 Task: Add an event with the title Webinar: Introduction to Digital Advertising, date '2023/12/20', time 7:00 AM to 9:00 AMand add a description: Participants will engage in self-reflection activities to enhance self-awareness and personal growth as leaders. They will explore strategies for continuous learning, self-motivation, and personal development.Select event color  Basil . Add location for the event as: 321 Grand Canal, Venice, Italy, logged in from the account softage.2@softage.netand send the event invitation to softage.6@softage.net and softage.7@softage.net. Set a reminder for the event Weekly on Sunday
Action: Mouse moved to (94, 257)
Screenshot: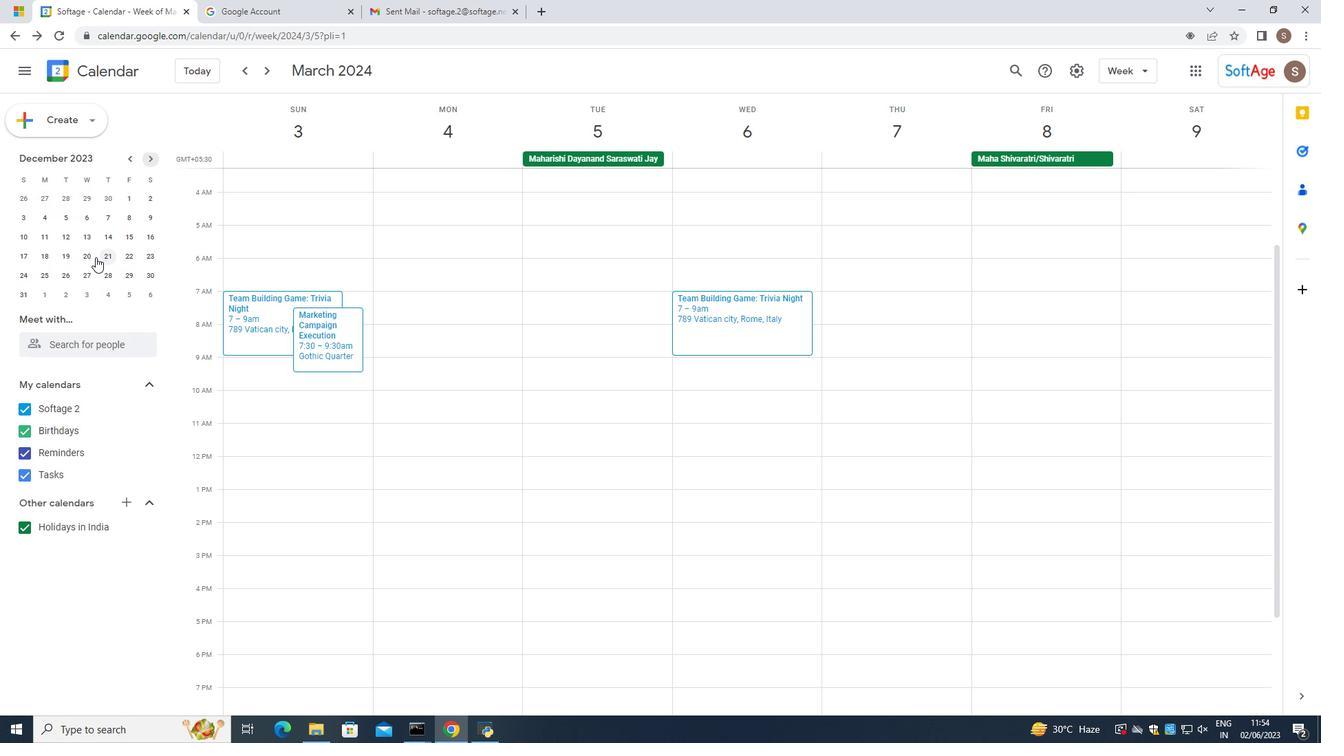 
Action: Mouse pressed left at (94, 257)
Screenshot: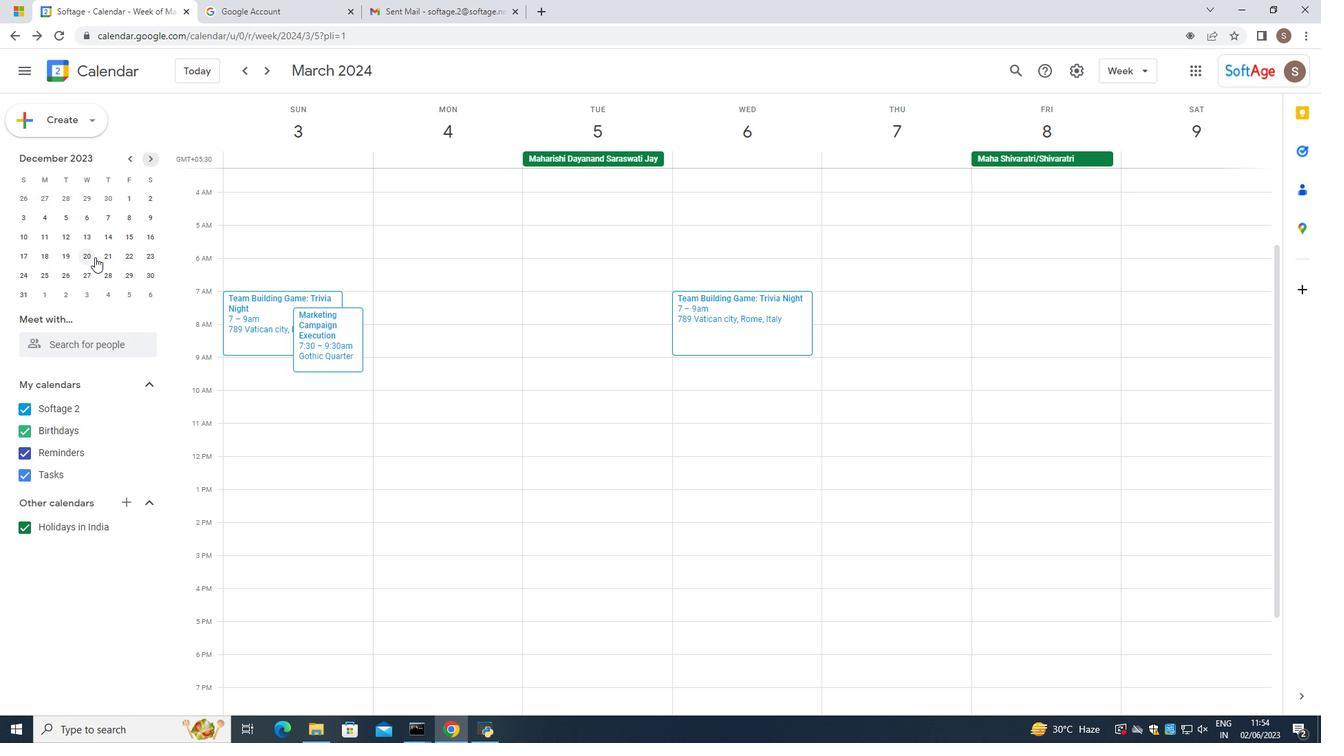 
Action: Mouse moved to (710, 382)
Screenshot: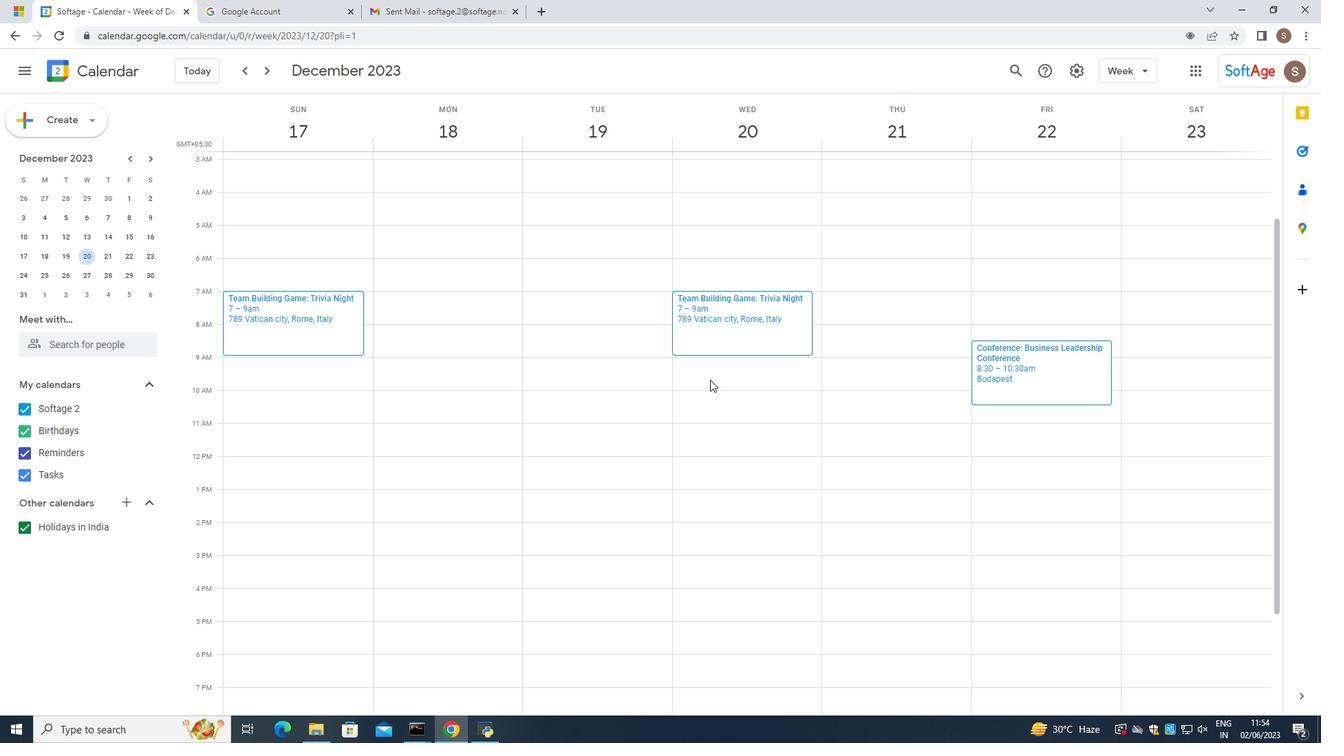 
Action: Mouse pressed left at (710, 382)
Screenshot: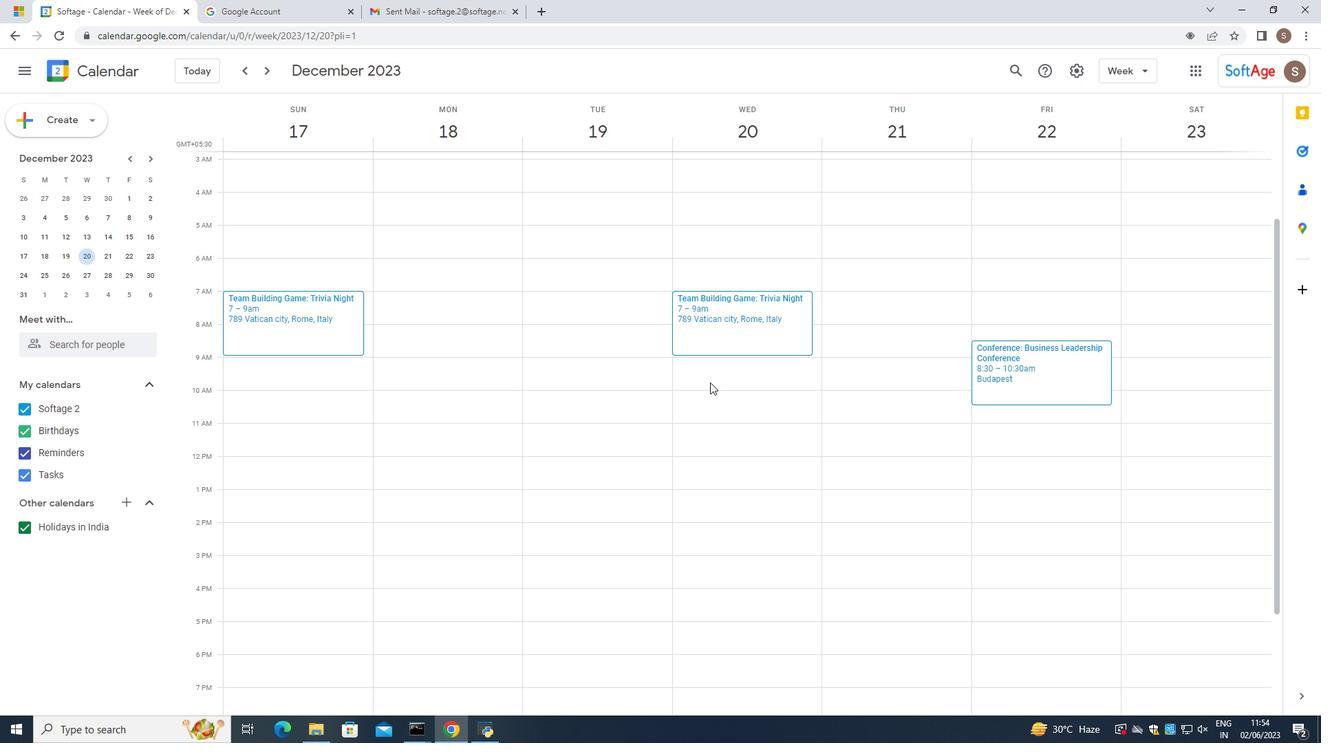
Action: Mouse moved to (770, 389)
Screenshot: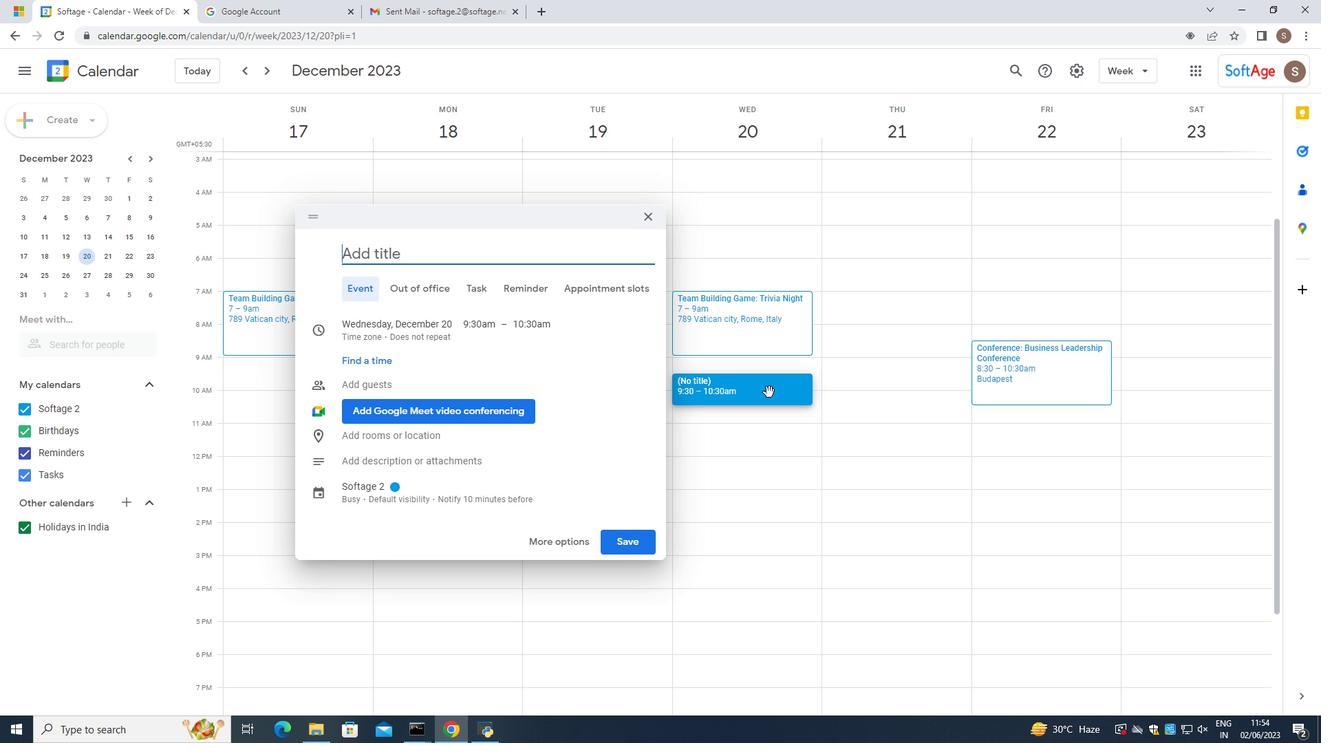 
Action: Mouse pressed right at (770, 389)
Screenshot: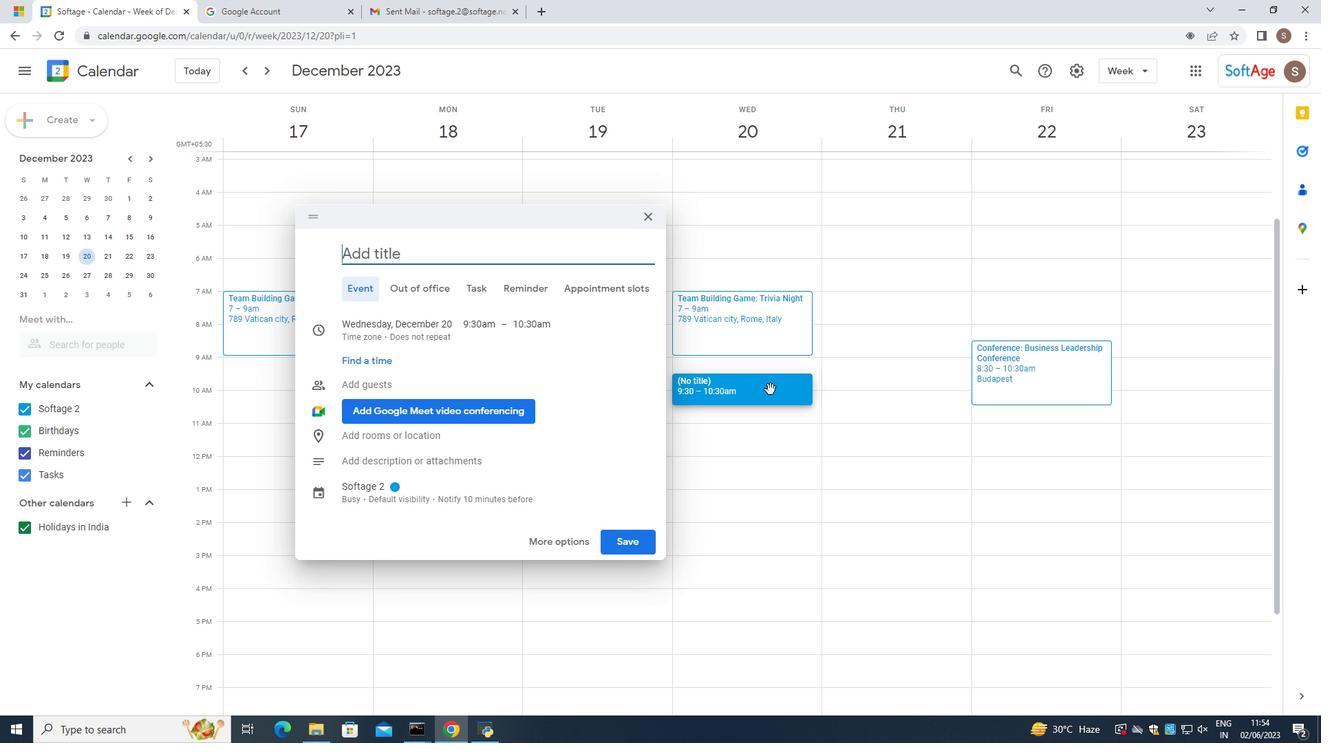 
Action: Mouse moved to (748, 398)
Screenshot: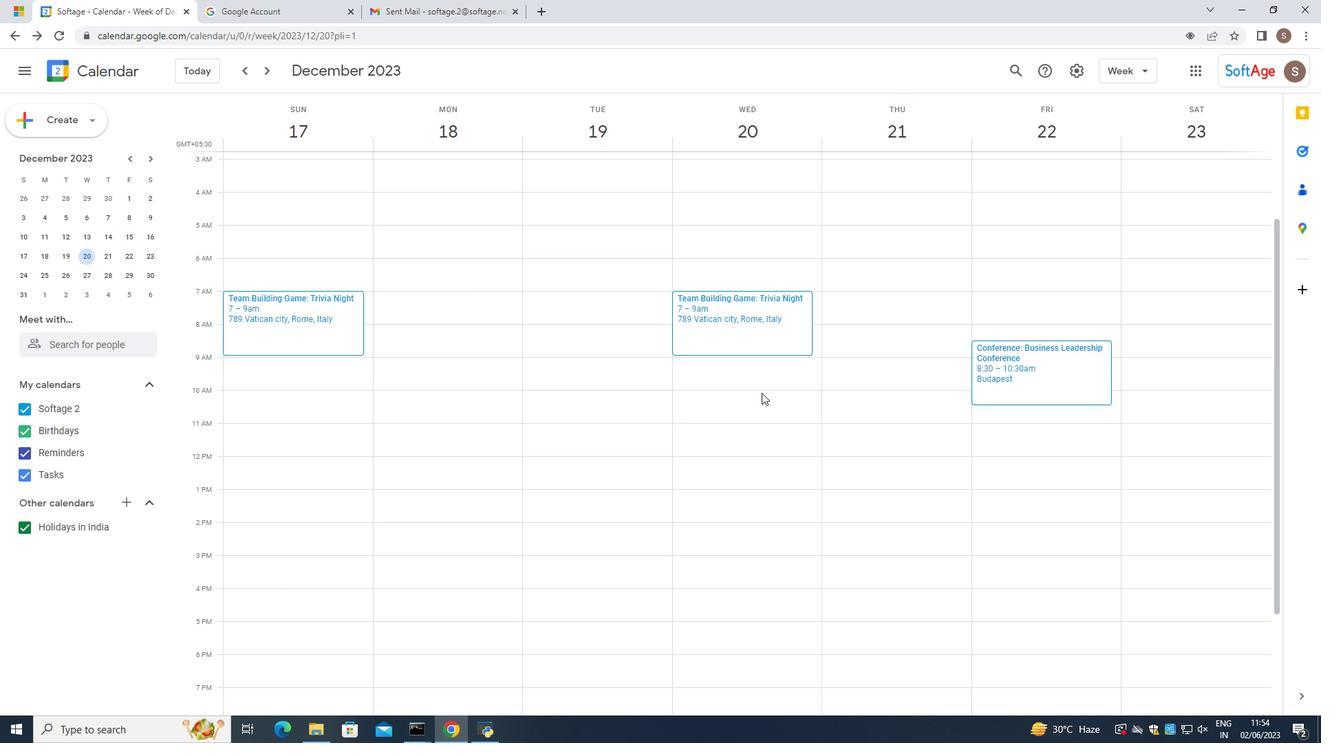 
Action: Mouse pressed left at (748, 398)
Screenshot: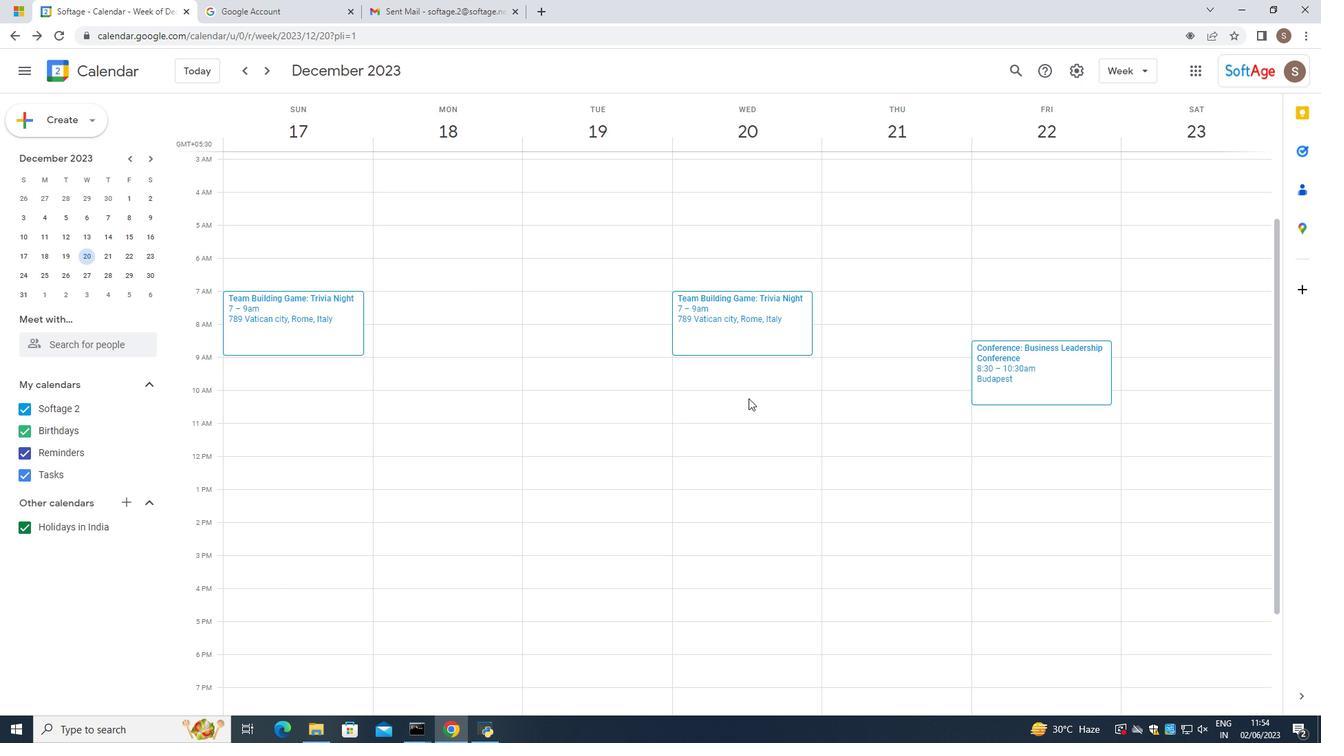 
Action: Mouse moved to (348, 282)
Screenshot: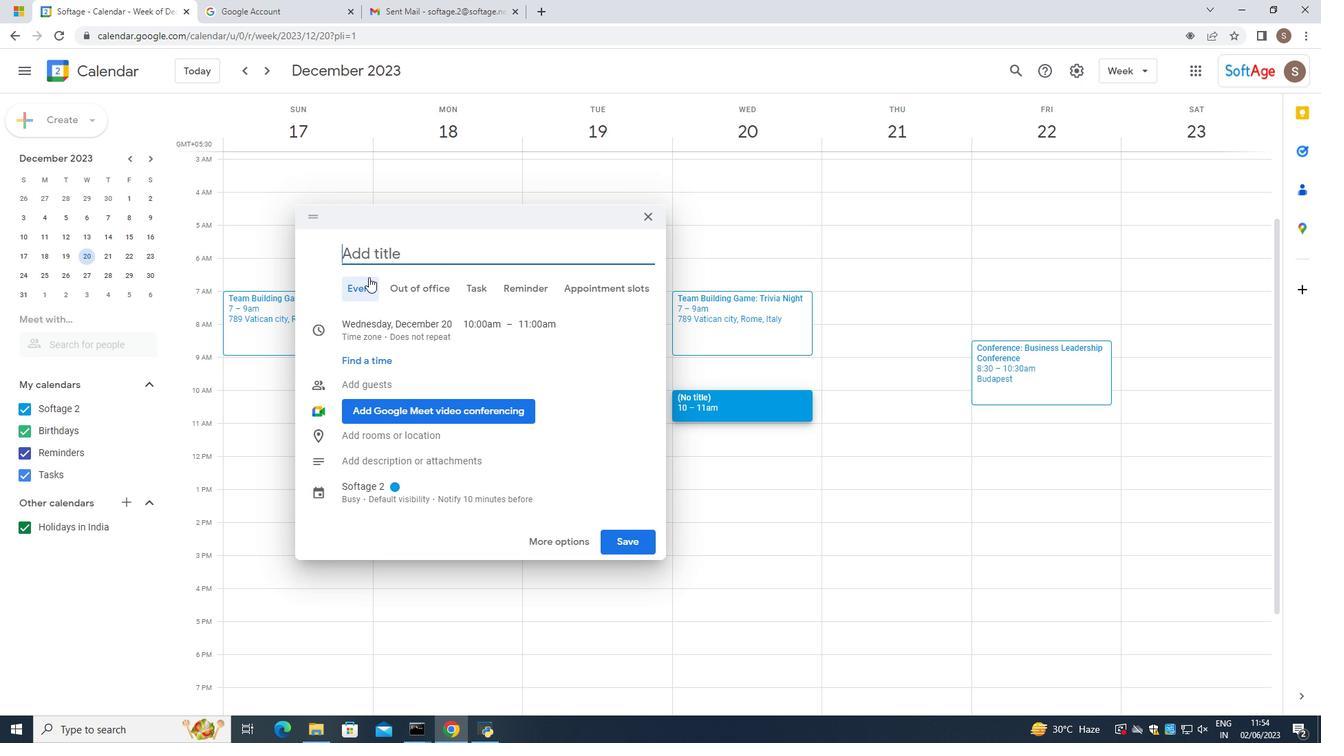 
Action: Mouse pressed left at (348, 282)
Screenshot: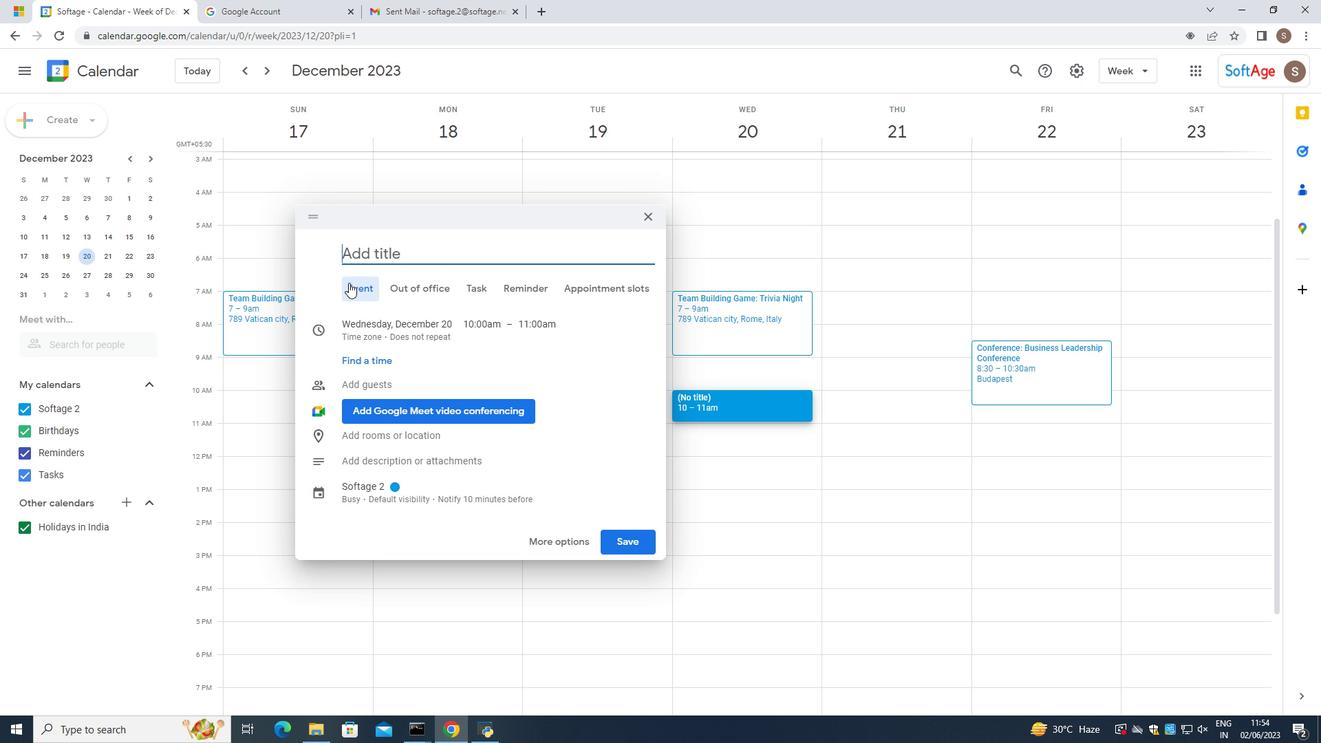 
Action: Mouse moved to (404, 253)
Screenshot: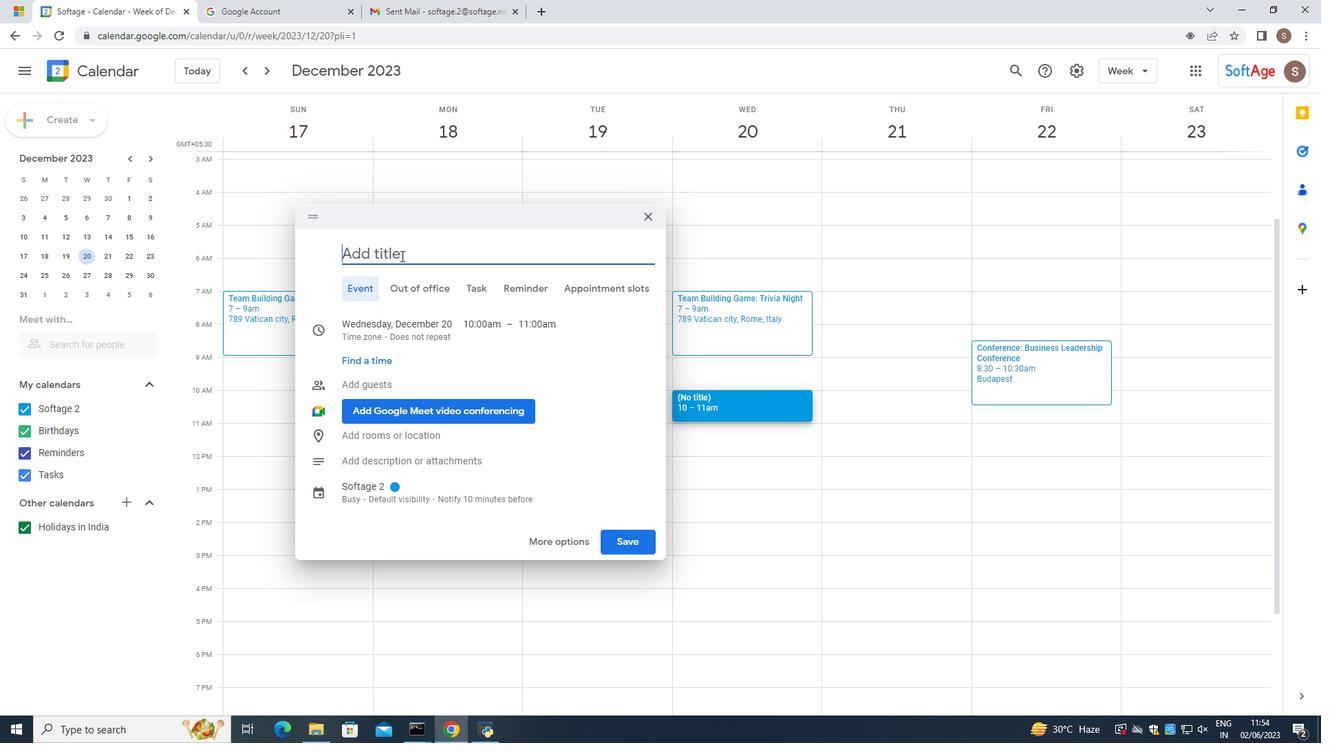 
Action: Mouse pressed left at (404, 253)
Screenshot: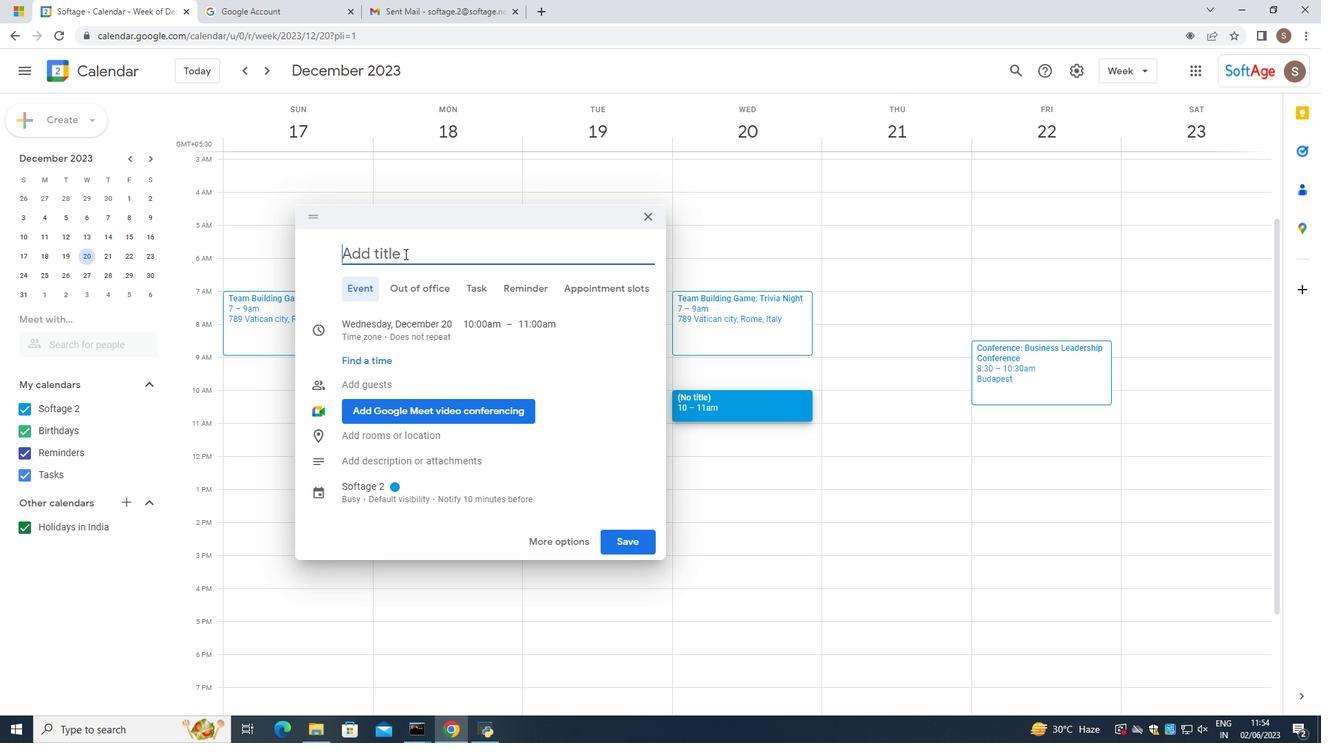
Action: Mouse moved to (407, 252)
Screenshot: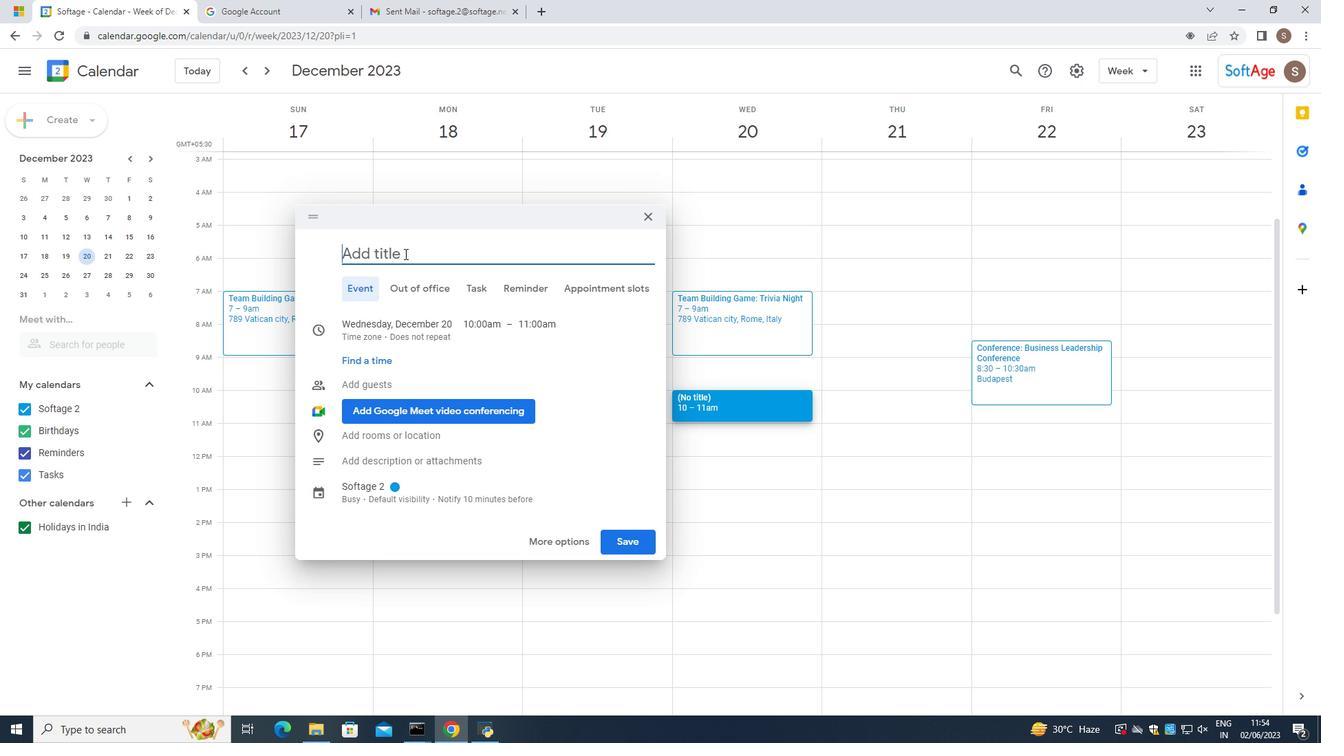
Action: Key pressed <Key.caps_lock>I<Key.caps_lock>n
Screenshot: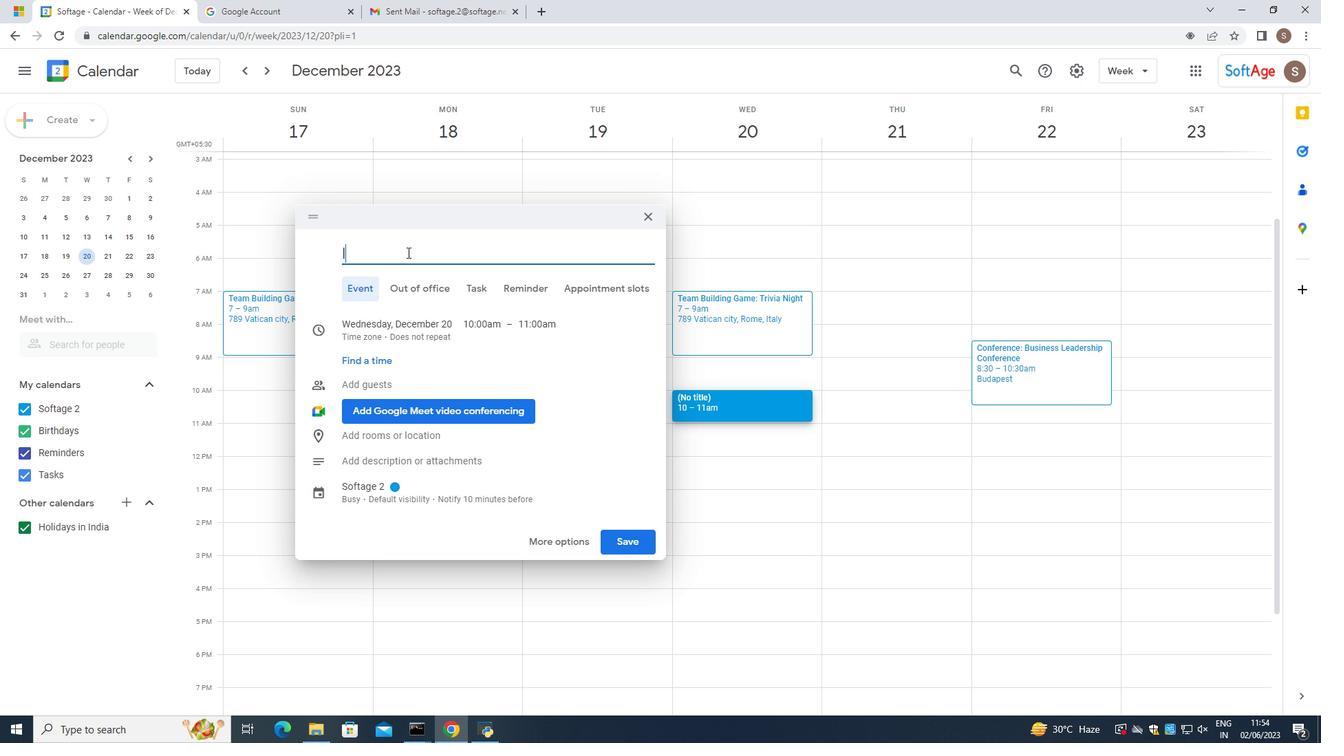 
Action: Mouse moved to (439, 251)
Screenshot: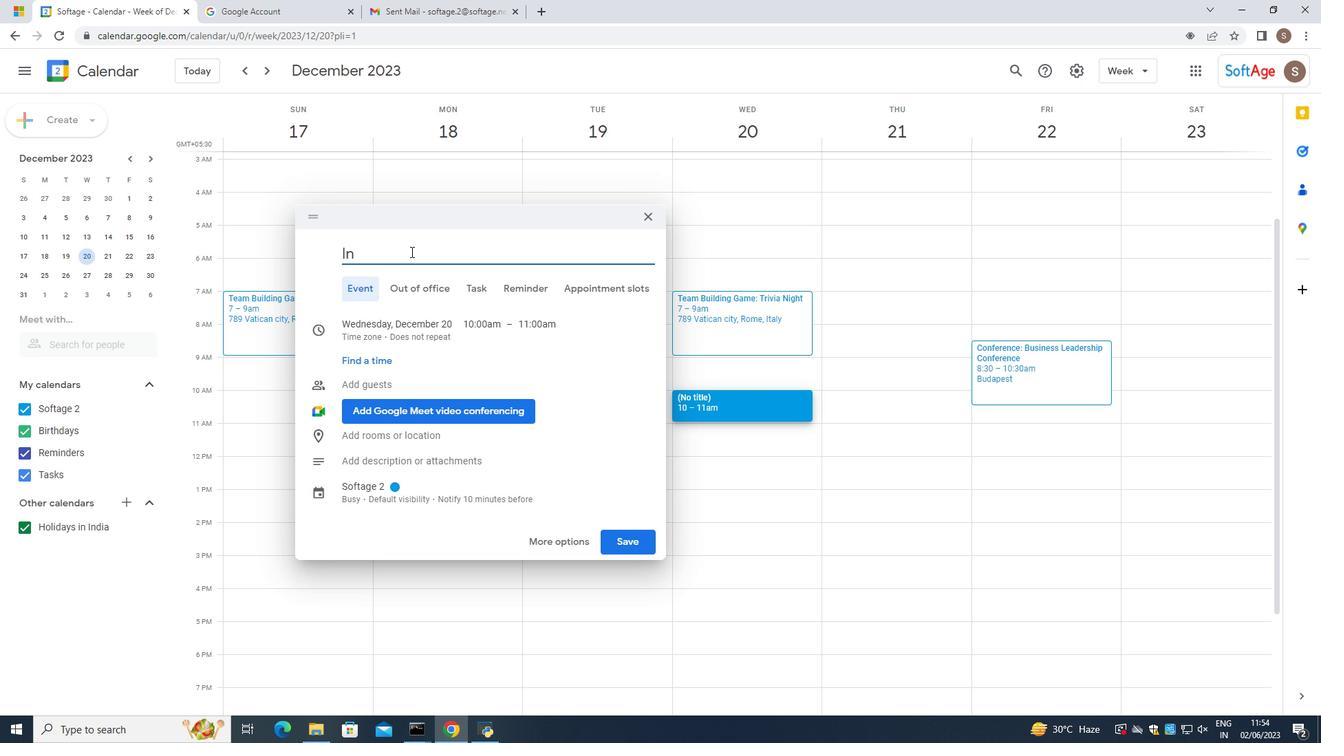 
Action: Key pressed <Key.backspace><Key.backspace><Key.backspace><Key.backspace><Key.backspace><Key.backspace><Key.backspace><Key.backspace><Key.backspace>
Screenshot: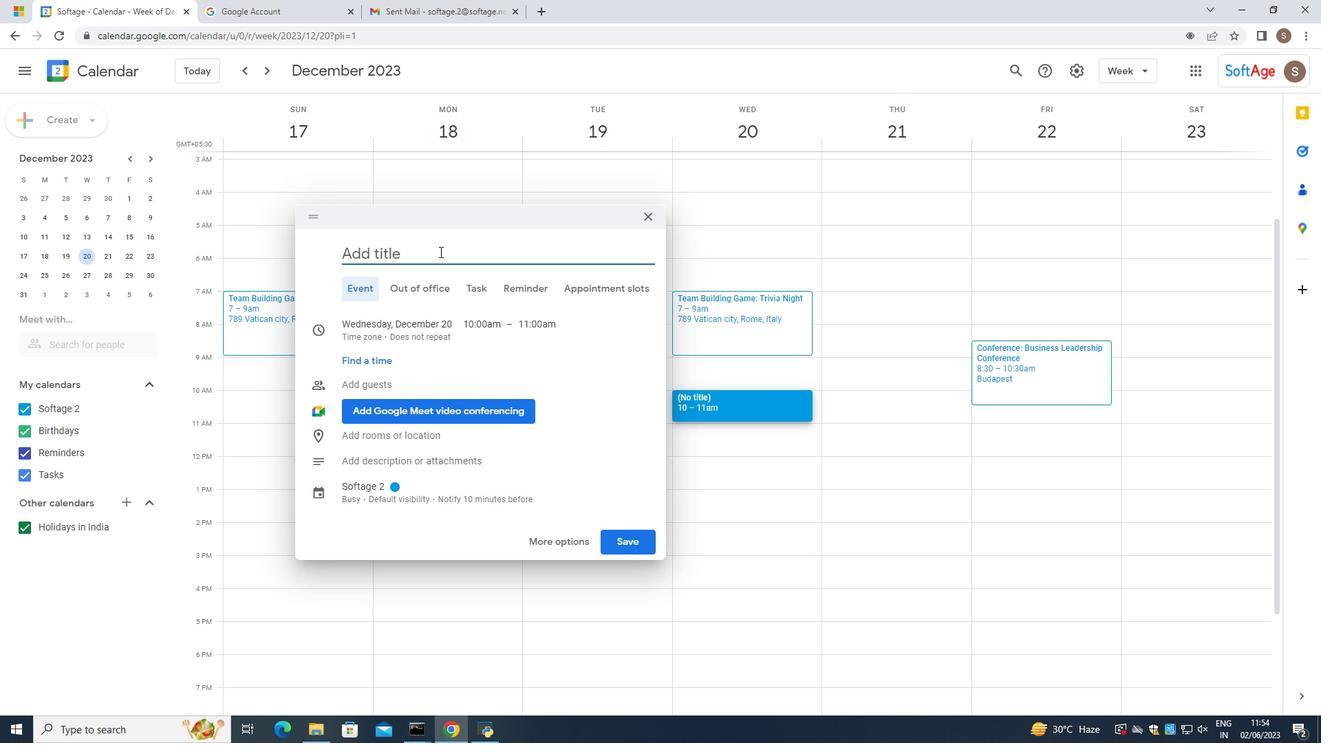
Action: Mouse moved to (1131, 414)
Screenshot: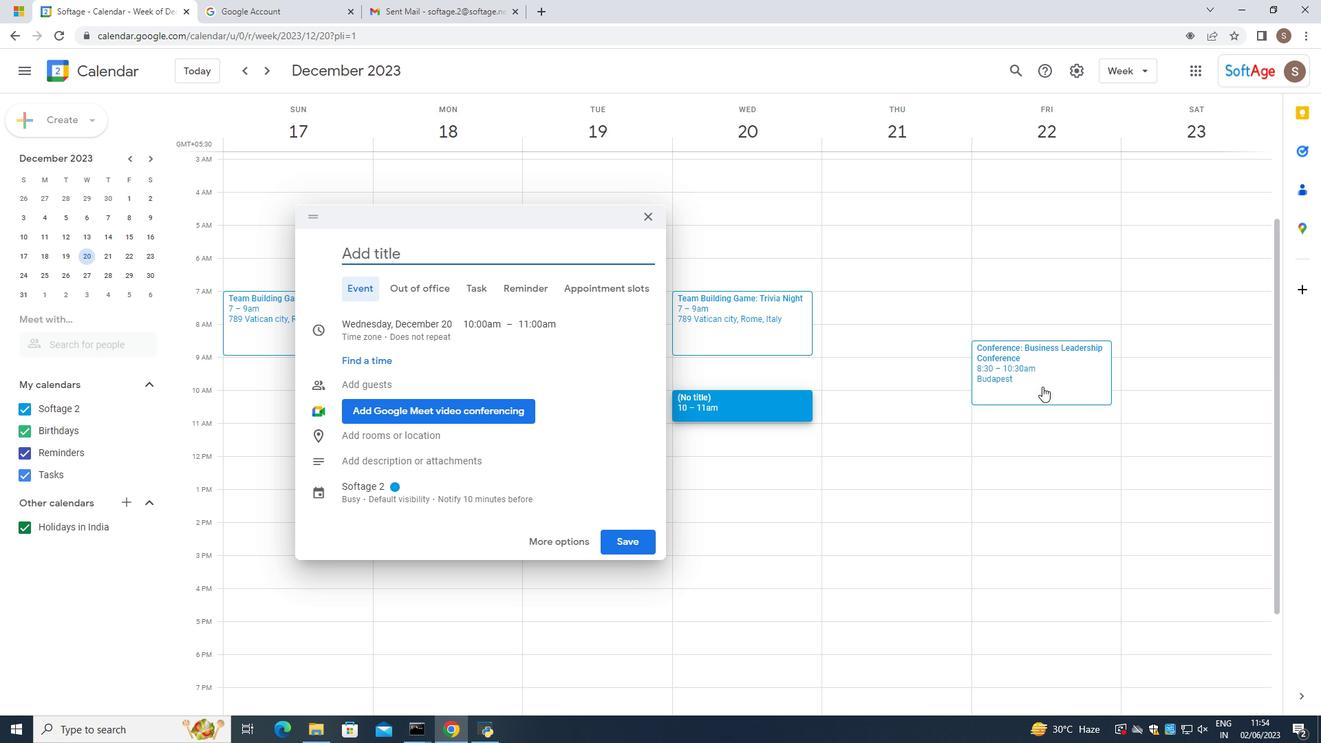 
Action: Key pressed <Key.caps_lock>W<Key.caps_lock>ev=buin<Key.backspace><Key.backspace><Key.backspace><Key.backspace><Key.backspace><Key.backspace>n<Key.backspace>binar
Screenshot: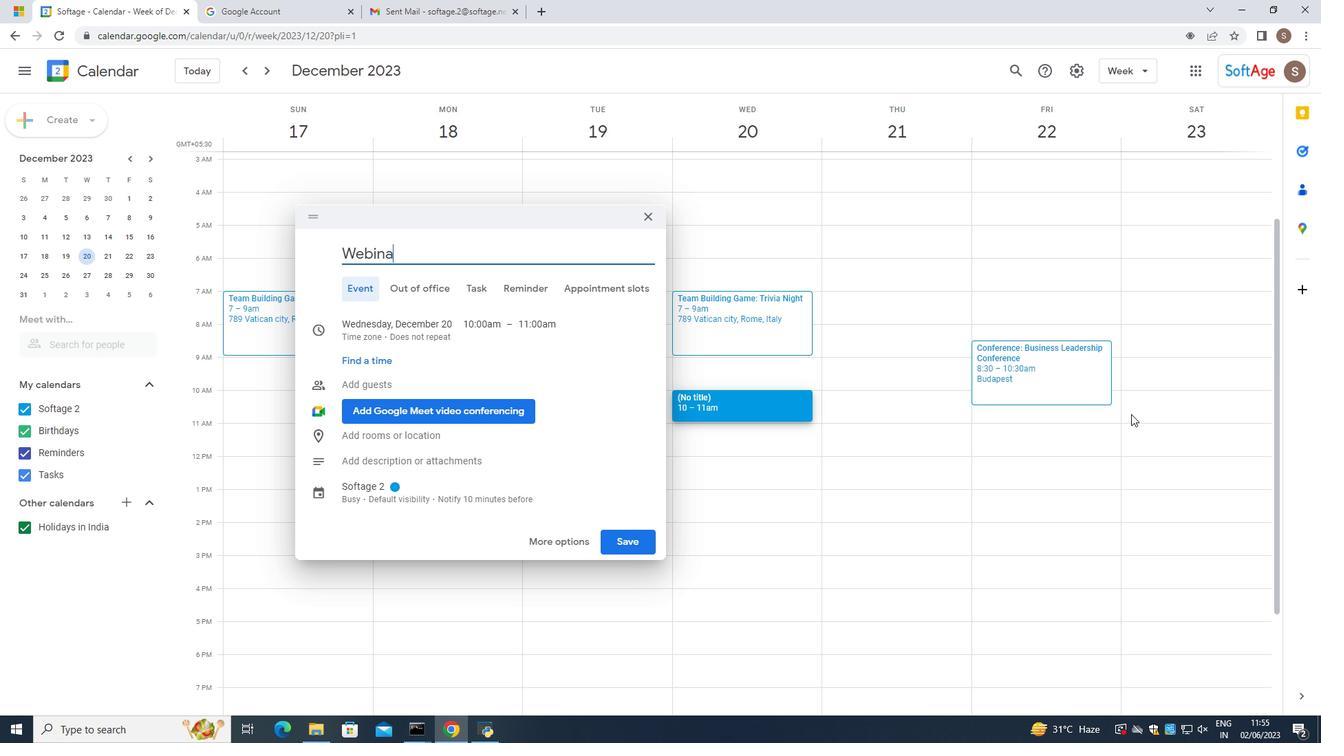 
Action: Mouse moved to (399, 256)
Screenshot: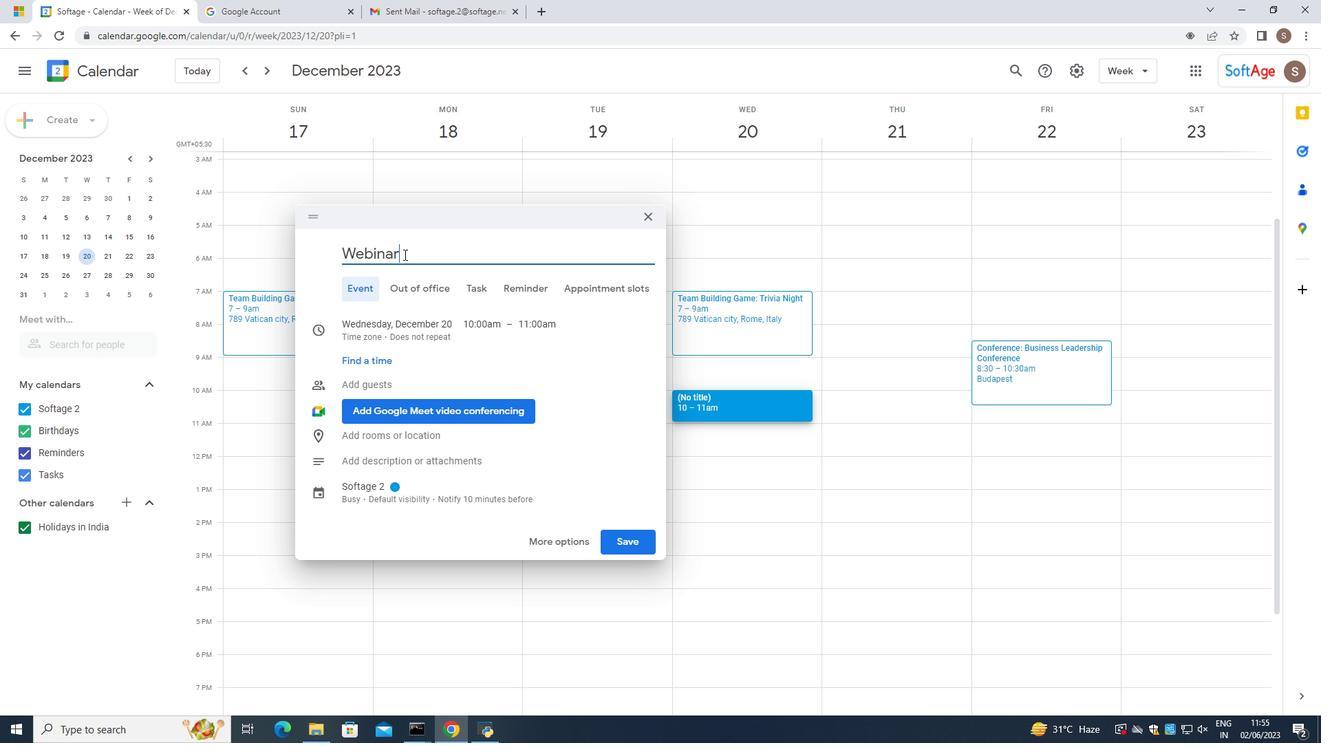
Action: Key pressed <Key.shift_r><Key.shift_r><Key.shift_r><Key.shift_r><Key.shift_r><Key.shift_r><Key.shift_r><Key.shift_r><Key.shift_r><Key.shift_r><Key.shift_r><Key.shift_r><Key.shift_r><Key.shift_r><Key.shift_r><Key.shift_r><Key.shift_r><Key.shift_r><Key.shift_r><Key.shift_r>:<Key.space><Key.caps_lock>
Screenshot: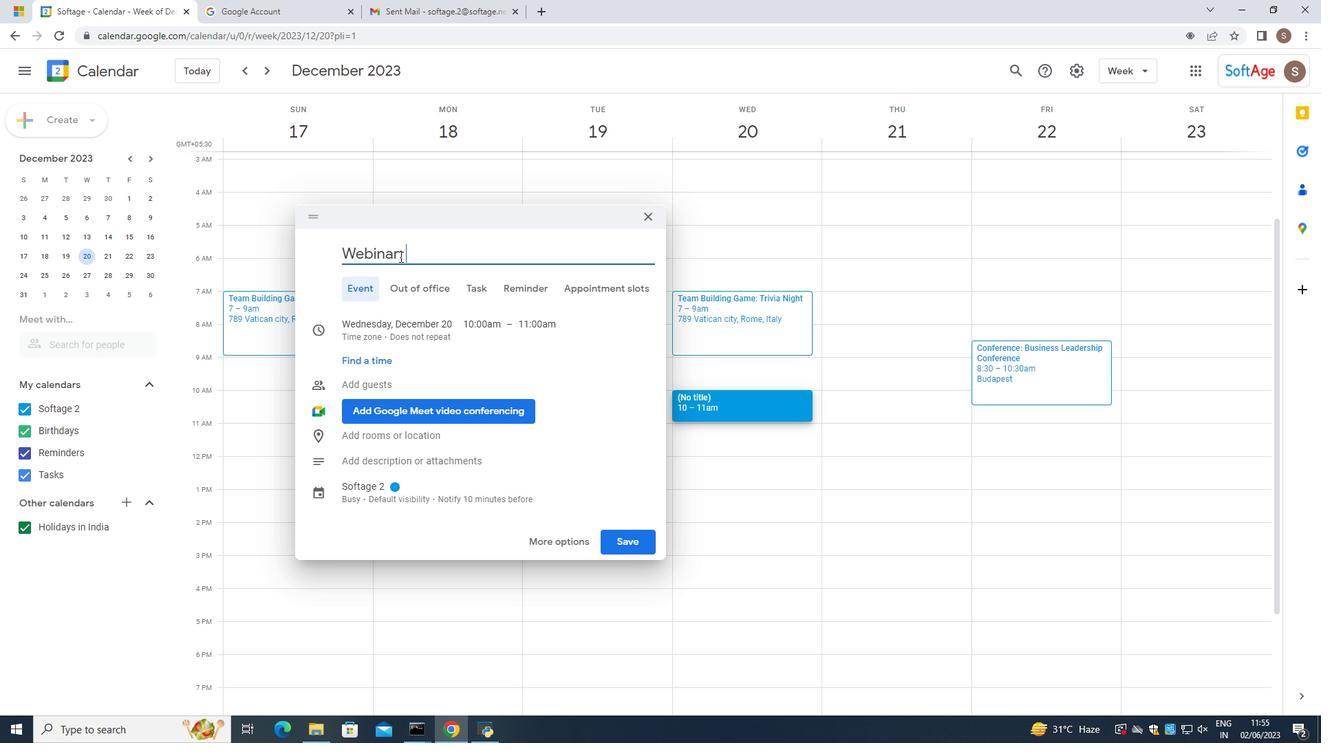 
Action: Mouse moved to (399, 256)
Screenshot: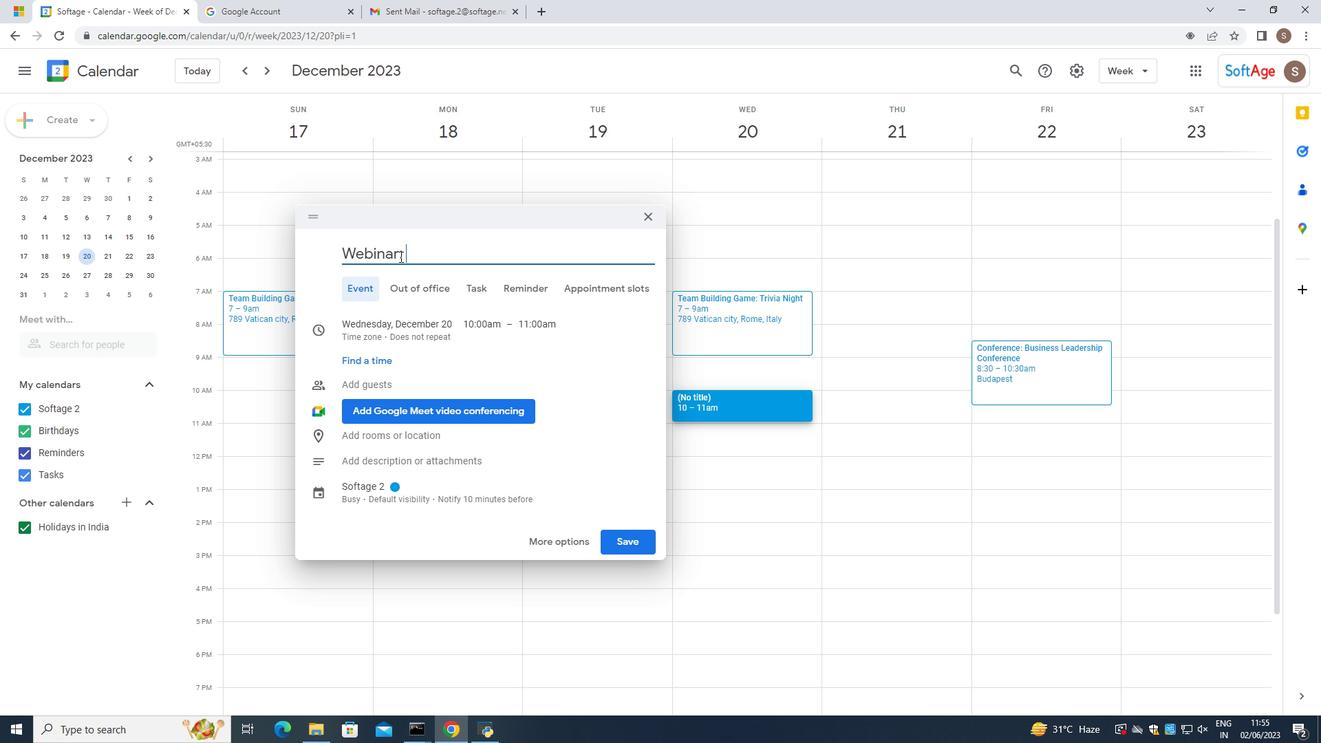 
Action: Key pressed I
Screenshot: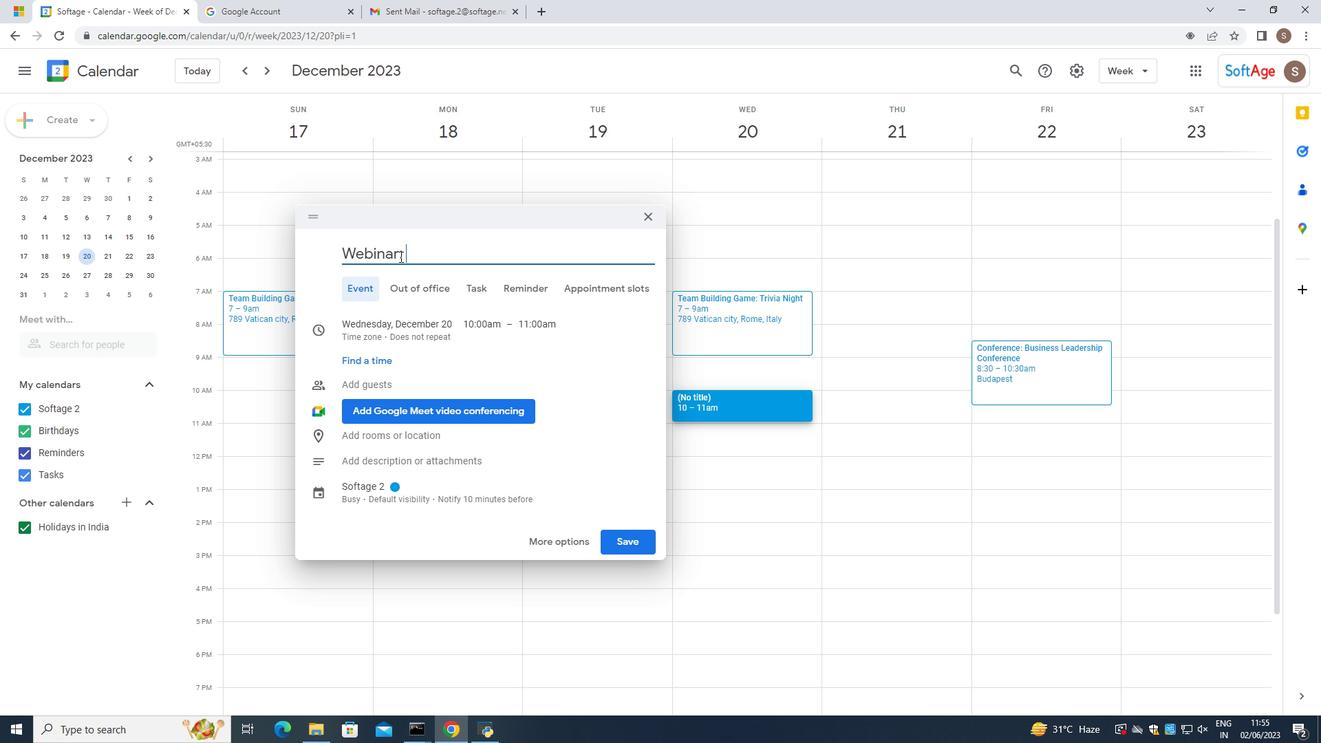 
Action: Mouse moved to (401, 255)
Screenshot: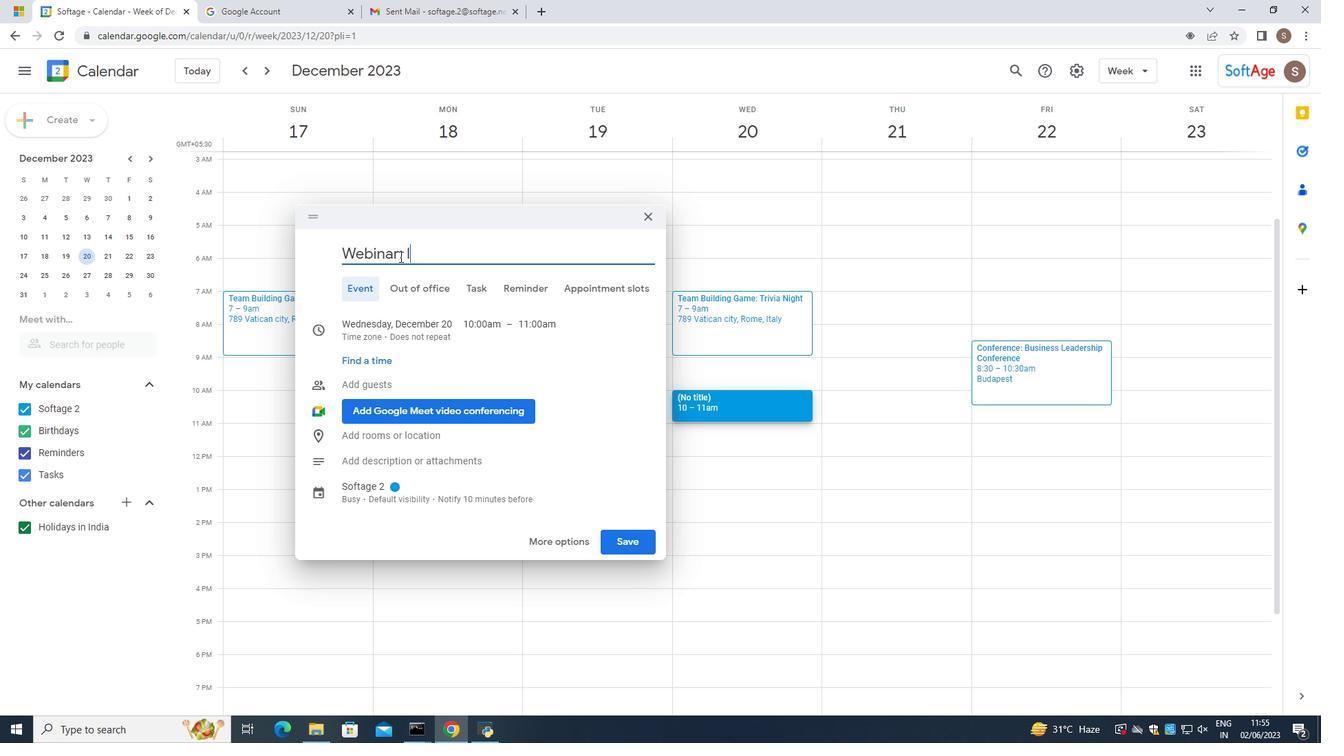 
Action: Key pressed <Key.caps_lock>ntr
Screenshot: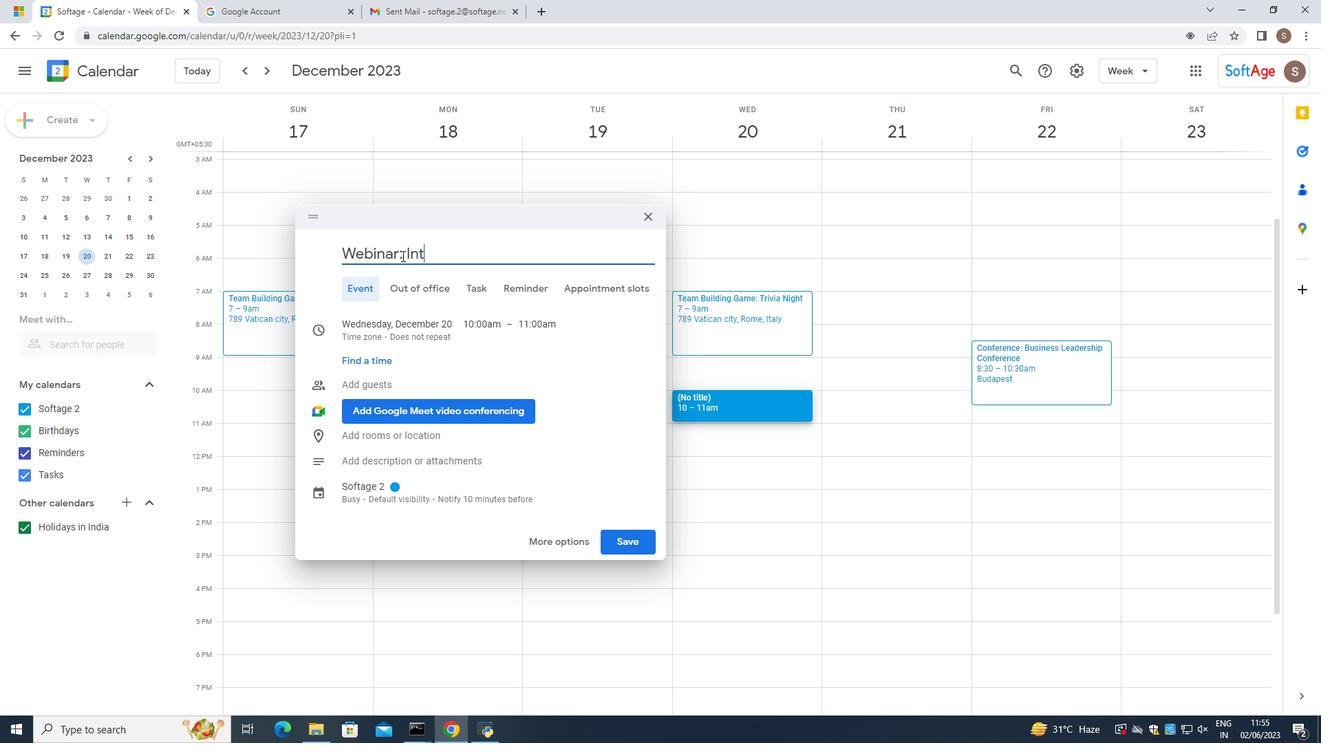 
Action: Mouse moved to (401, 255)
Screenshot: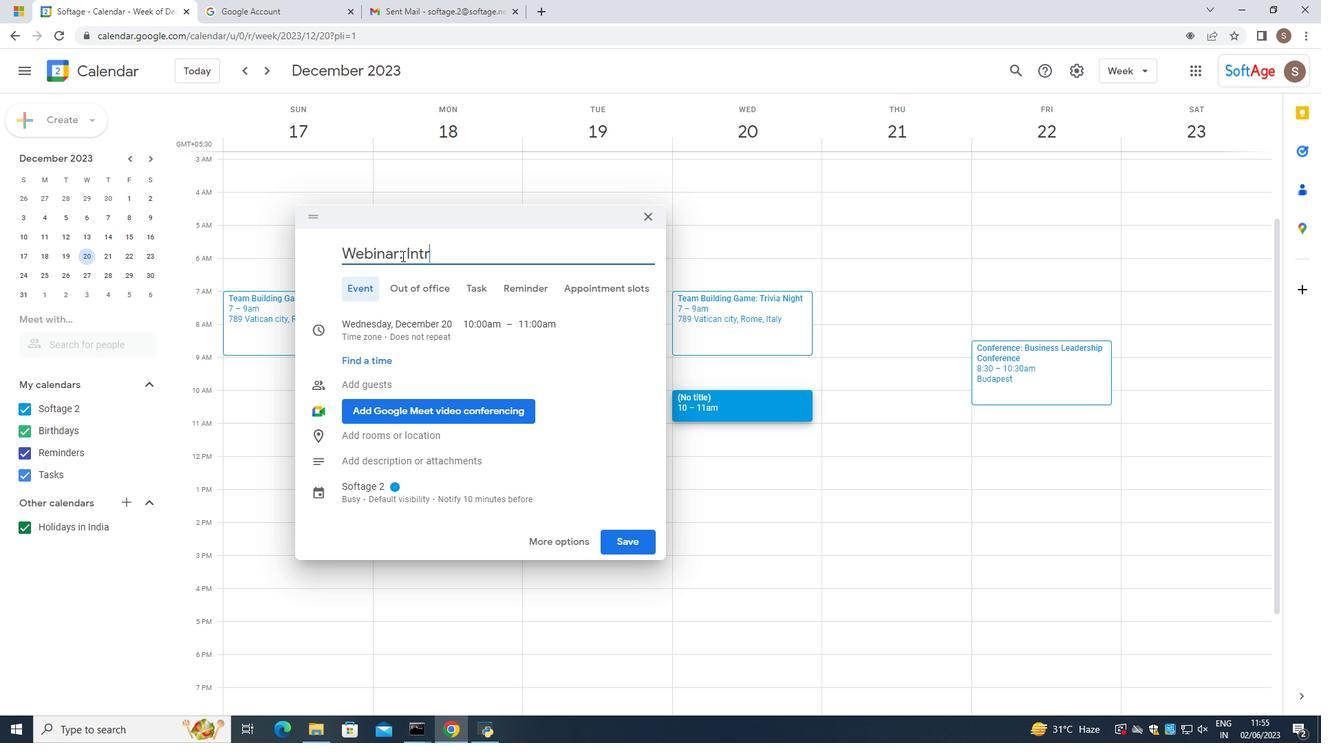 
Action: Key pressed odi<Key.backspace>
Screenshot: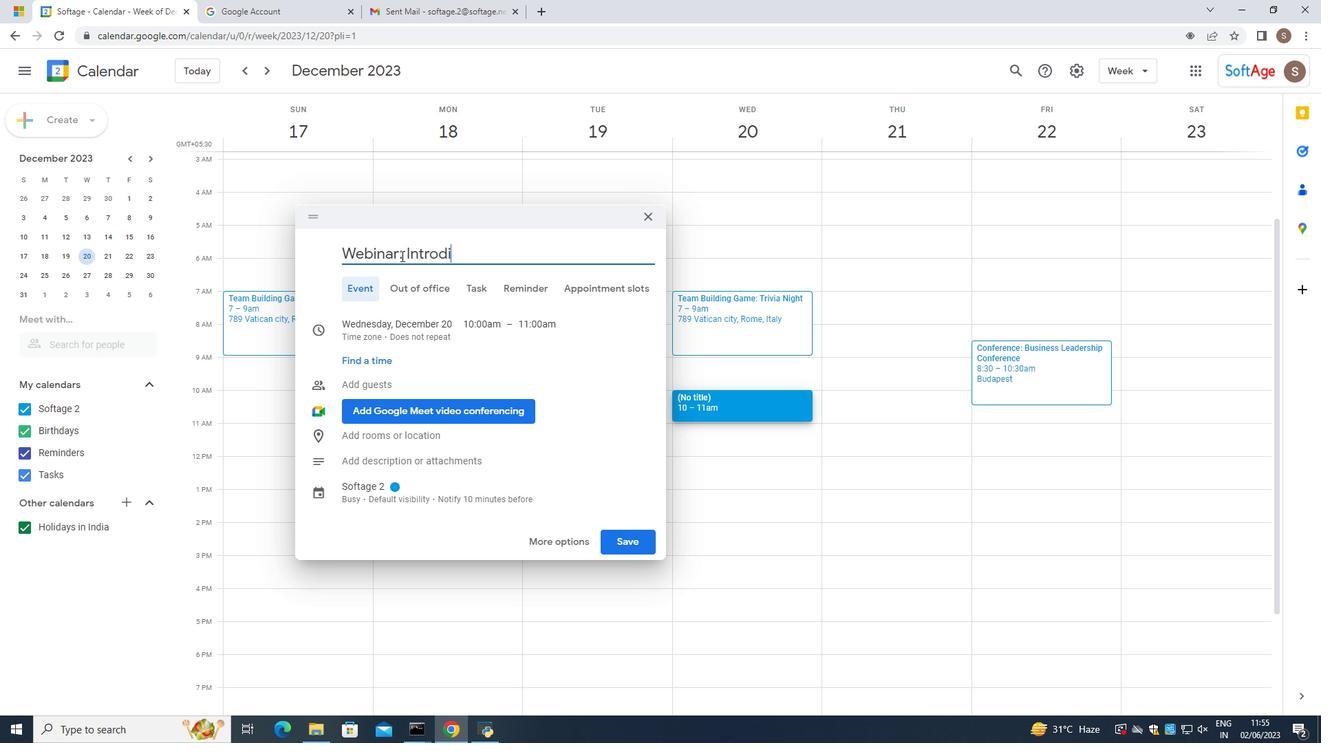 
Action: Mouse moved to (390, 260)
Screenshot: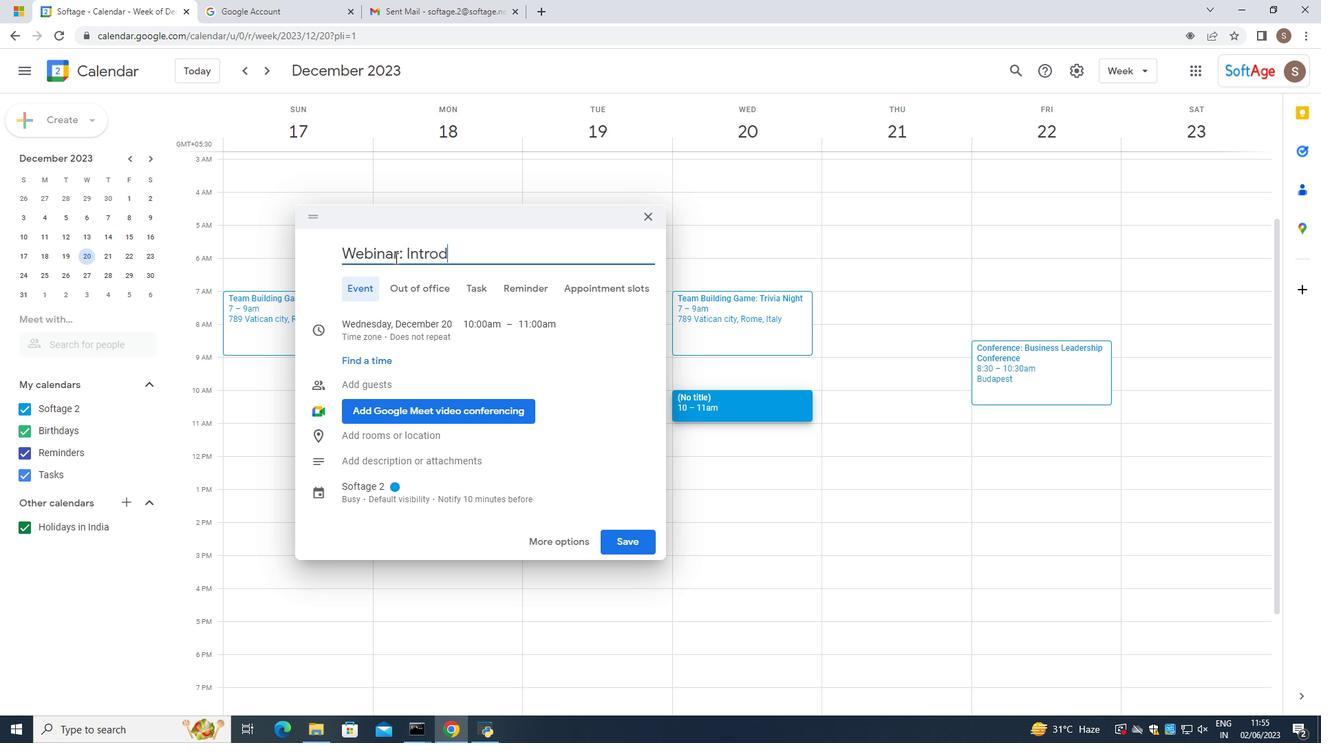 
Action: Key pressed ucti
Screenshot: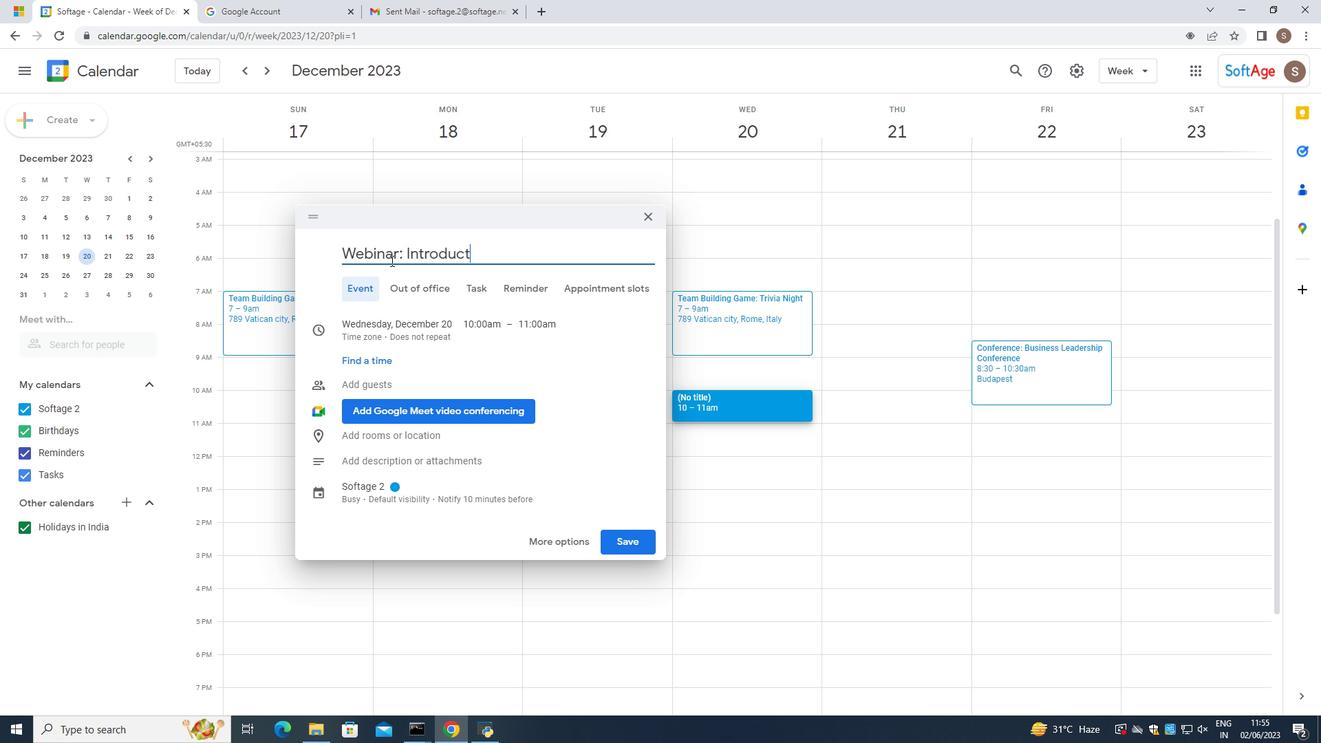 
Action: Mouse moved to (390, 260)
Screenshot: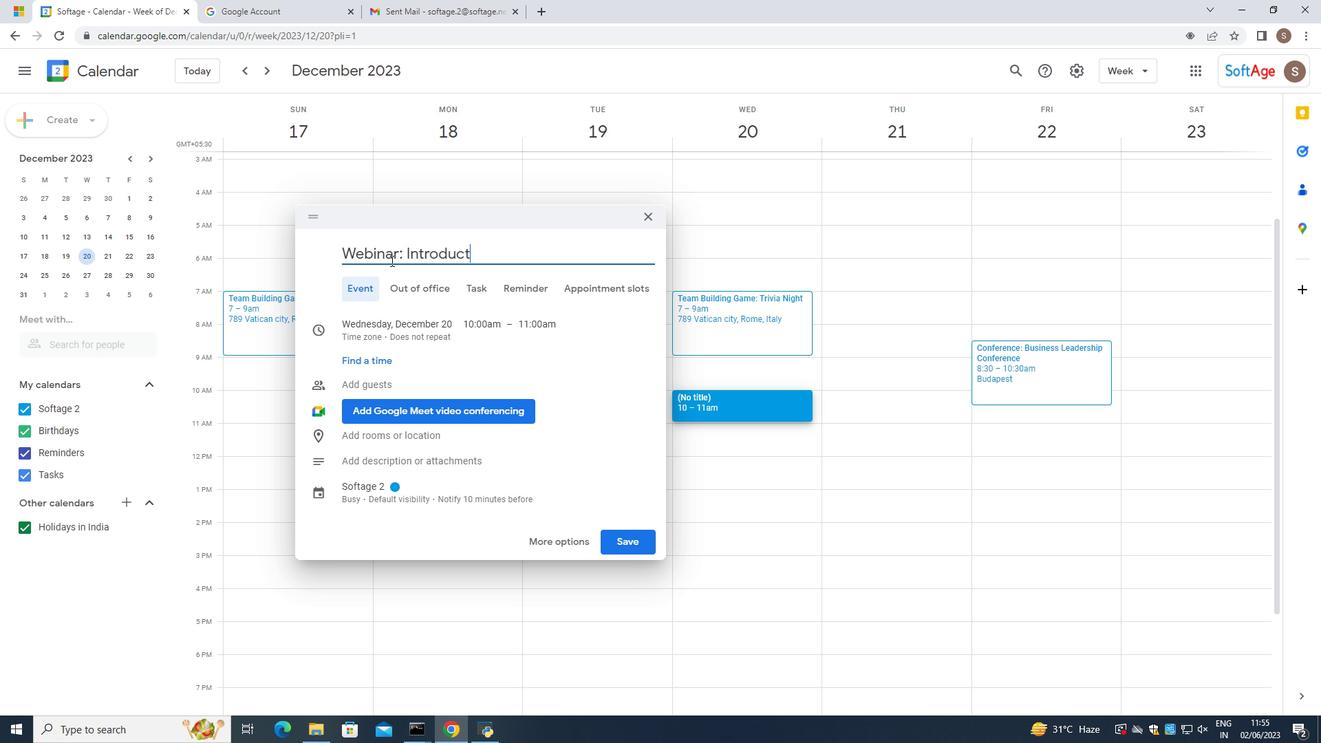 
Action: Key pressed on<Key.space>t
Screenshot: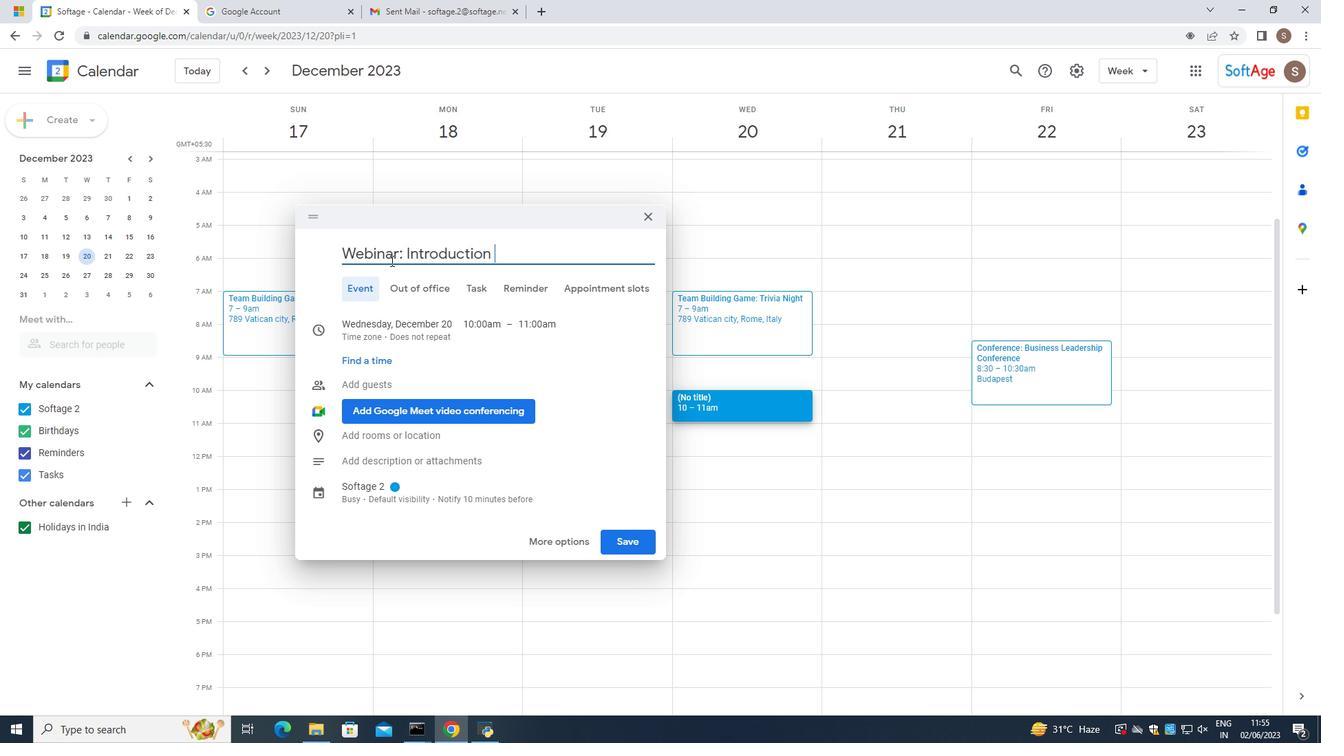 
Action: Mouse moved to (390, 261)
Screenshot: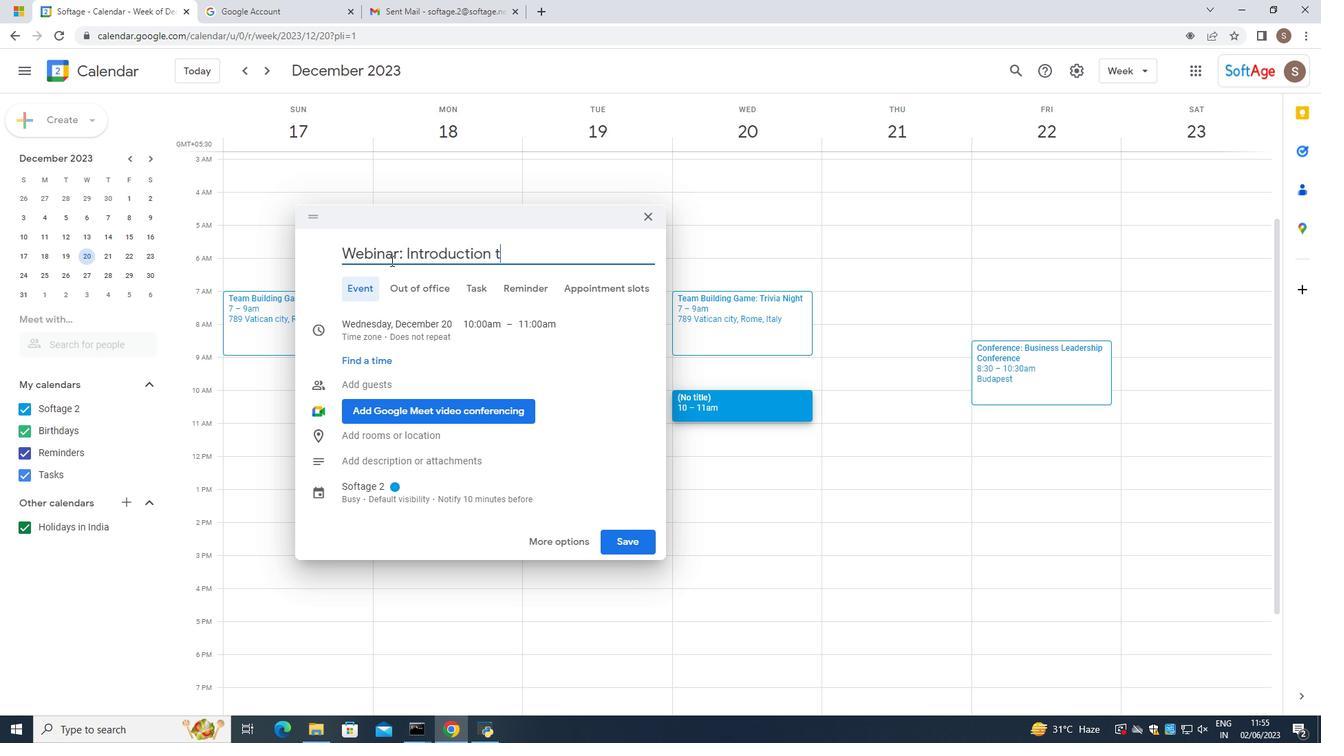 
Action: Key pressed o
Screenshot: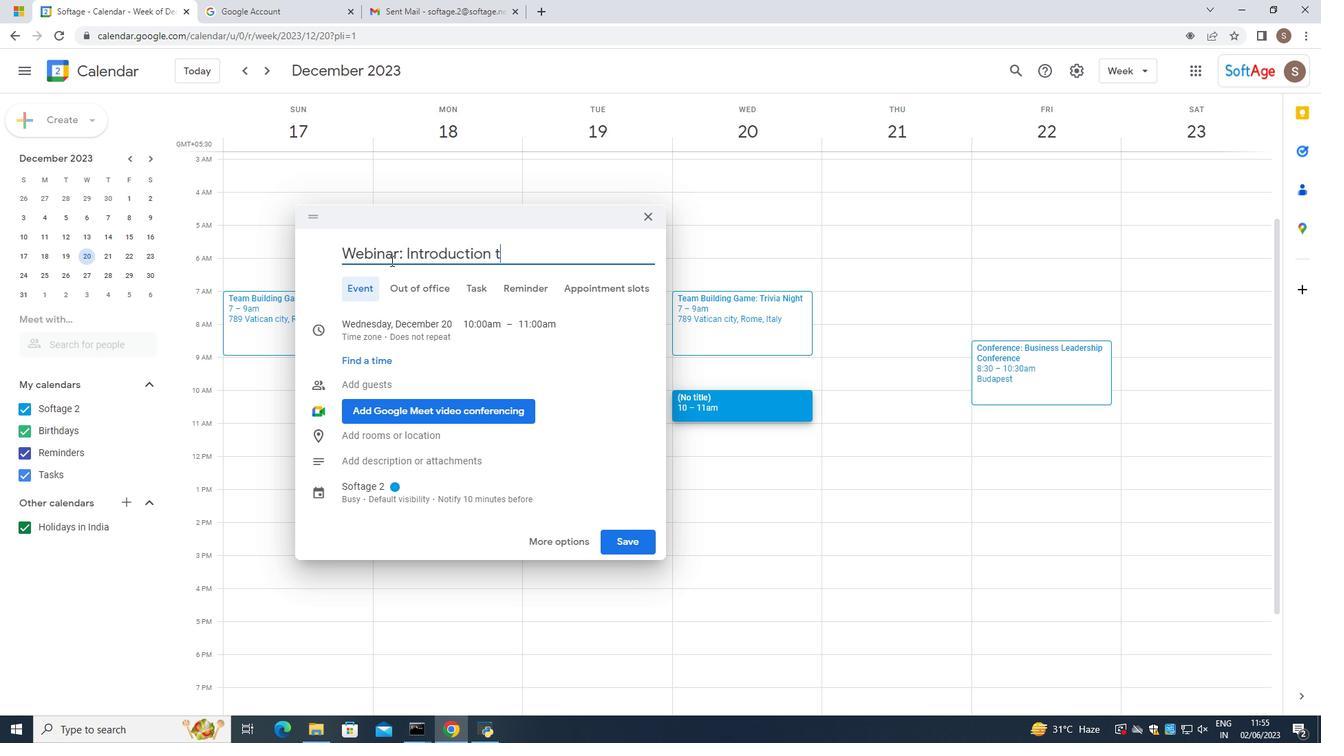 
Action: Mouse moved to (432, 282)
Screenshot: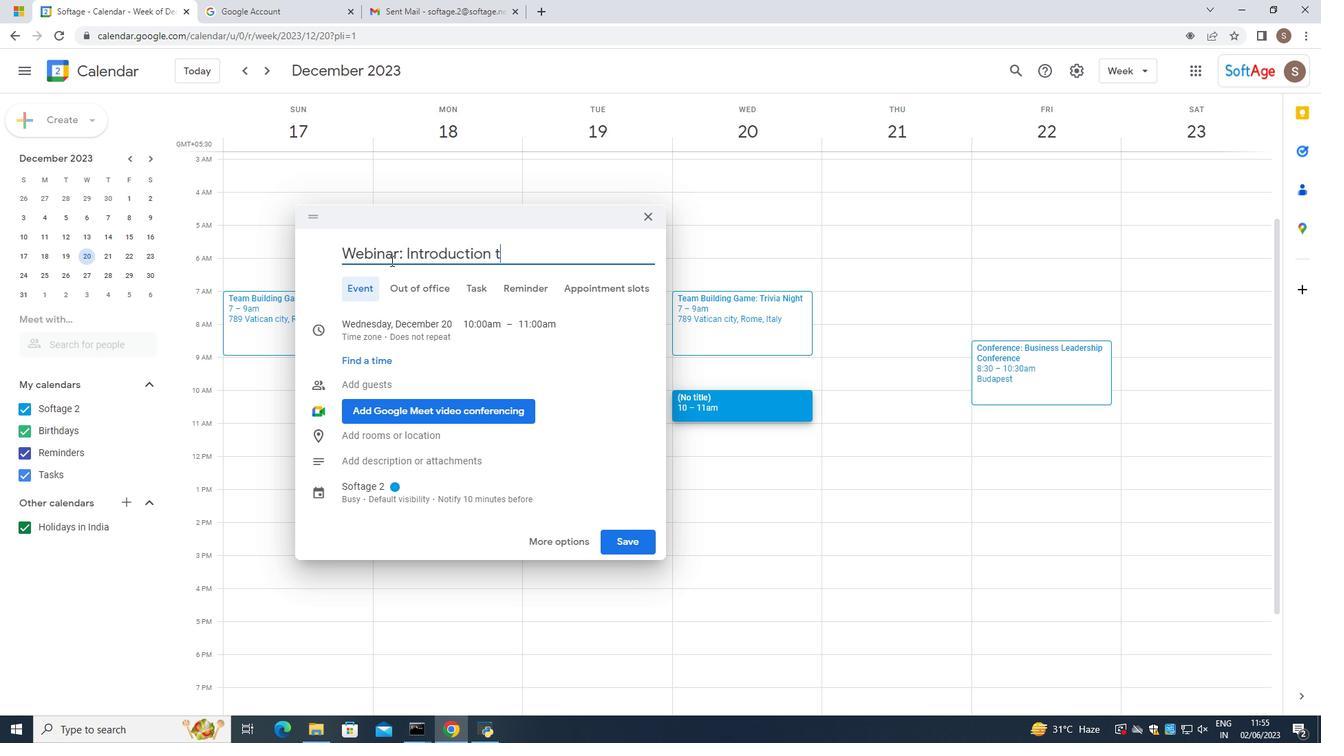 
Action: Key pressed <Key.space><Key.caps_lock>D
Screenshot: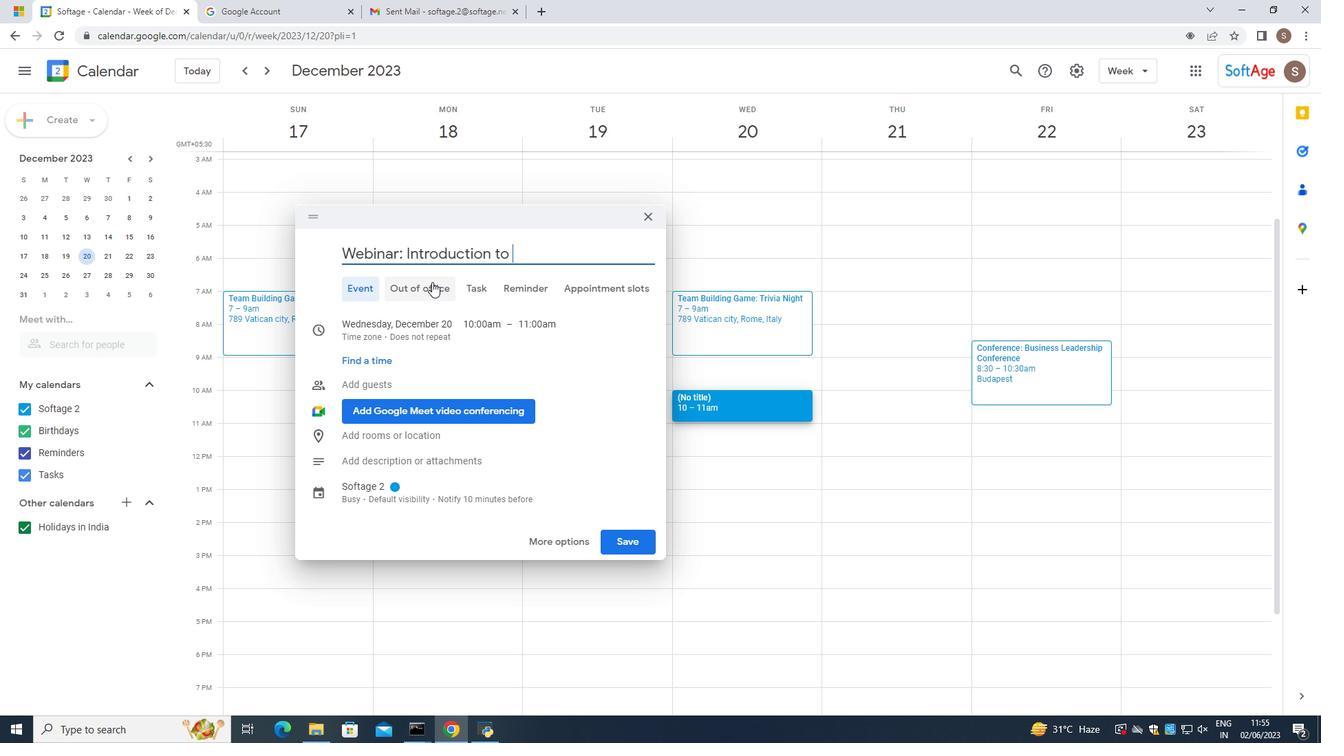 
Action: Mouse moved to (439, 280)
Screenshot: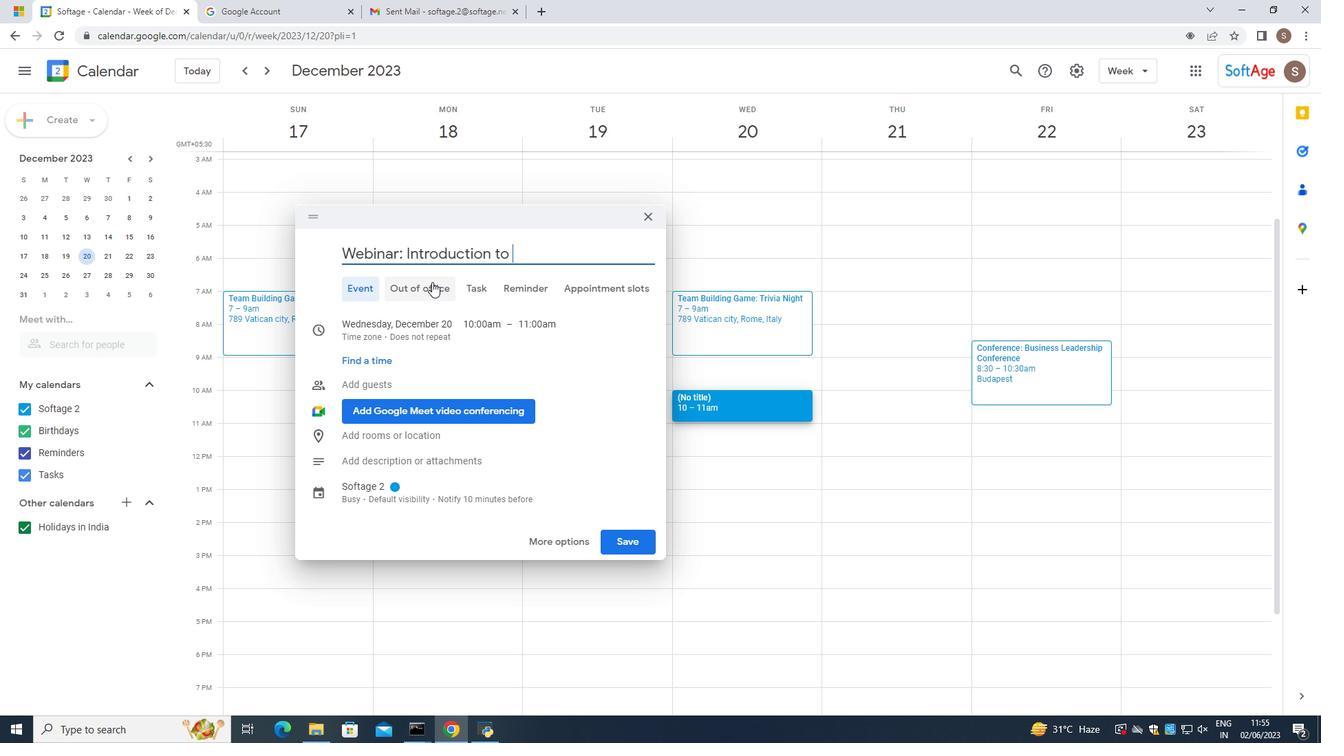 
Action: Key pressed <Key.caps_lock>
Screenshot: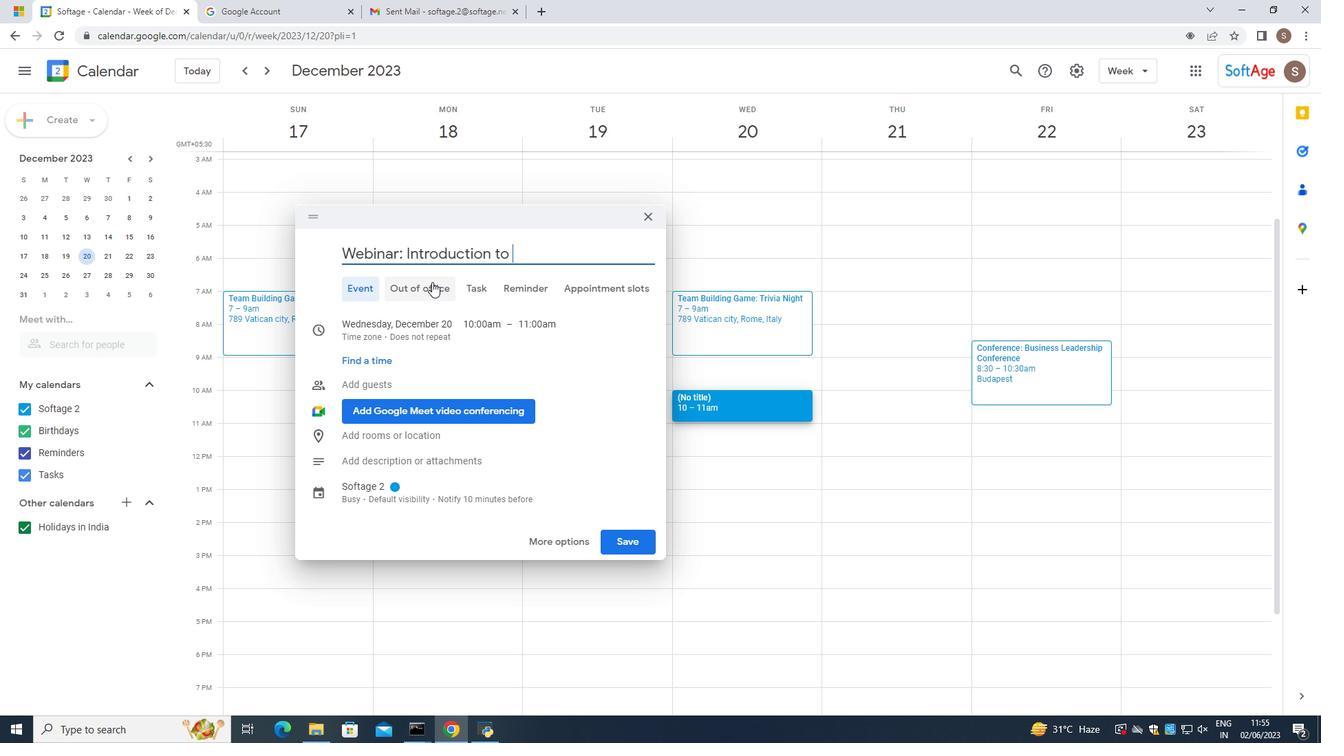 
Action: Mouse moved to (439, 280)
Screenshot: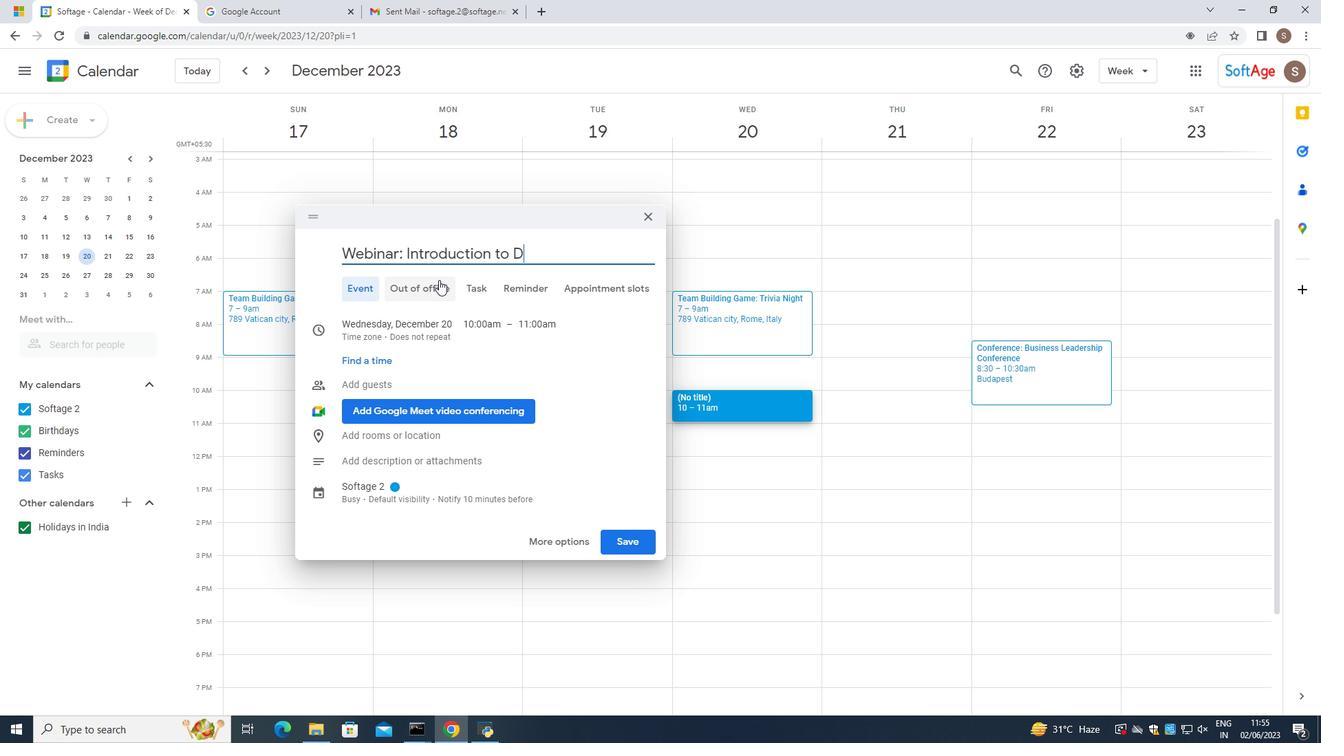 
Action: Key pressed i
Screenshot: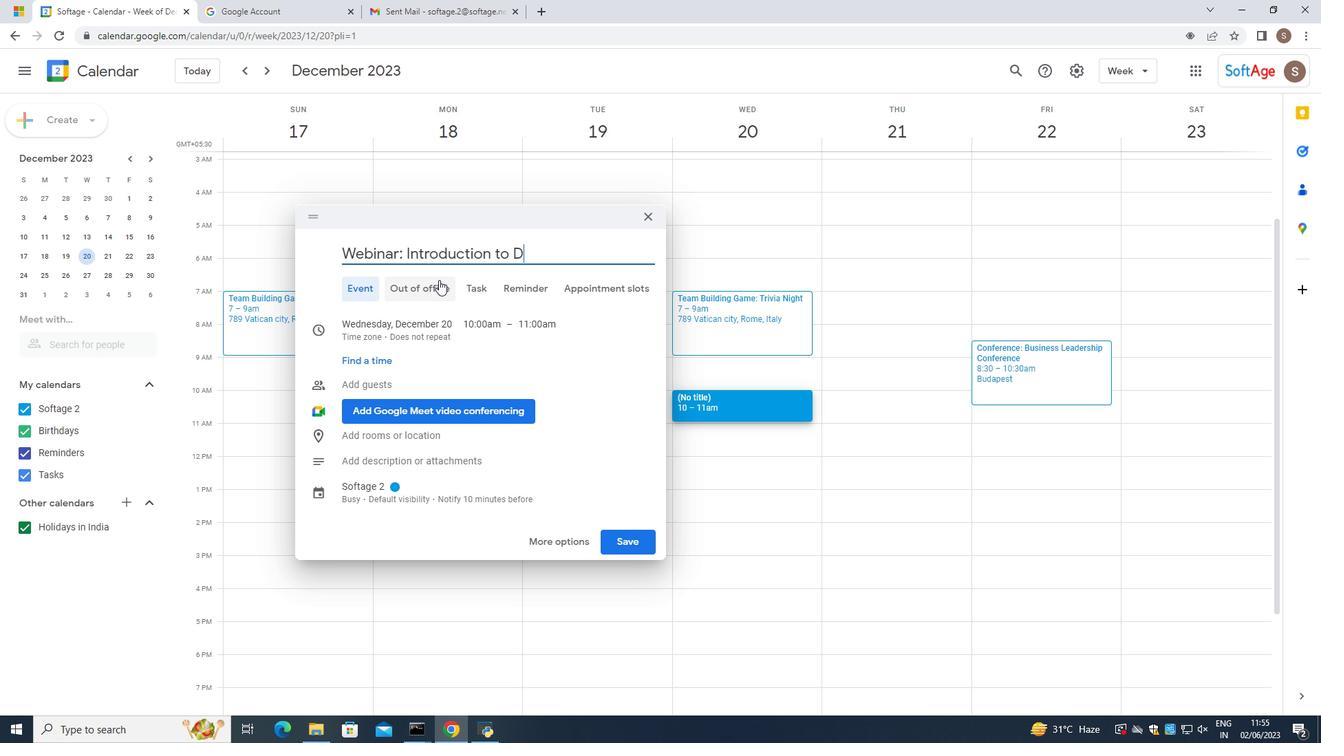 
Action: Mouse moved to (440, 285)
Screenshot: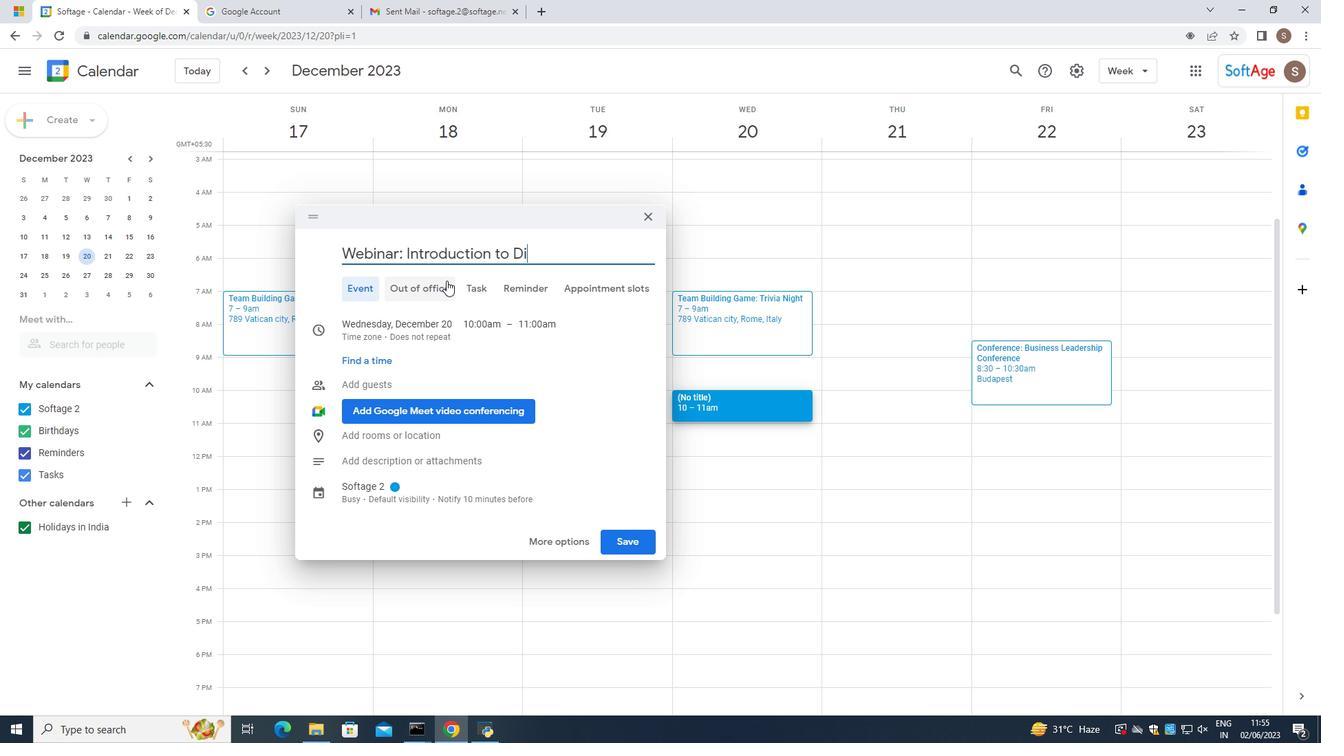 
Action: Key pressed g
Screenshot: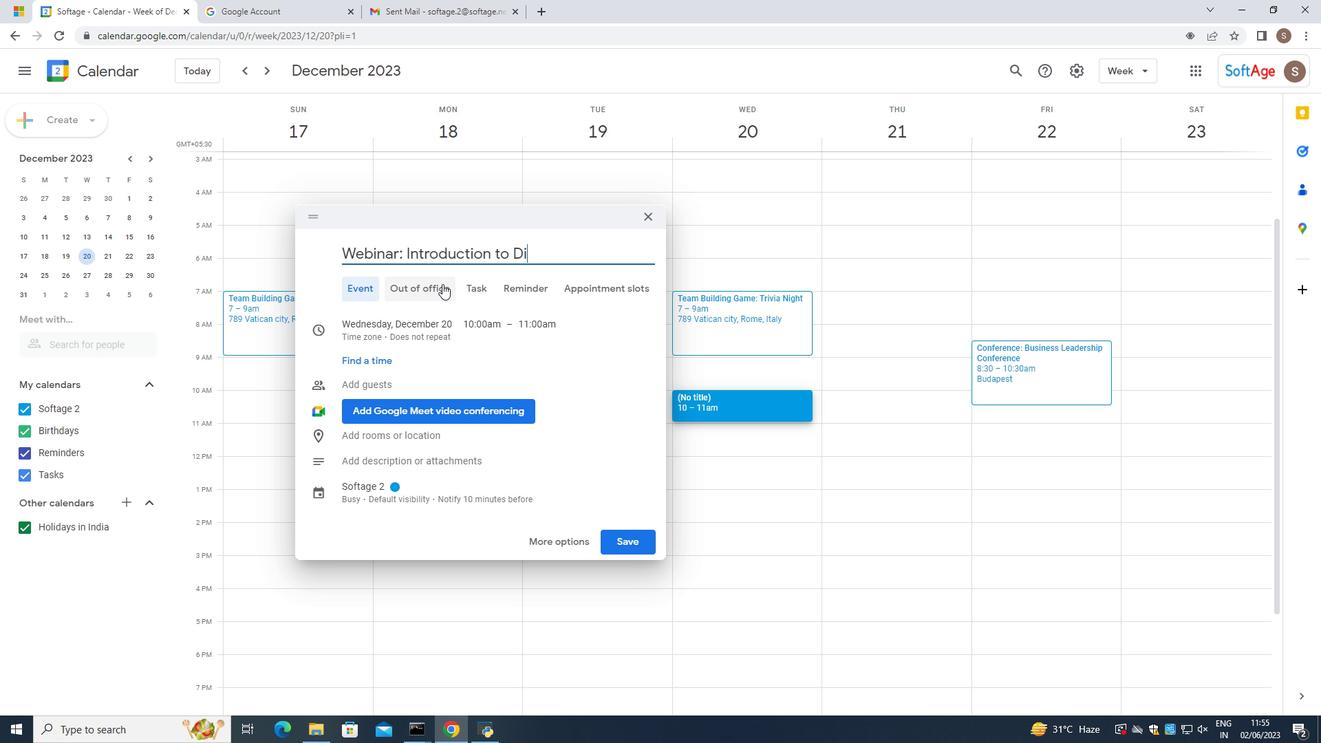 
Action: Mouse moved to (447, 282)
Screenshot: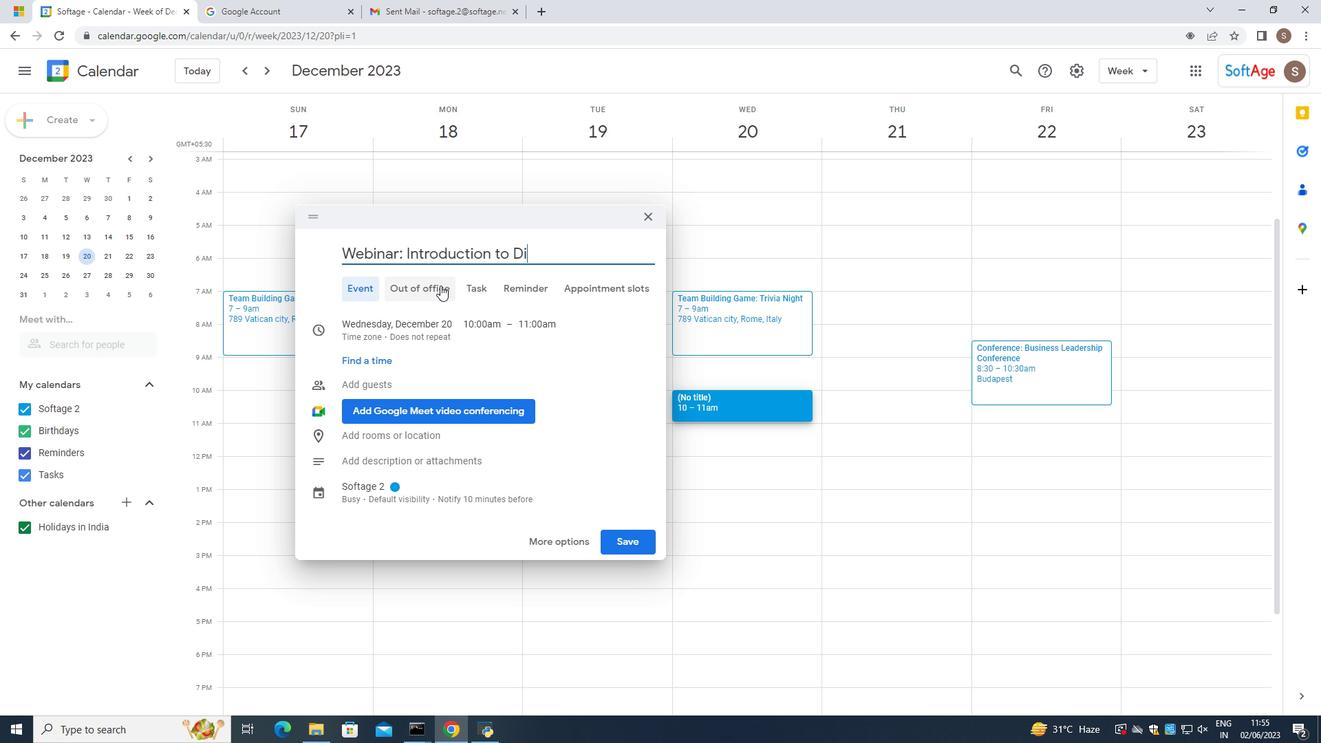 
Action: Key pressed i
Screenshot: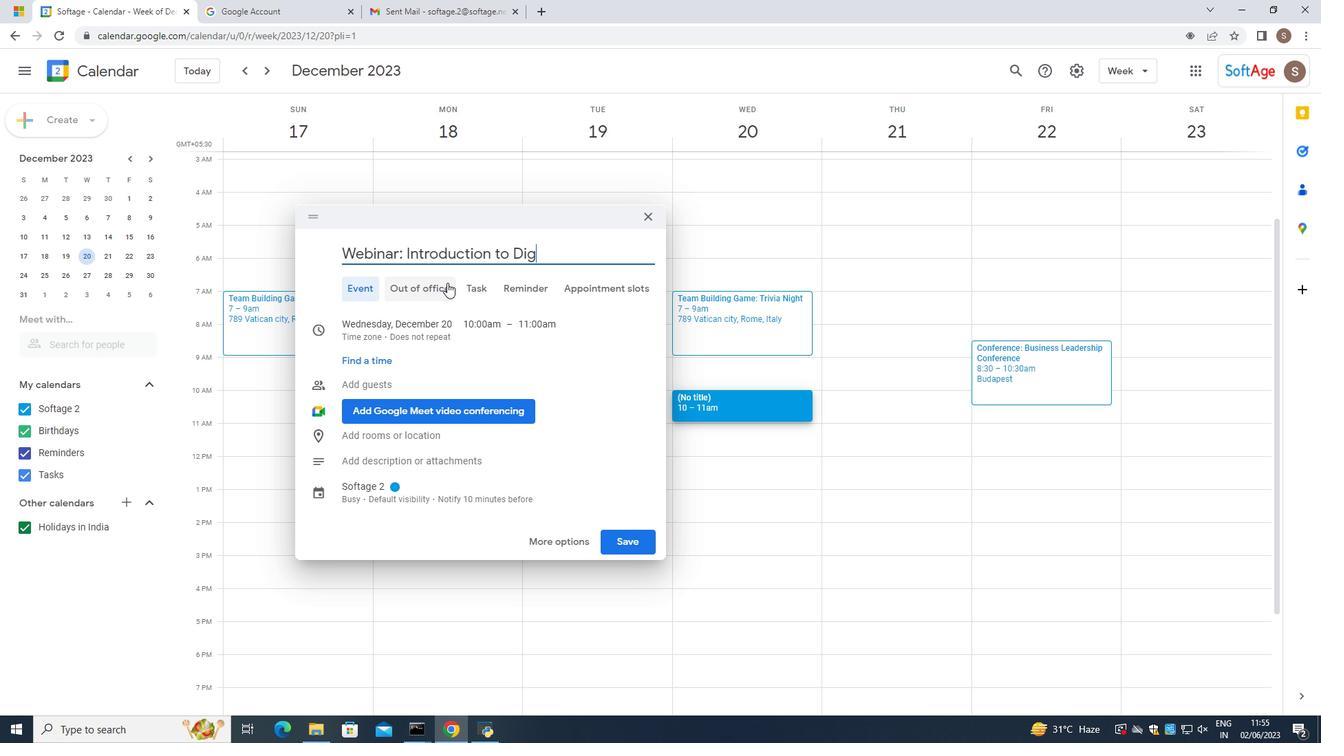 
Action: Mouse moved to (454, 287)
Screenshot: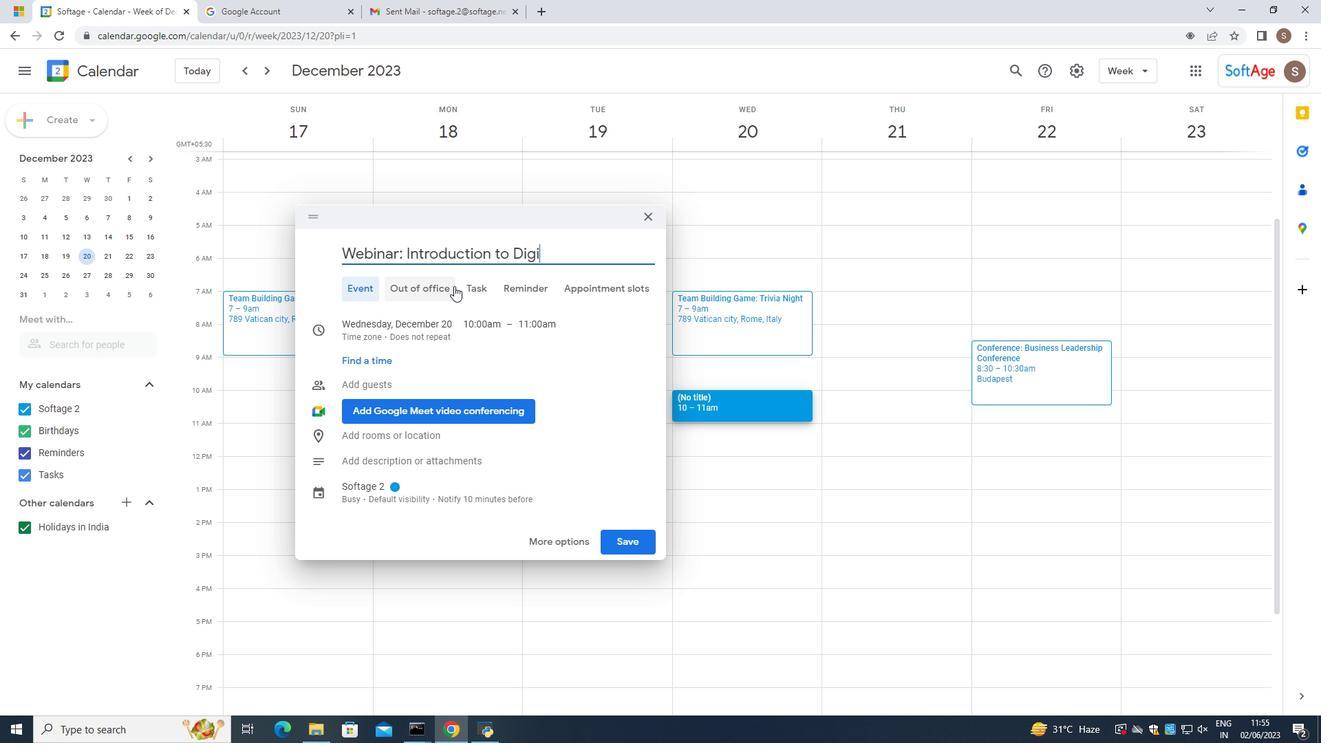 
Action: Key pressed t
Screenshot: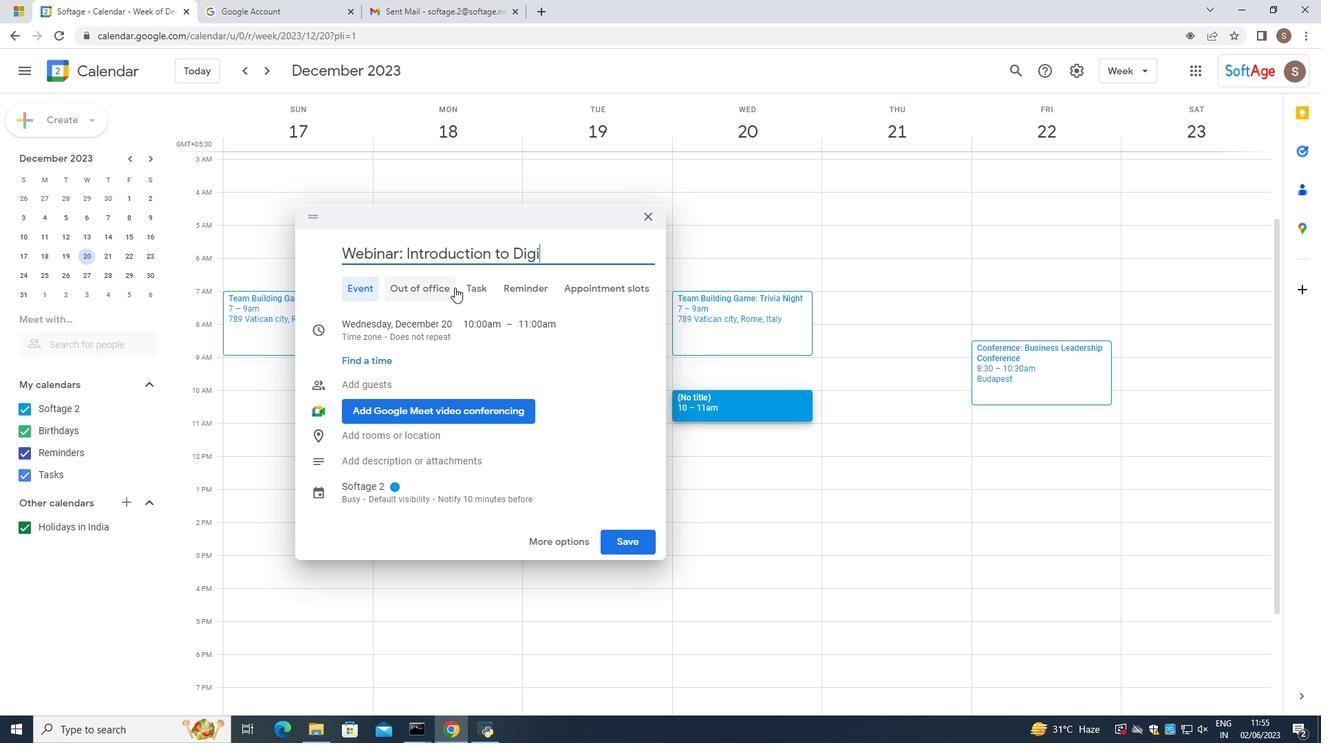 
Action: Mouse moved to (459, 286)
Screenshot: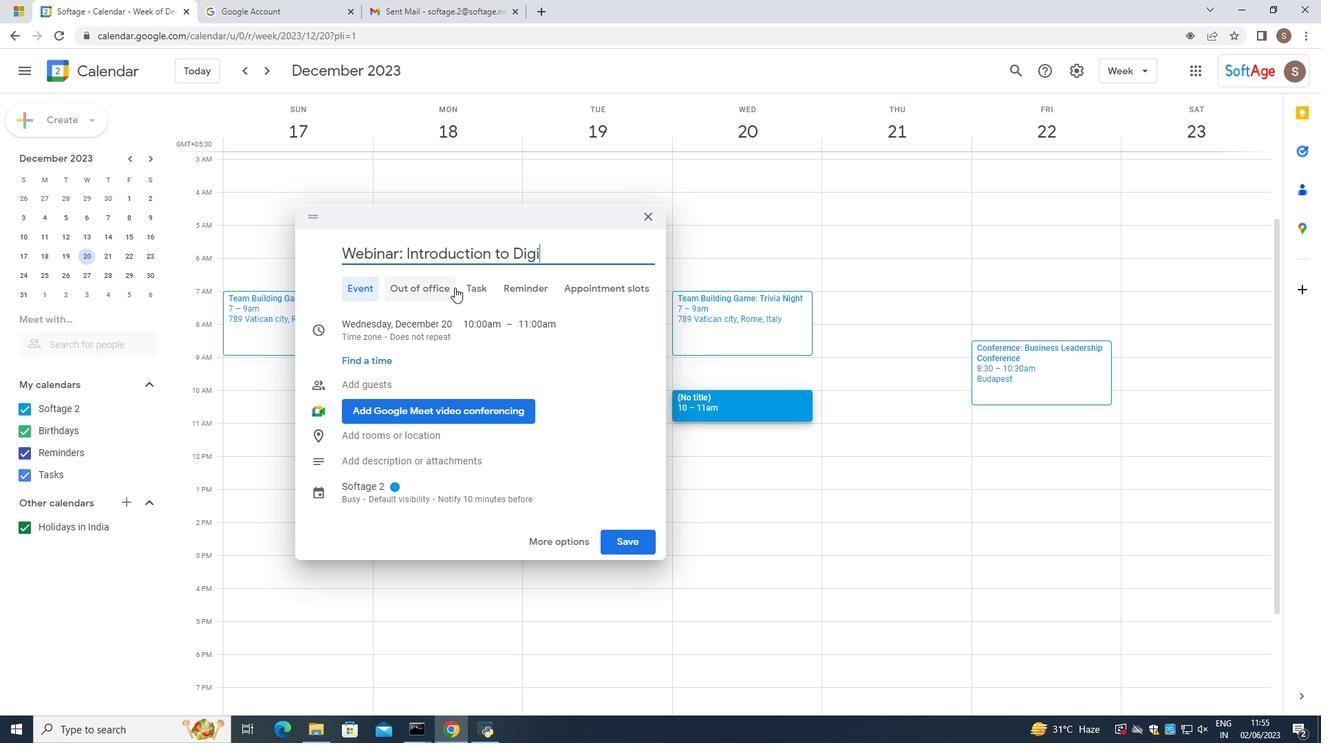 
Action: Key pressed al<Key.space>
Screenshot: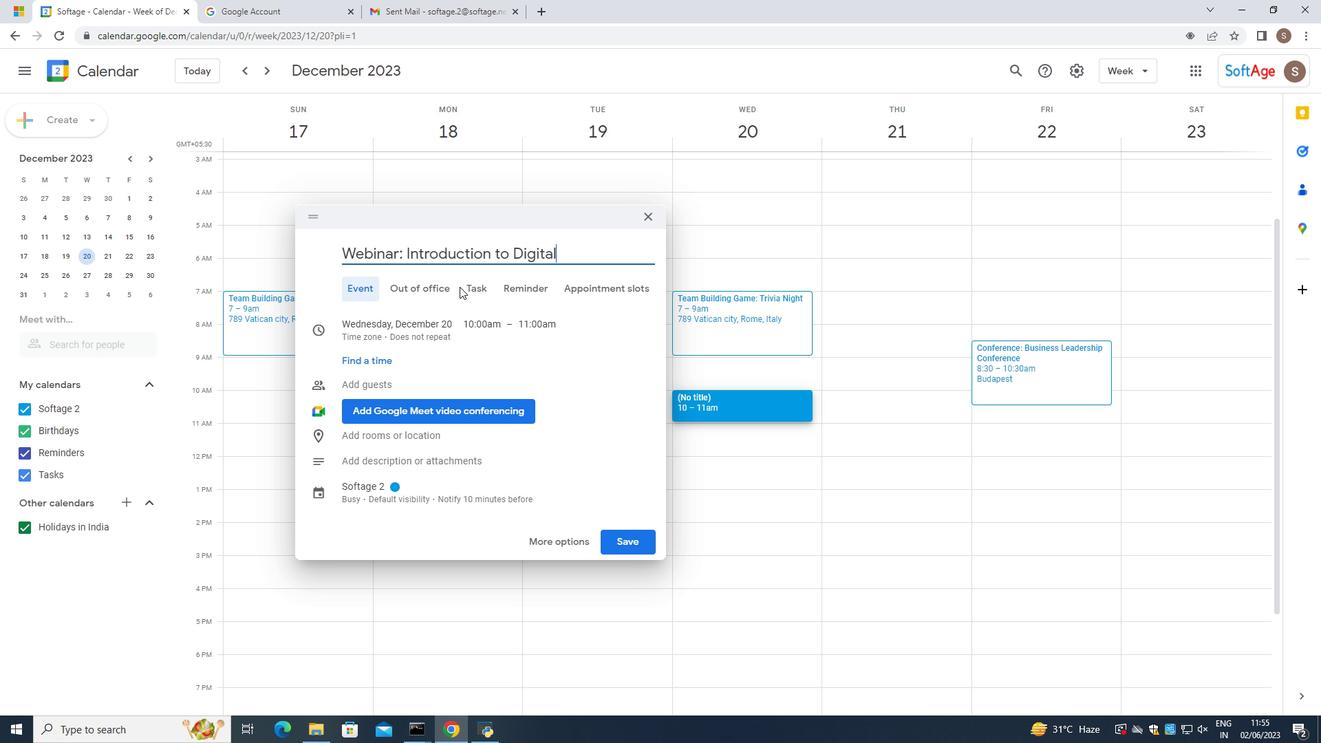 
Action: Mouse moved to (458, 286)
Screenshot: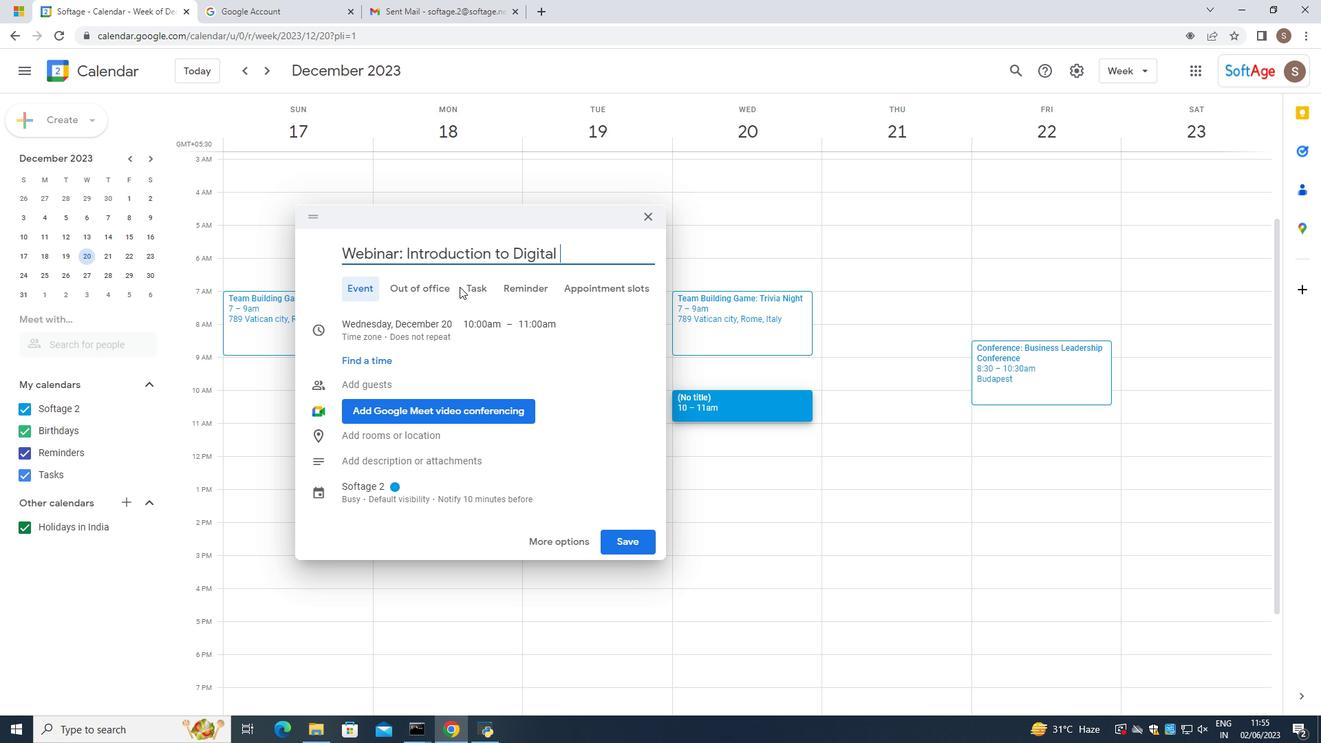 
Action: Key pressed <Key.caps_lock>
Screenshot: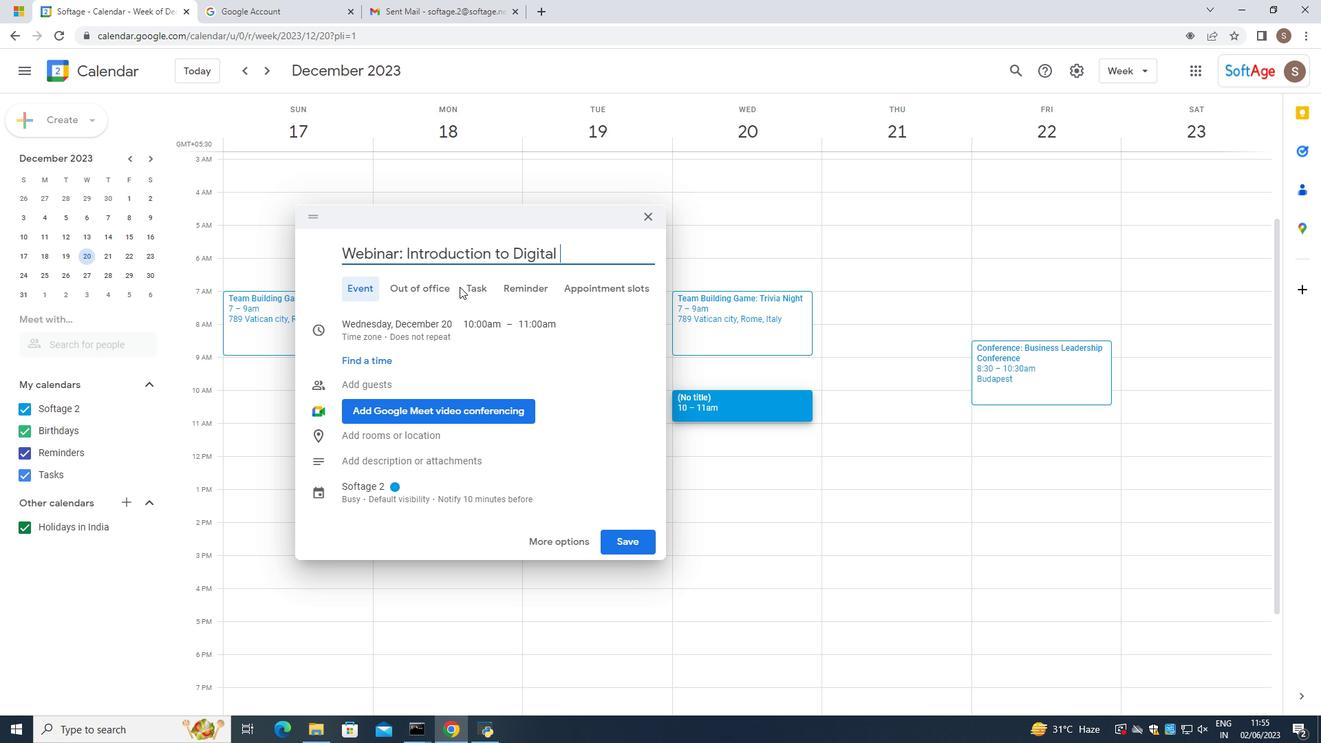 
Action: Mouse moved to (455, 289)
Screenshot: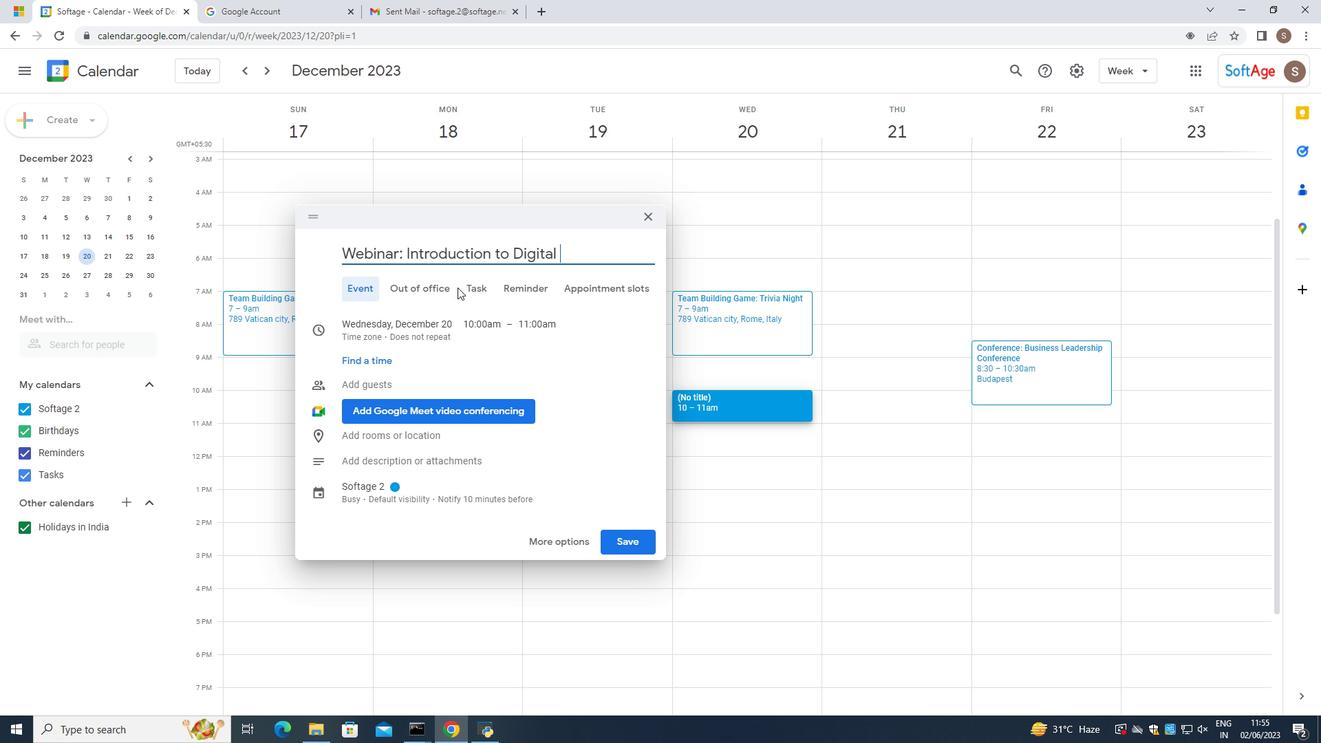 
Action: Key pressed M
Screenshot: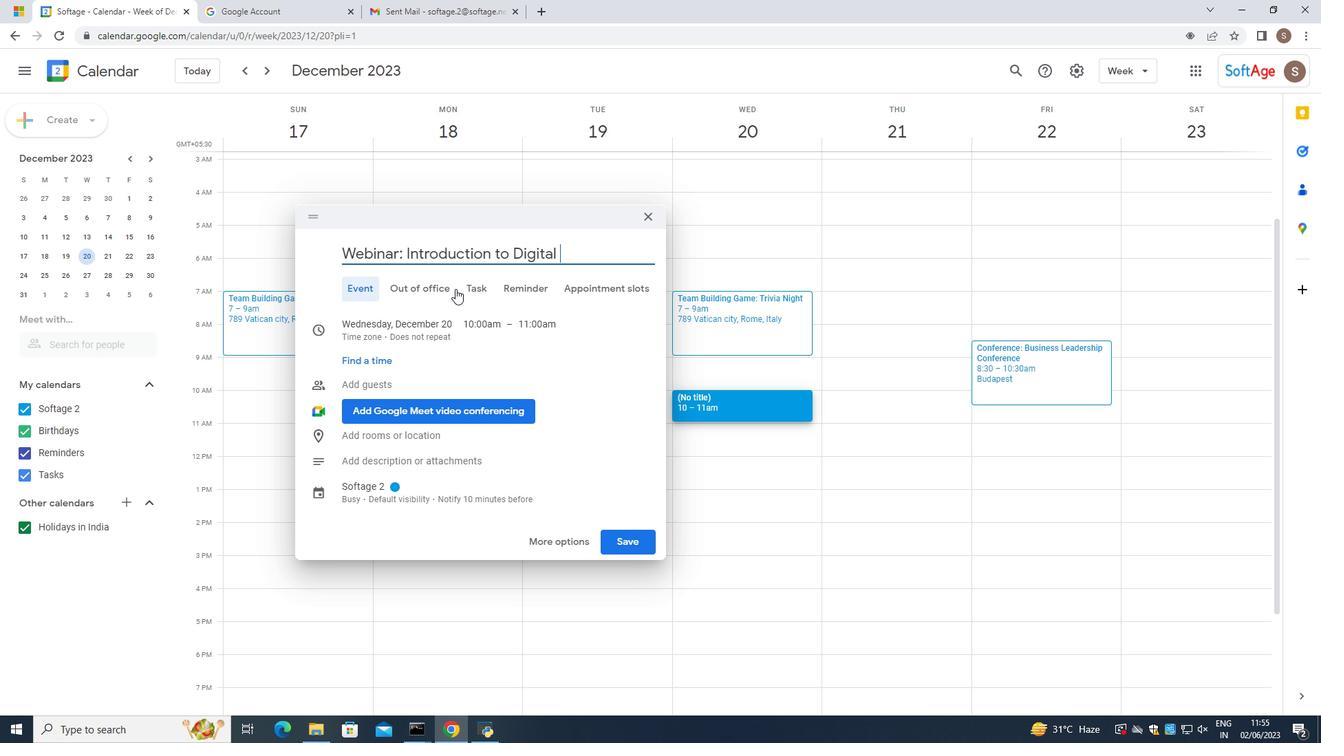 
Action: Mouse moved to (454, 289)
Screenshot: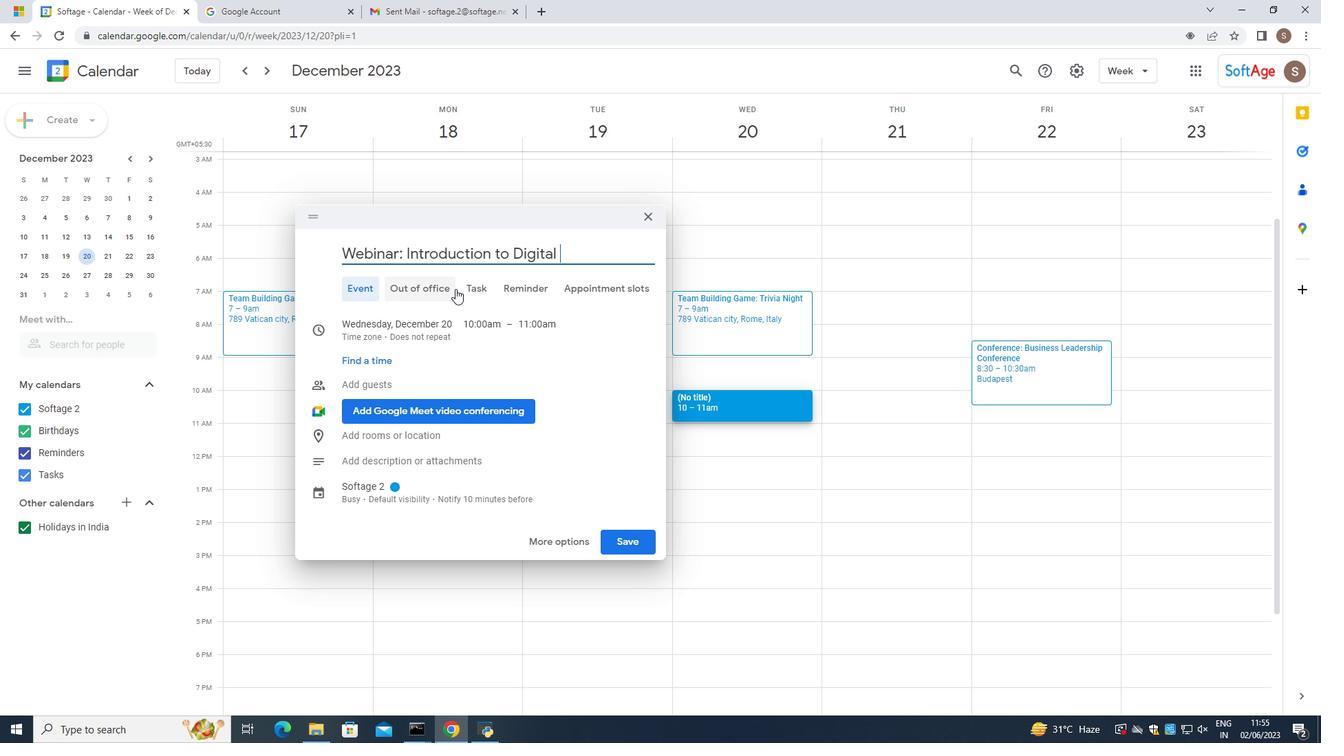
Action: Key pressed <Key.caps_lock>ark
Screenshot: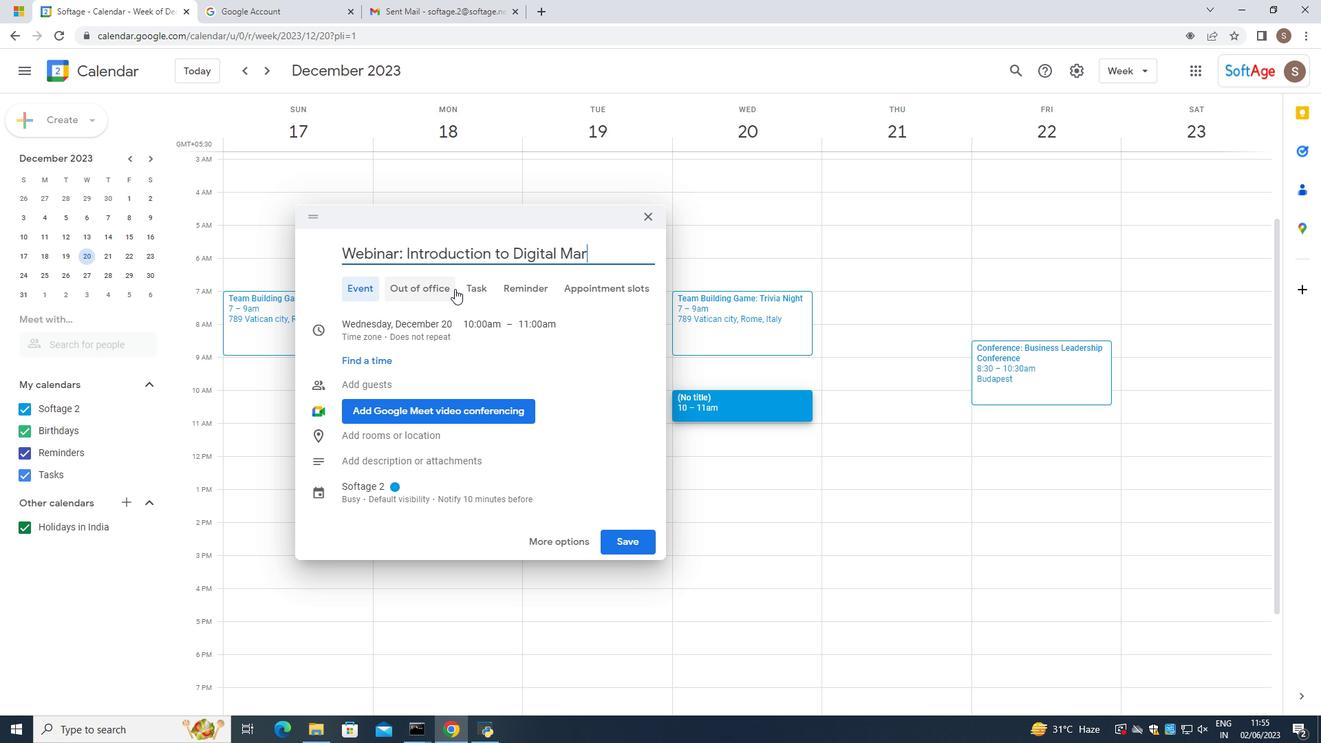 
Action: Mouse moved to (453, 289)
Screenshot: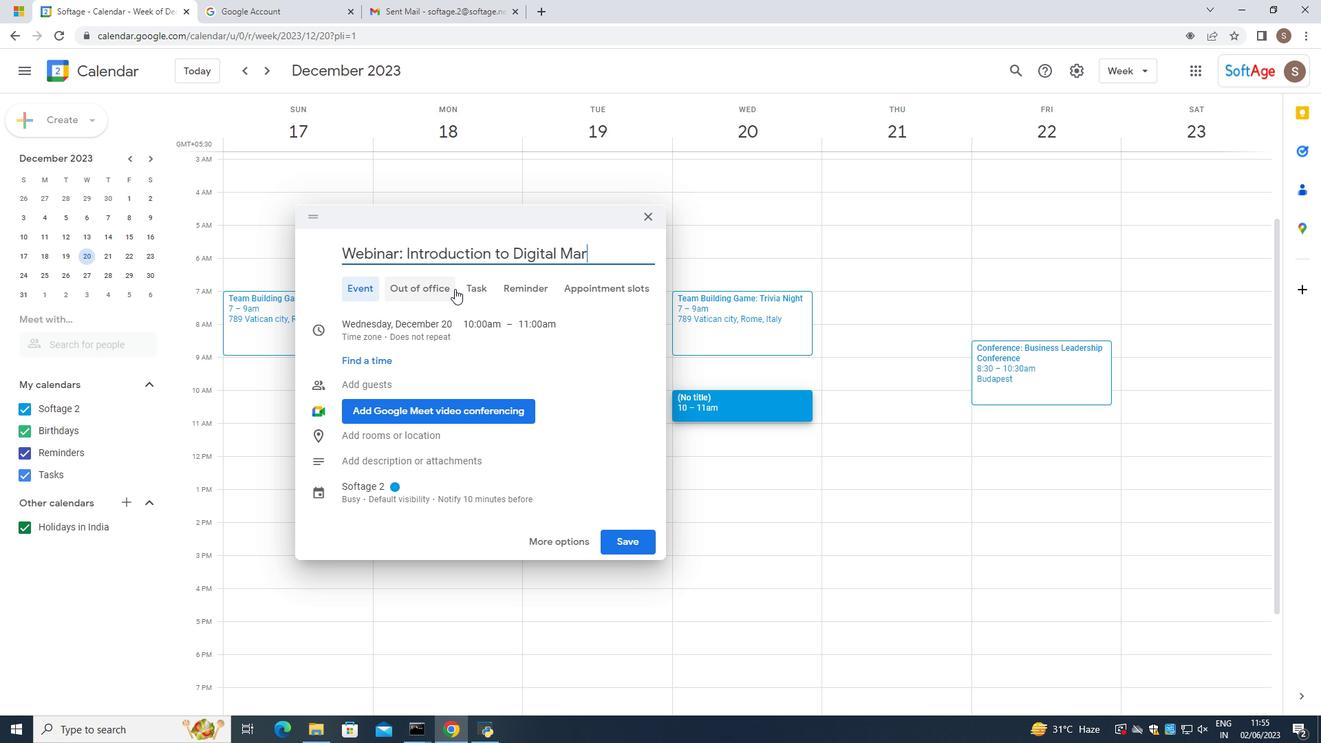 
Action: Key pressed et
Screenshot: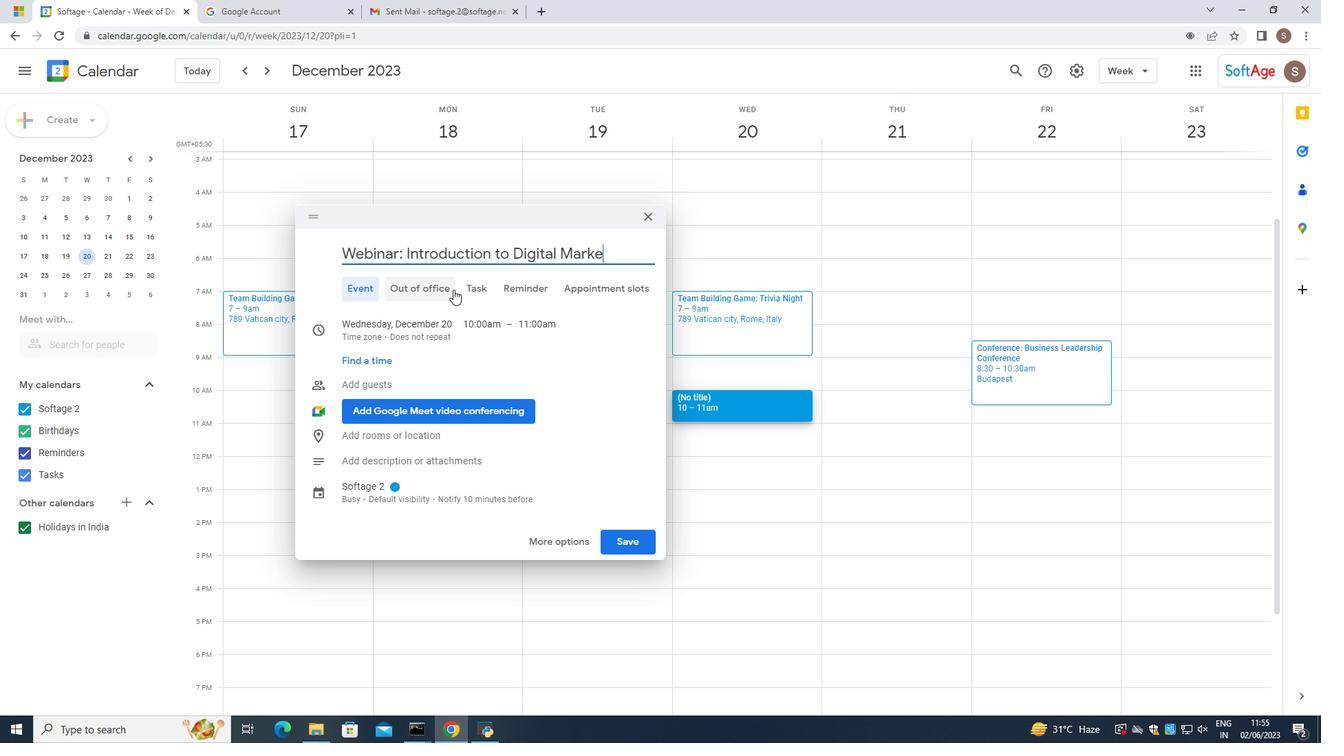 
Action: Mouse moved to (453, 289)
Screenshot: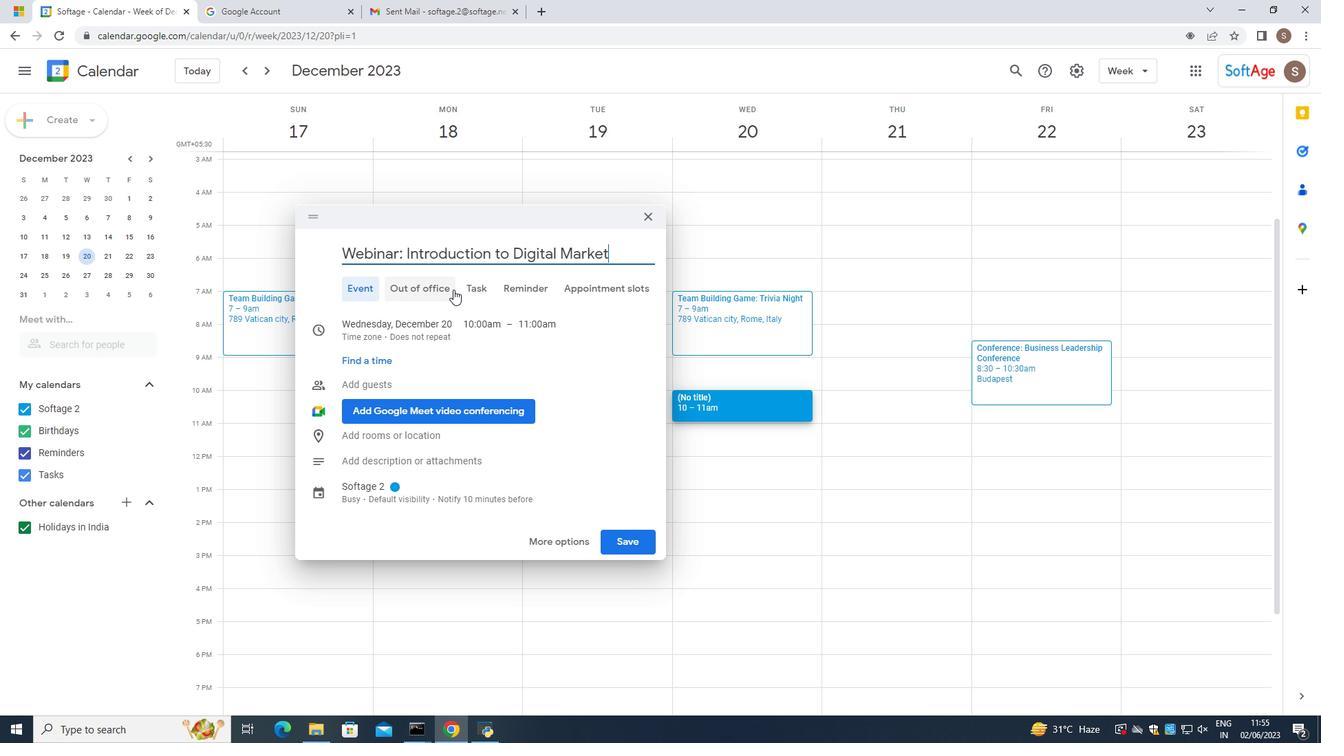 
Action: Key pressed i
Screenshot: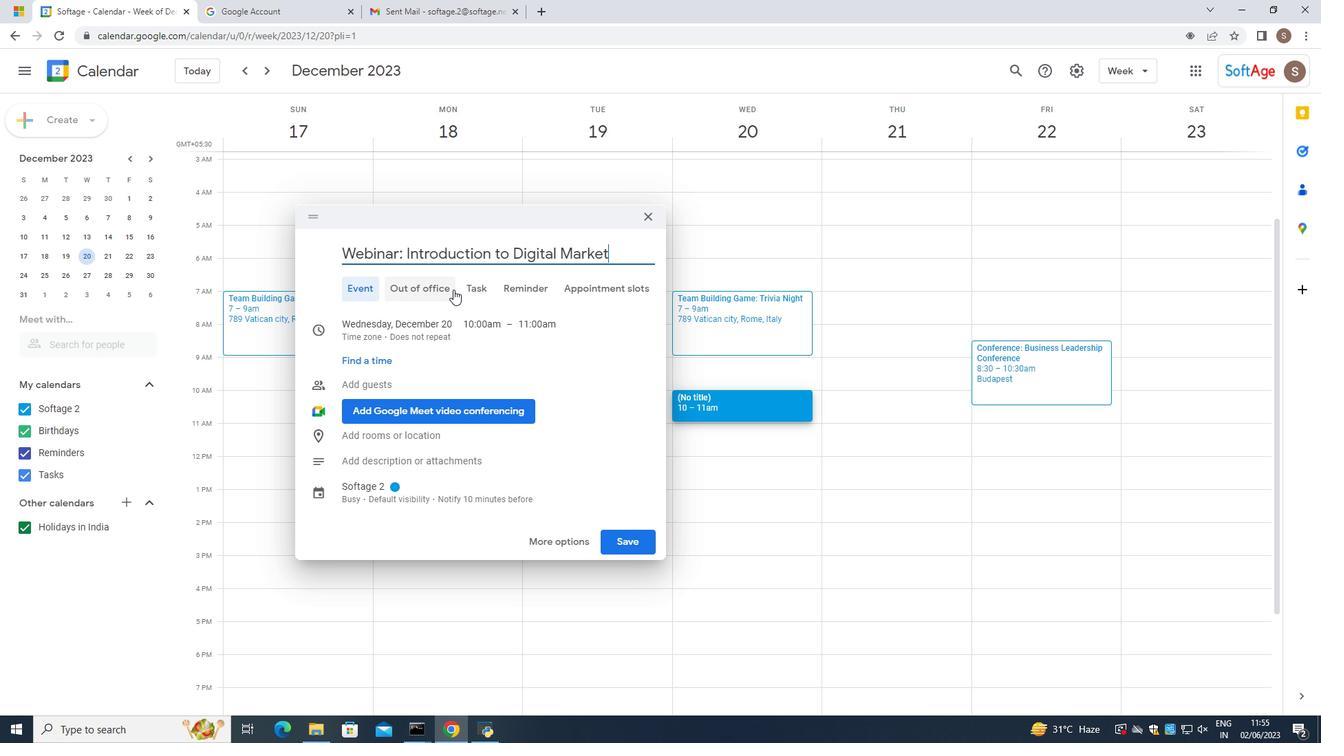 
Action: Mouse moved to (461, 293)
Screenshot: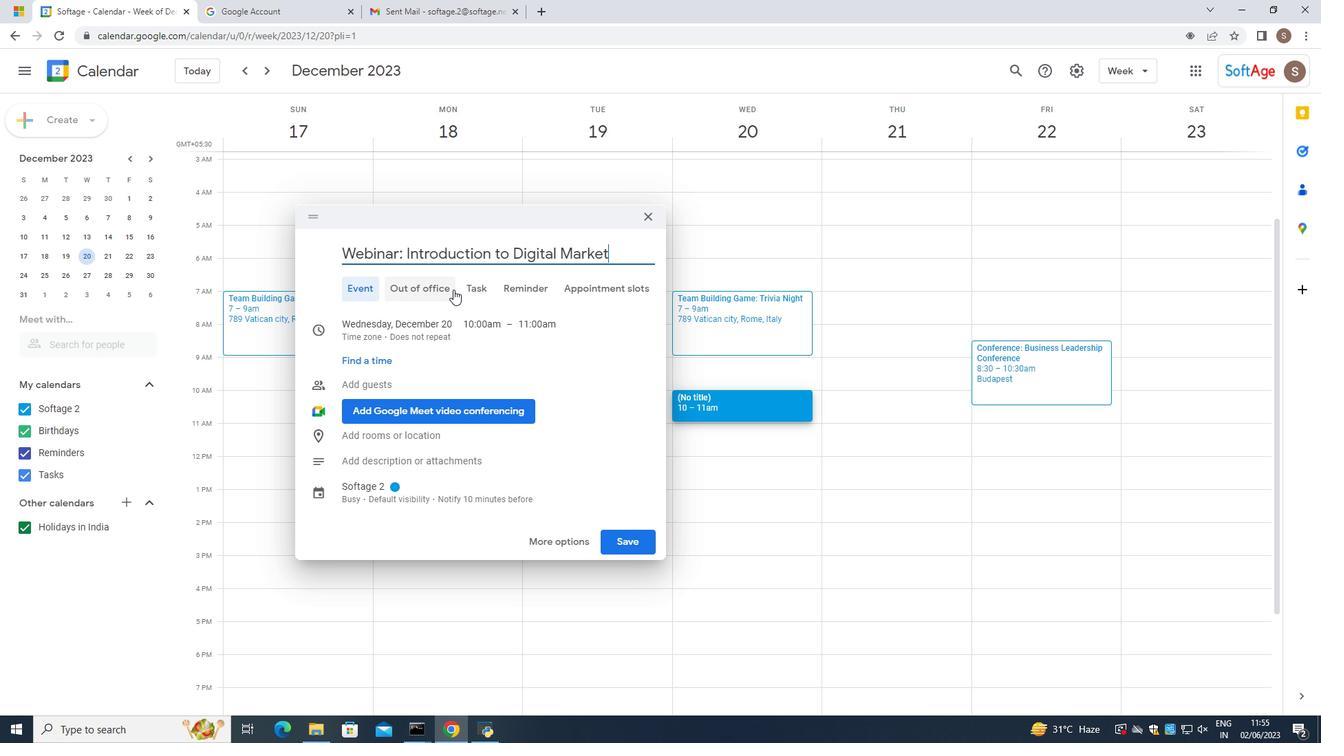 
Action: Key pressed ng
Screenshot: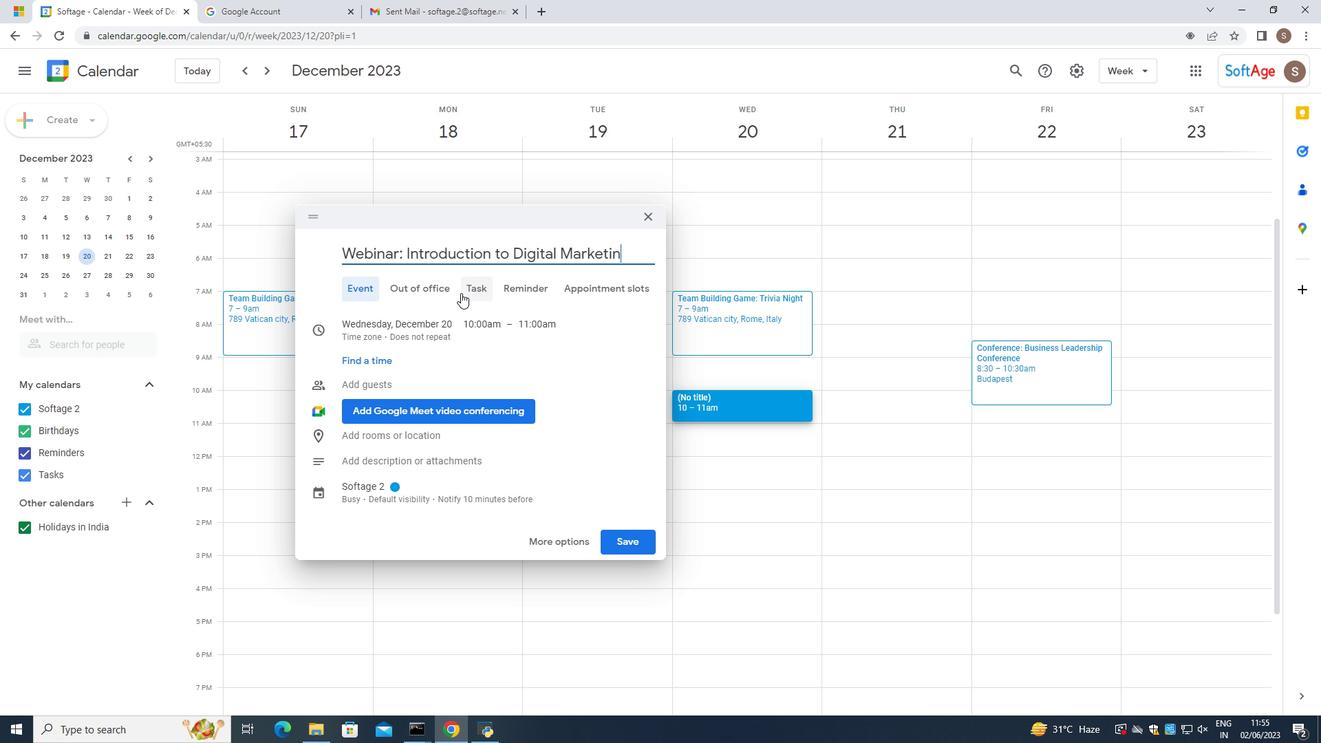 
Action: Mouse moved to (627, 249)
Screenshot: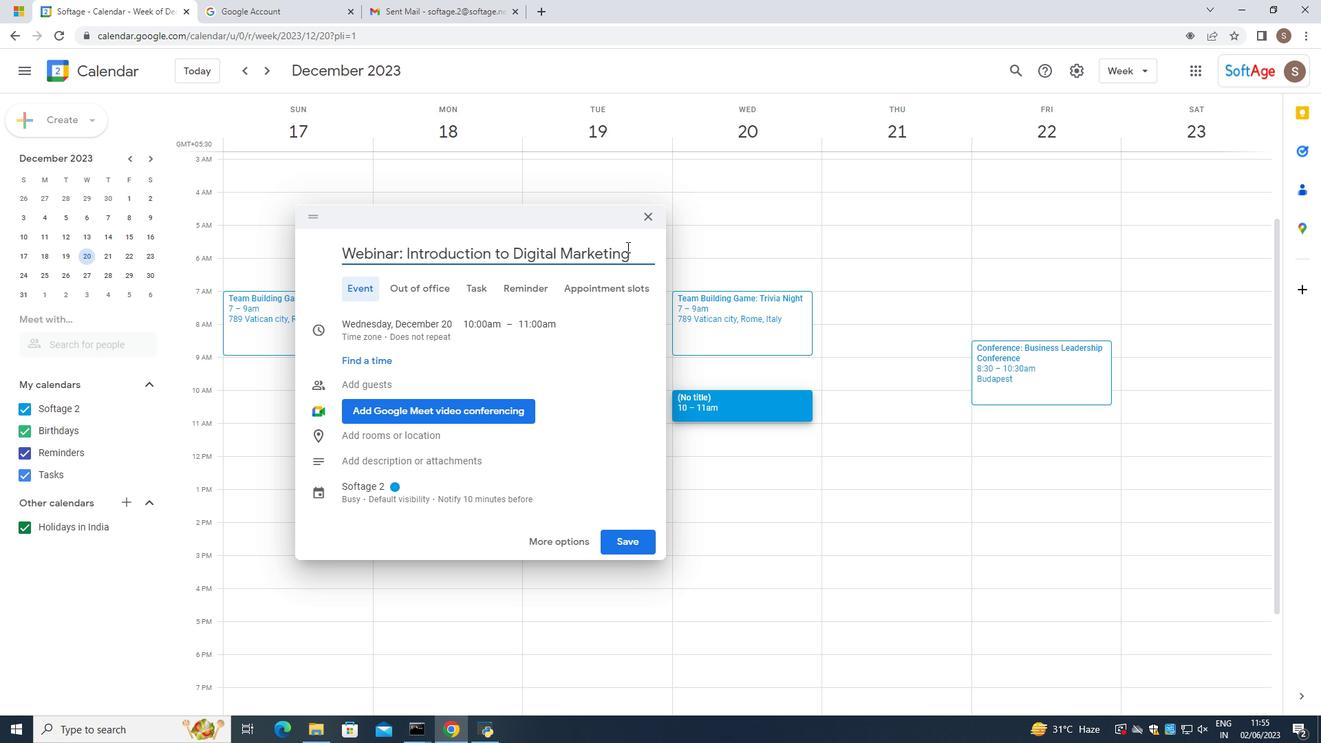 
Action: Mouse pressed left at (627, 249)
Screenshot: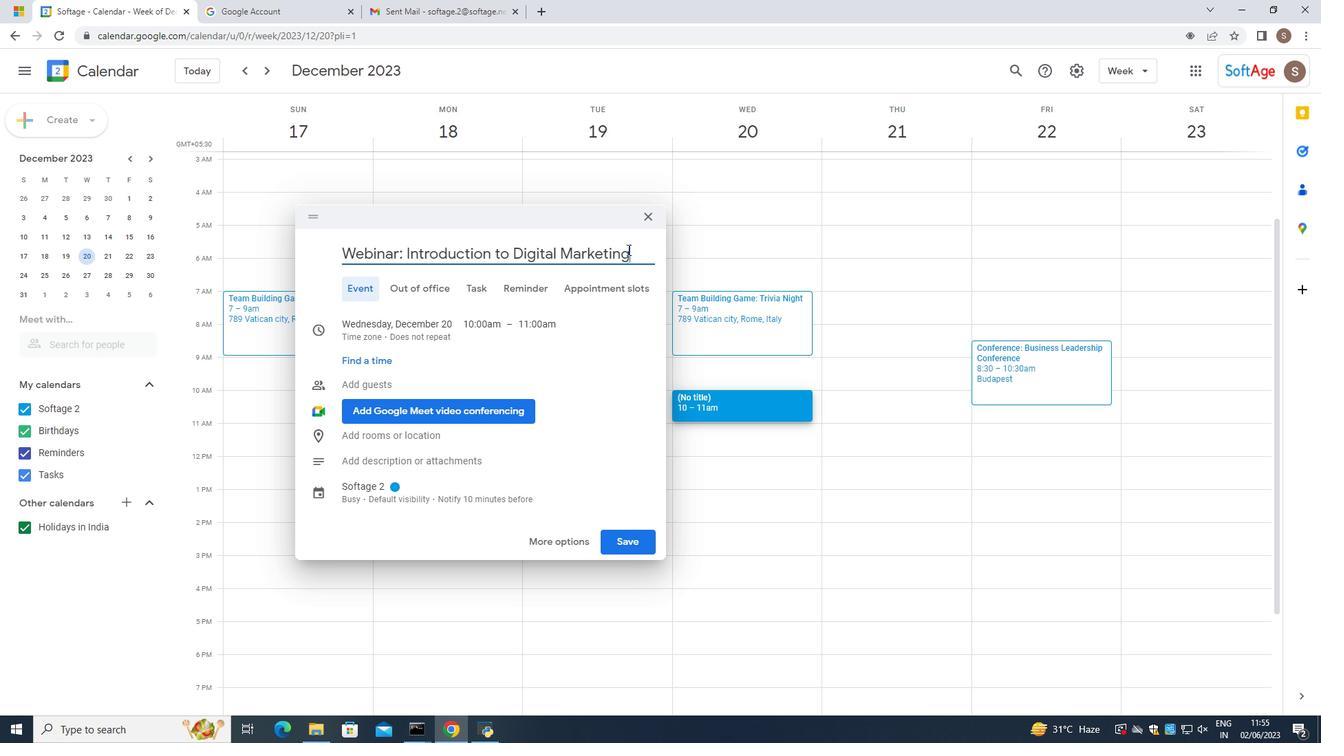 
Action: Mouse moved to (566, 258)
Screenshot: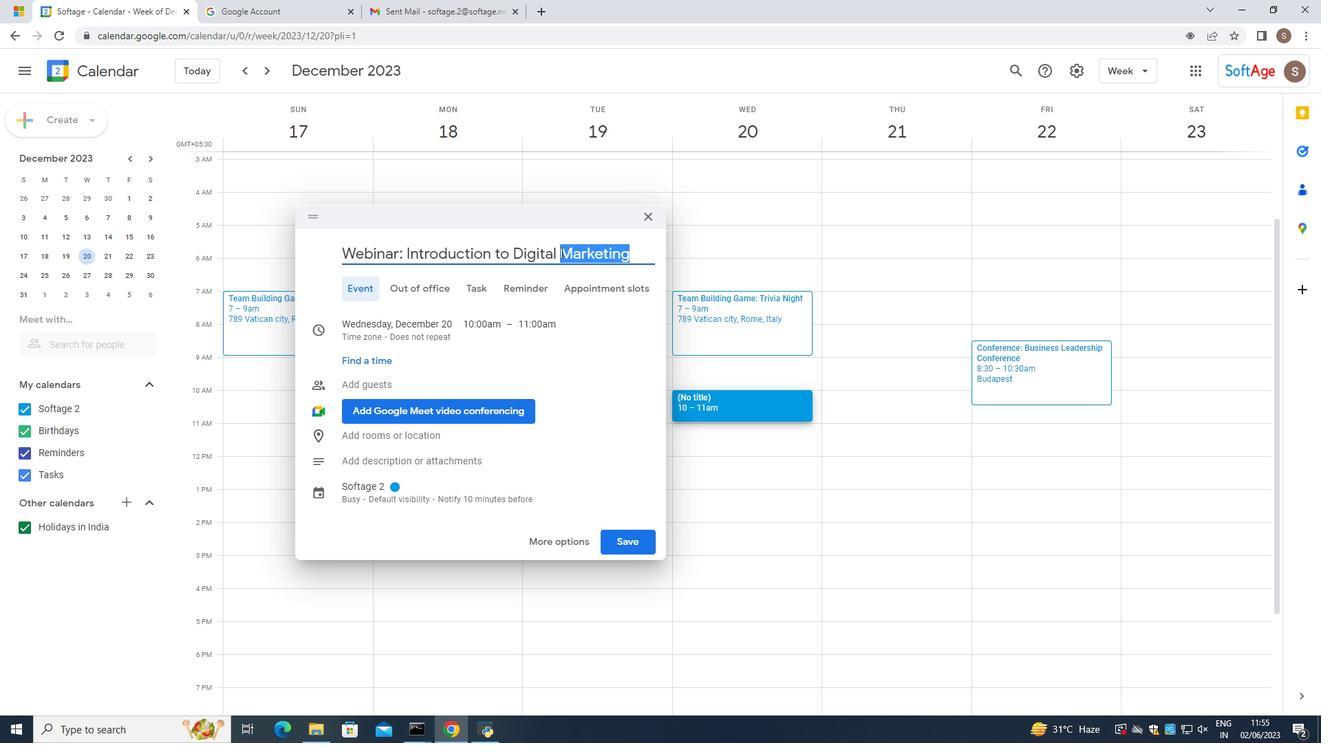 
Action: Key pressed <Key.caps_lock>A<Key.caps_lock>dvertising<Key.enter>
Screenshot: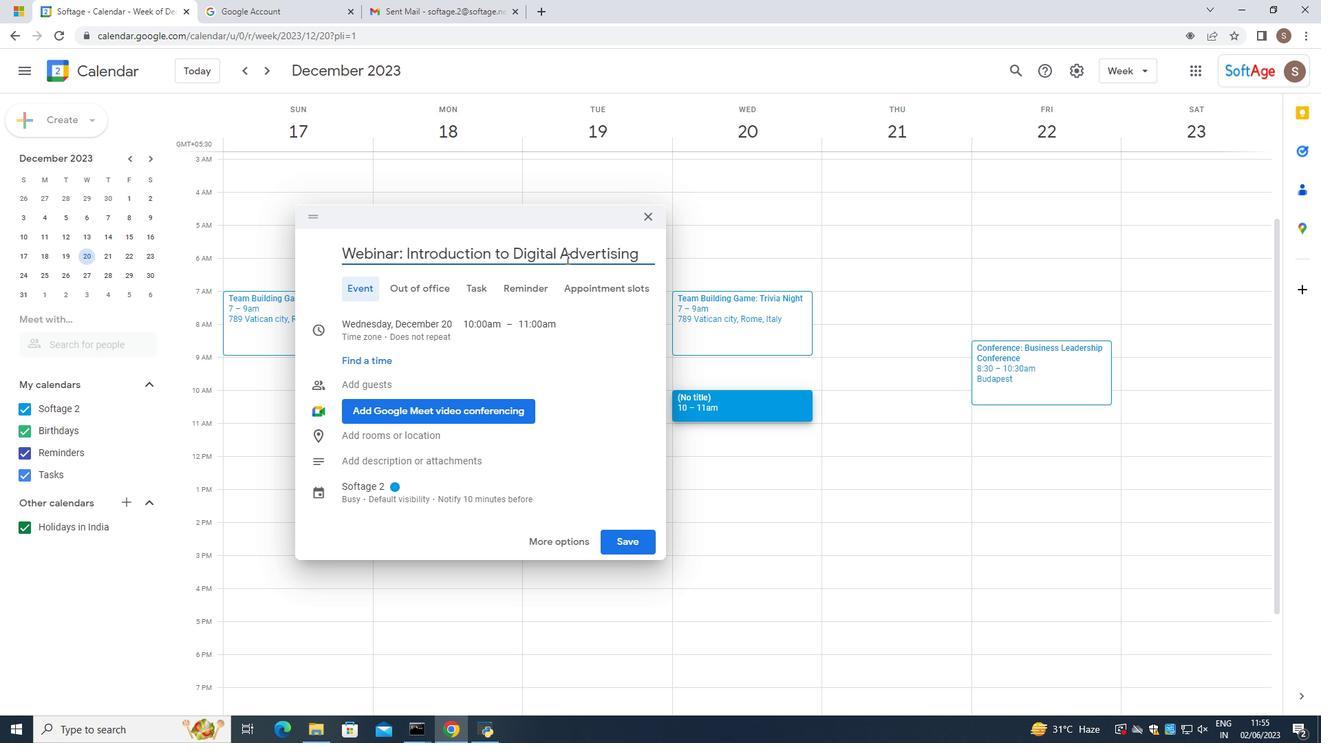 
Action: Mouse moved to (712, 403)
Screenshot: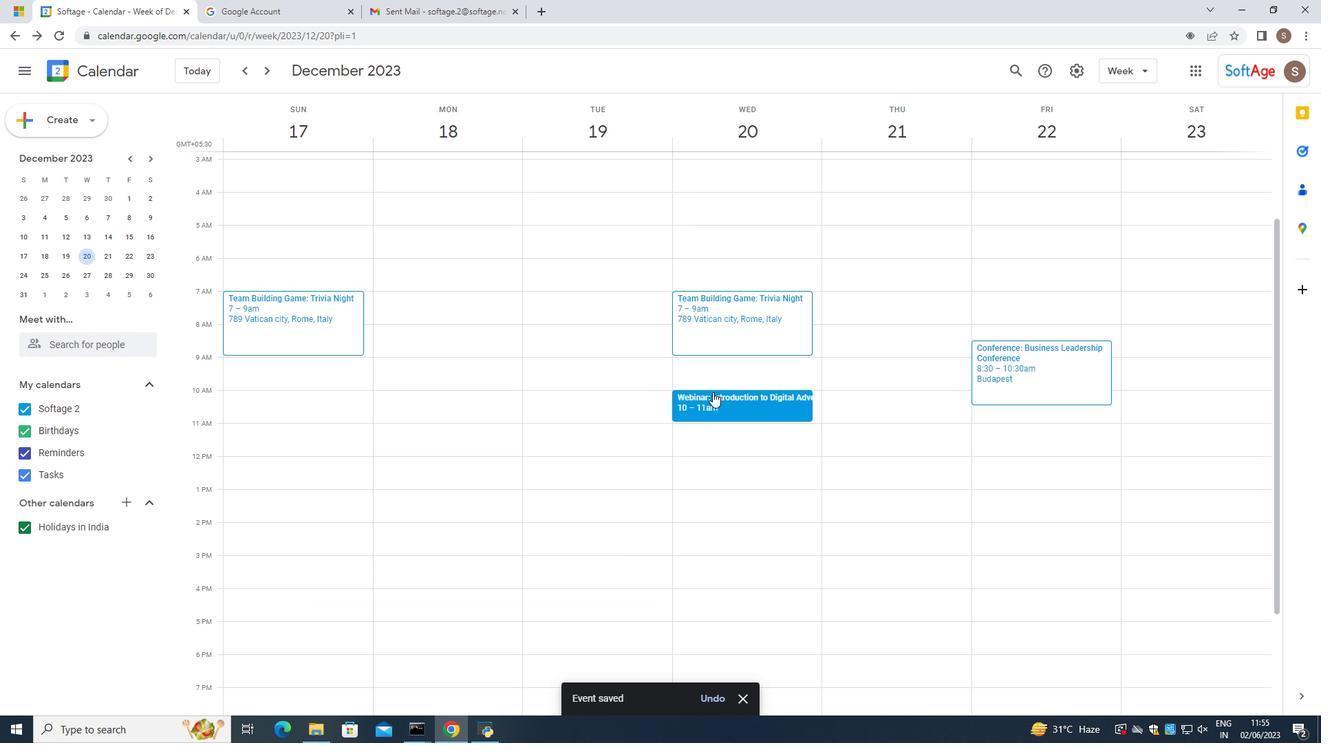 
Action: Mouse pressed left at (712, 403)
Screenshot: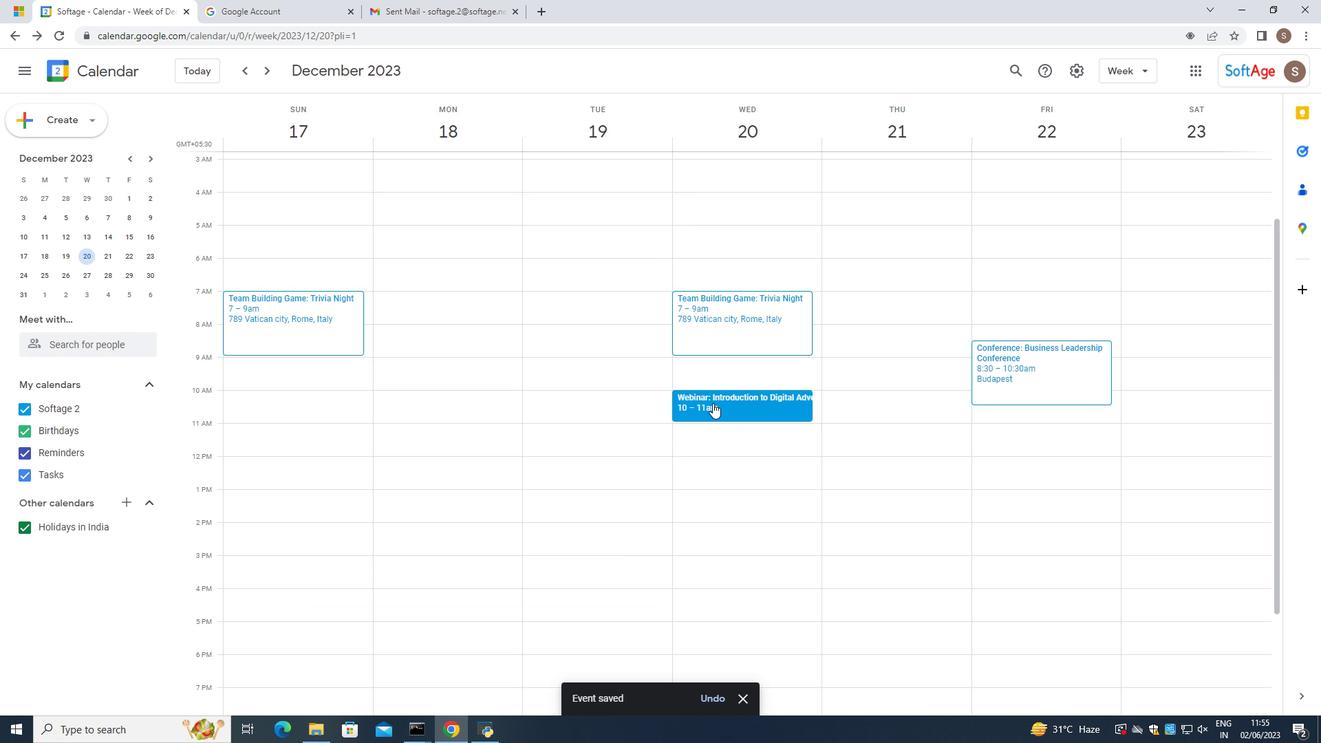 
Action: Mouse moved to (531, 304)
Screenshot: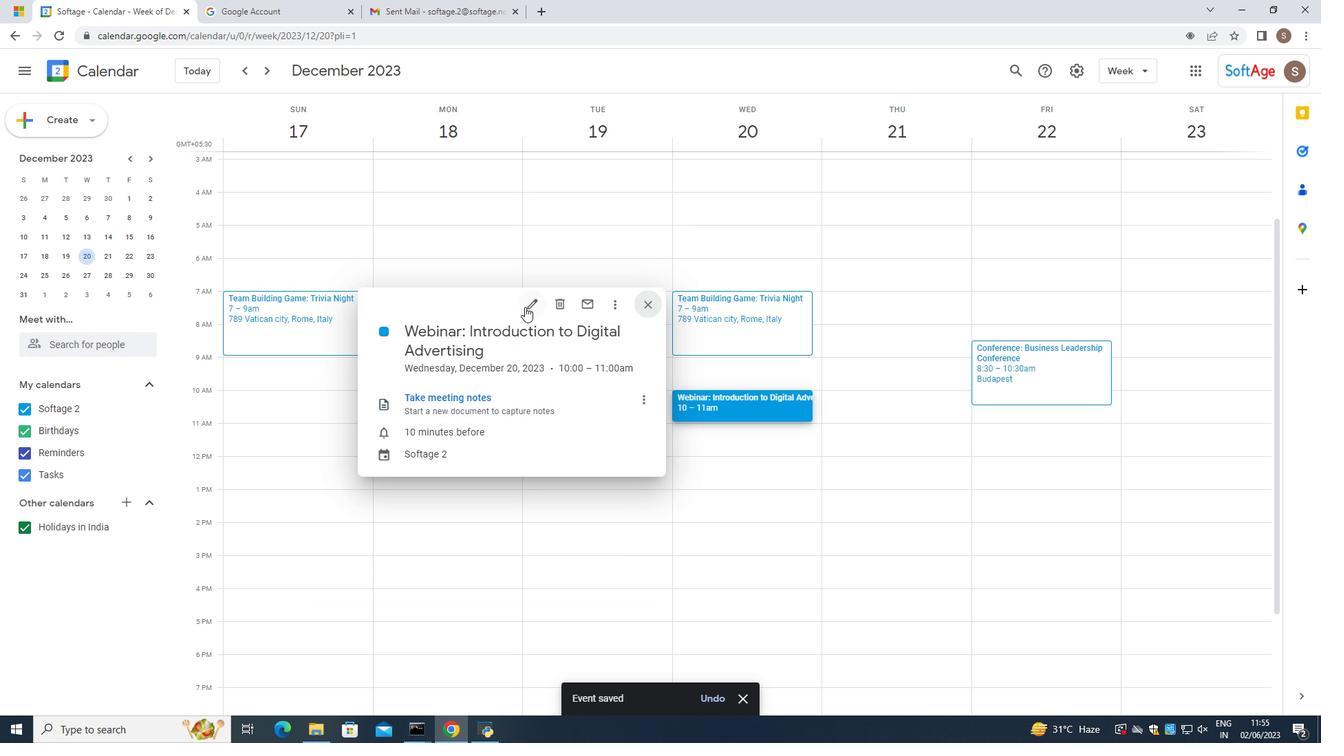 
Action: Mouse pressed left at (531, 304)
Screenshot: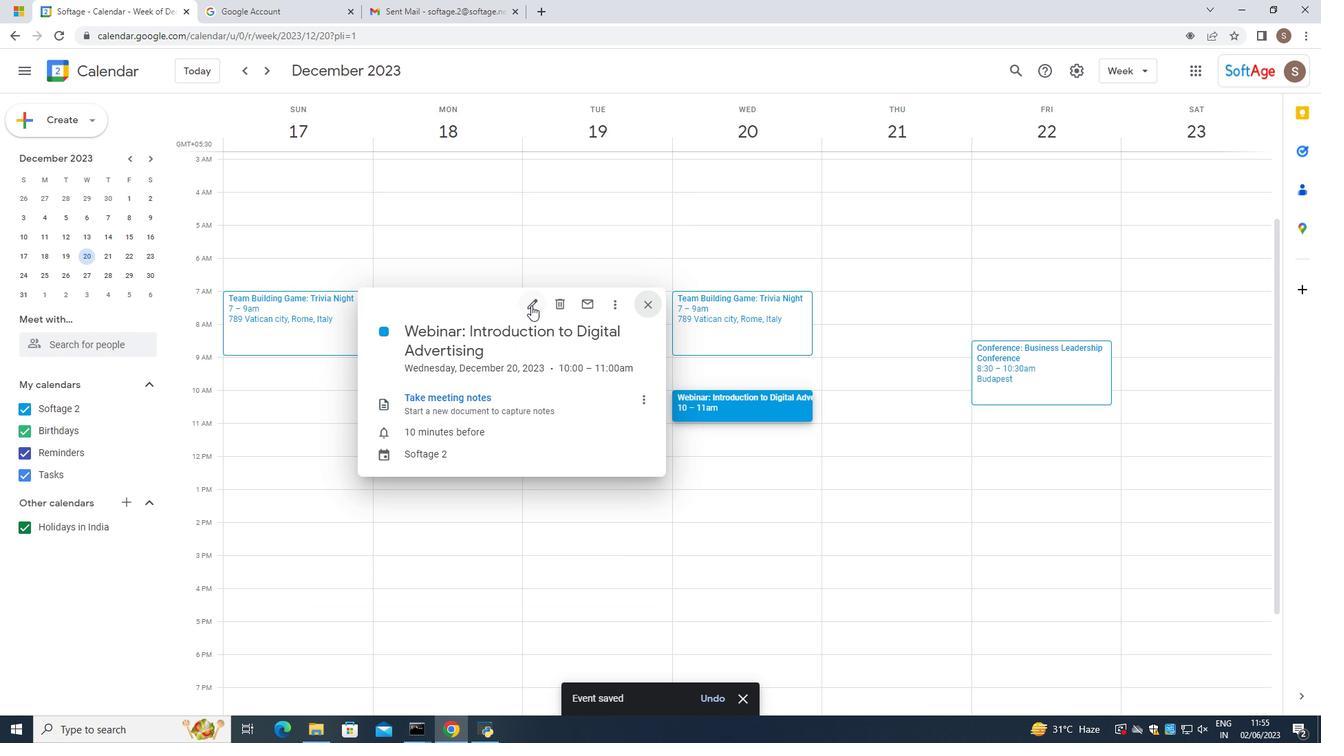 
Action: Mouse moved to (125, 196)
Screenshot: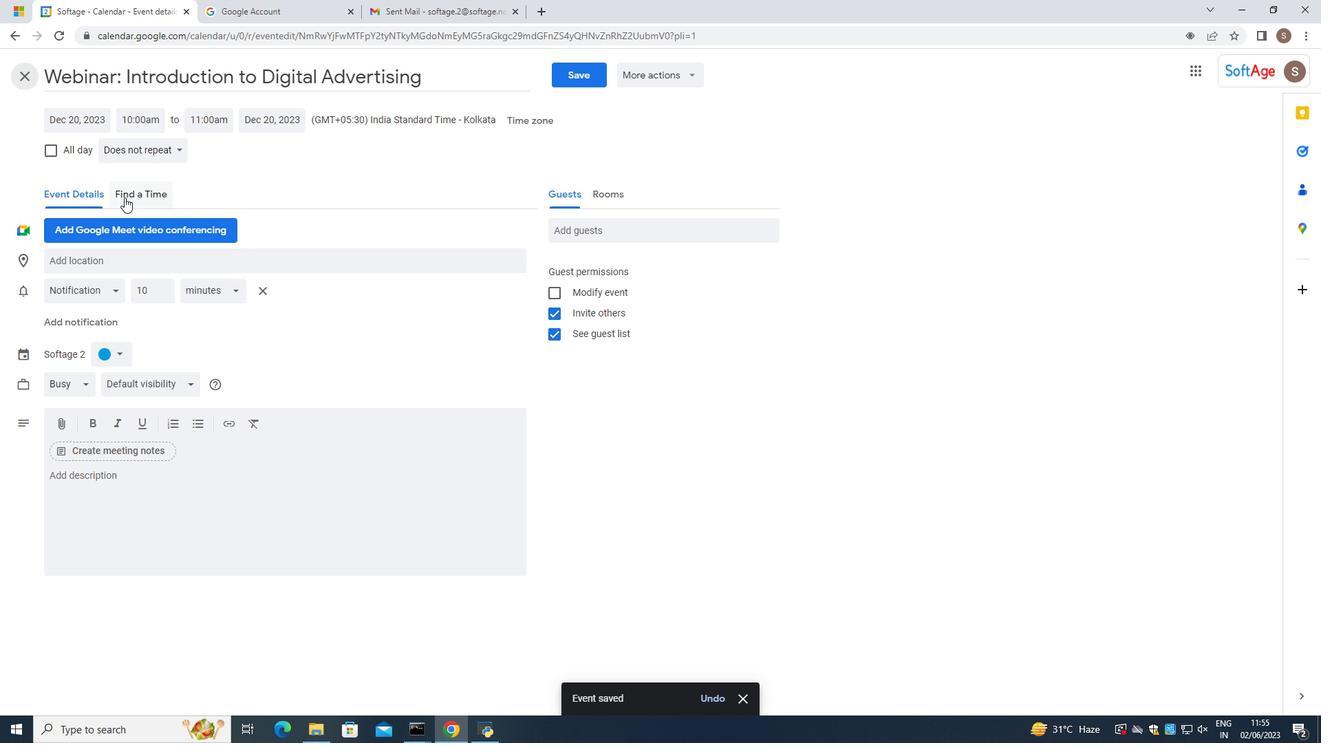 
Action: Mouse pressed left at (125, 196)
Screenshot: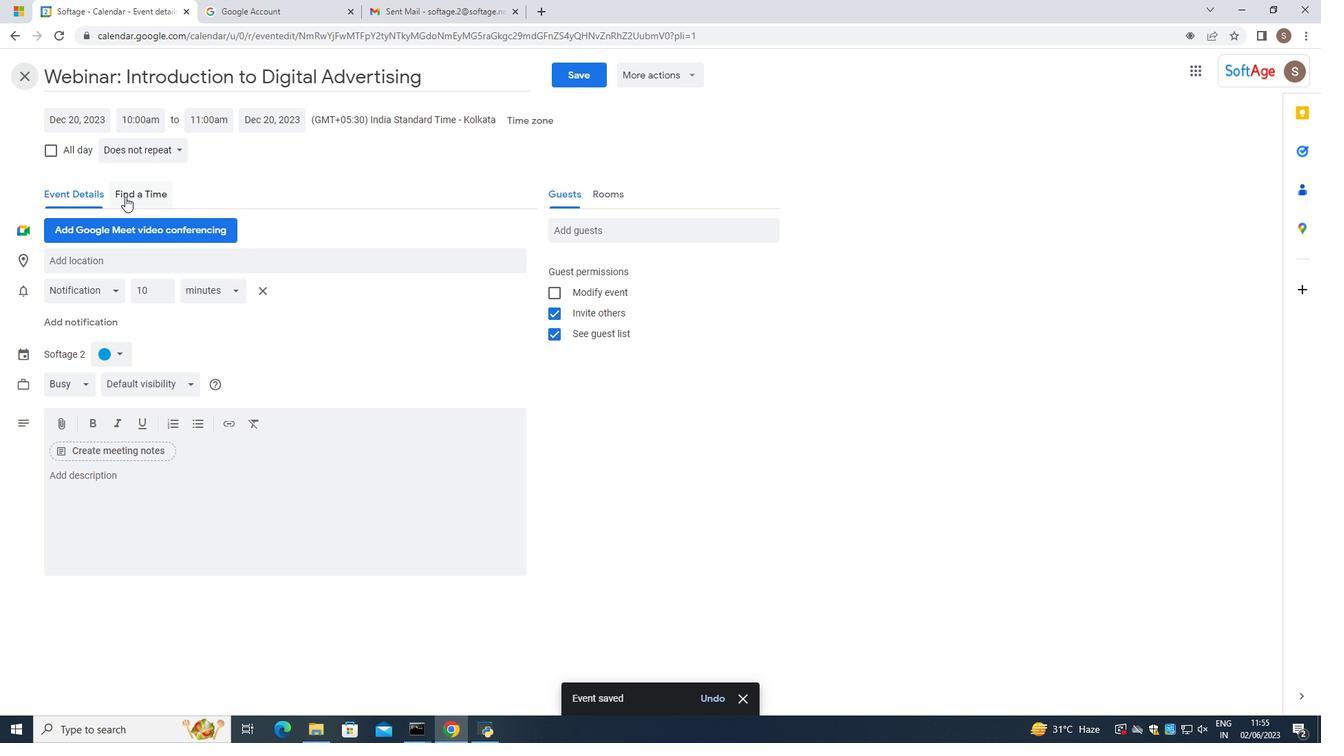 
Action: Mouse moved to (86, 202)
Screenshot: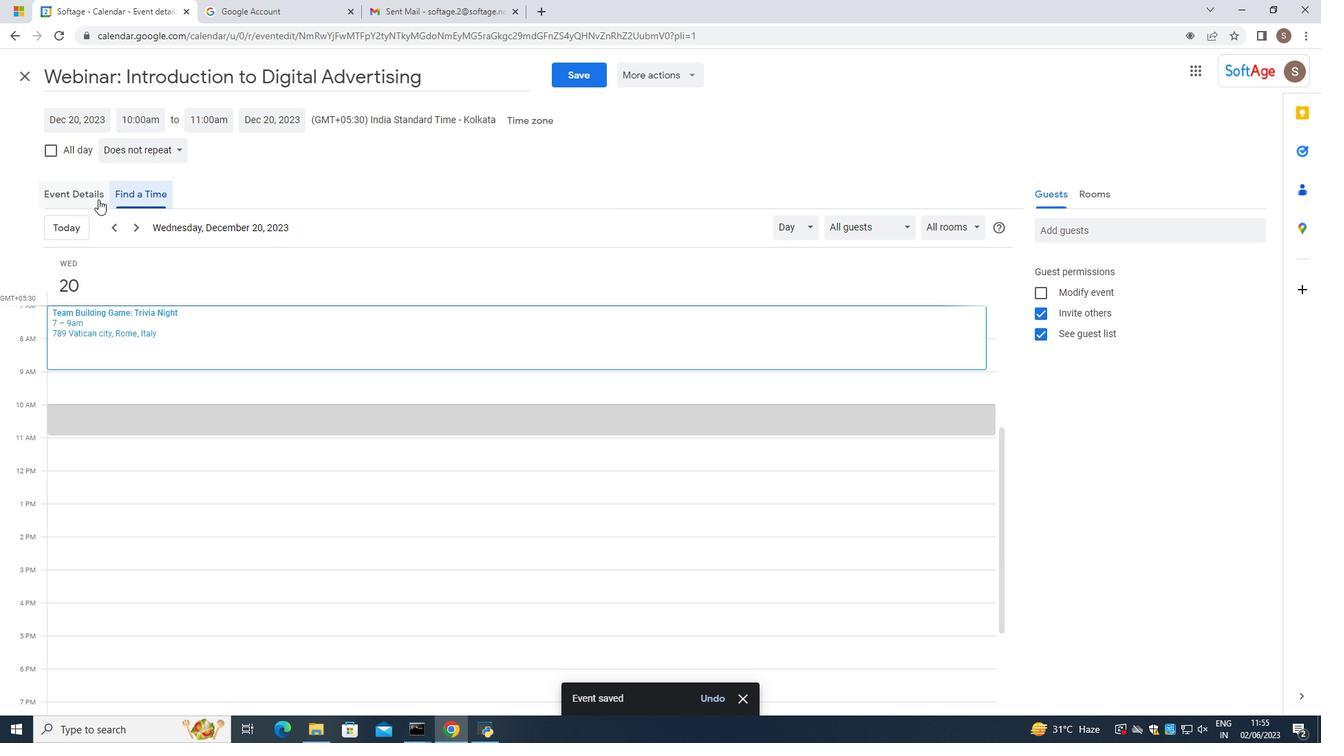 
Action: Mouse pressed left at (86, 202)
Screenshot: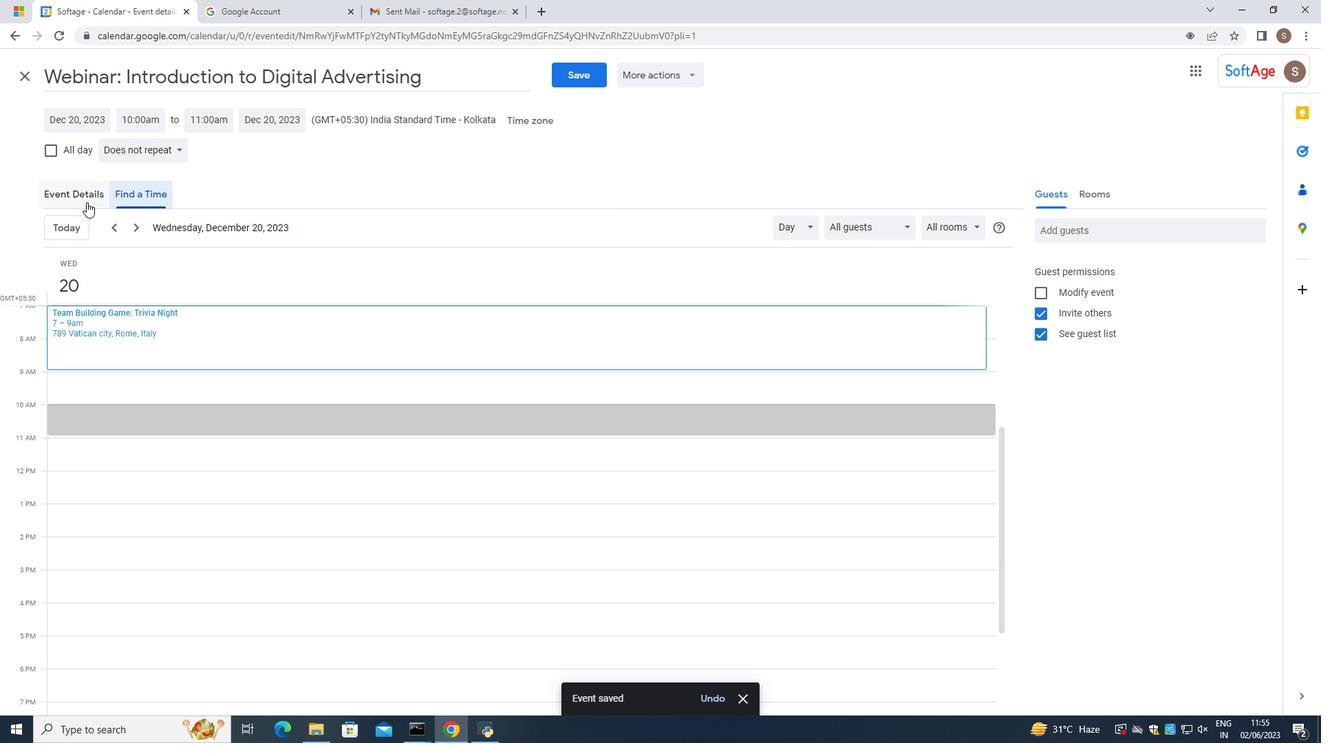 
Action: Mouse moved to (87, 249)
Screenshot: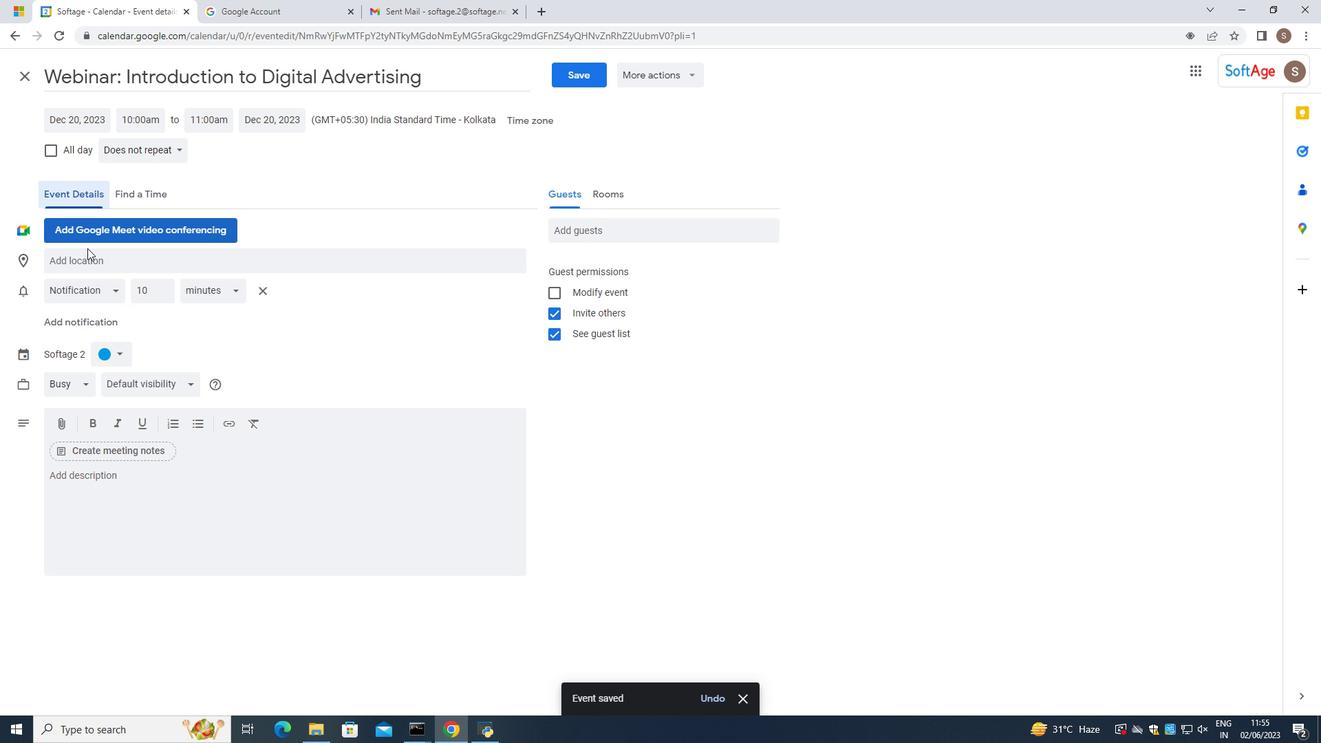 
Action: Mouse scrolled (87, 250) with delta (0, 0)
Screenshot: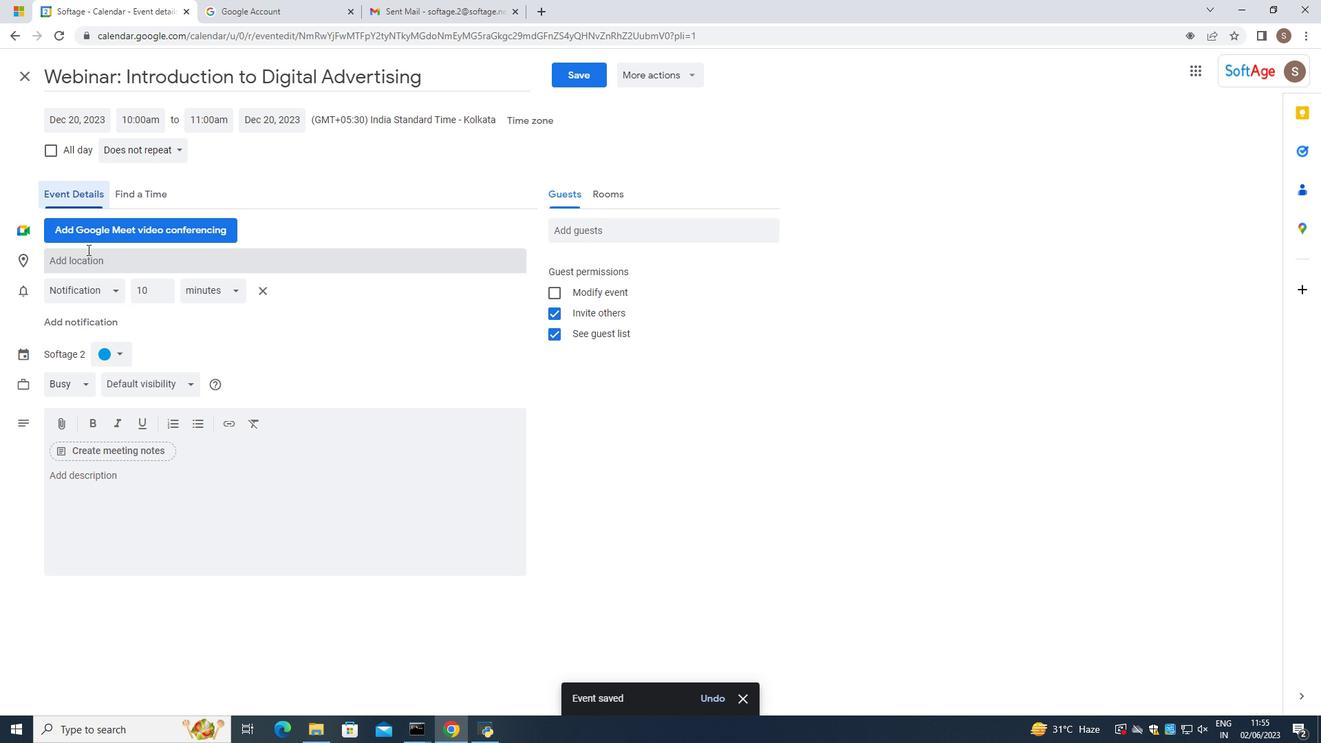 
Action: Mouse scrolled (87, 250) with delta (0, 0)
Screenshot: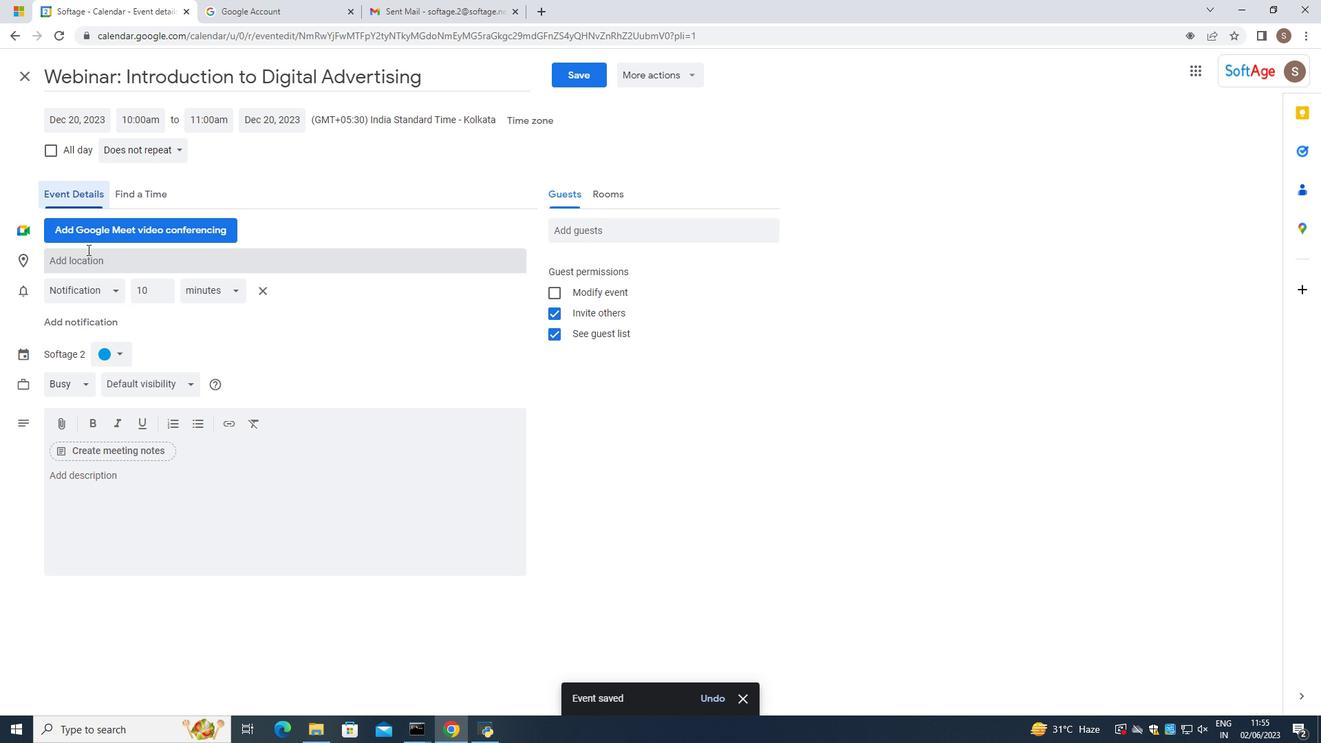 
Action: Mouse scrolled (87, 250) with delta (0, 0)
Screenshot: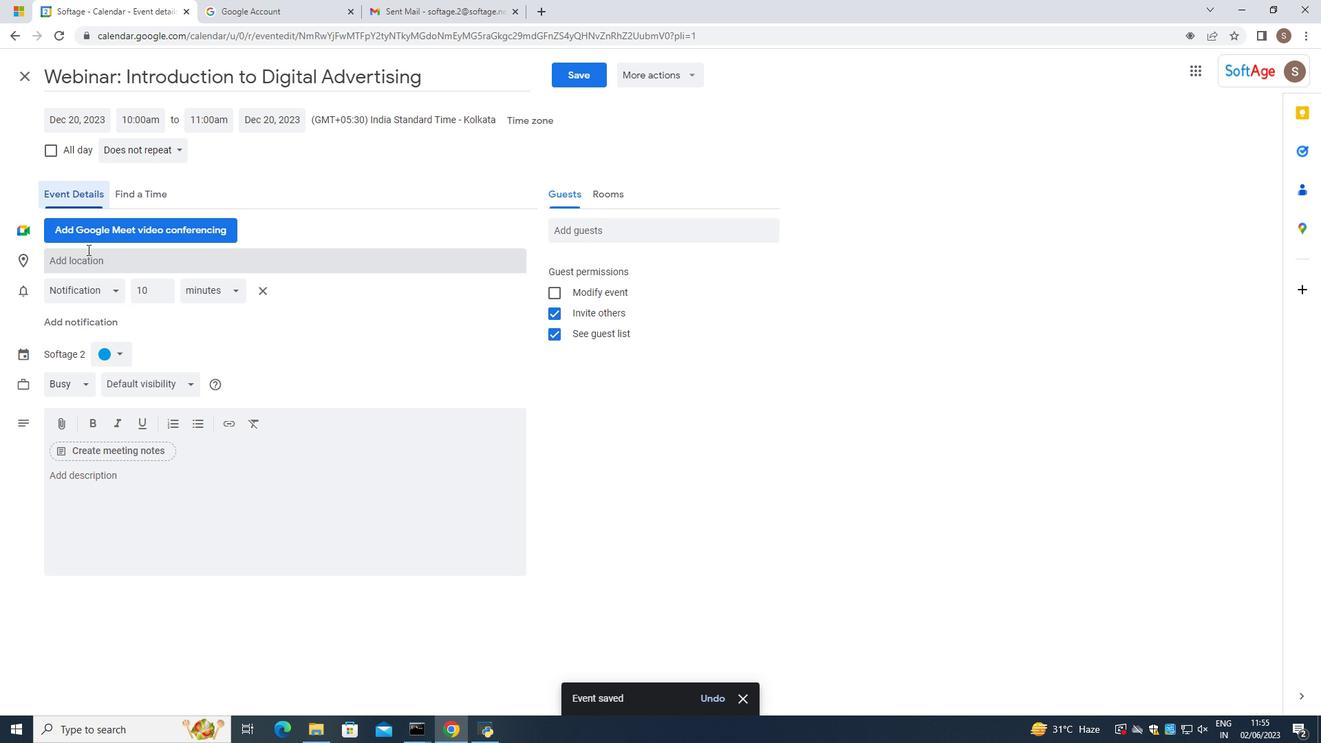 
Action: Mouse scrolled (87, 250) with delta (0, 0)
Screenshot: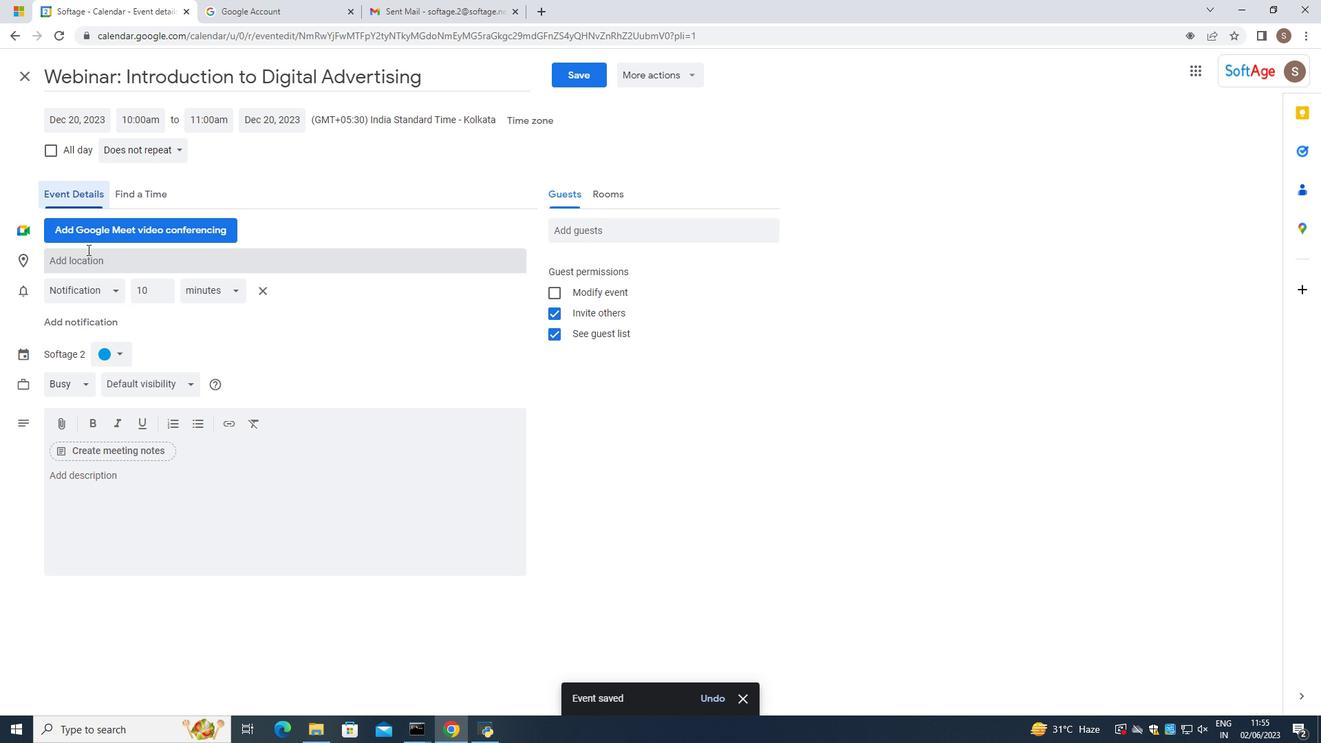 
Action: Mouse moved to (92, 238)
Screenshot: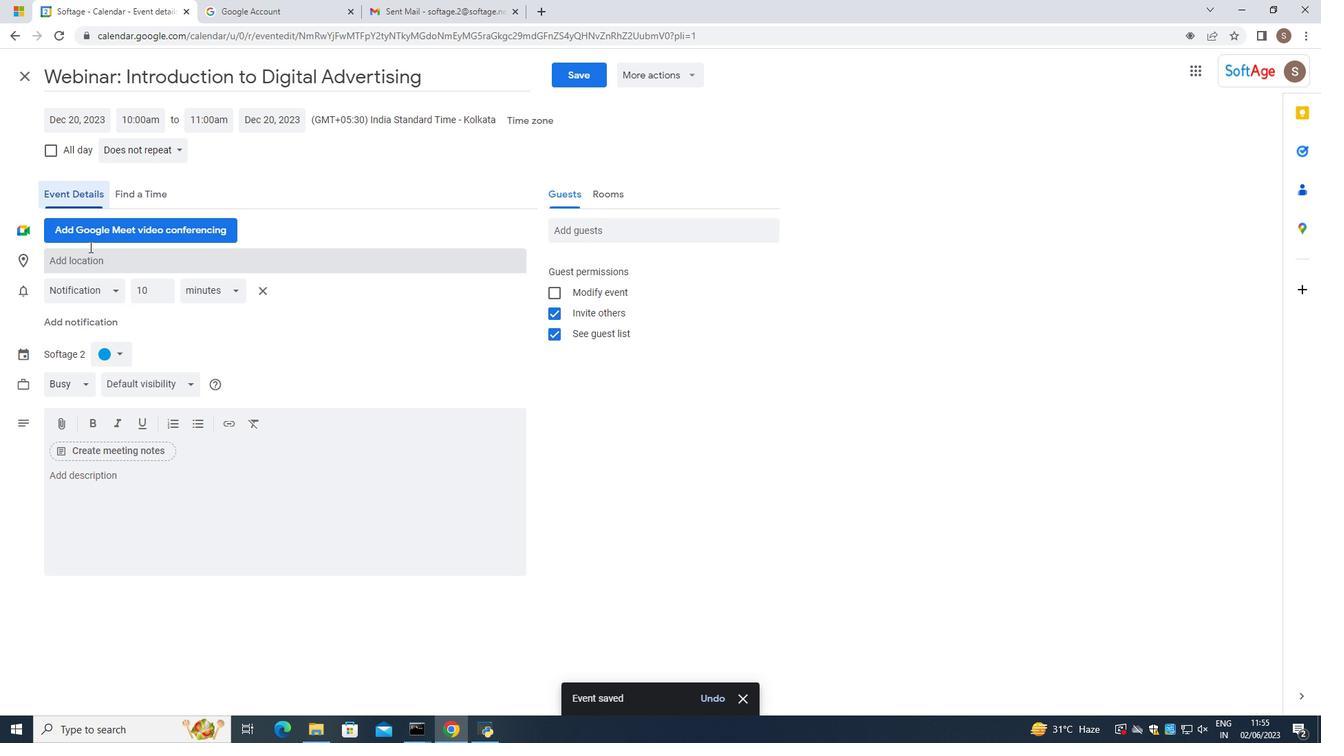 
Action: Mouse scrolled (92, 238) with delta (0, 0)
Screenshot: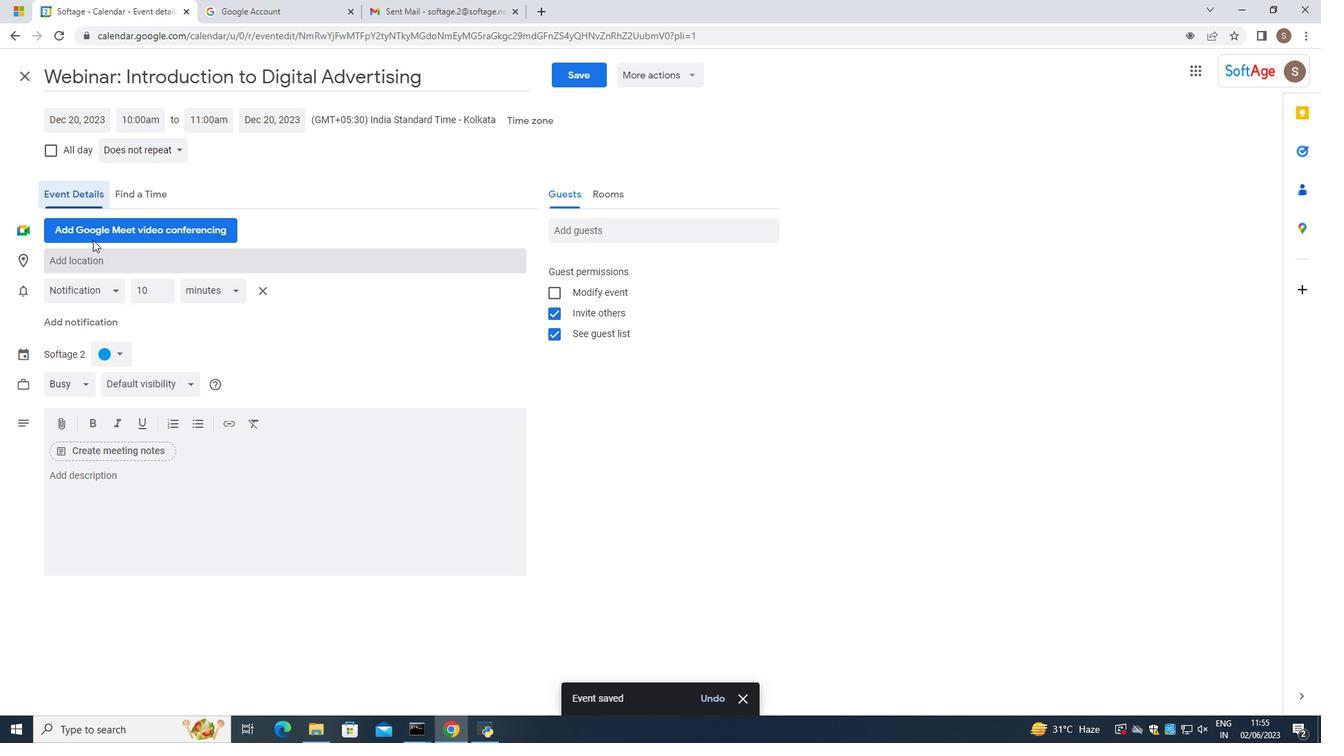 
Action: Mouse scrolled (92, 238) with delta (0, 0)
Screenshot: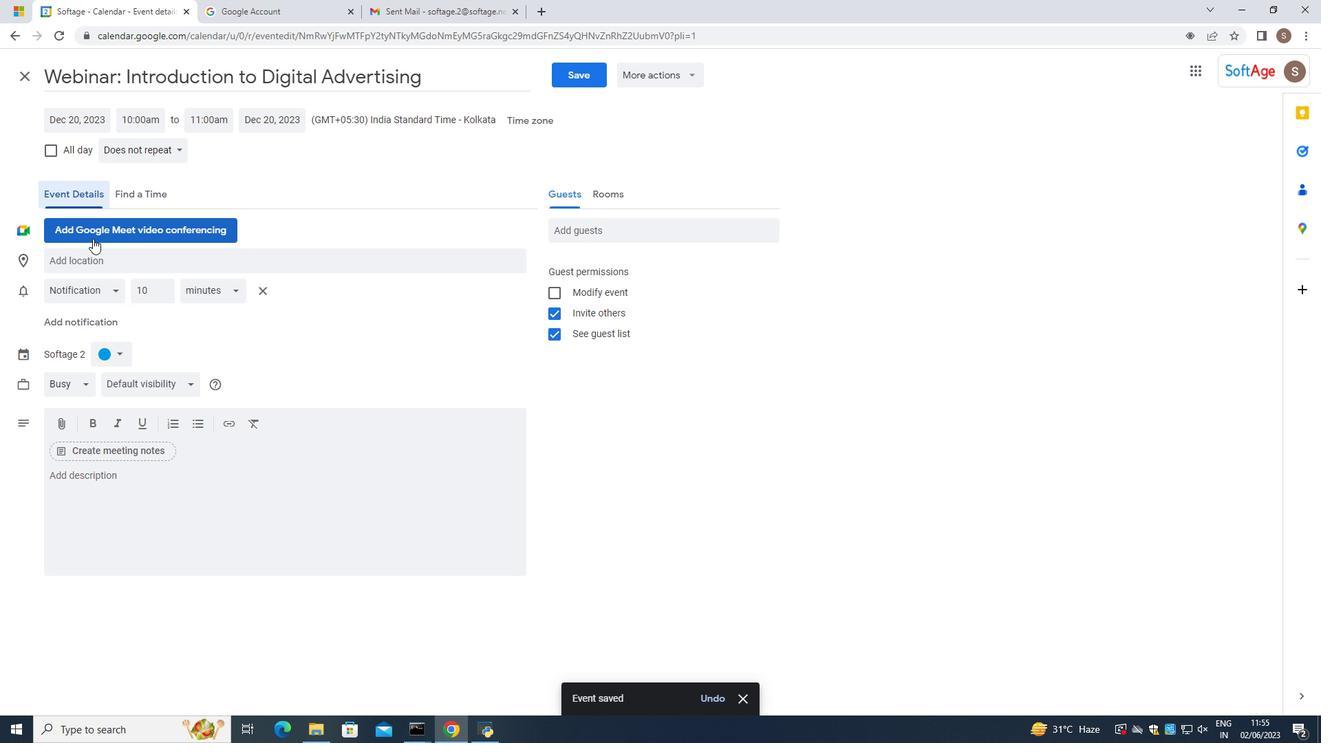 
Action: Mouse moved to (135, 119)
Screenshot: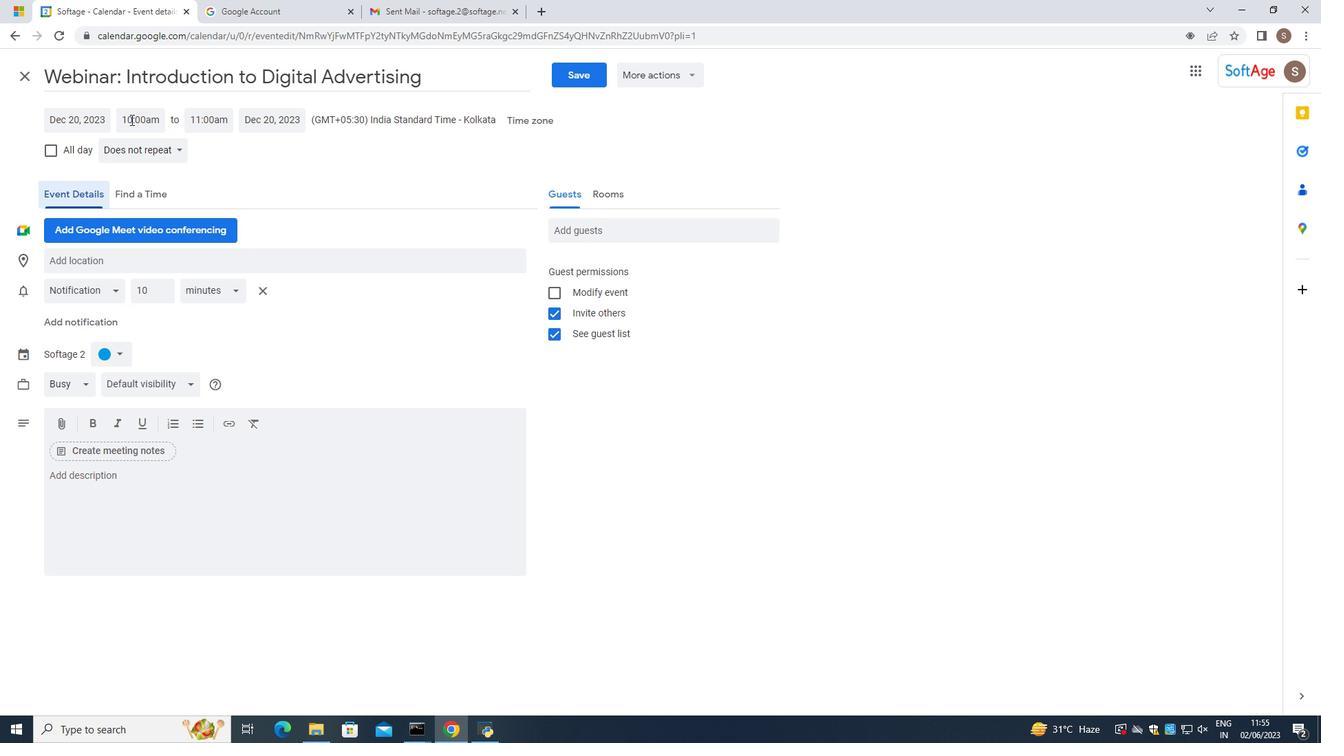 
Action: Mouse pressed left at (135, 119)
Screenshot: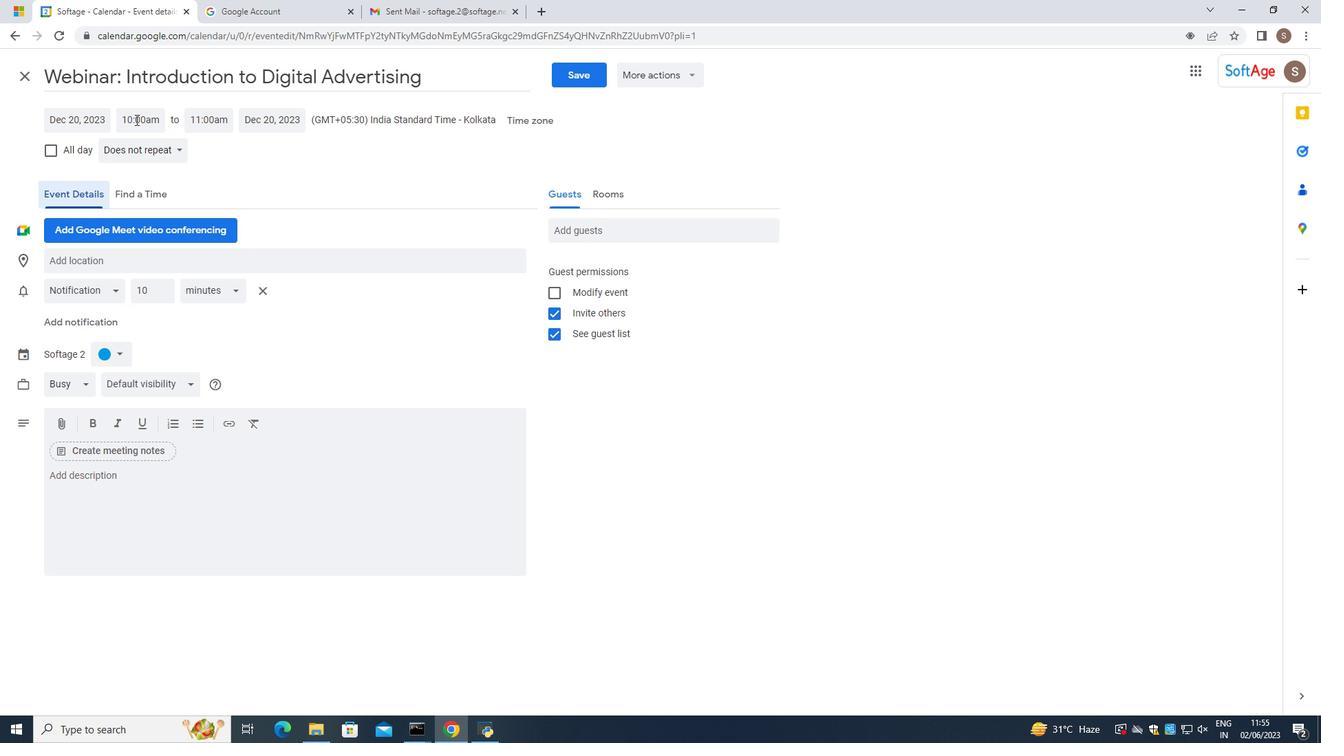 
Action: Mouse moved to (147, 191)
Screenshot: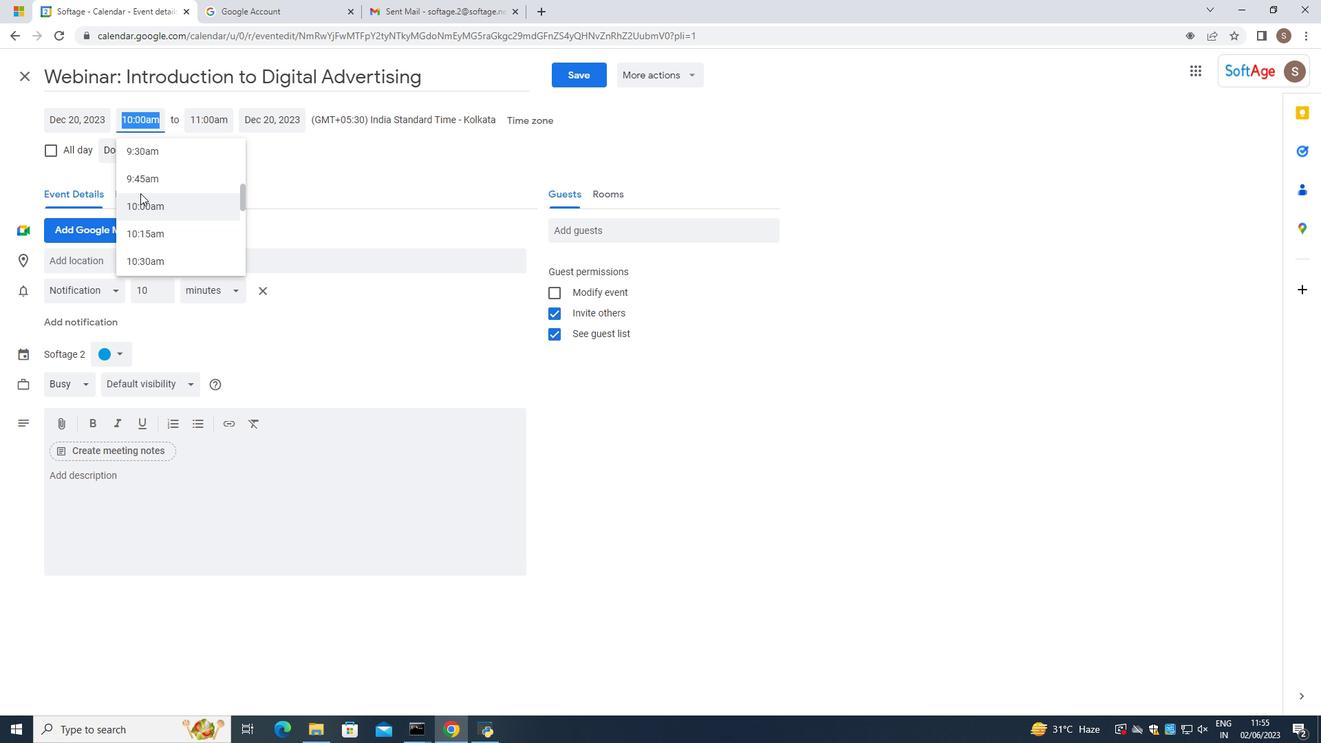 
Action: Mouse scrolled (147, 191) with delta (0, 0)
Screenshot: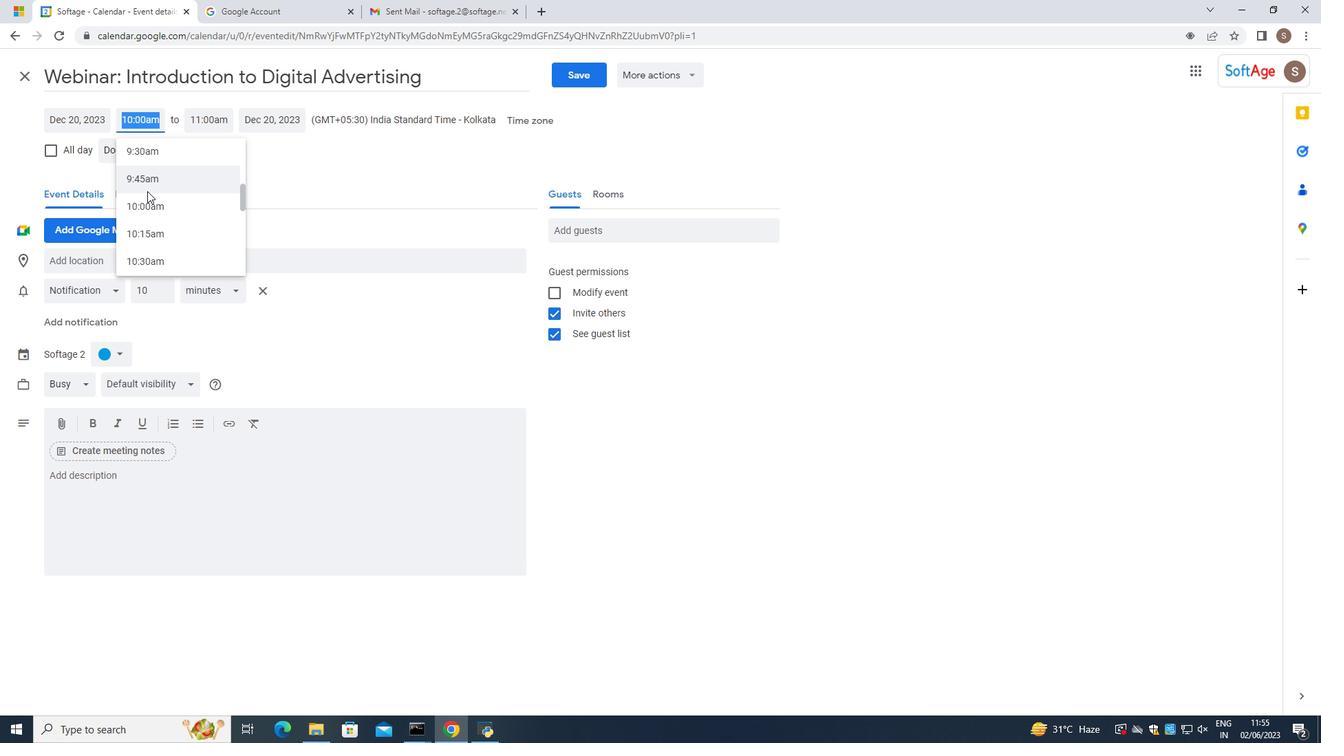 
Action: Mouse scrolled (147, 191) with delta (0, 0)
Screenshot: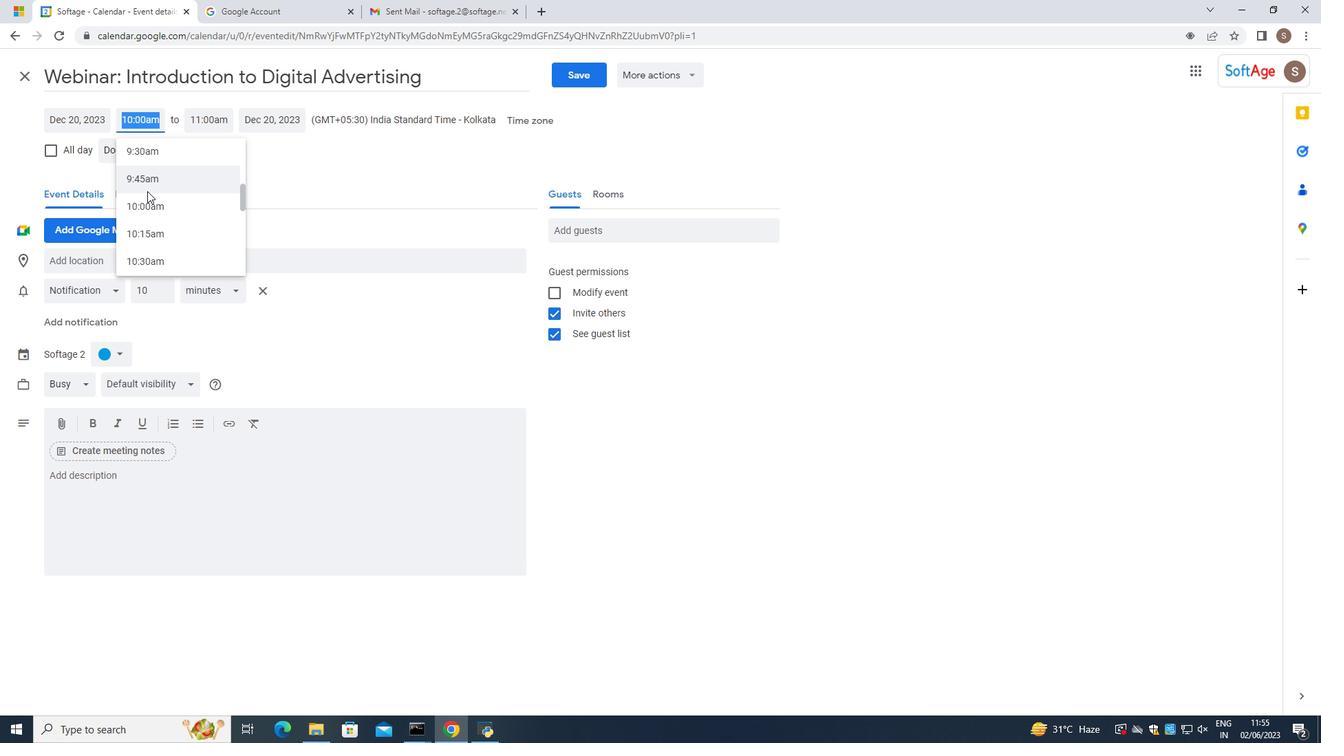 
Action: Mouse scrolled (147, 191) with delta (0, 0)
Screenshot: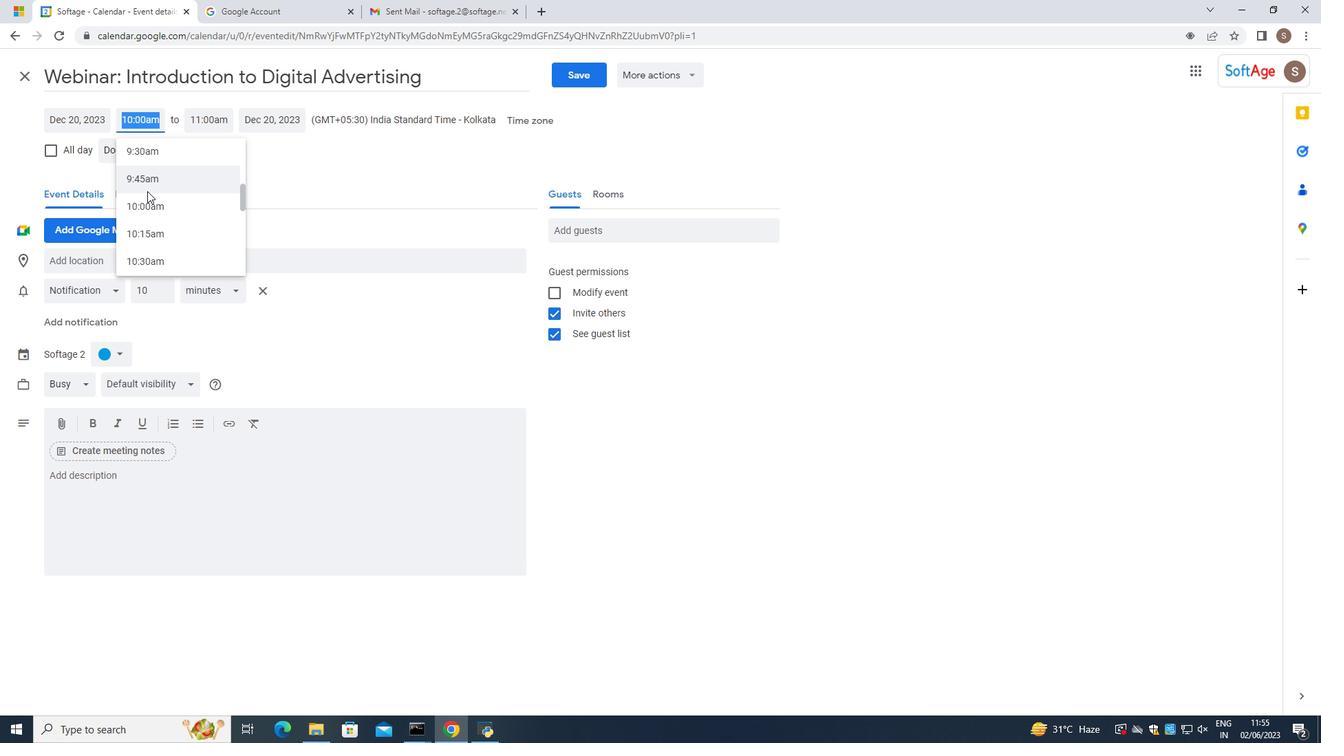 
Action: Mouse scrolled (147, 191) with delta (0, 0)
Screenshot: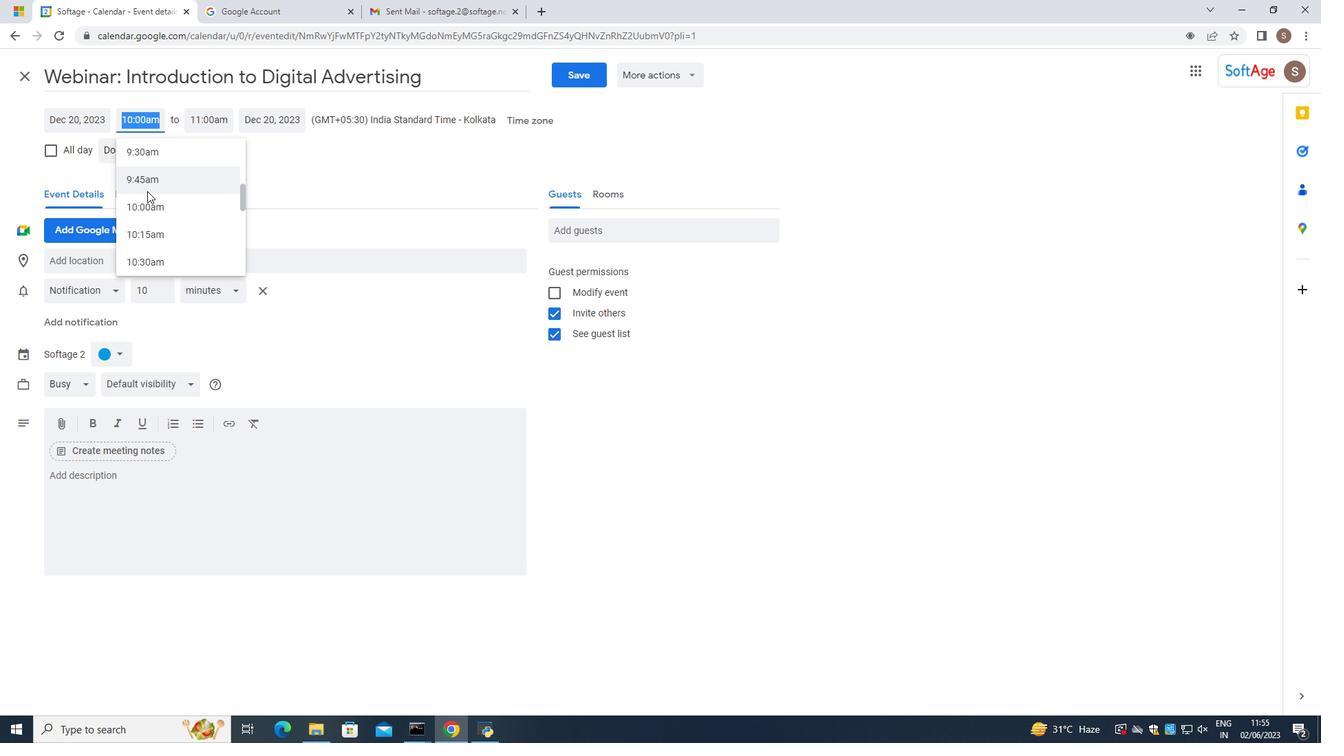 
Action: Mouse scrolled (147, 191) with delta (0, 0)
Screenshot: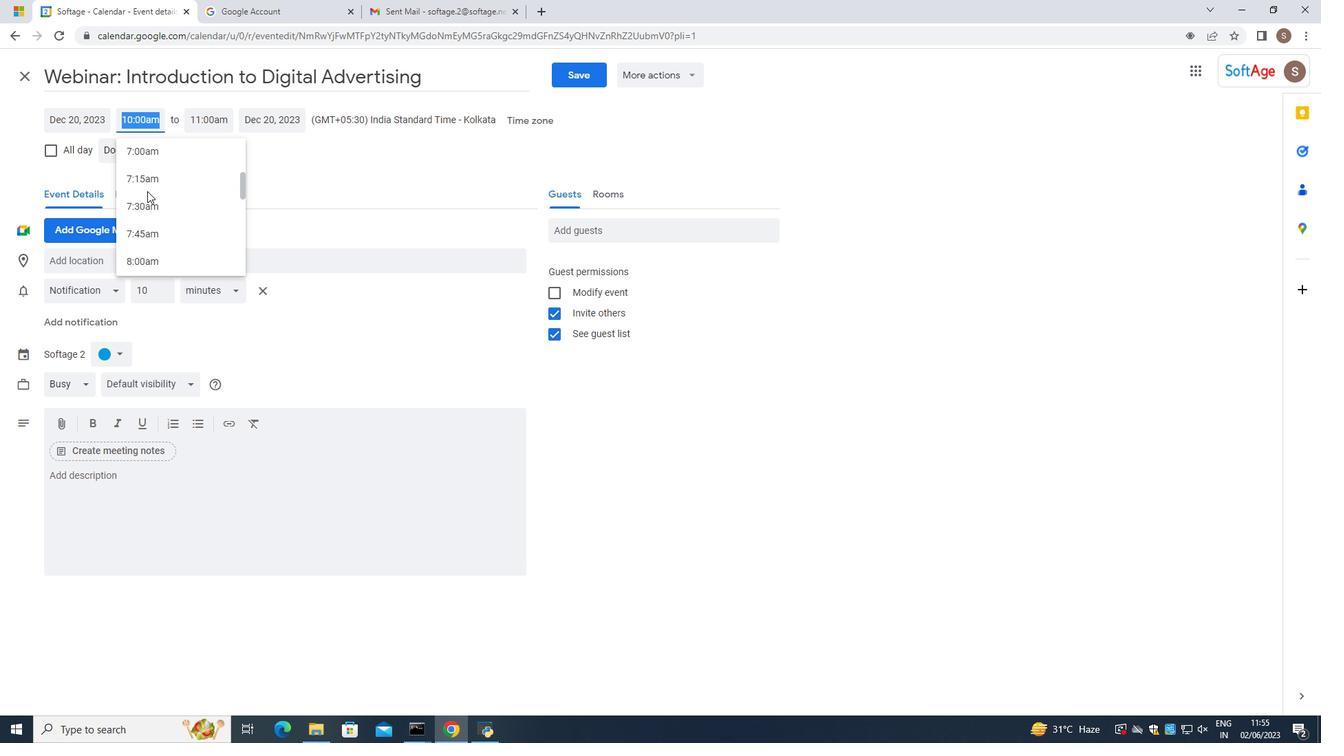 
Action: Mouse scrolled (147, 191) with delta (0, 0)
Screenshot: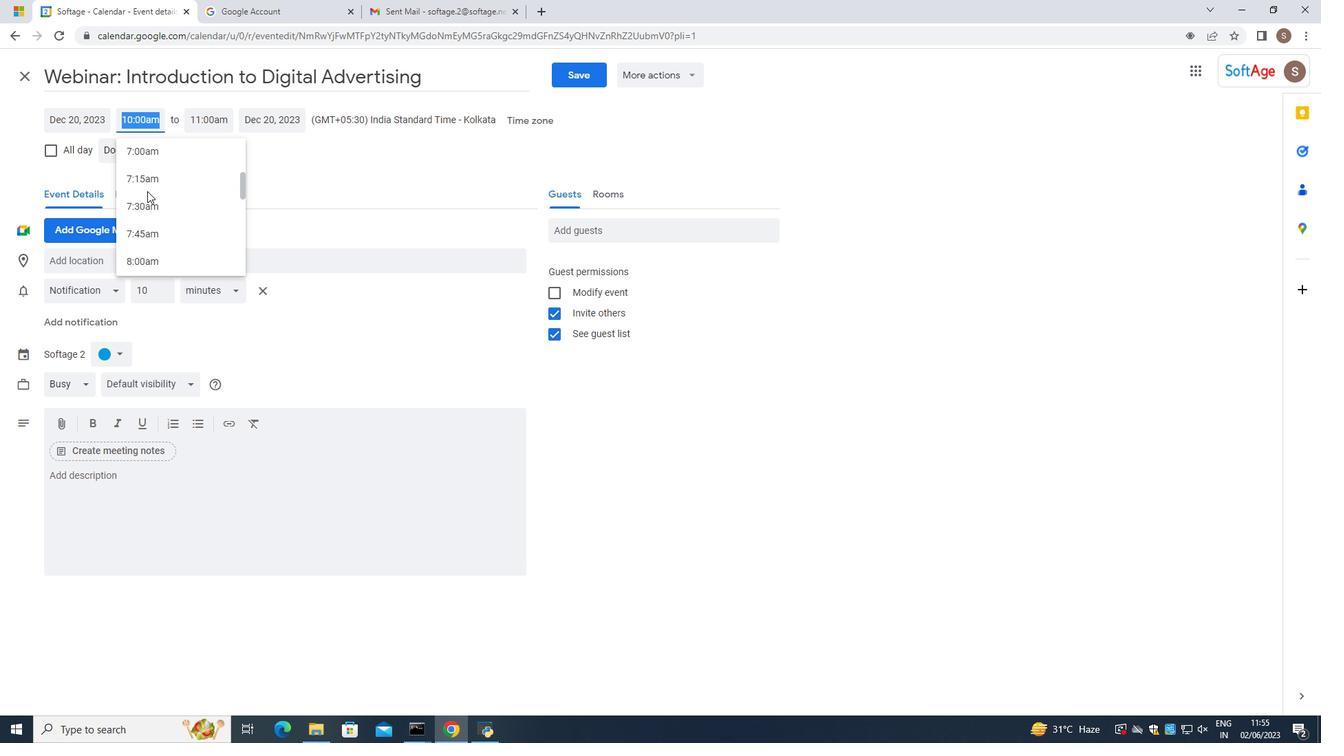 
Action: Mouse moved to (122, 238)
Screenshot: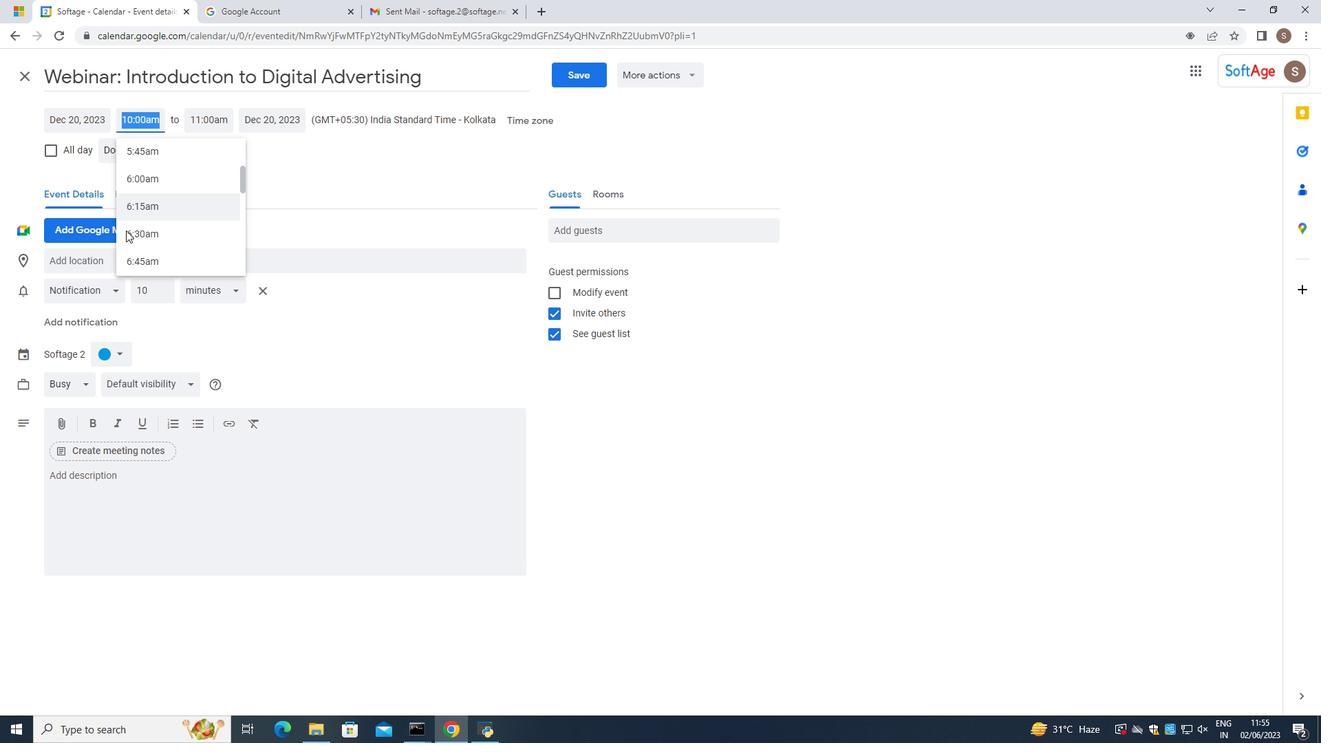 
Action: Mouse scrolled (122, 238) with delta (0, 0)
Screenshot: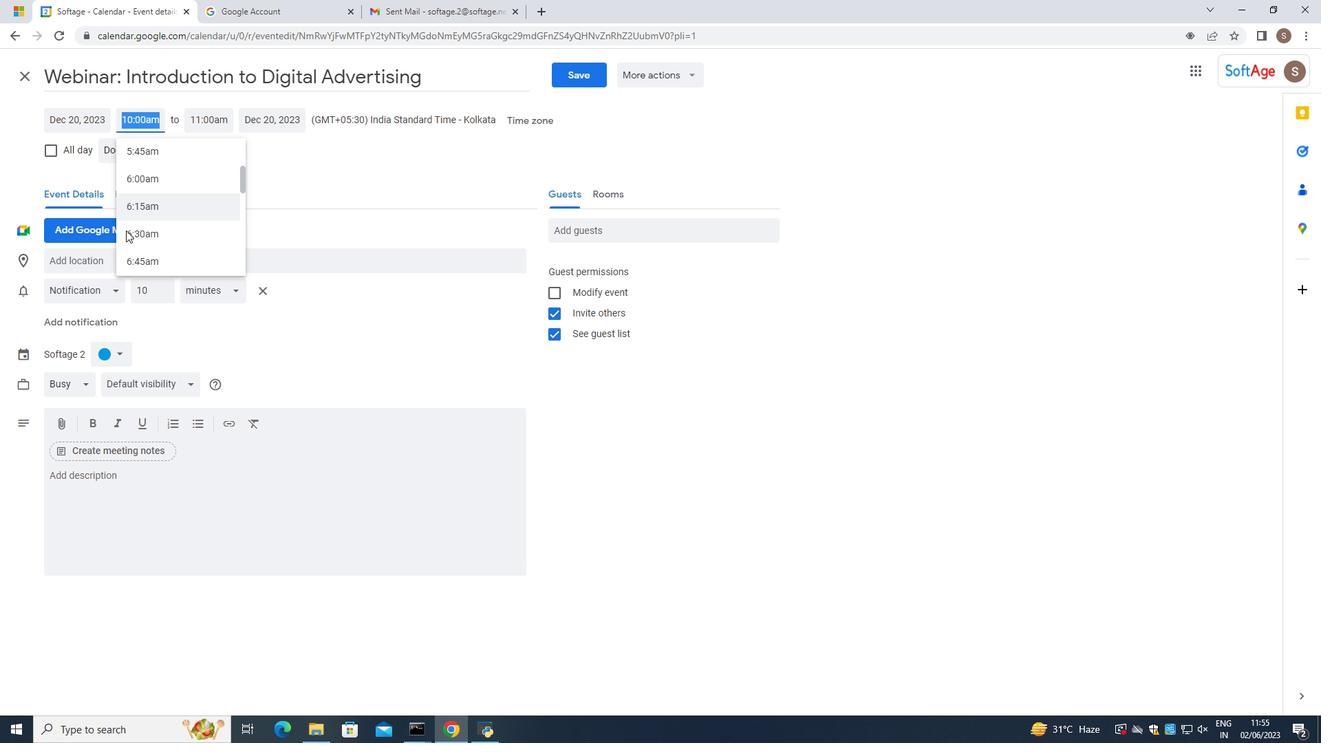 
Action: Mouse moved to (126, 222)
Screenshot: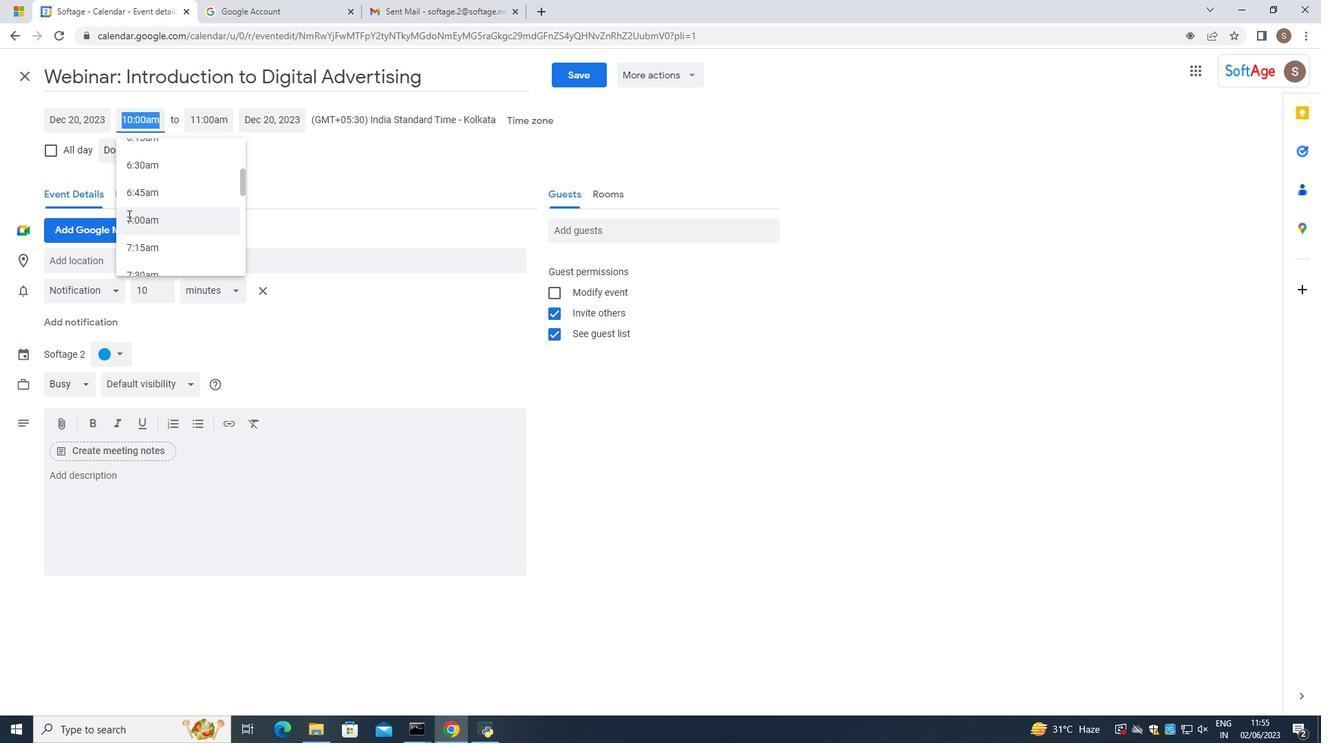 
Action: Mouse pressed left at (126, 222)
Screenshot: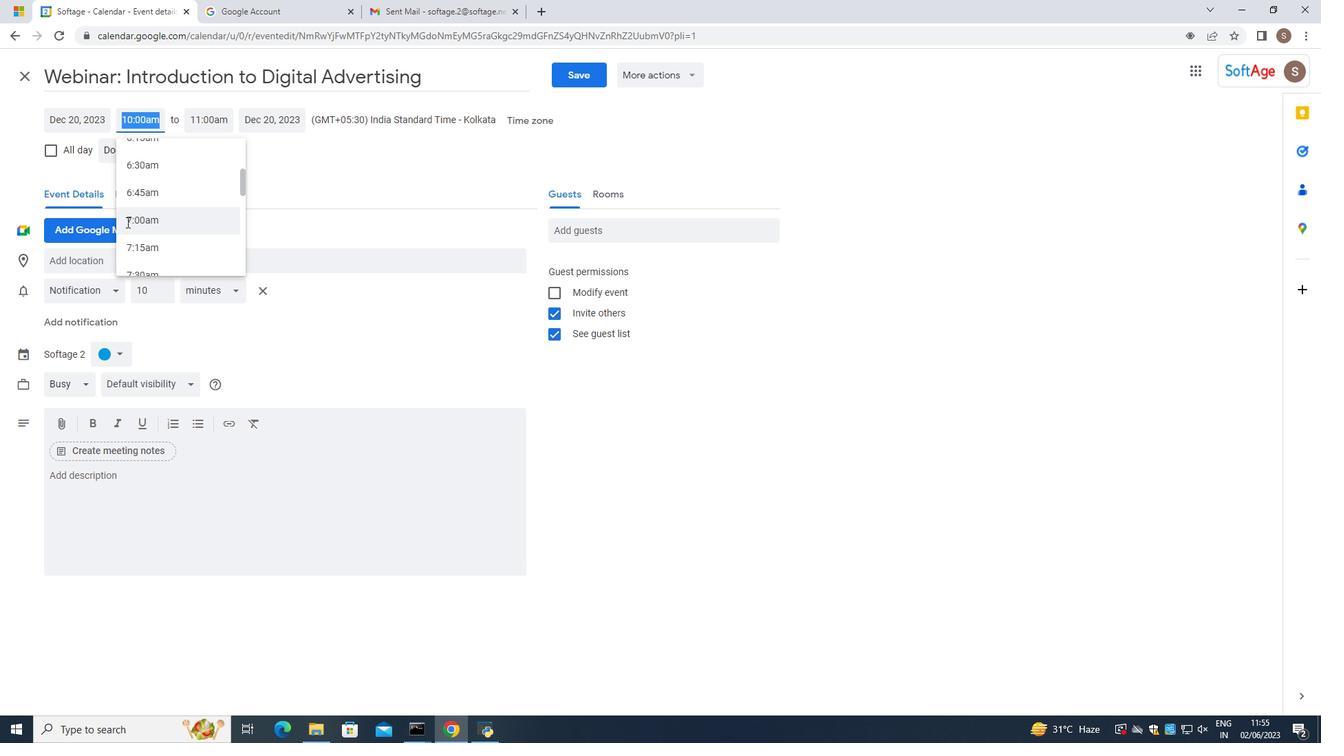 
Action: Mouse moved to (189, 117)
Screenshot: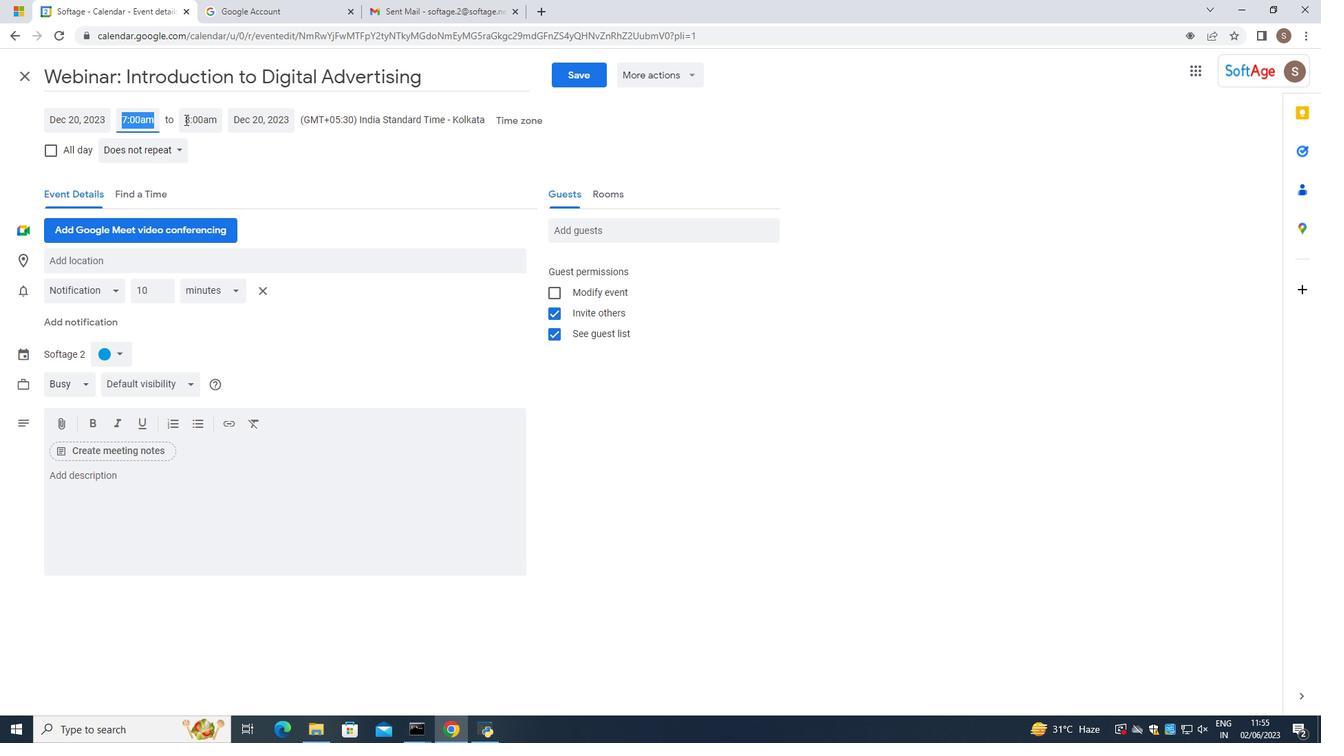 
Action: Mouse pressed left at (189, 117)
Screenshot: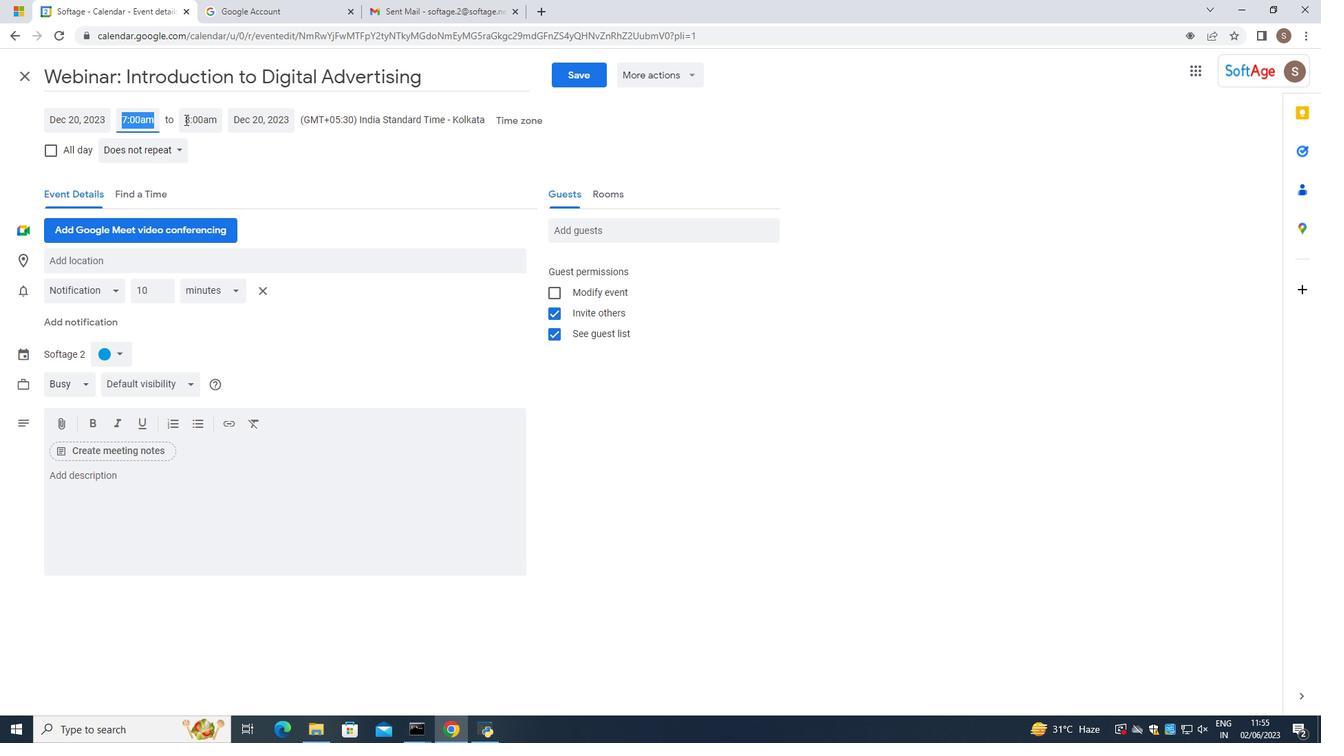 
Action: Mouse moved to (190, 263)
Screenshot: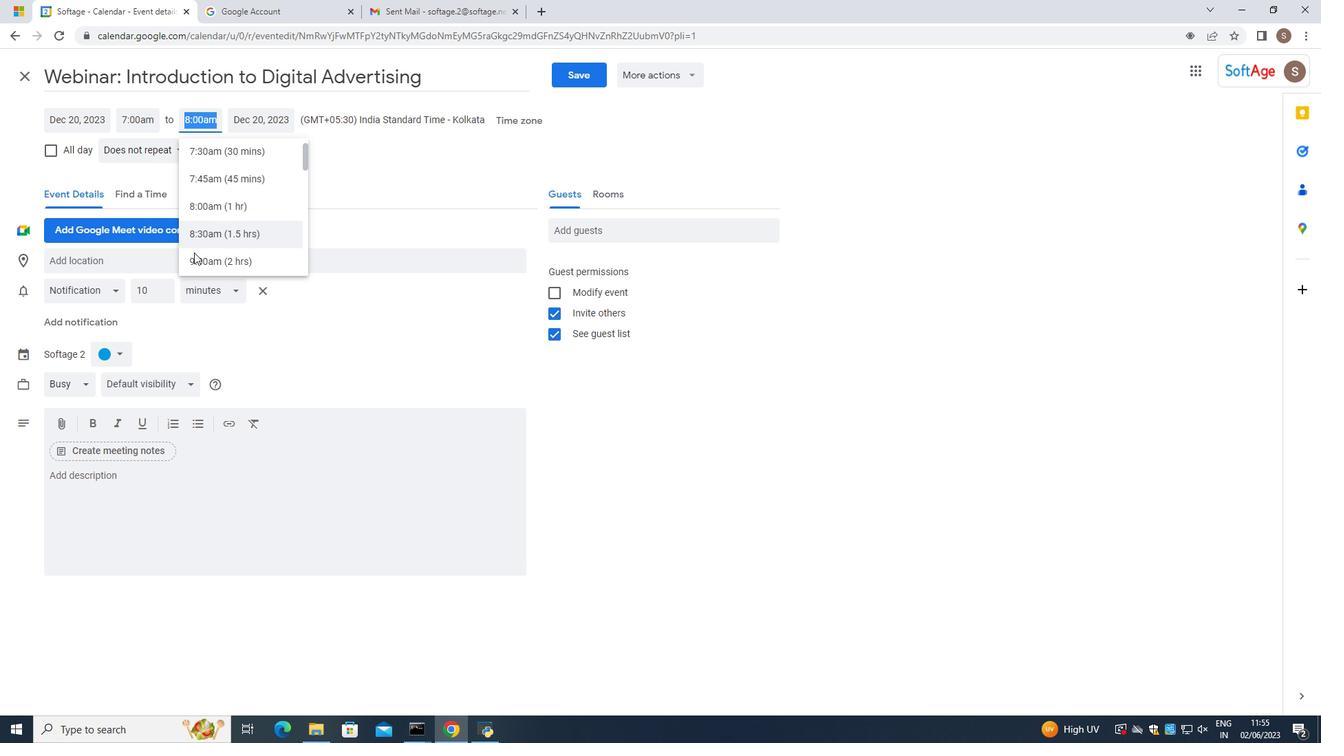 
Action: Mouse pressed left at (190, 263)
Screenshot: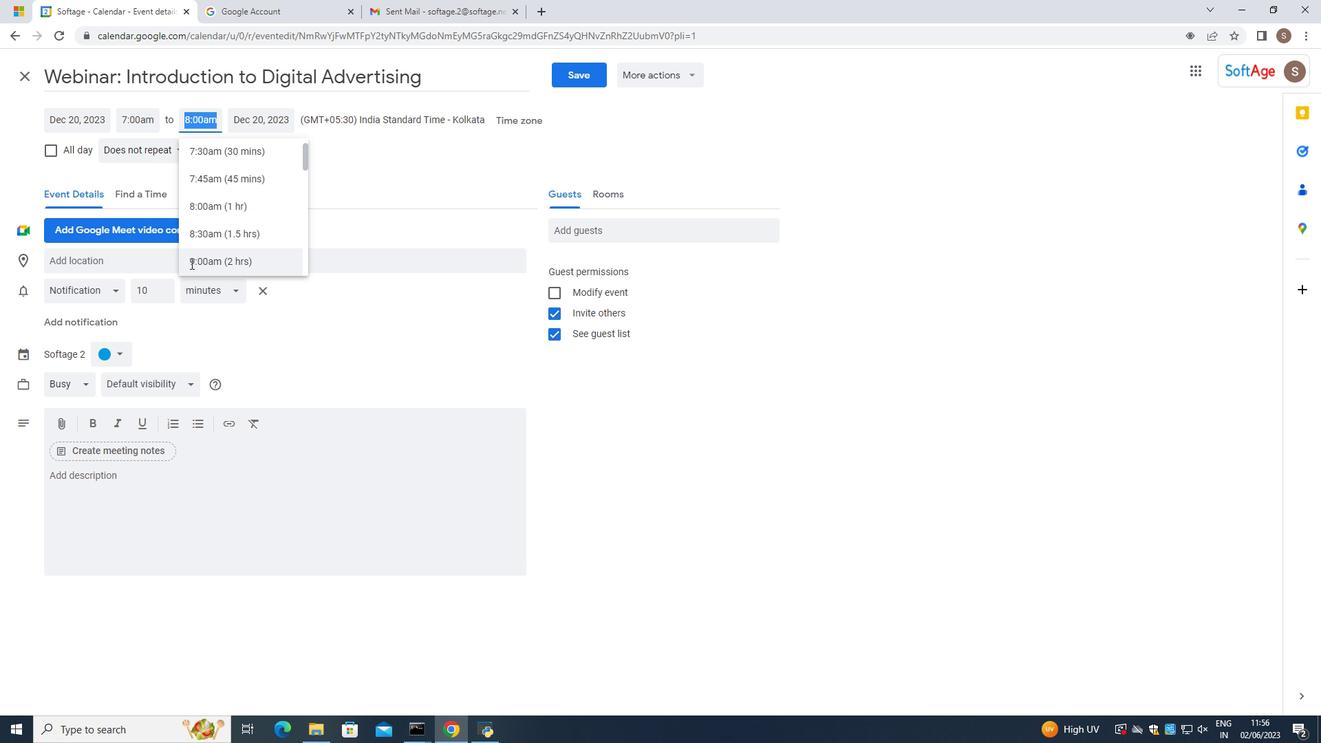 
Action: Mouse moved to (100, 256)
Screenshot: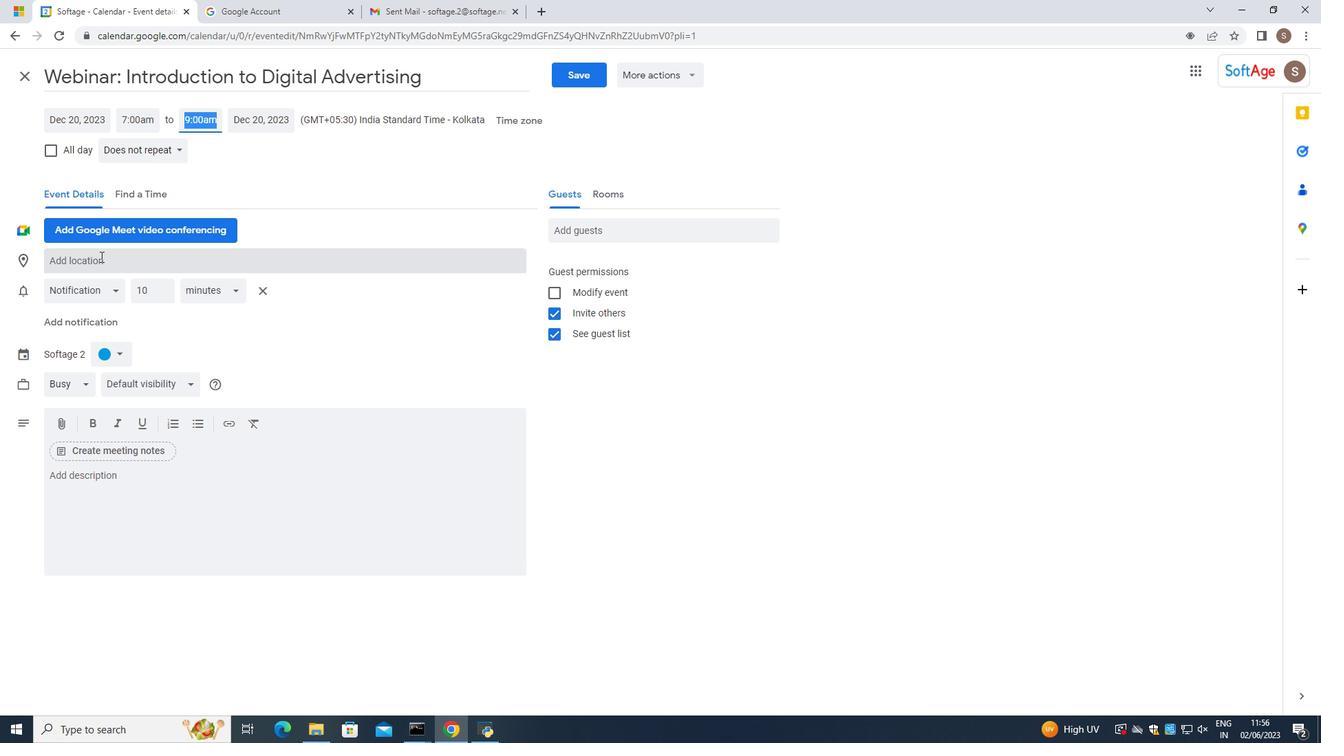 
Action: Mouse pressed left at (100, 256)
Screenshot: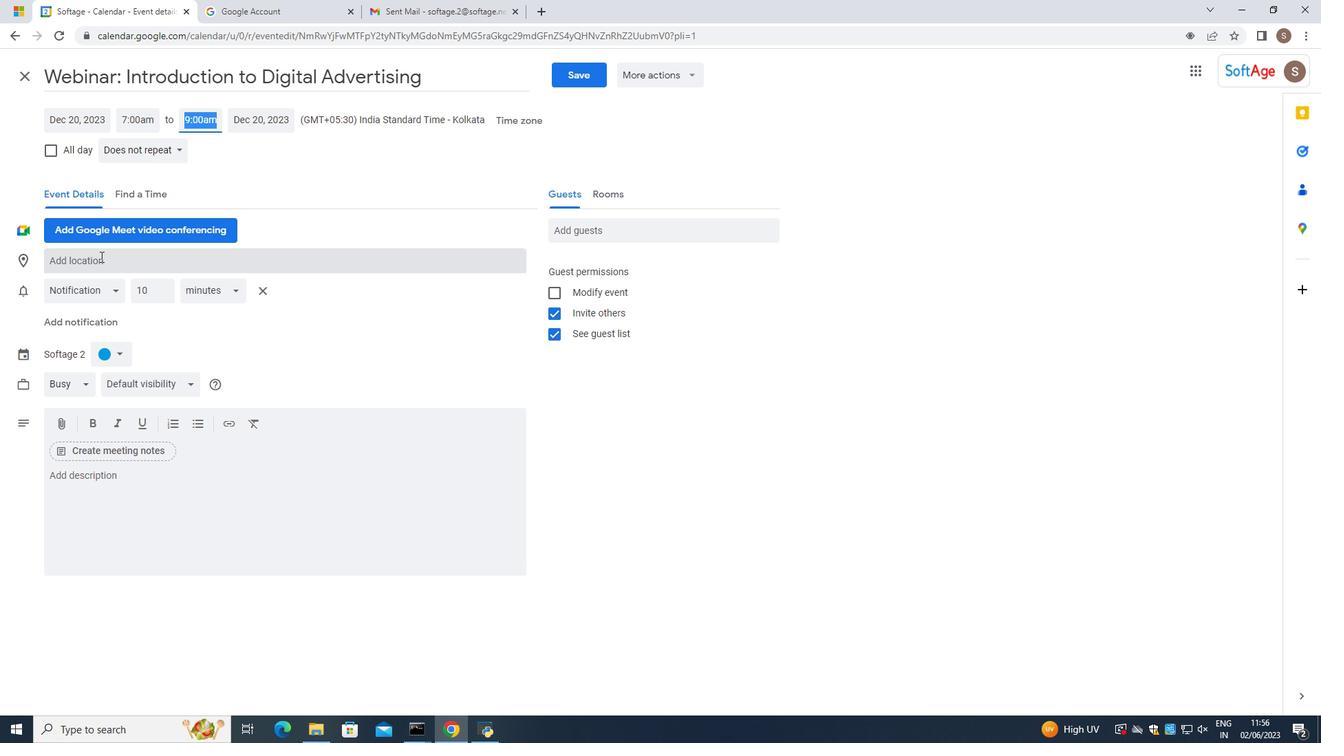 
Action: Mouse moved to (112, 274)
Screenshot: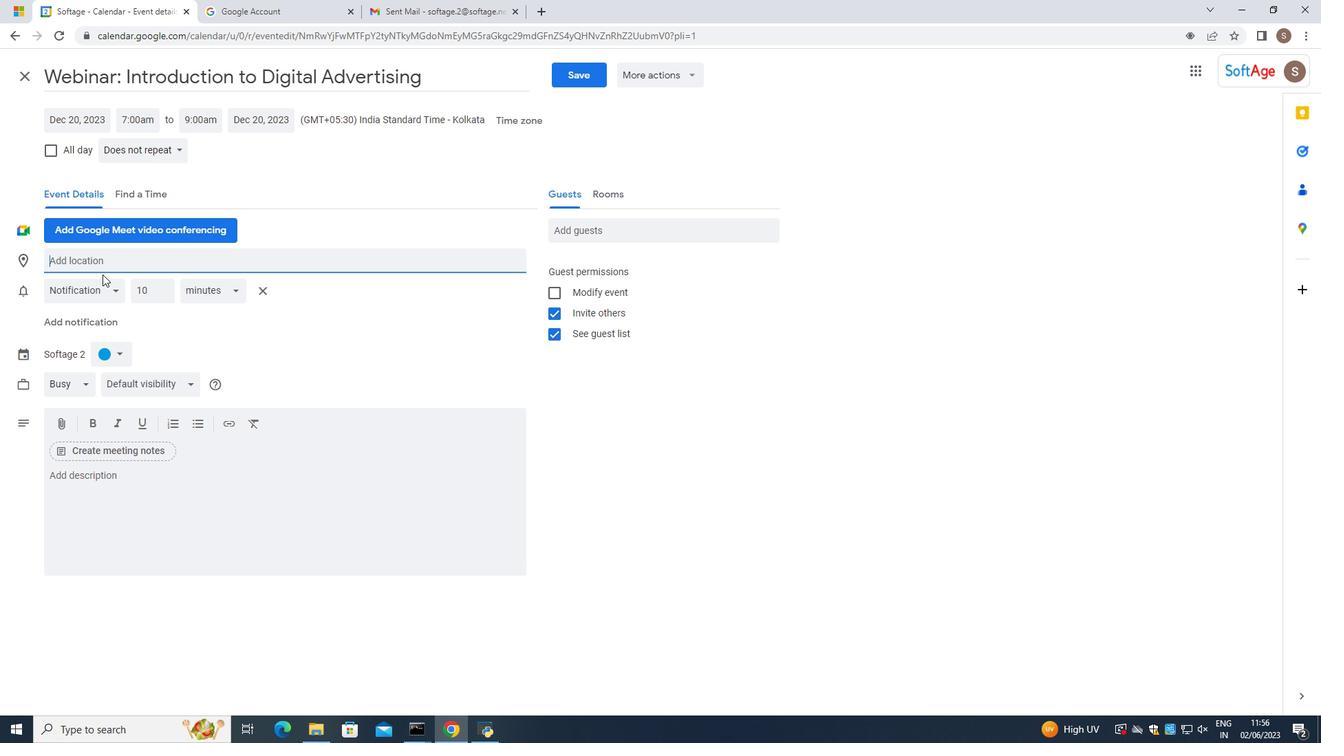 
Action: Key pressed 321,<Key.space><Key.caps_lock>G
Screenshot: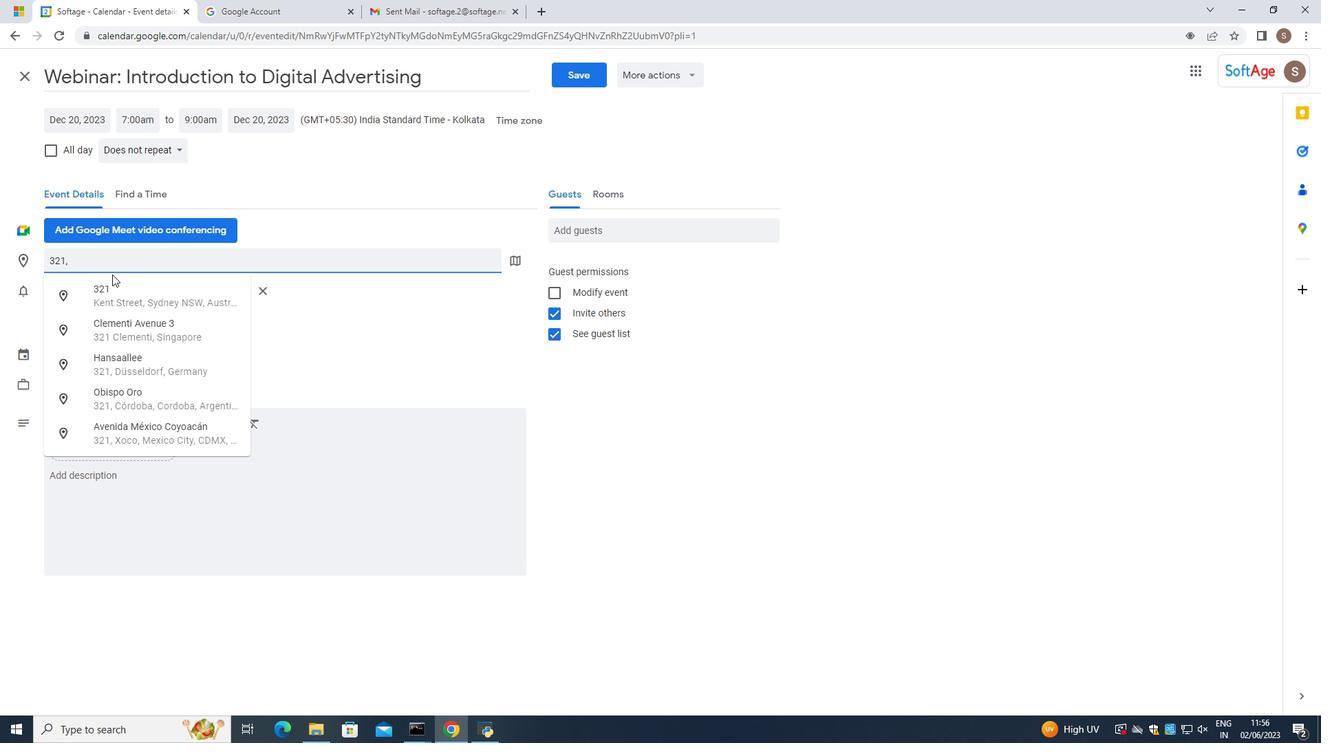 
Action: Mouse moved to (138, 273)
Screenshot: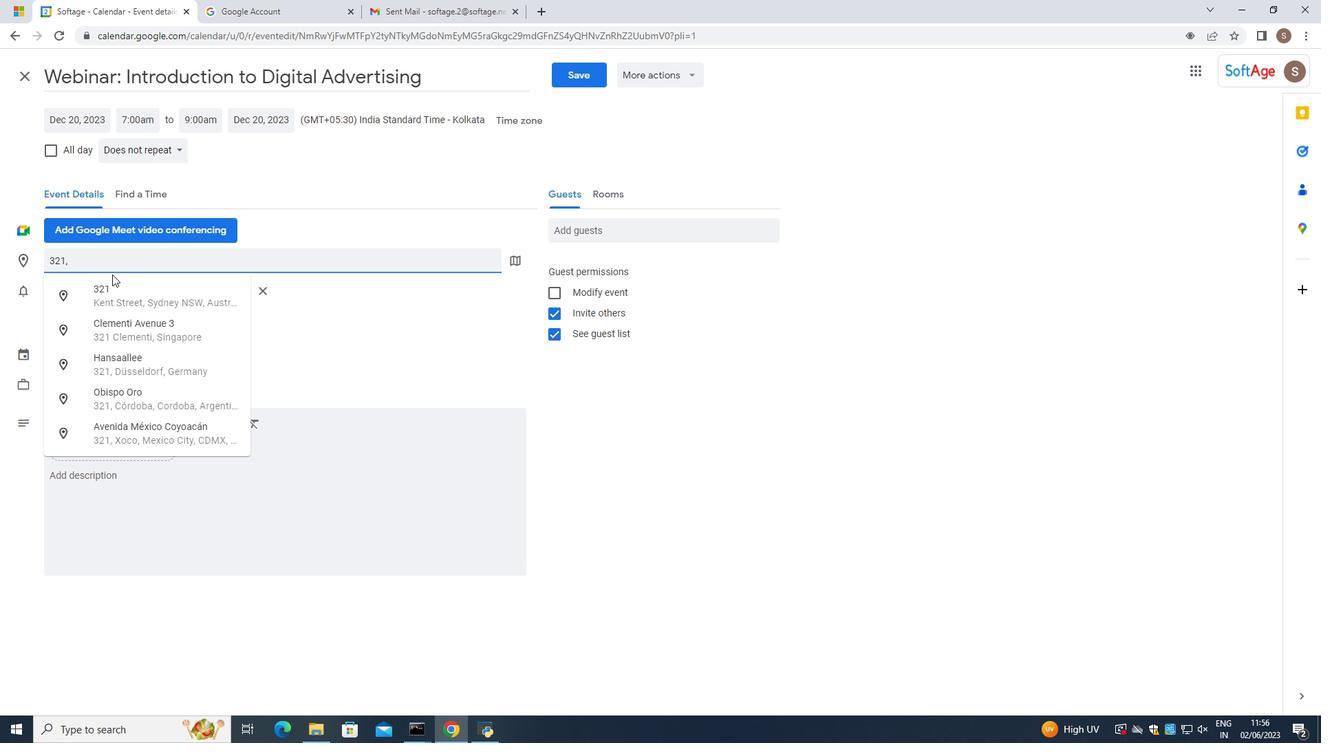 
Action: Key pressed <Key.caps_lock>rand<Key.space><Key.caps_lock>C<Key.caps_lock>anal<Key.space>
Screenshot: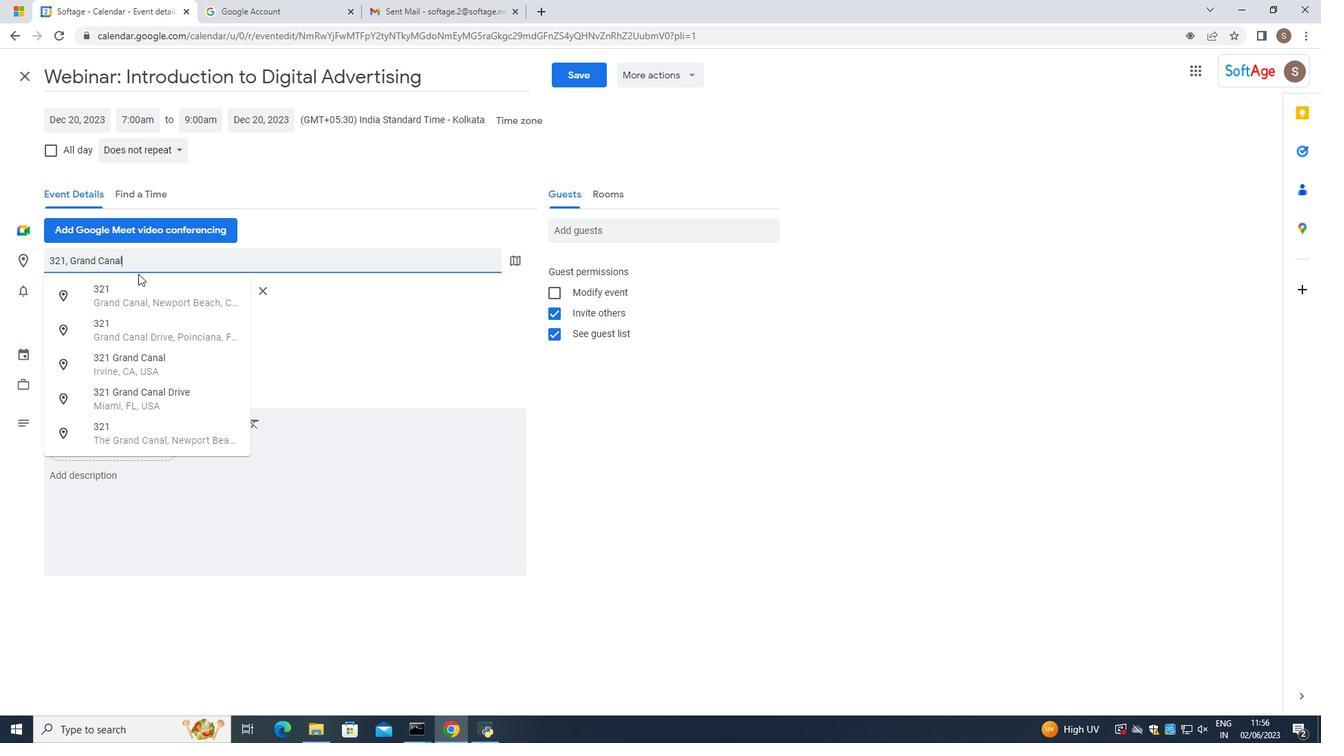 
Action: Mouse moved to (611, 392)
Screenshot: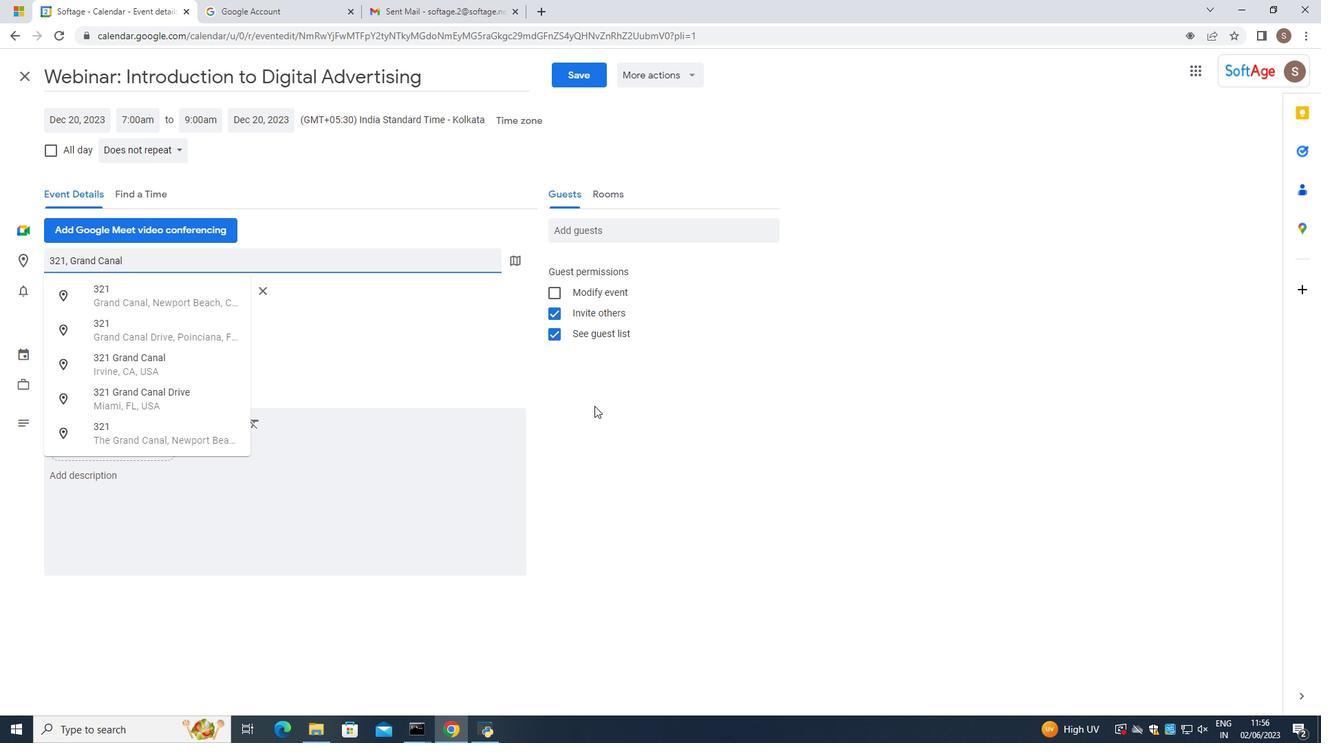 
Action: Key pressed ,<Key.space><Key.caps_lock>V<Key.caps_lock>enice<Key.space>,<Key.space><Key.caps_lock>I<Key.caps_lock>ta;ly
Screenshot: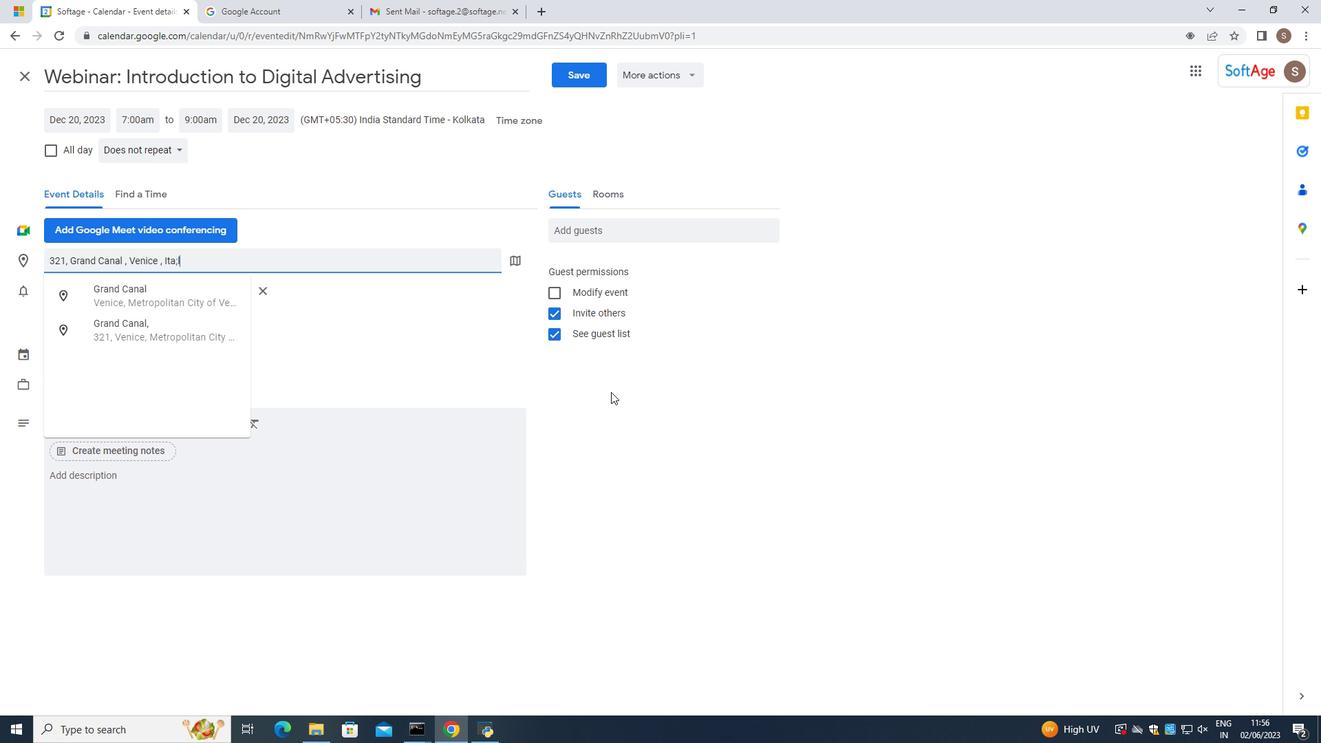 
Action: Mouse moved to (394, 313)
Screenshot: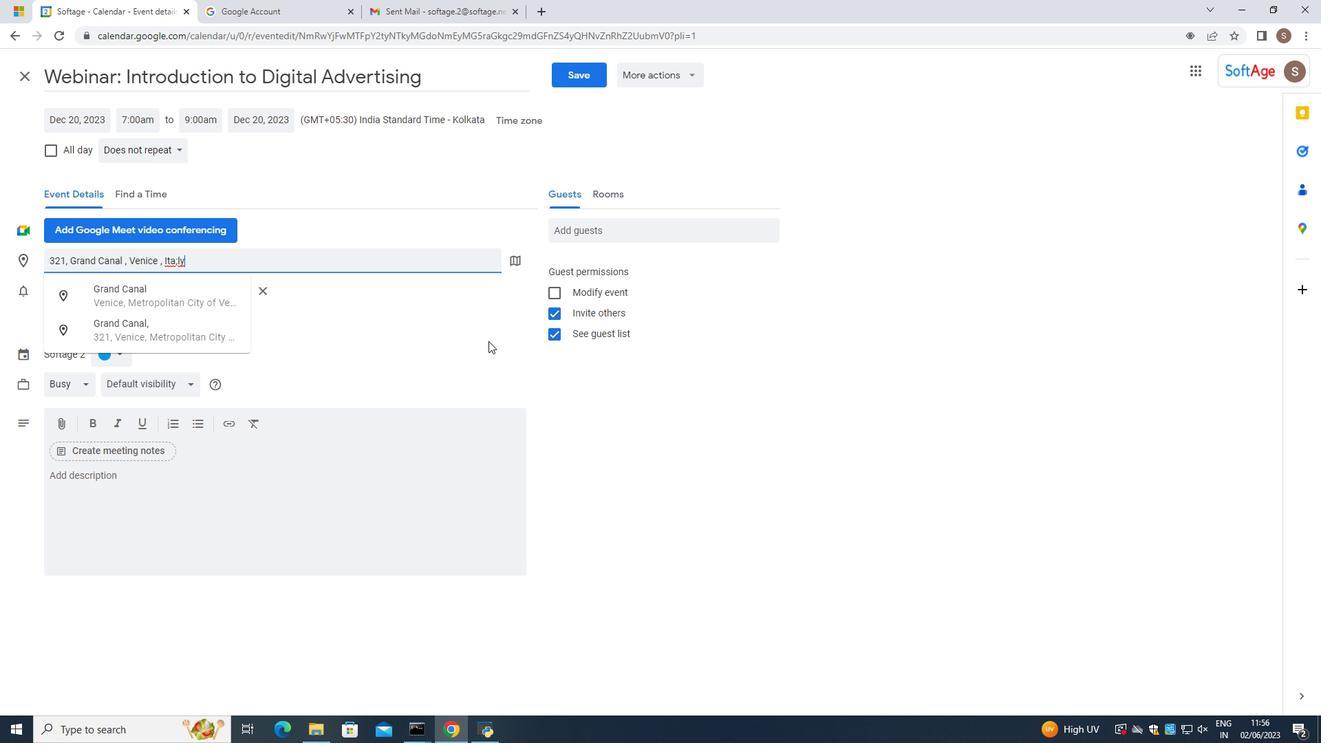 
Action: Key pressed <Key.backspace><Key.backspace>lu<Key.backspace>y<Key.enter>
Screenshot: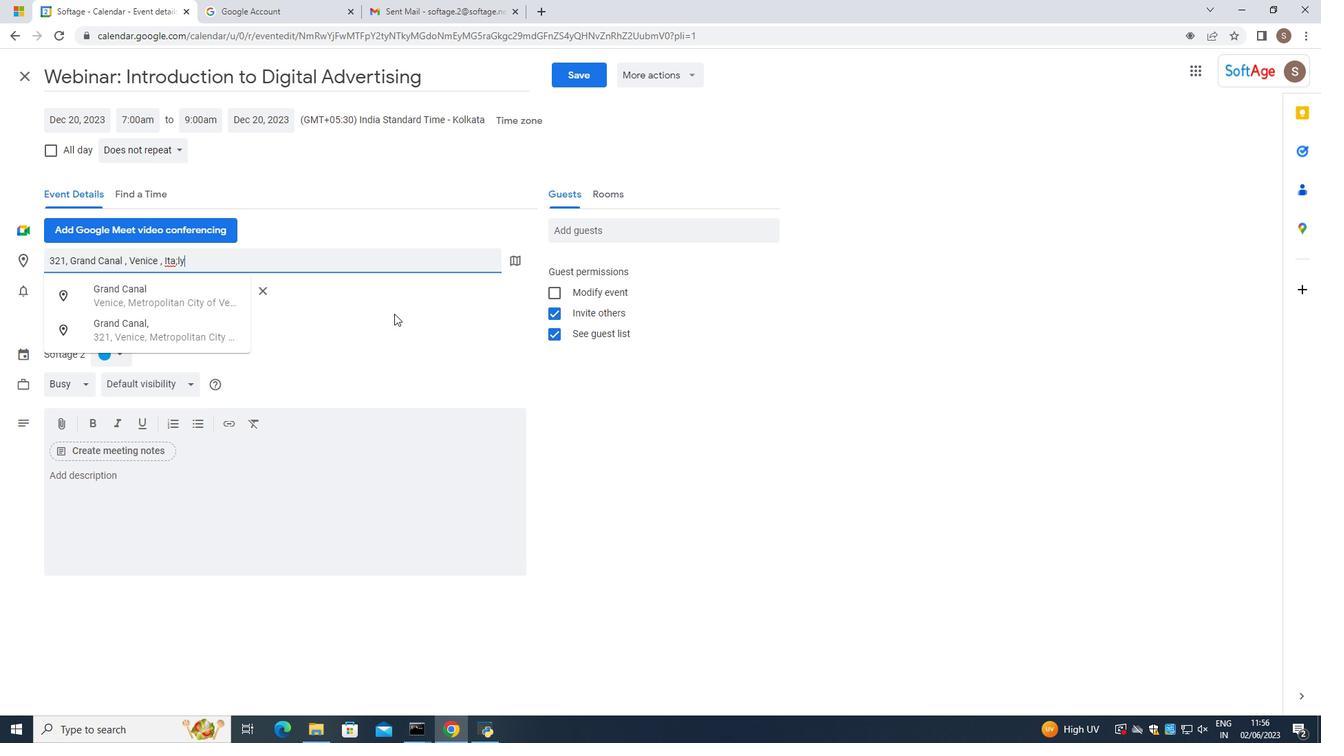 
Action: Mouse moved to (174, 261)
Screenshot: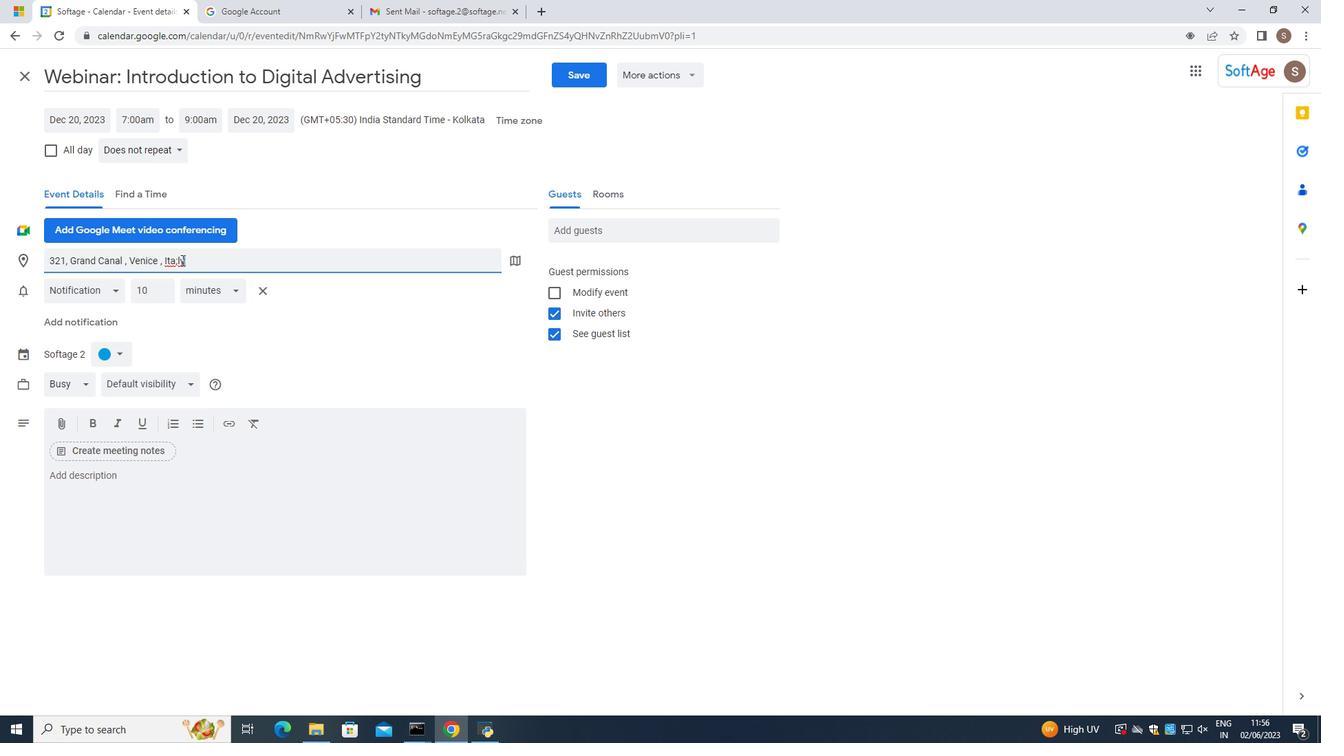 
Action: Mouse pressed left at (174, 261)
Screenshot: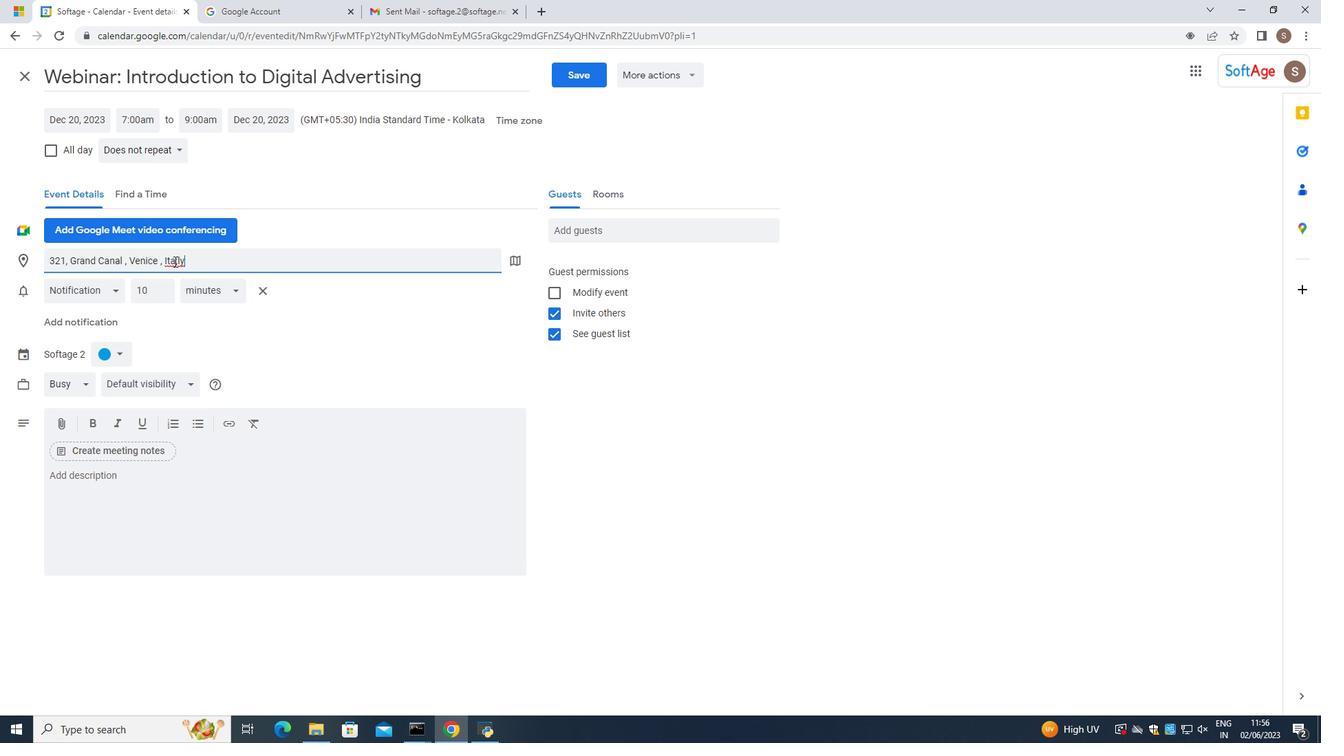 
Action: Mouse moved to (176, 259)
Screenshot: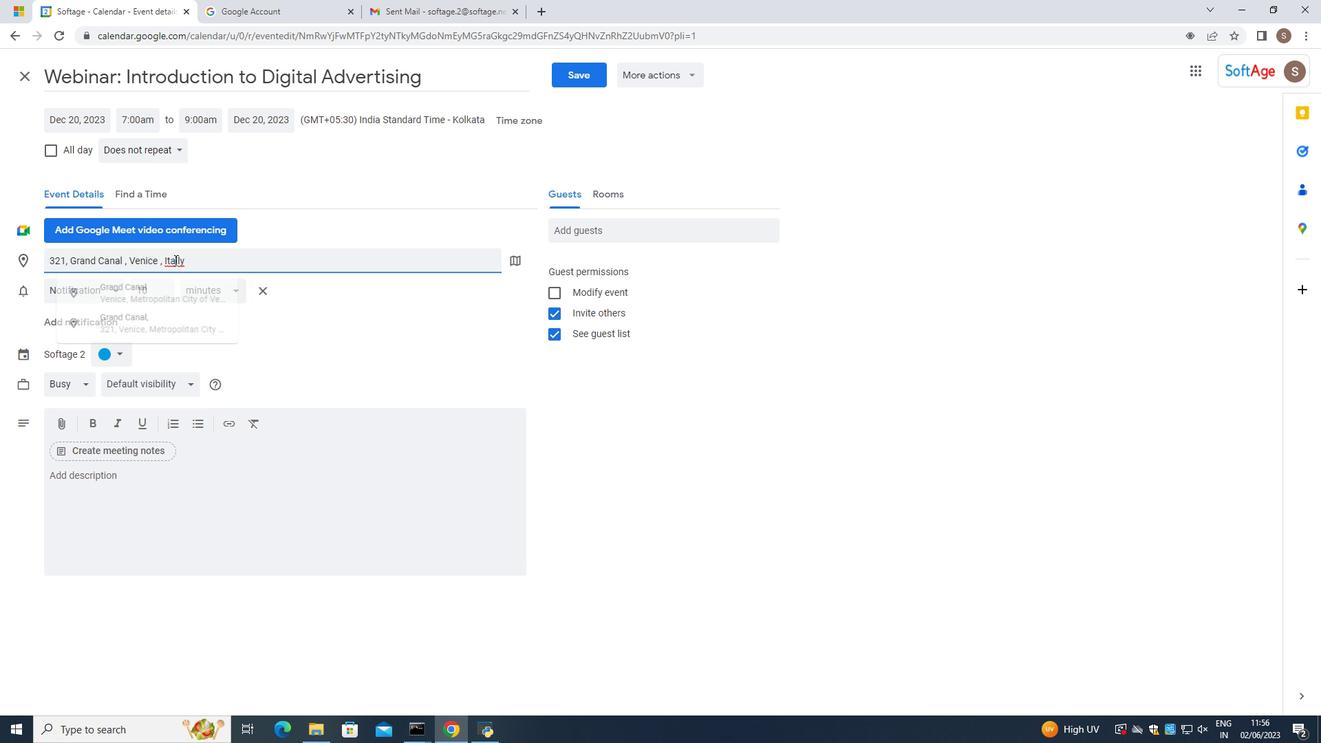 
Action: Mouse pressed left at (176, 259)
Screenshot: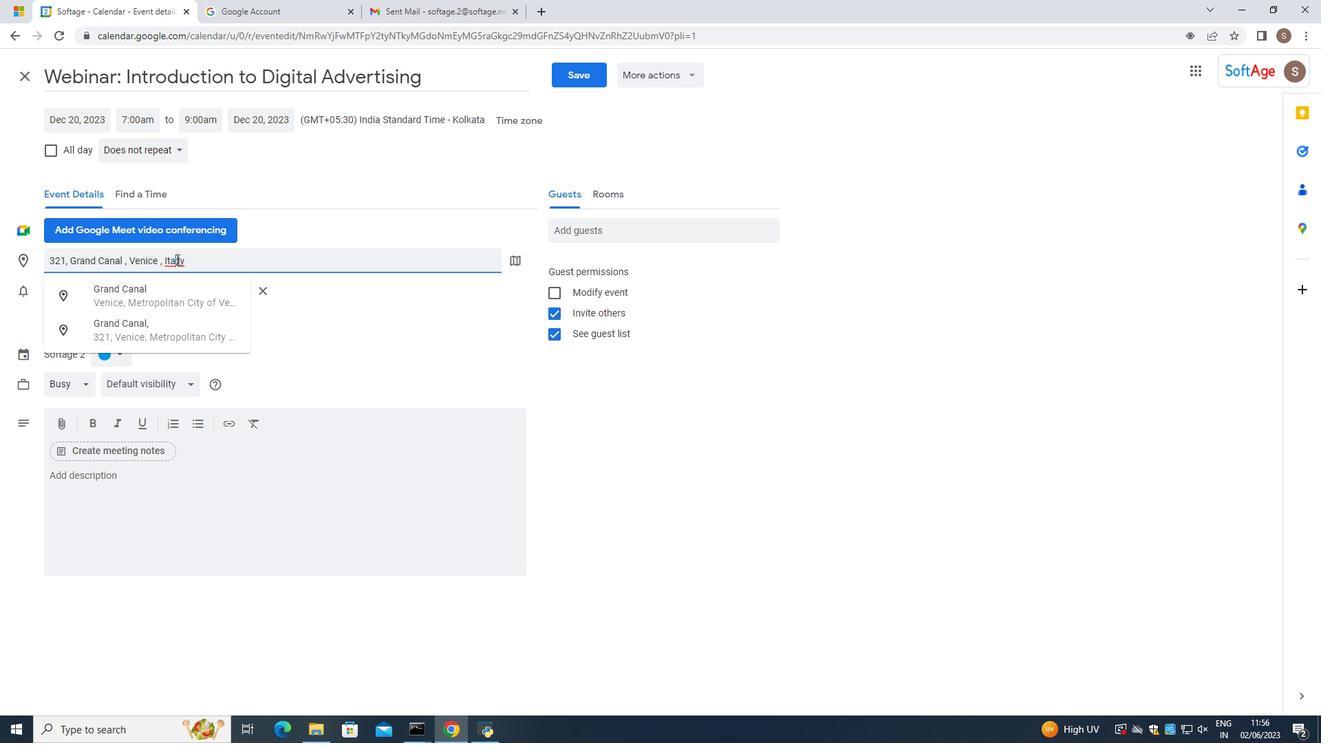 
Action: Mouse moved to (179, 256)
Screenshot: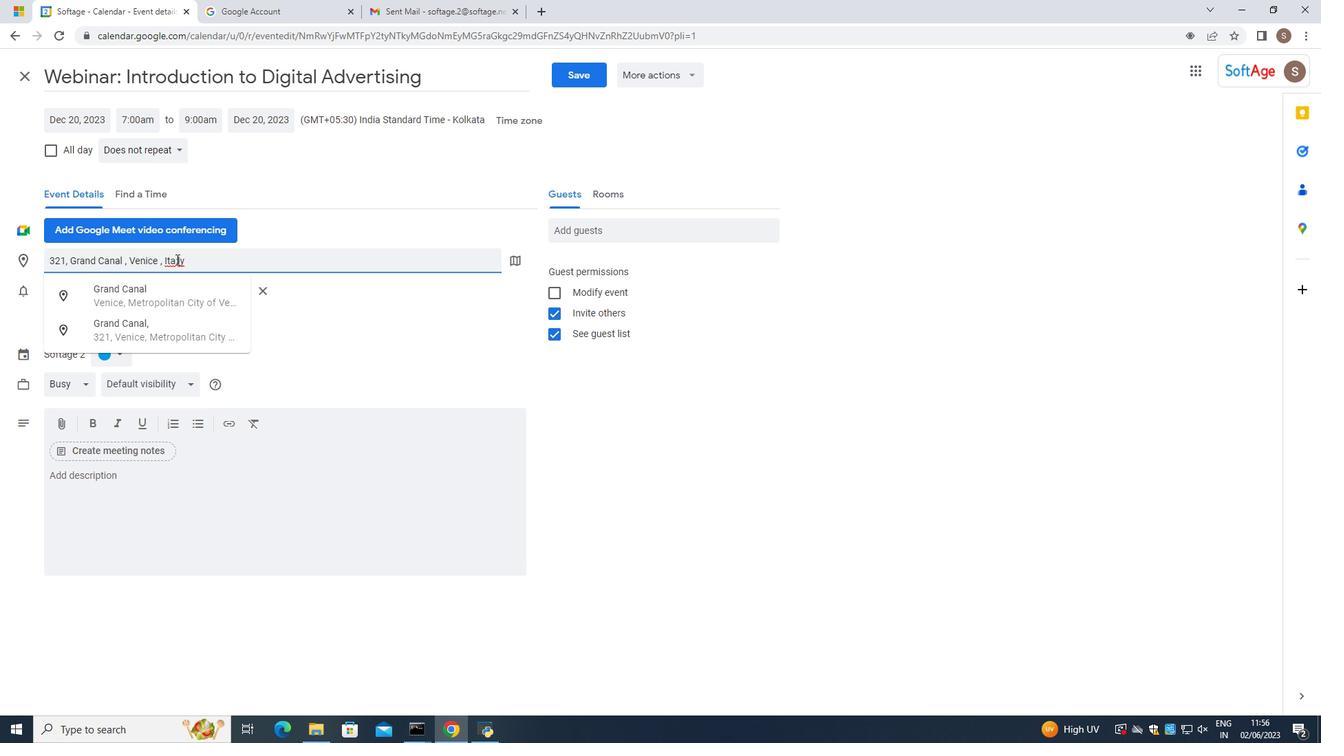 
Action: Mouse pressed left at (179, 256)
Screenshot: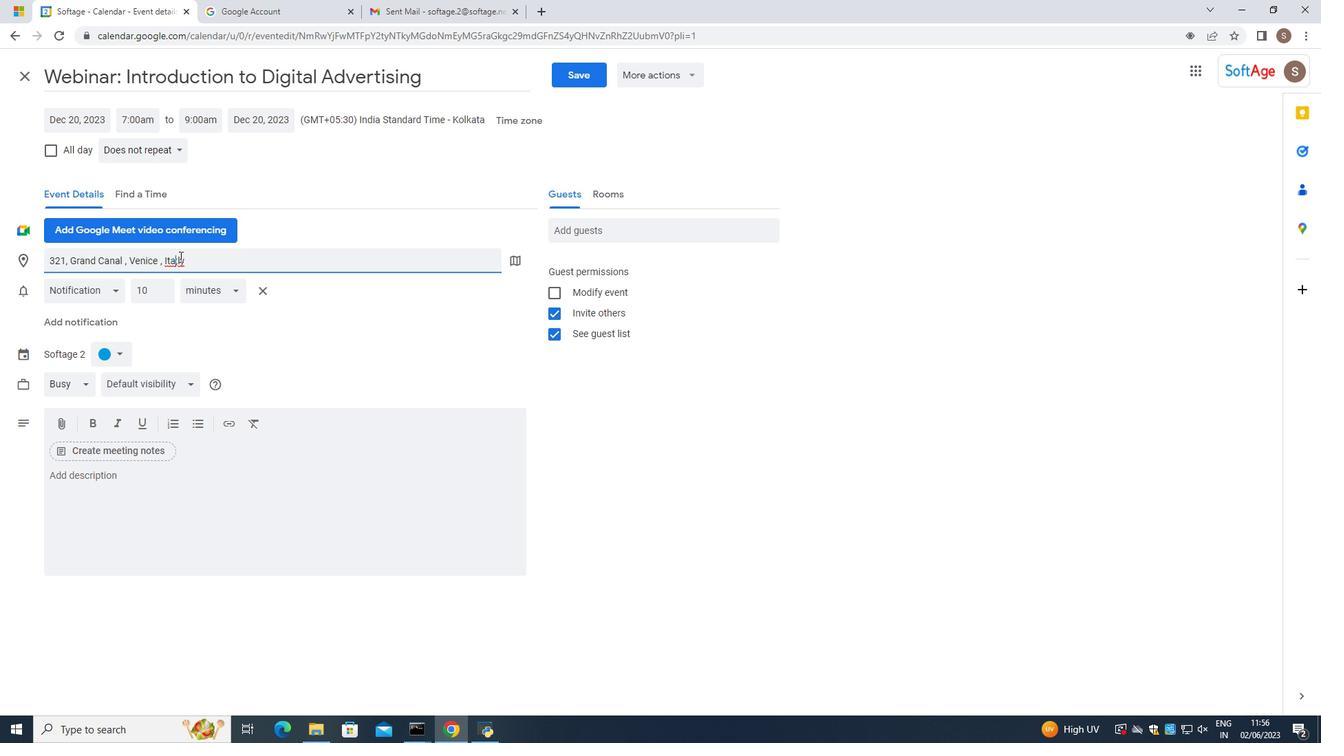 
Action: Mouse moved to (701, 326)
Screenshot: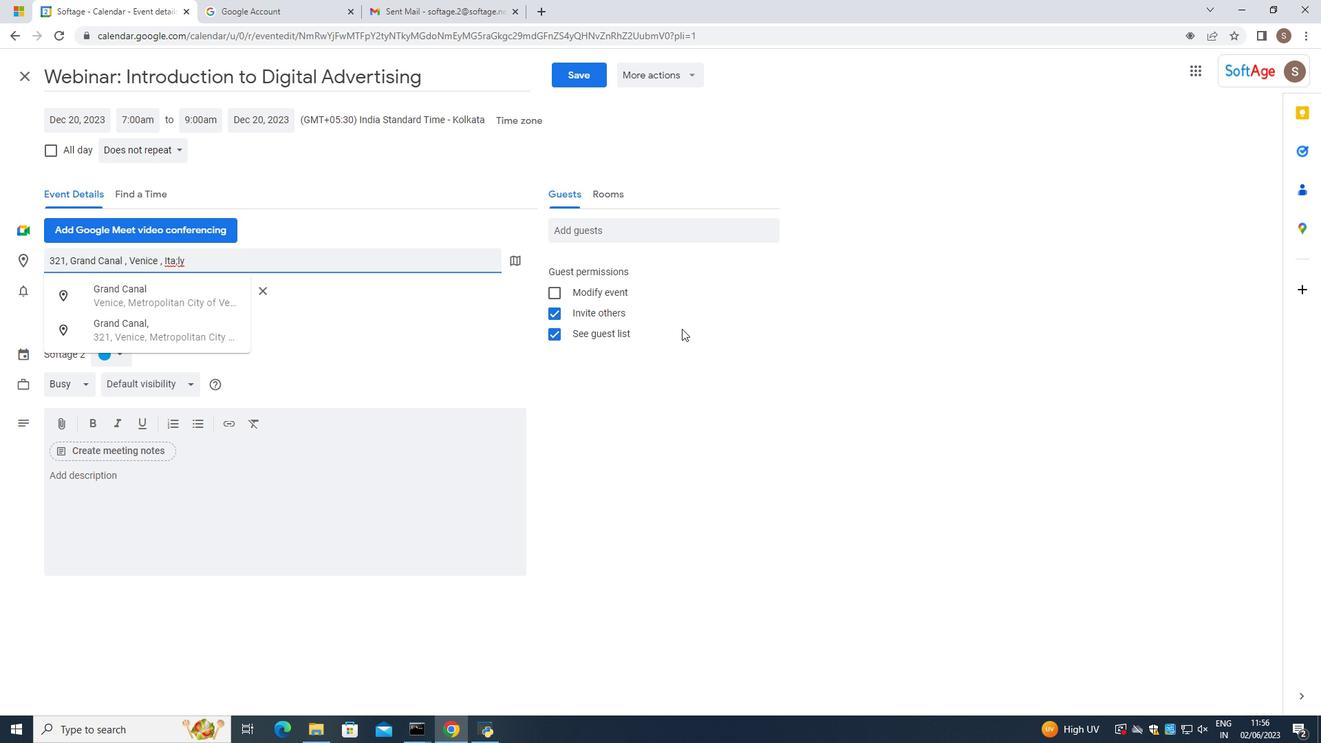 
Action: Key pressed <Key.backspace>
Screenshot: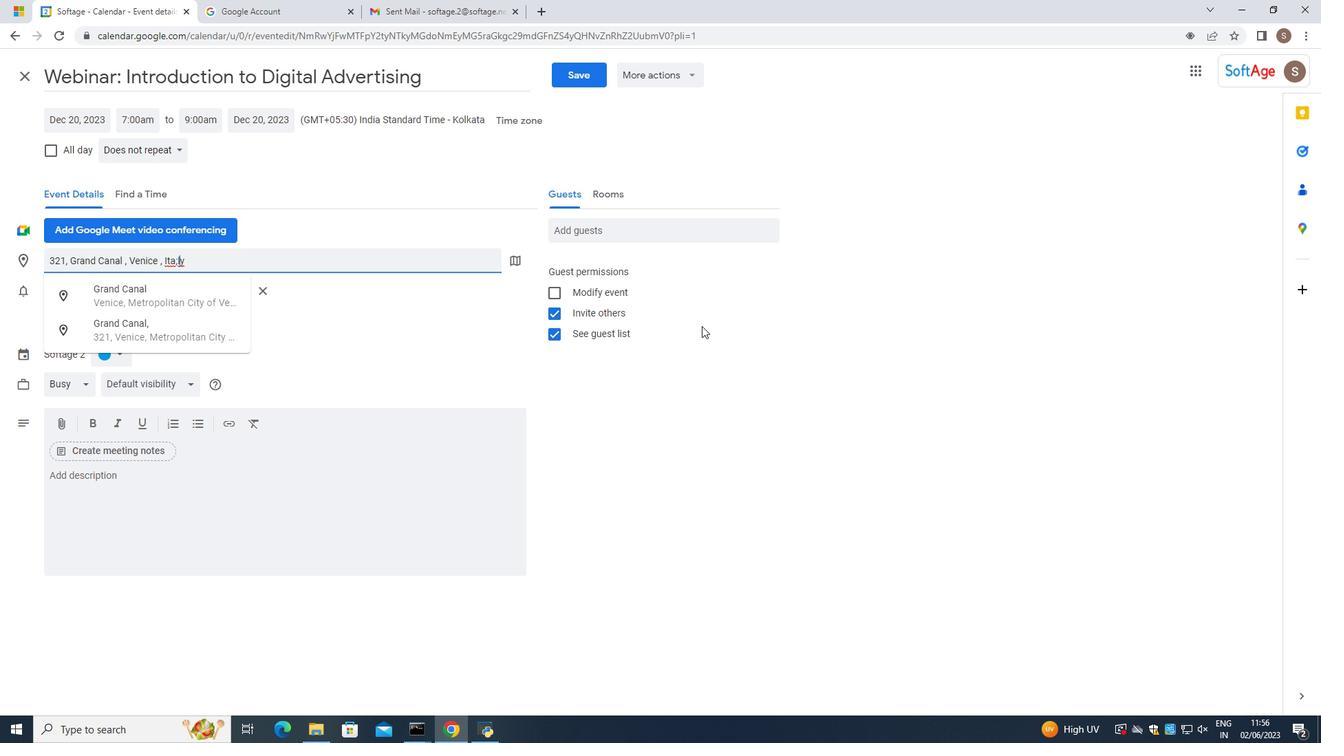 
Action: Mouse moved to (478, 265)
Screenshot: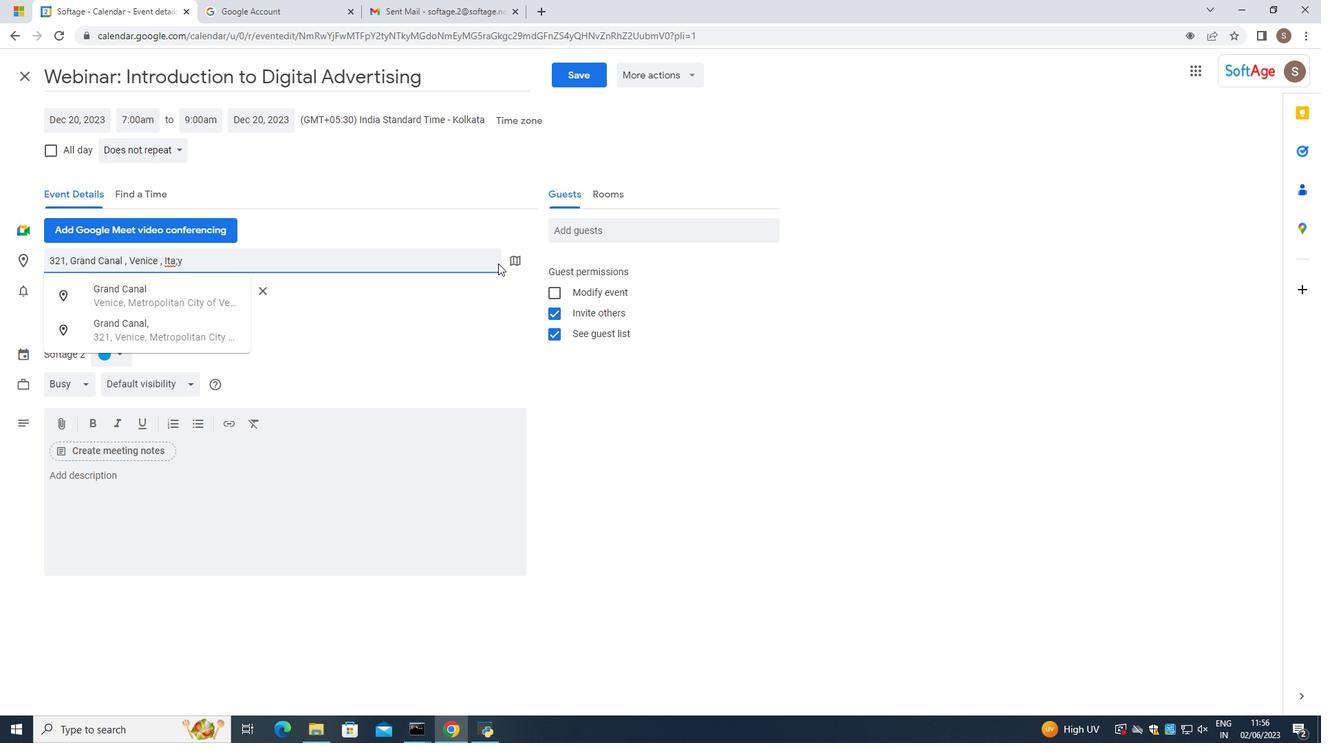 
Action: Key pressed <Key.backspace>l
Screenshot: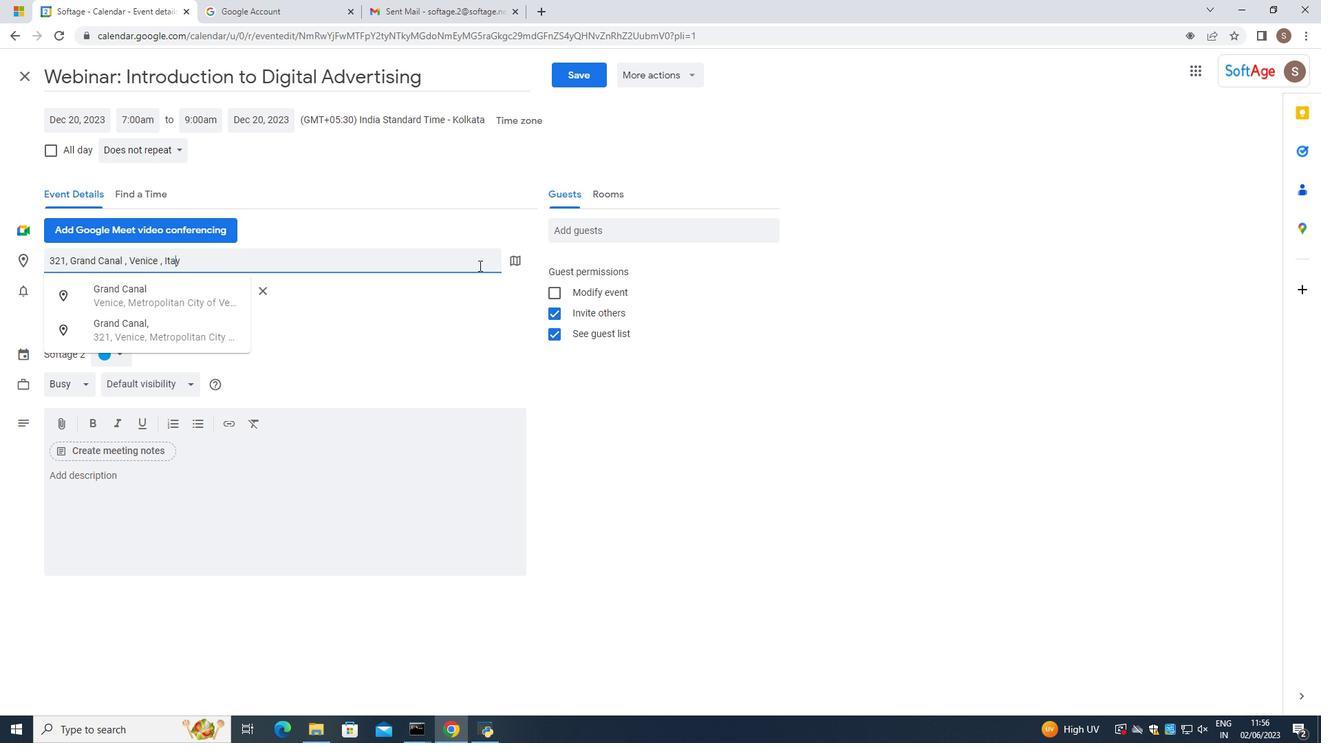 
Action: Mouse moved to (278, 265)
Screenshot: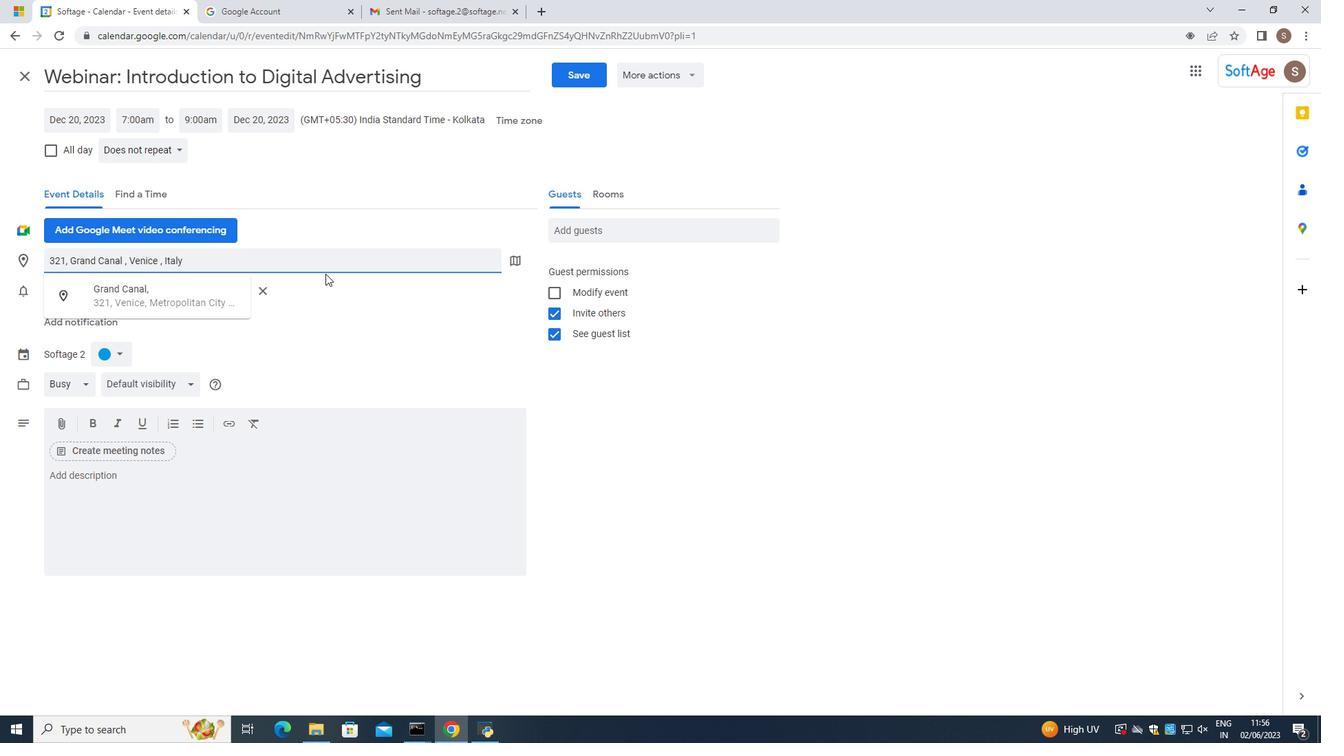 
Action: Mouse pressed left at (278, 265)
Screenshot: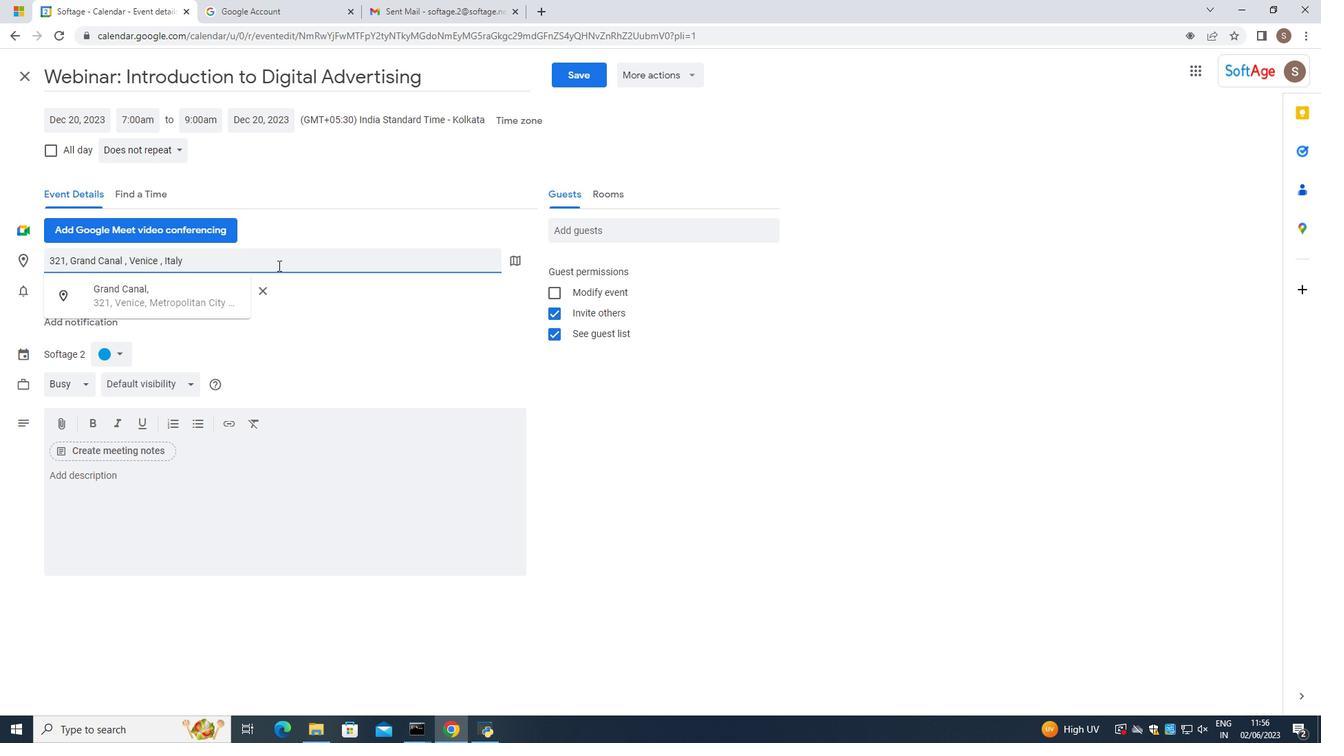
Action: Mouse moved to (247, 354)
Screenshot: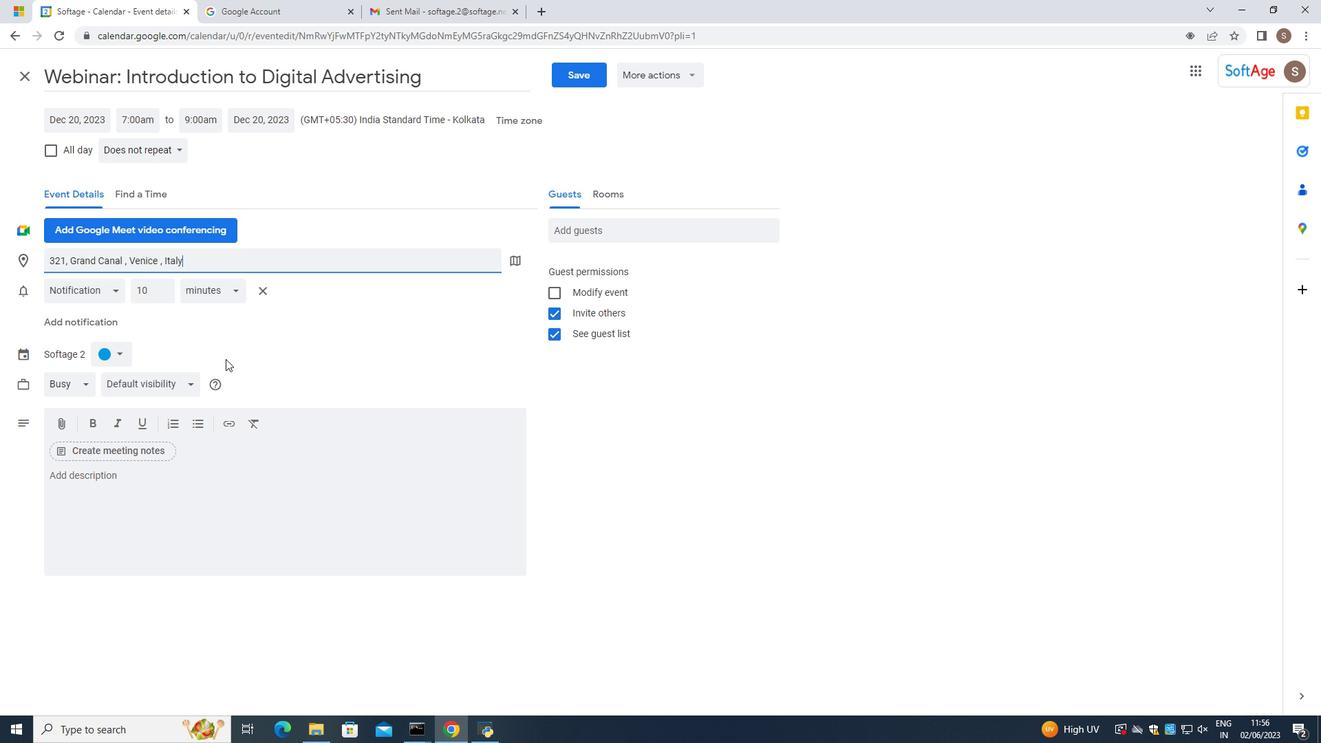 
Action: Key pressed <Key.enter>
Screenshot: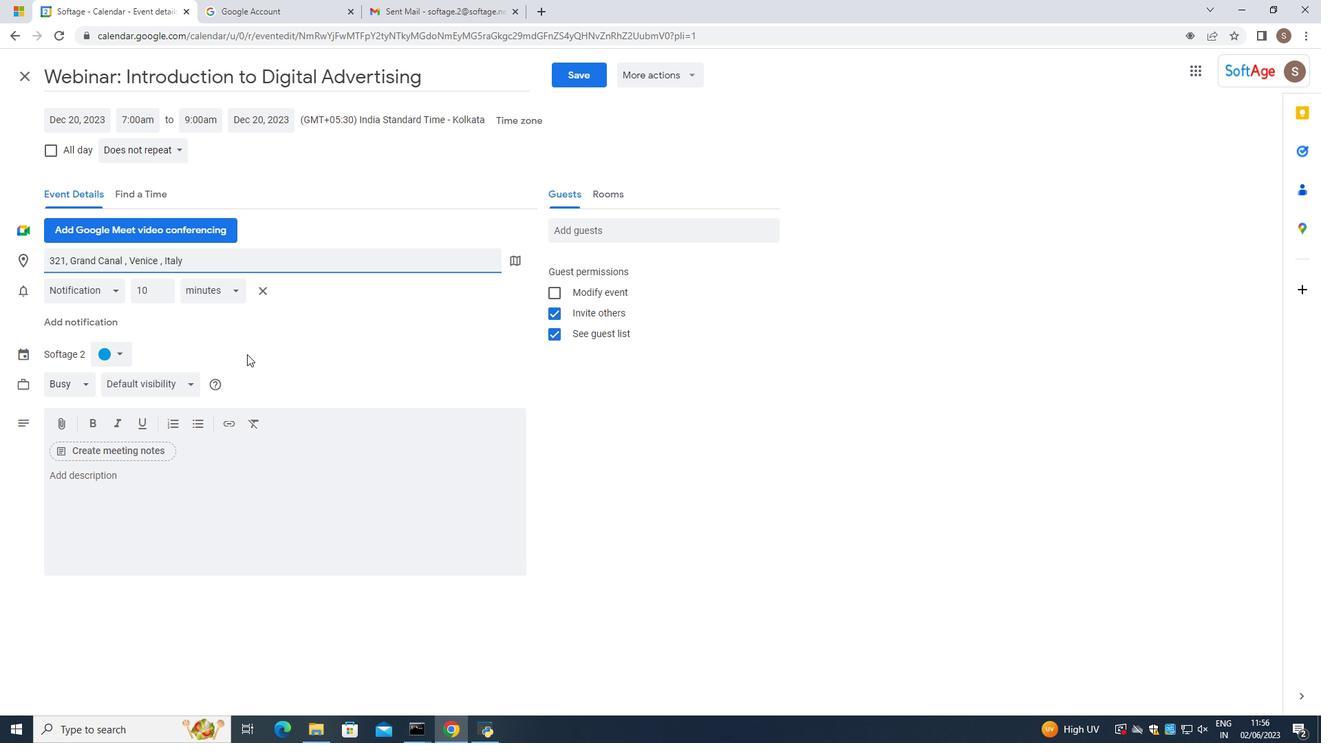 
Action: Mouse moved to (145, 315)
Screenshot: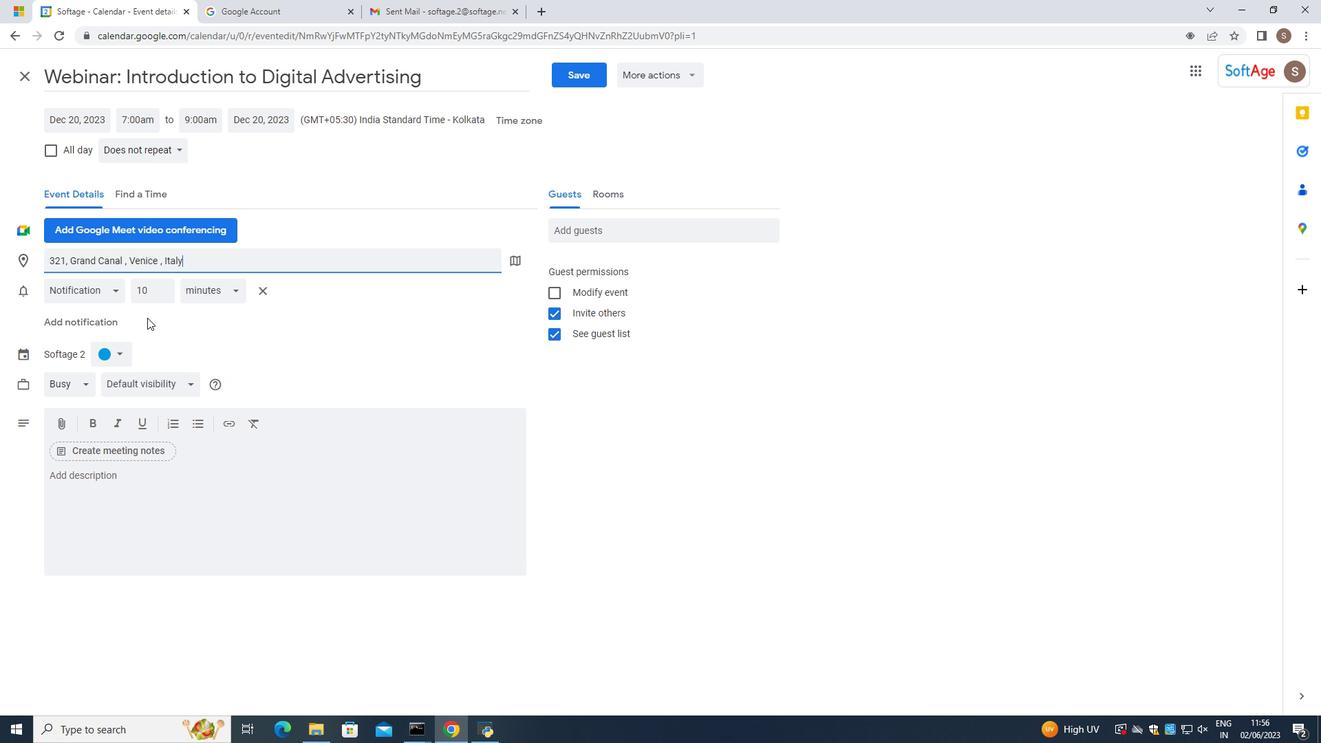 
Action: Mouse scrolled (145, 315) with delta (0, 0)
Screenshot: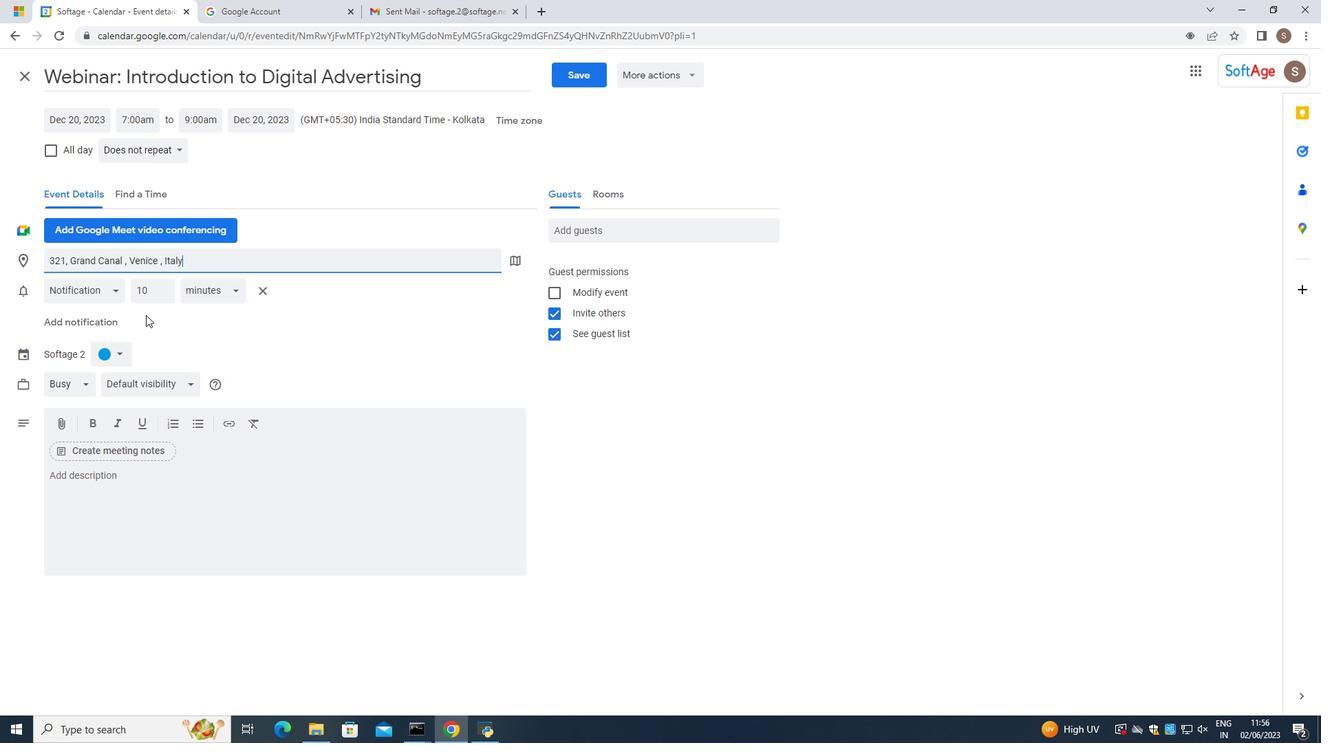 
Action: Mouse scrolled (145, 315) with delta (0, 0)
Screenshot: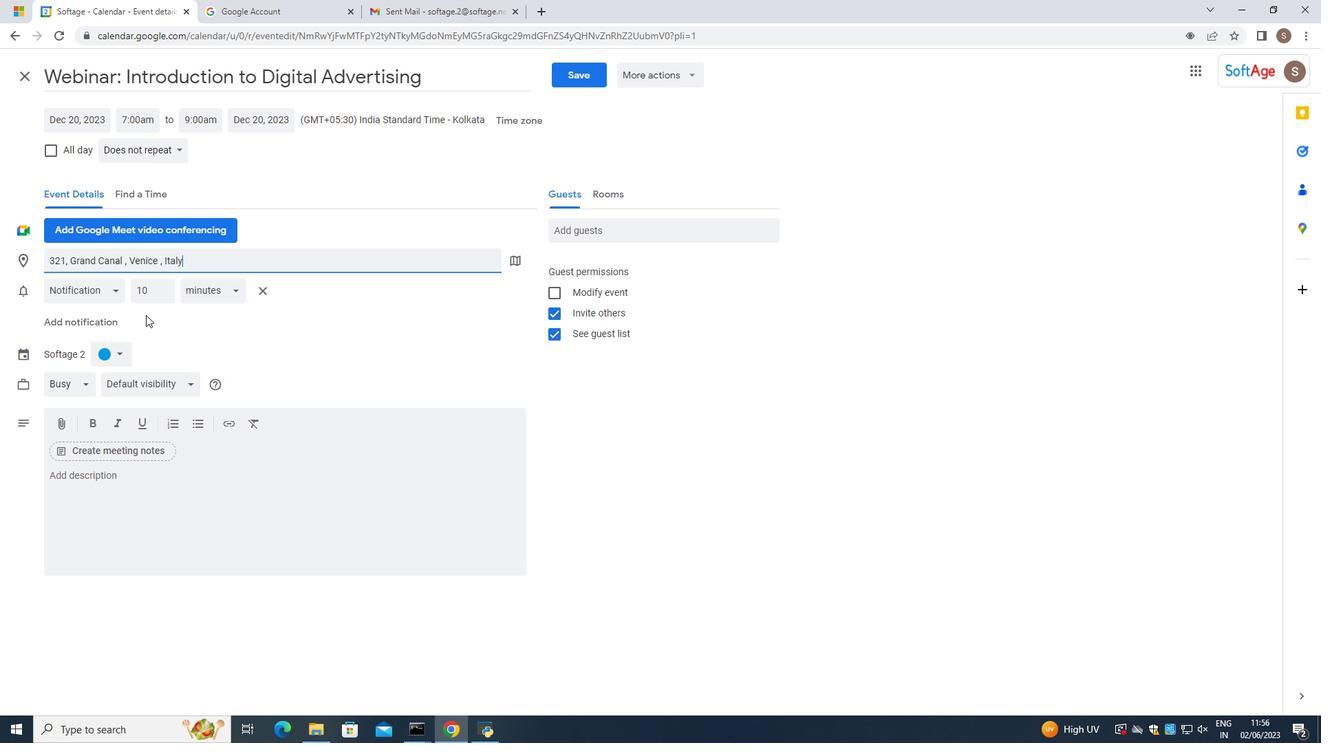
Action: Mouse scrolled (145, 315) with delta (0, 0)
Screenshot: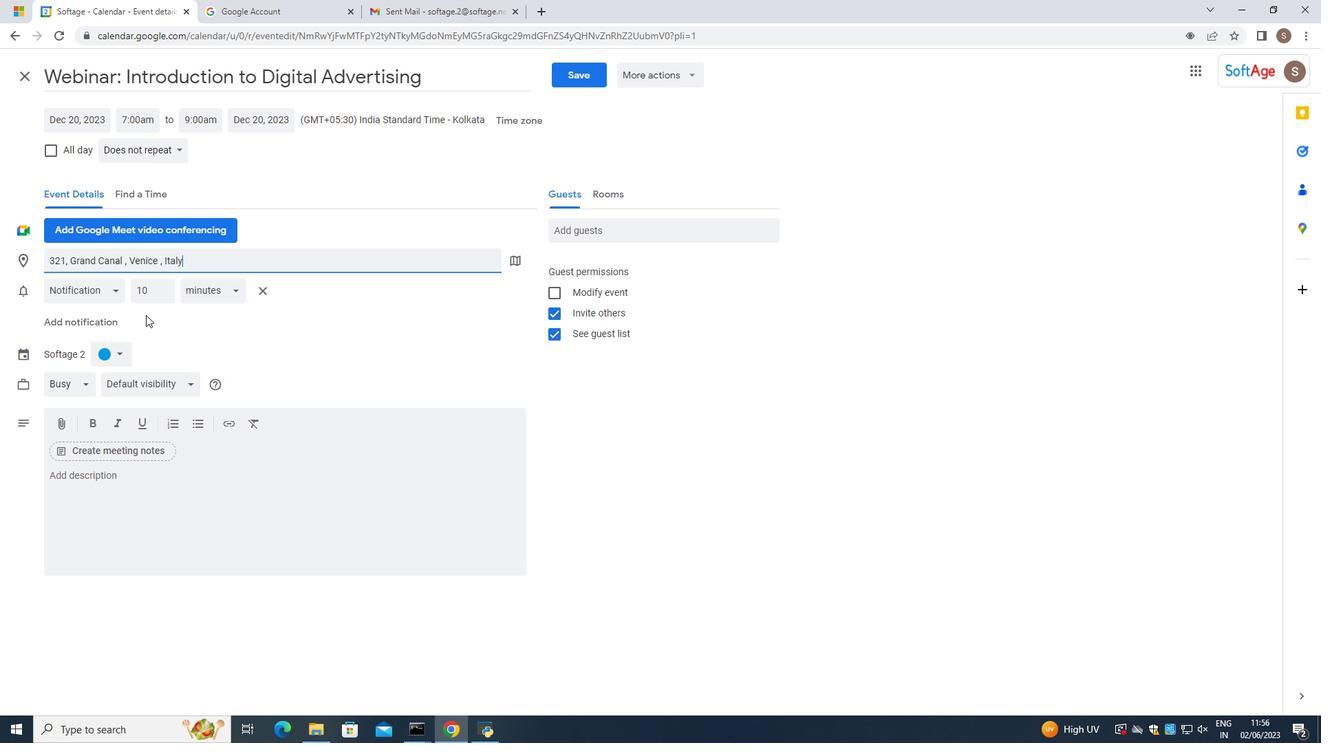 
Action: Mouse scrolled (145, 315) with delta (0, 0)
Screenshot: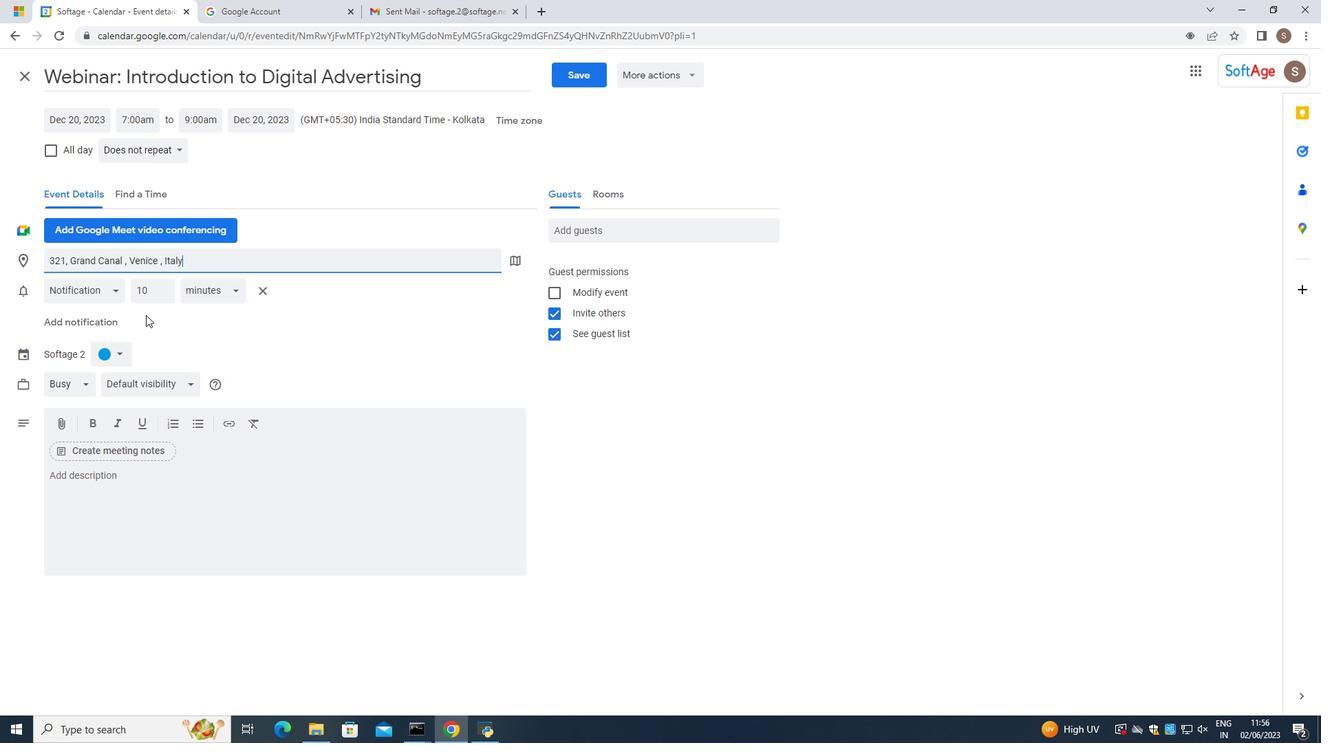 
Action: Mouse scrolled (145, 315) with delta (0, 0)
Screenshot: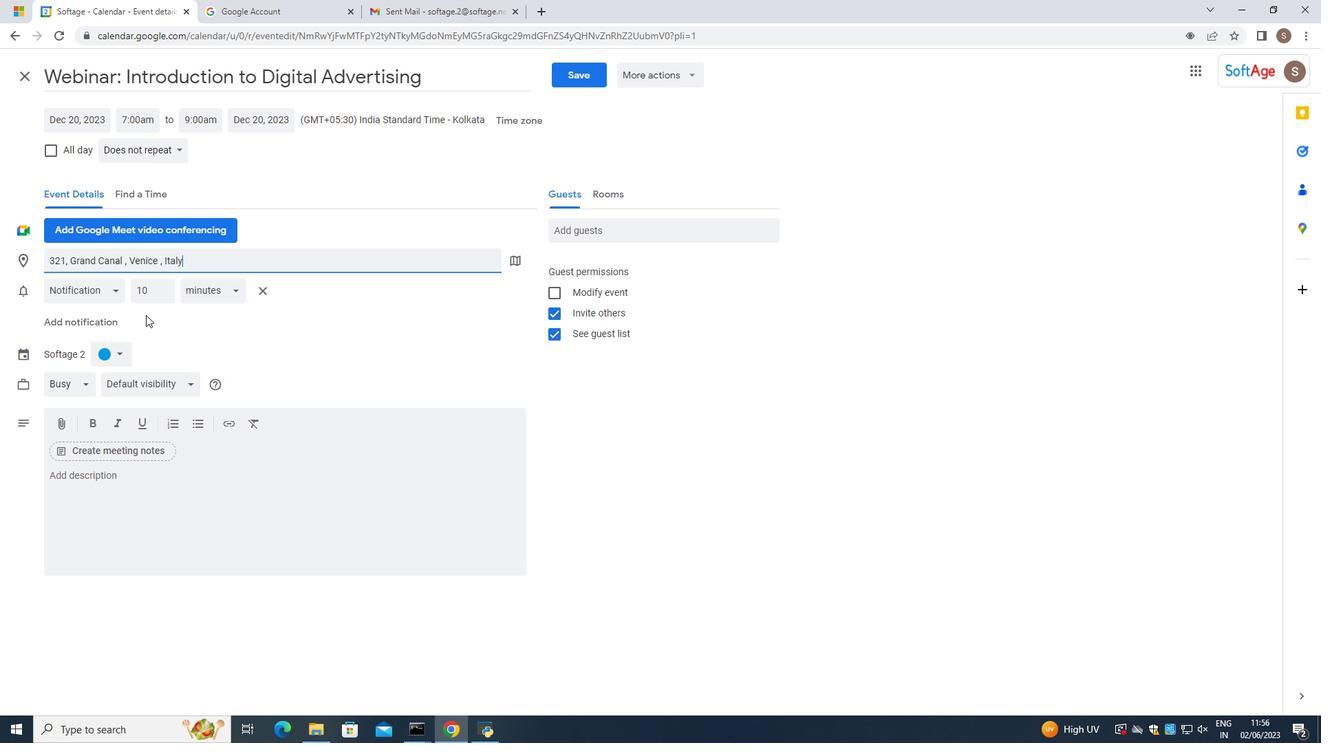 
Action: Mouse scrolled (145, 314) with delta (0, 0)
Screenshot: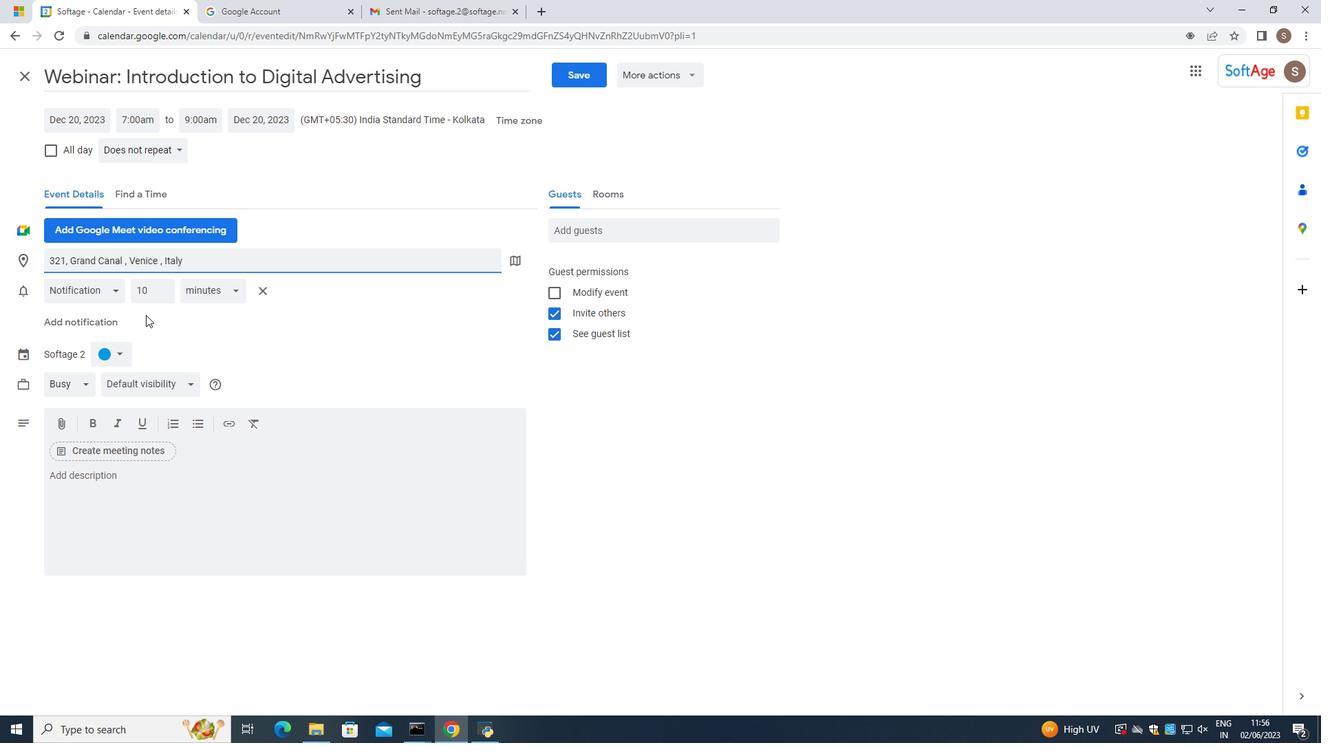 
Action: Mouse scrolled (145, 314) with delta (0, 0)
Screenshot: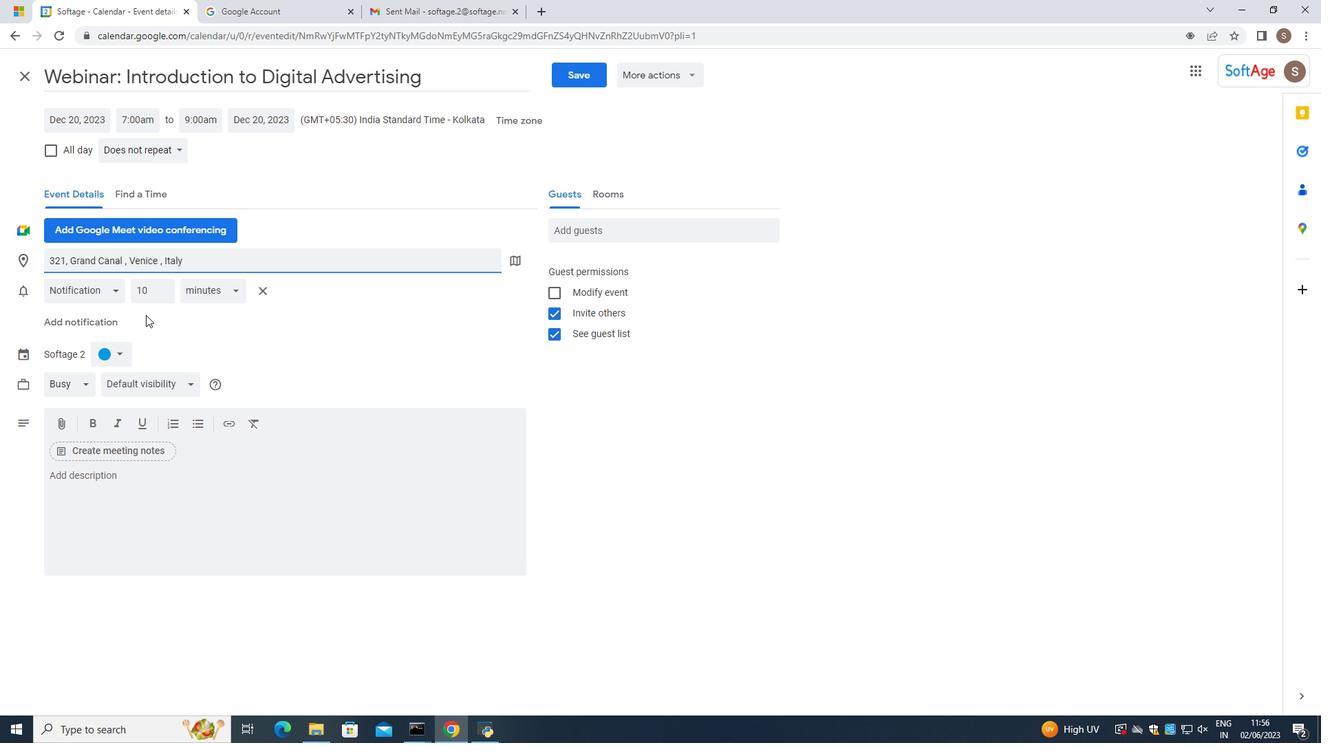 
Action: Mouse scrolled (145, 314) with delta (0, 0)
Screenshot: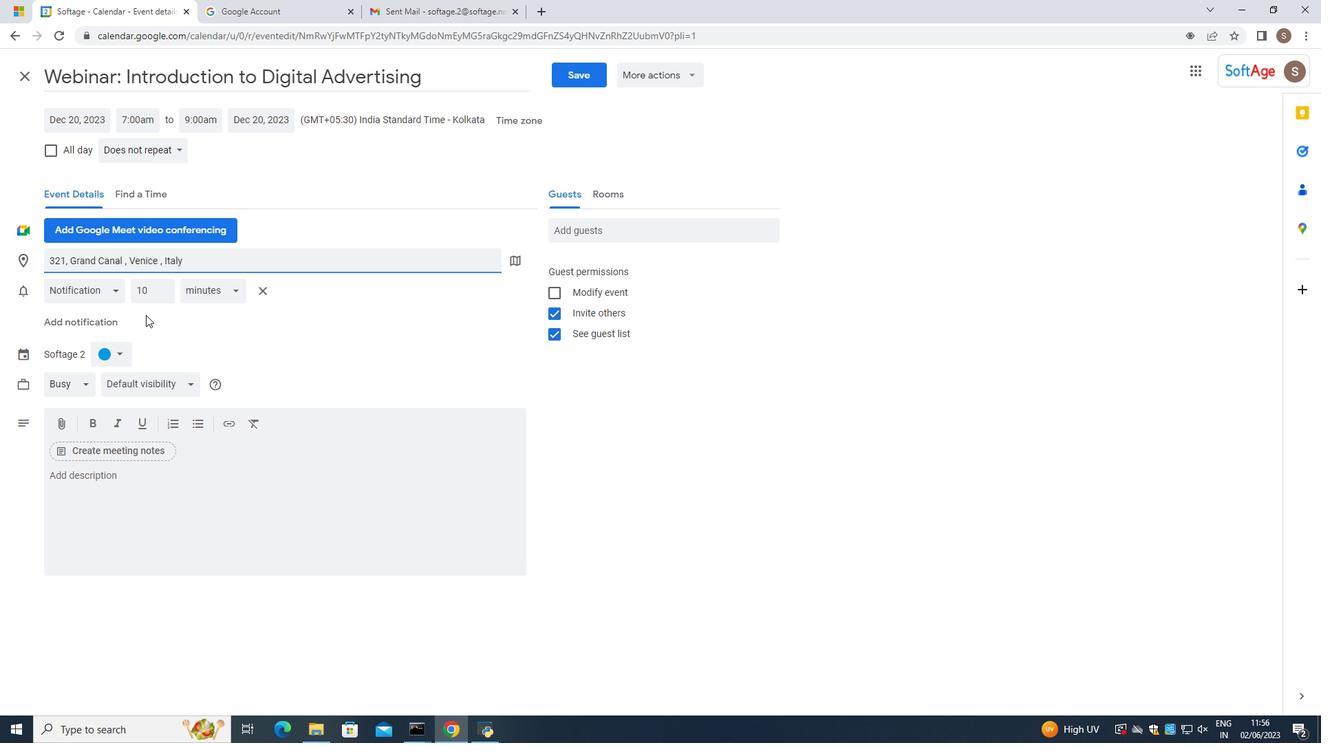 
Action: Mouse scrolled (145, 314) with delta (0, 0)
Screenshot: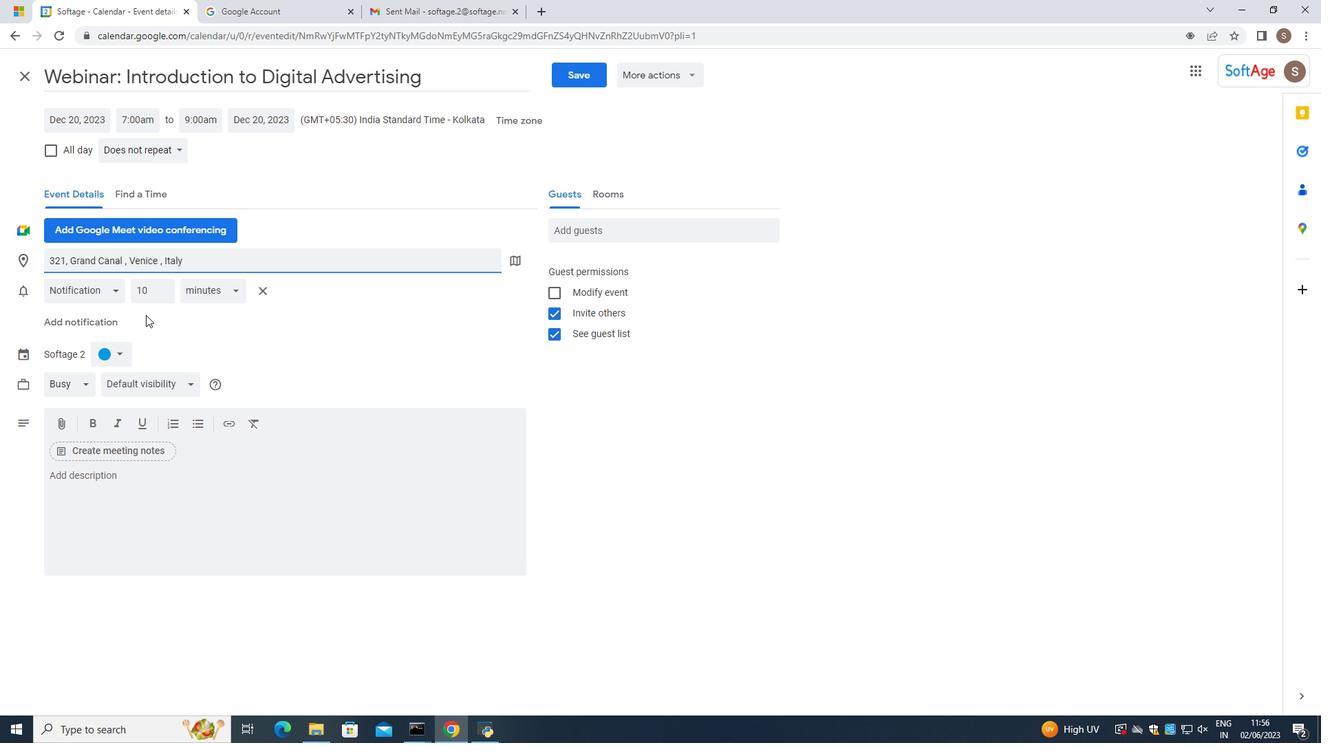 
Action: Mouse scrolled (145, 314) with delta (0, 0)
Screenshot: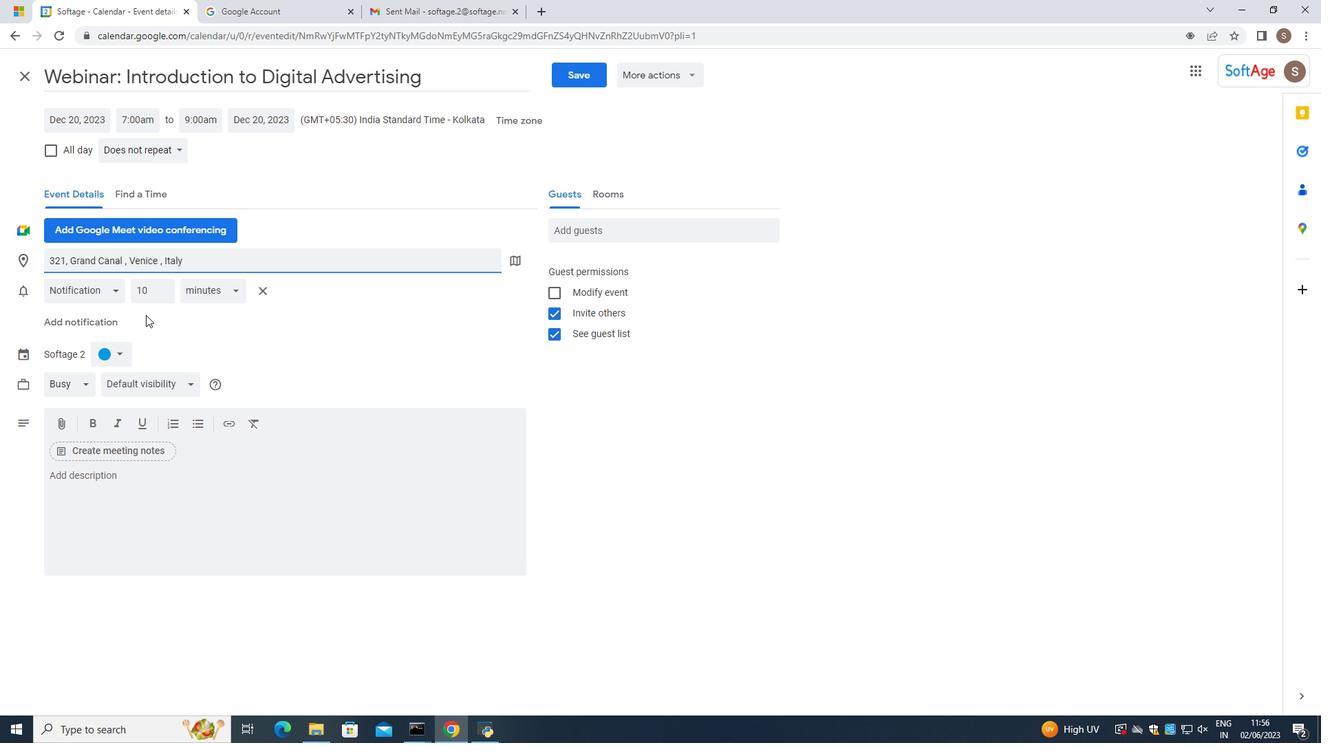 
Action: Mouse moved to (27, 290)
Screenshot: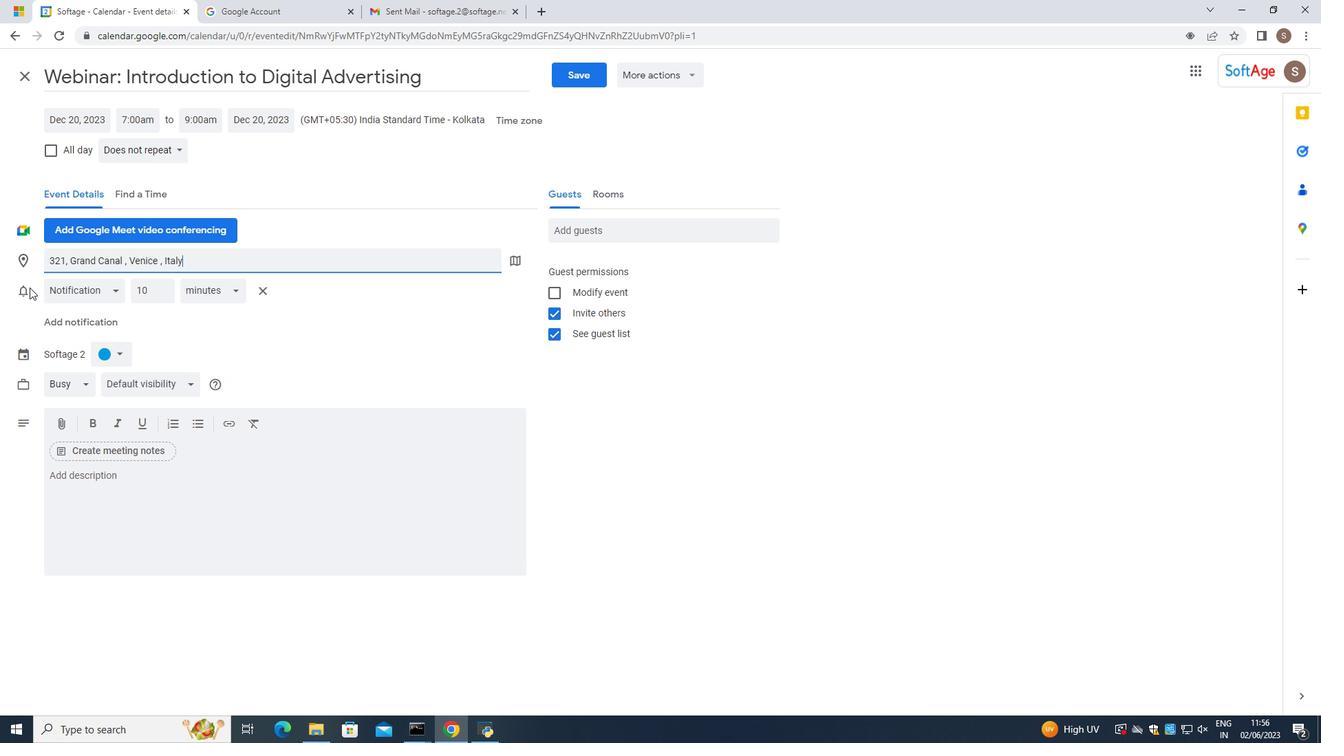 
Action: Mouse pressed left at (27, 290)
Screenshot: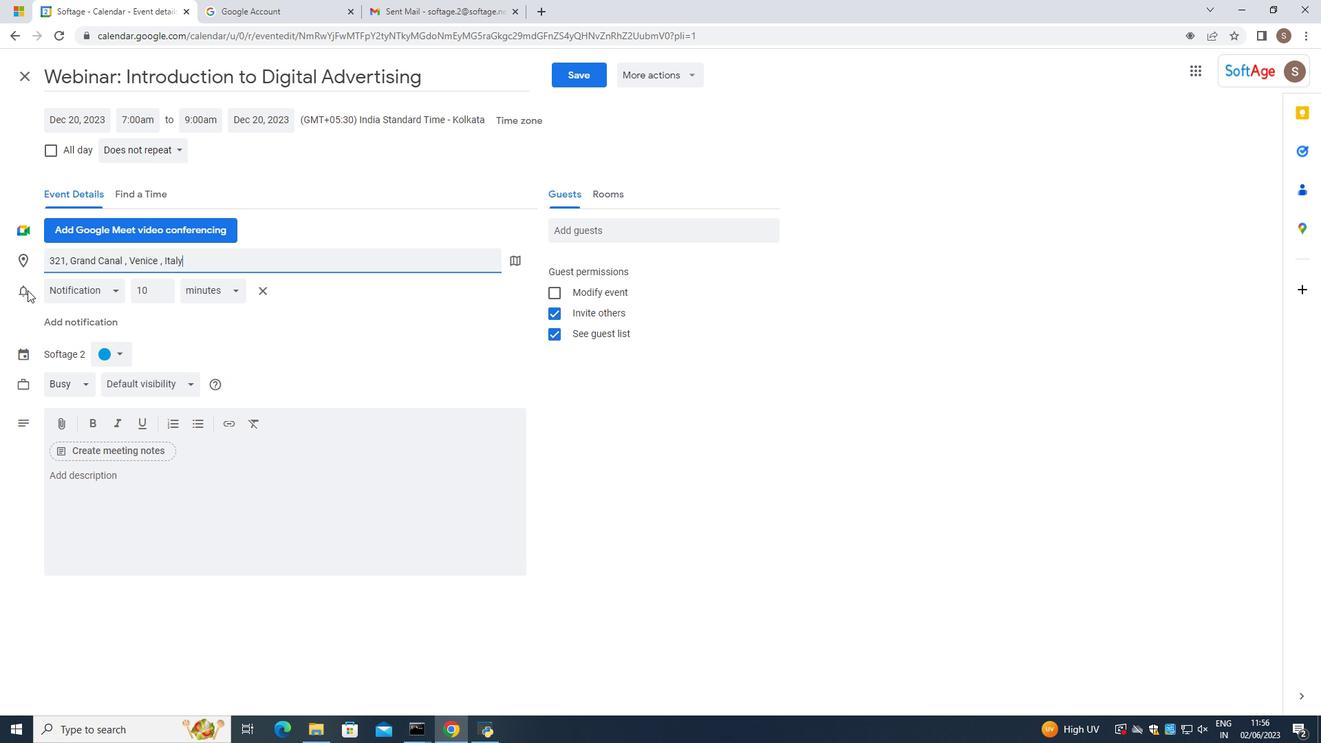 
Action: Mouse moved to (169, 157)
Screenshot: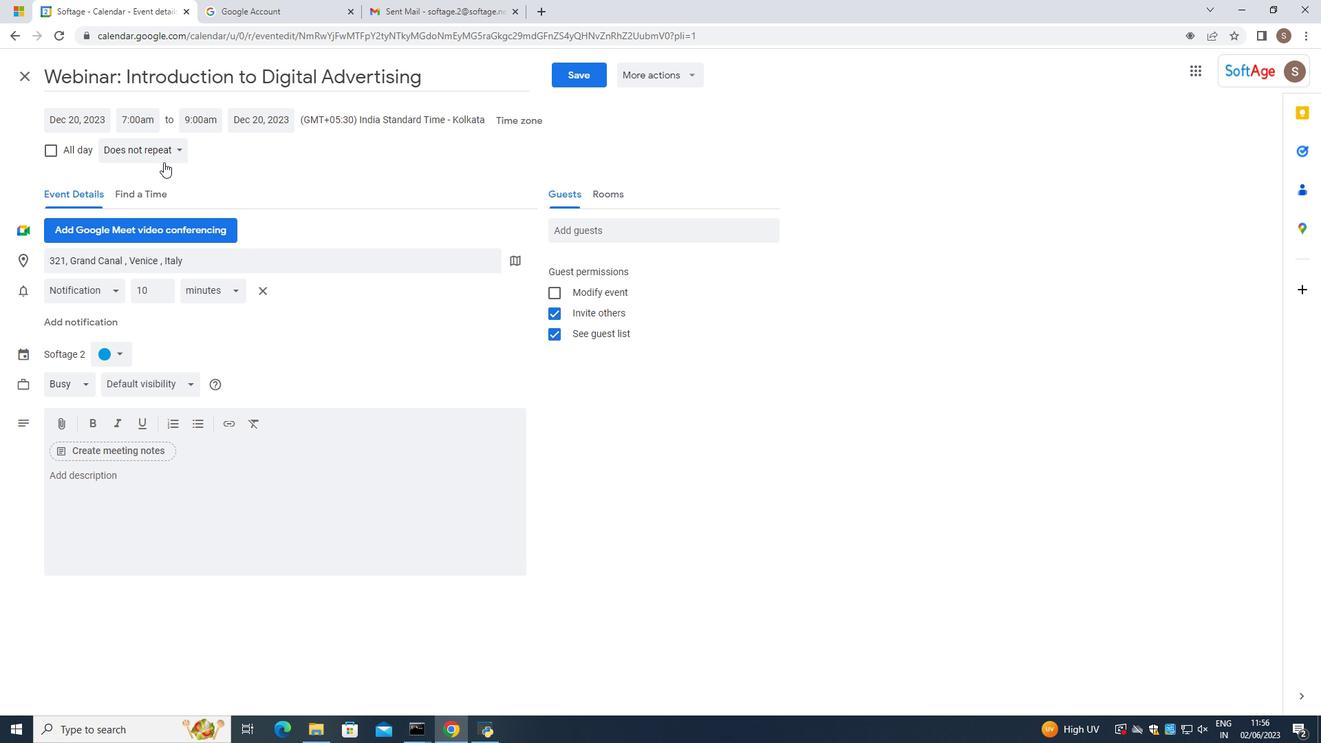
Action: Mouse pressed left at (169, 157)
Screenshot: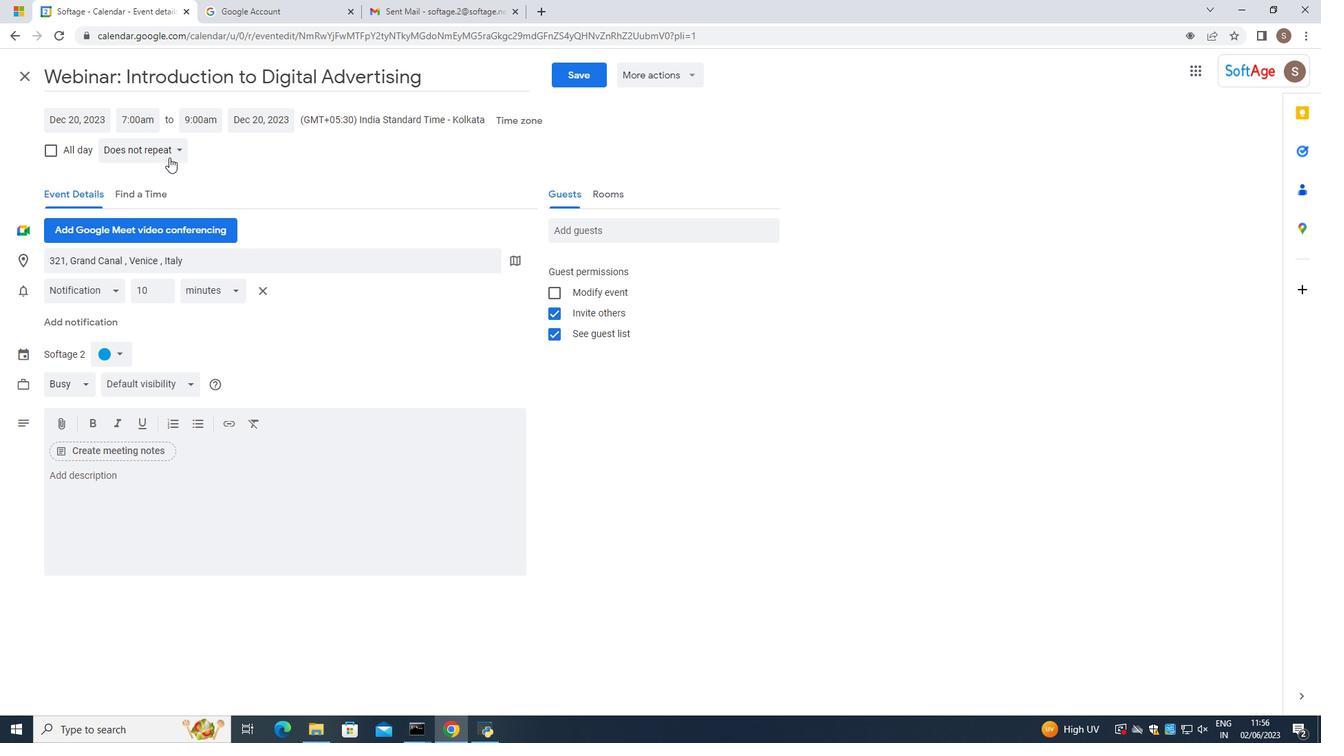 
Action: Mouse moved to (167, 209)
Screenshot: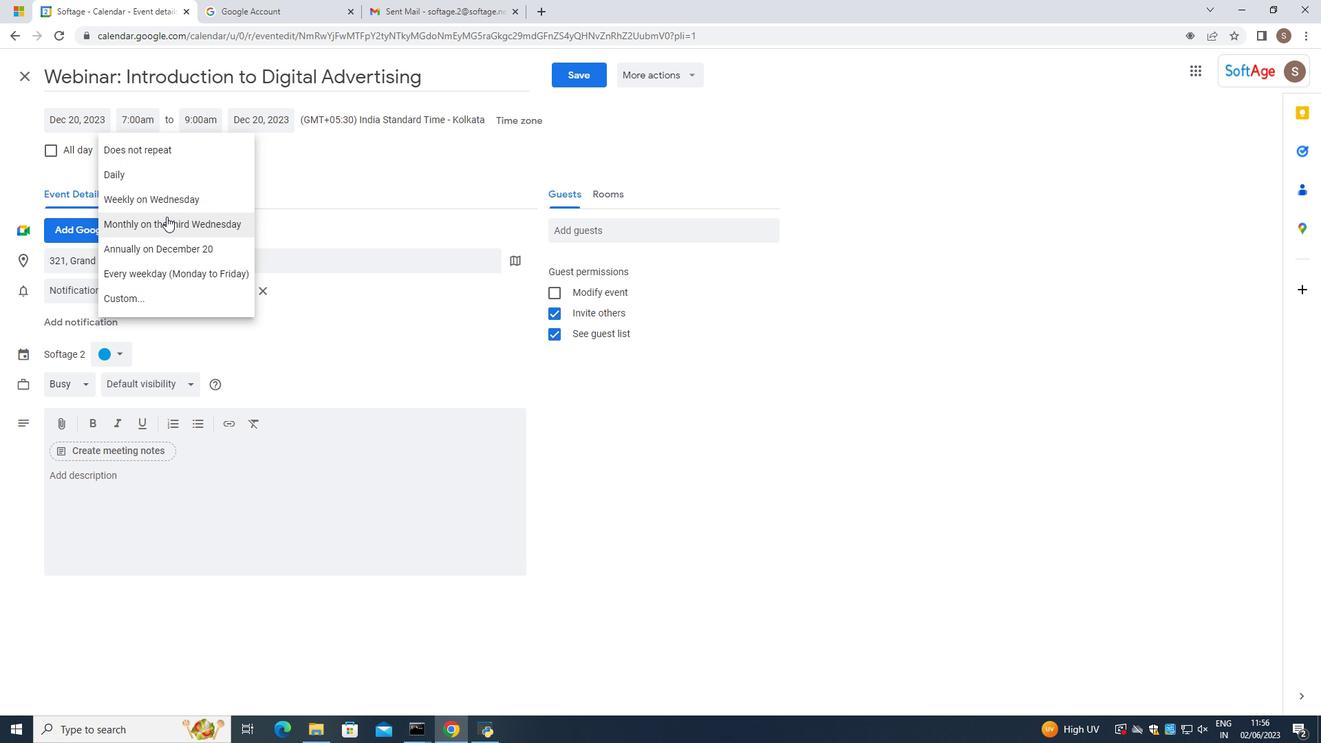 
Action: Mouse pressed left at (167, 209)
Screenshot: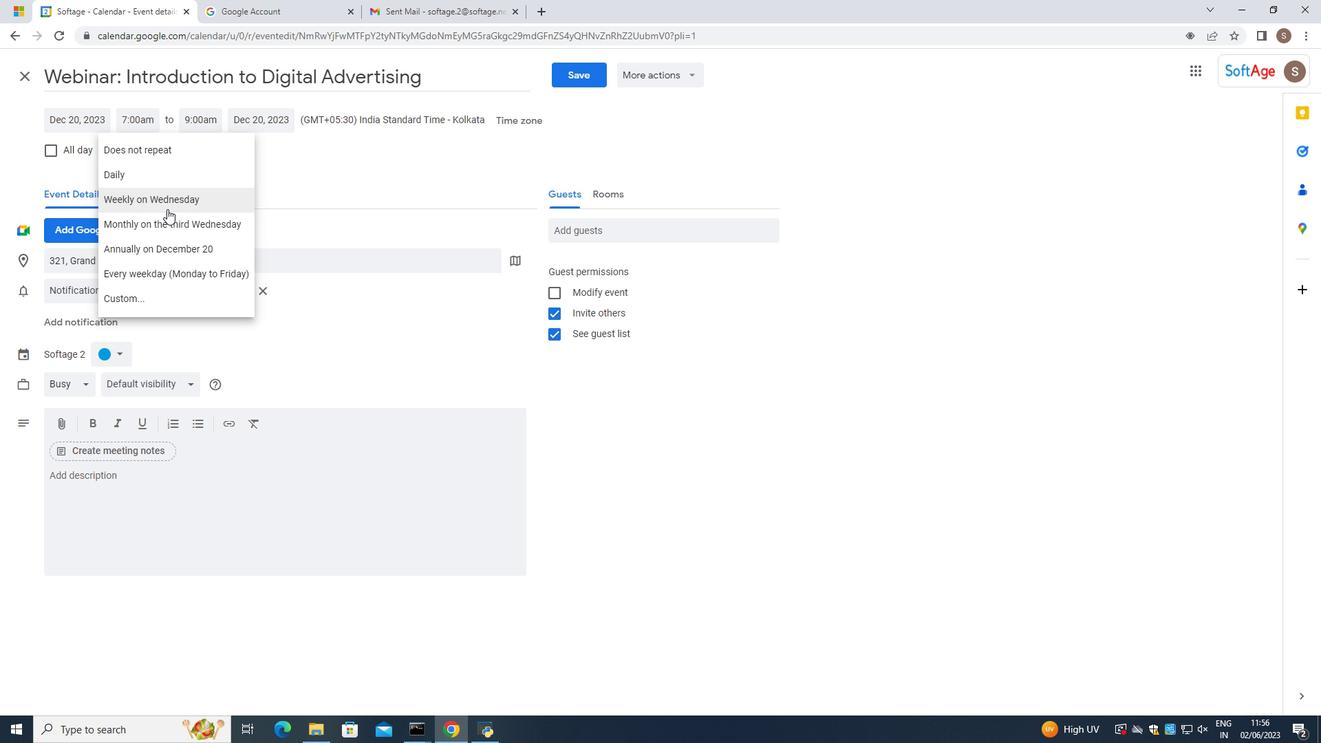 
Action: Mouse moved to (201, 145)
Screenshot: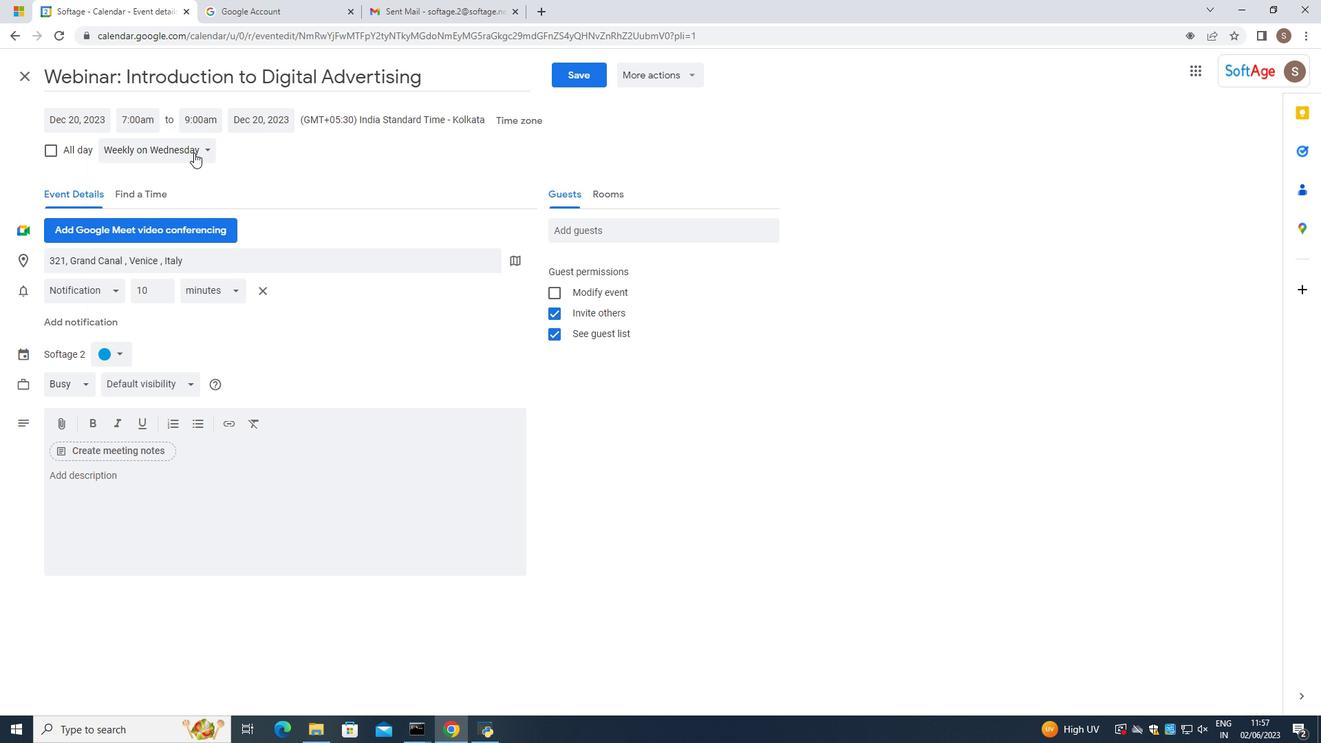 
Action: Mouse pressed left at (201, 145)
Screenshot: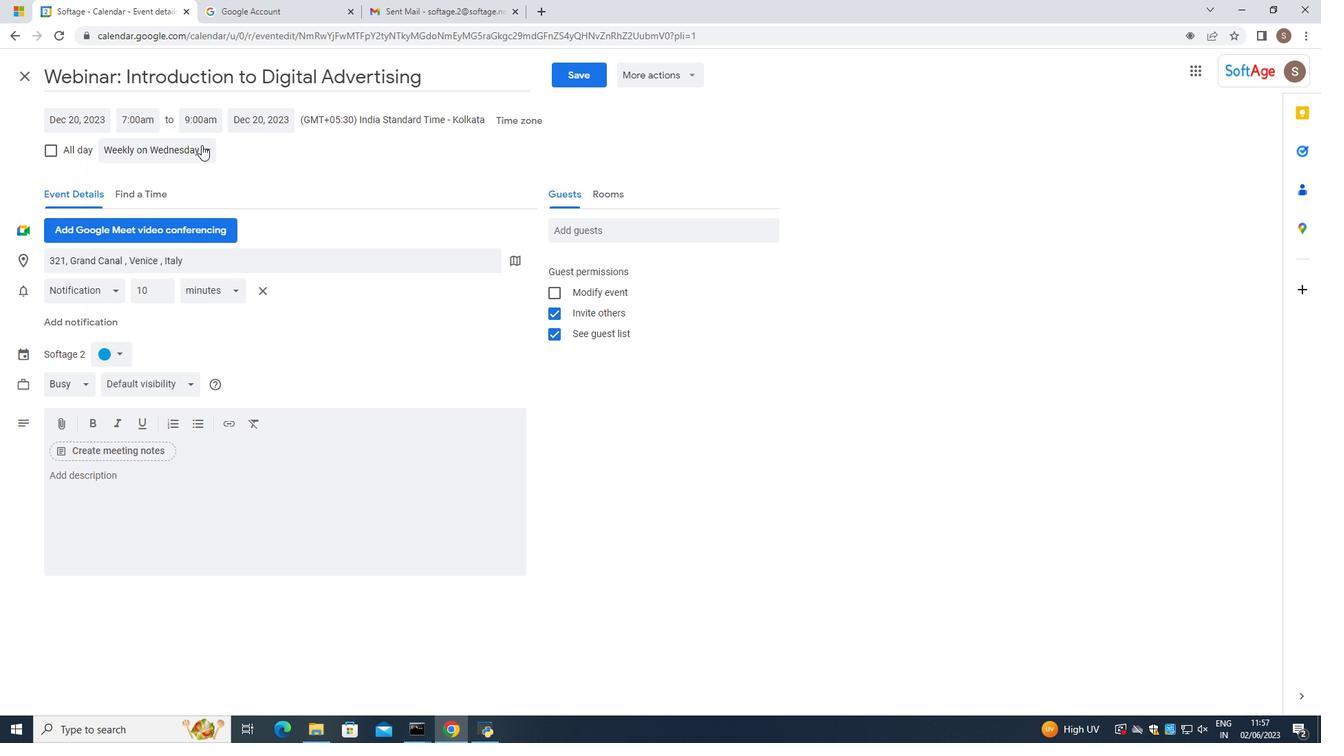 
Action: Mouse moved to (129, 245)
Screenshot: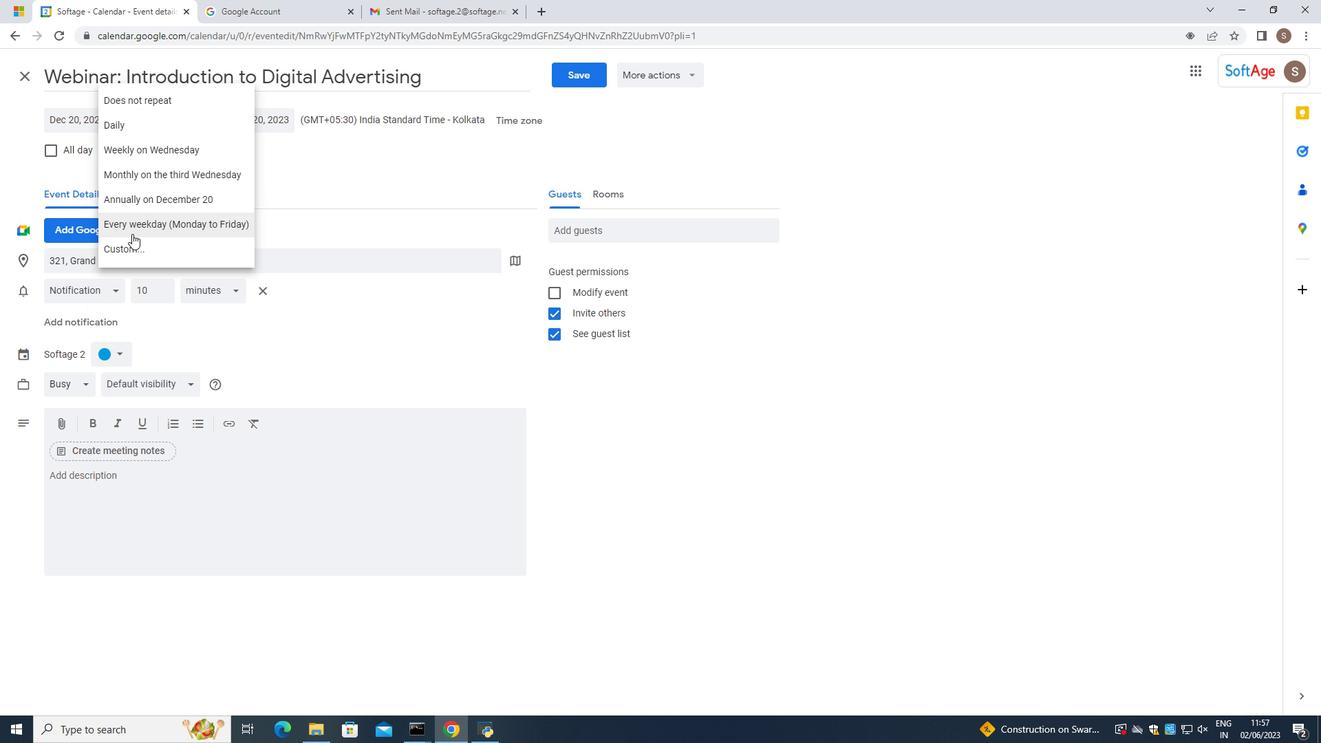 
Action: Mouse pressed left at (129, 245)
Screenshot: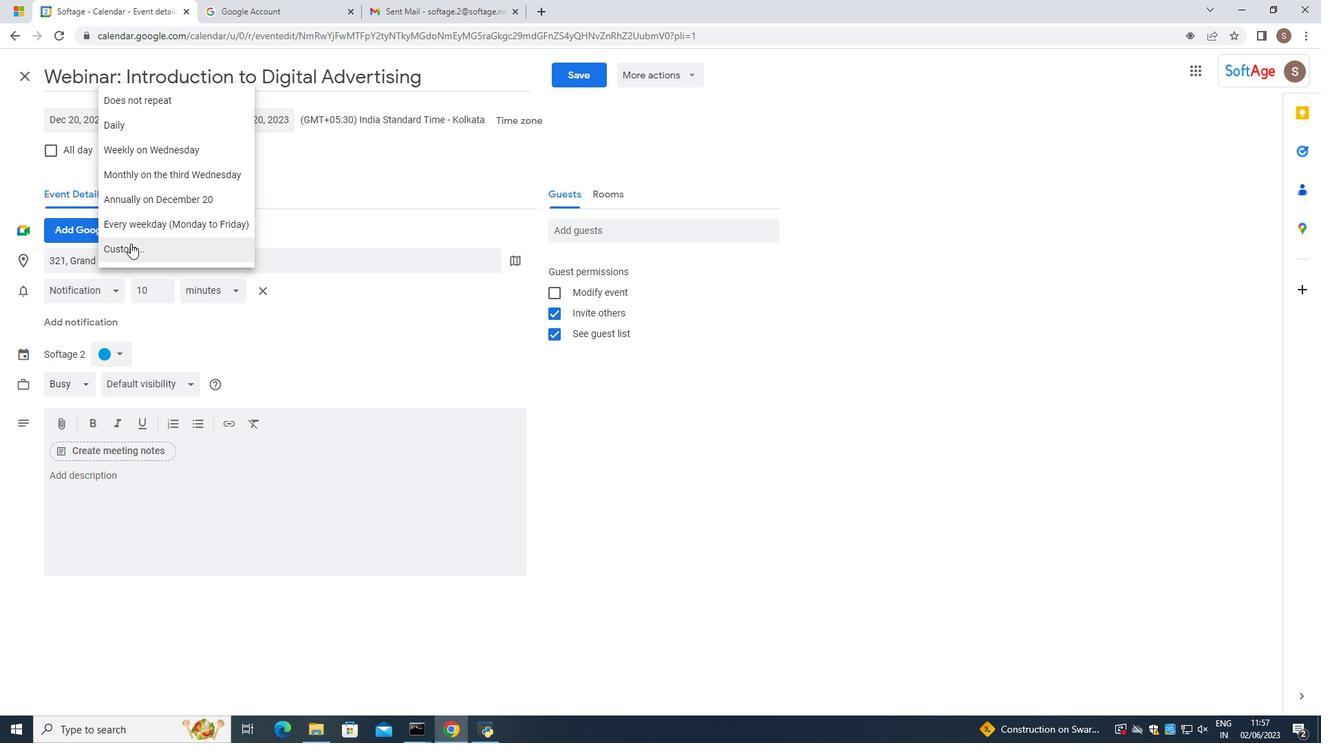 
Action: Mouse moved to (551, 362)
Screenshot: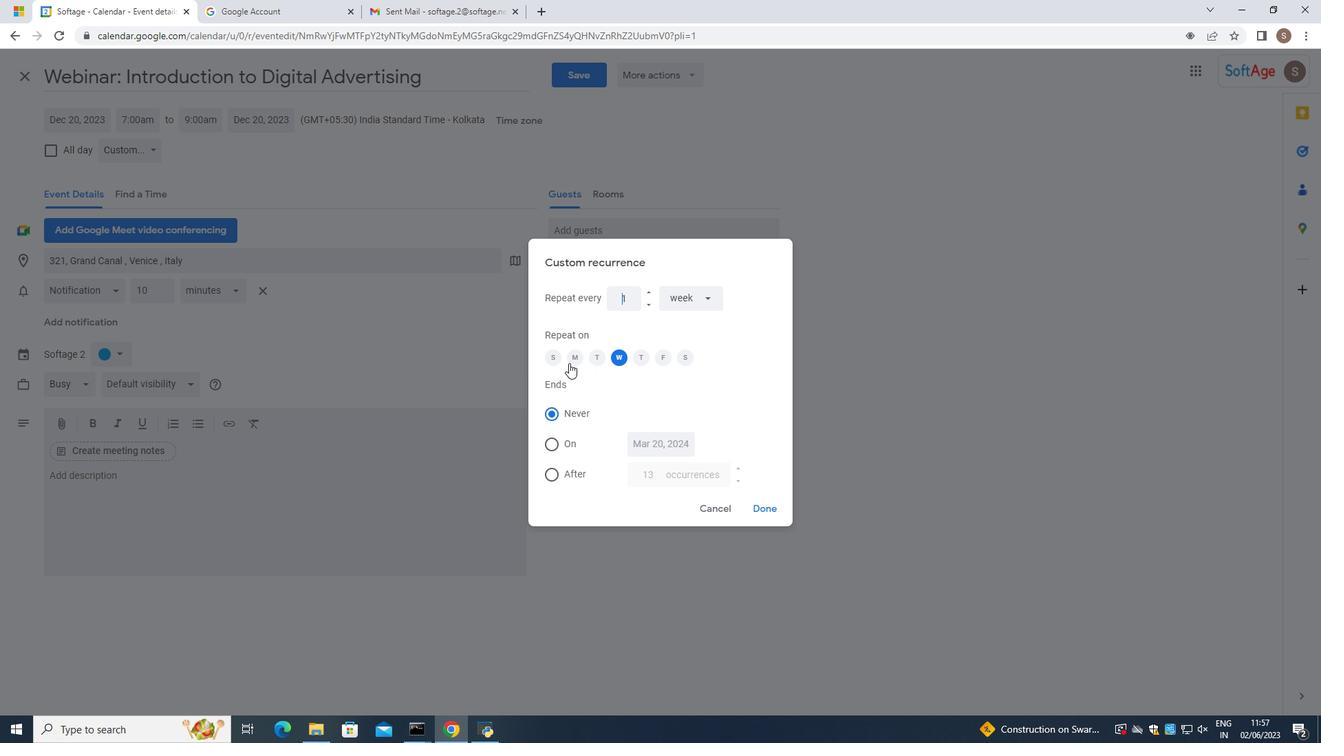 
Action: Mouse pressed left at (551, 362)
Screenshot: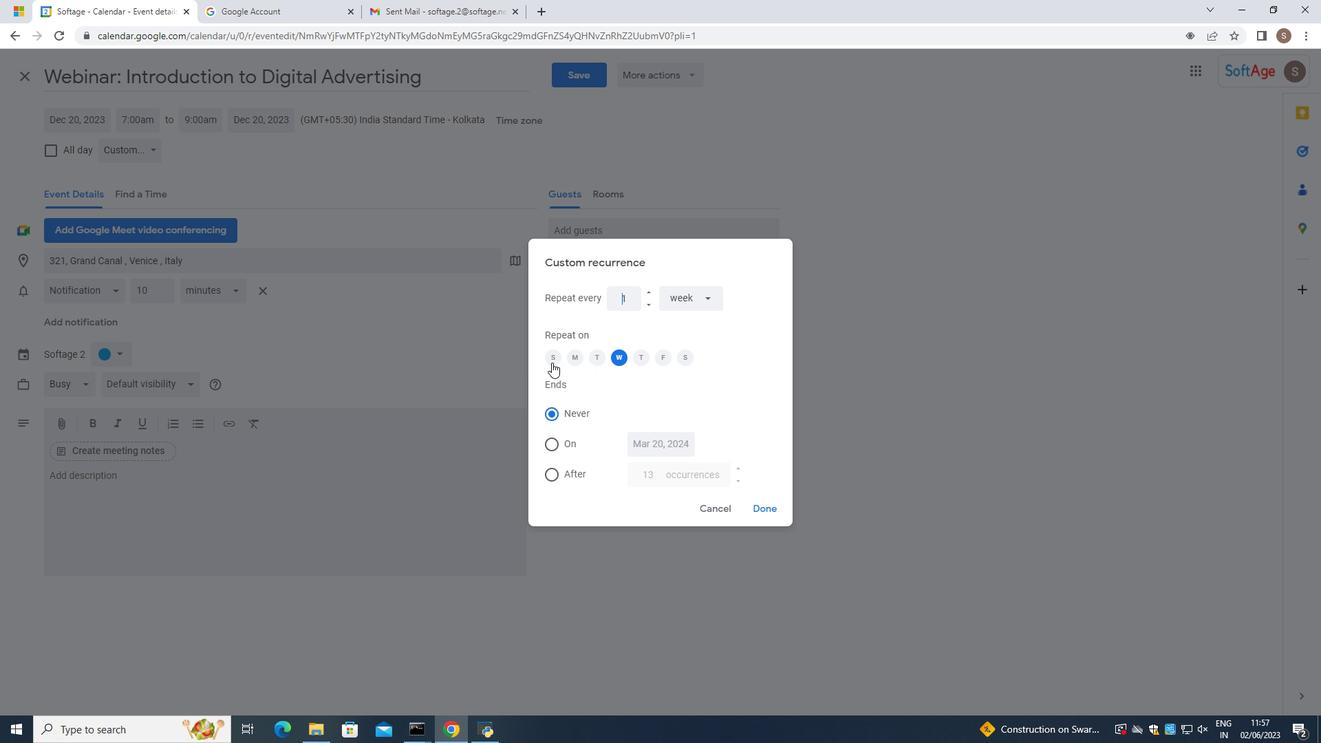 
Action: Mouse moved to (558, 448)
Screenshot: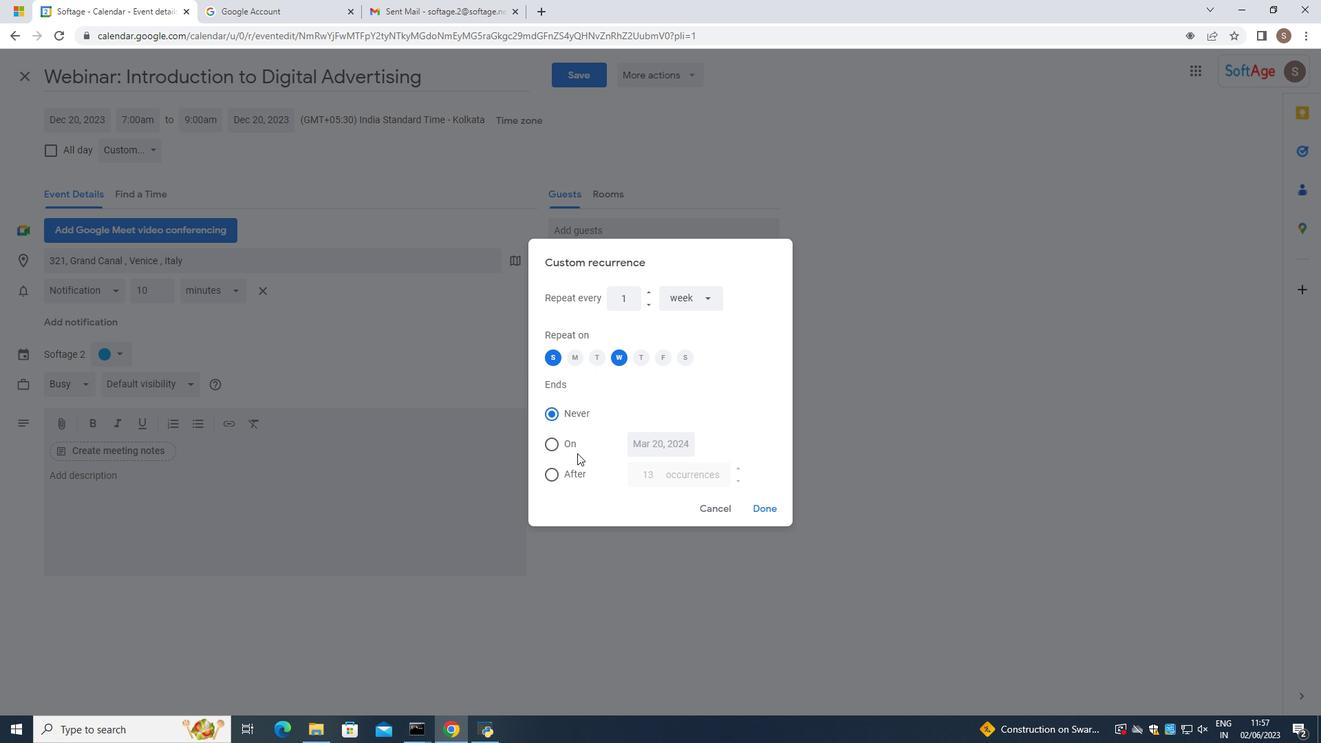 
Action: Mouse pressed left at (558, 448)
Screenshot: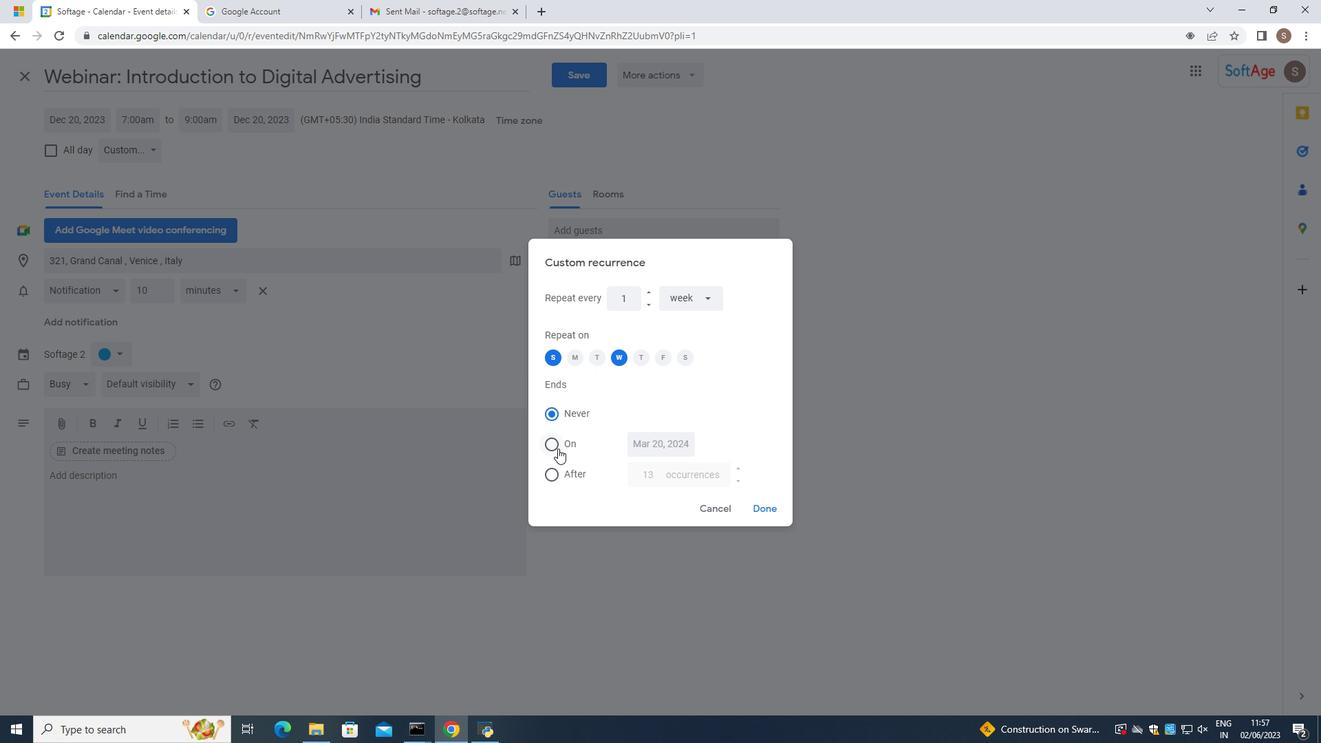 
Action: Mouse moved to (757, 504)
Screenshot: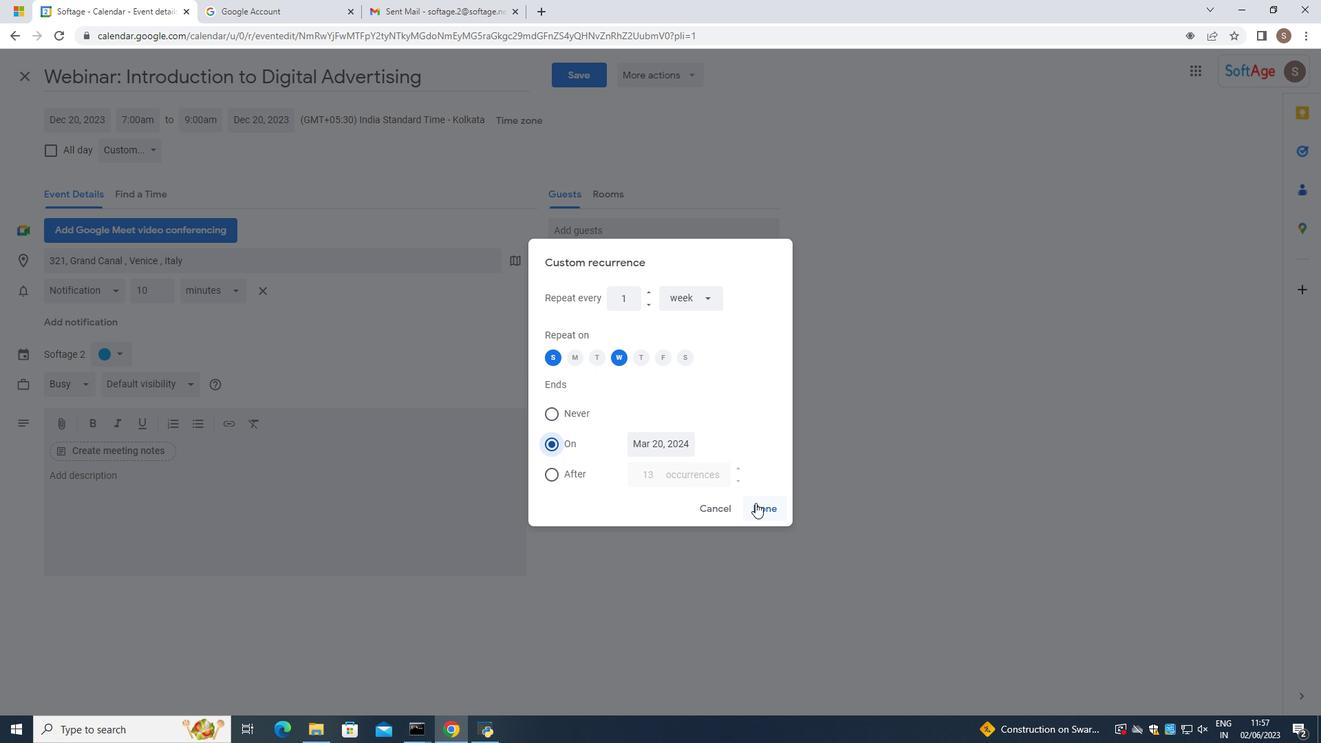 
Action: Mouse pressed left at (757, 504)
Screenshot: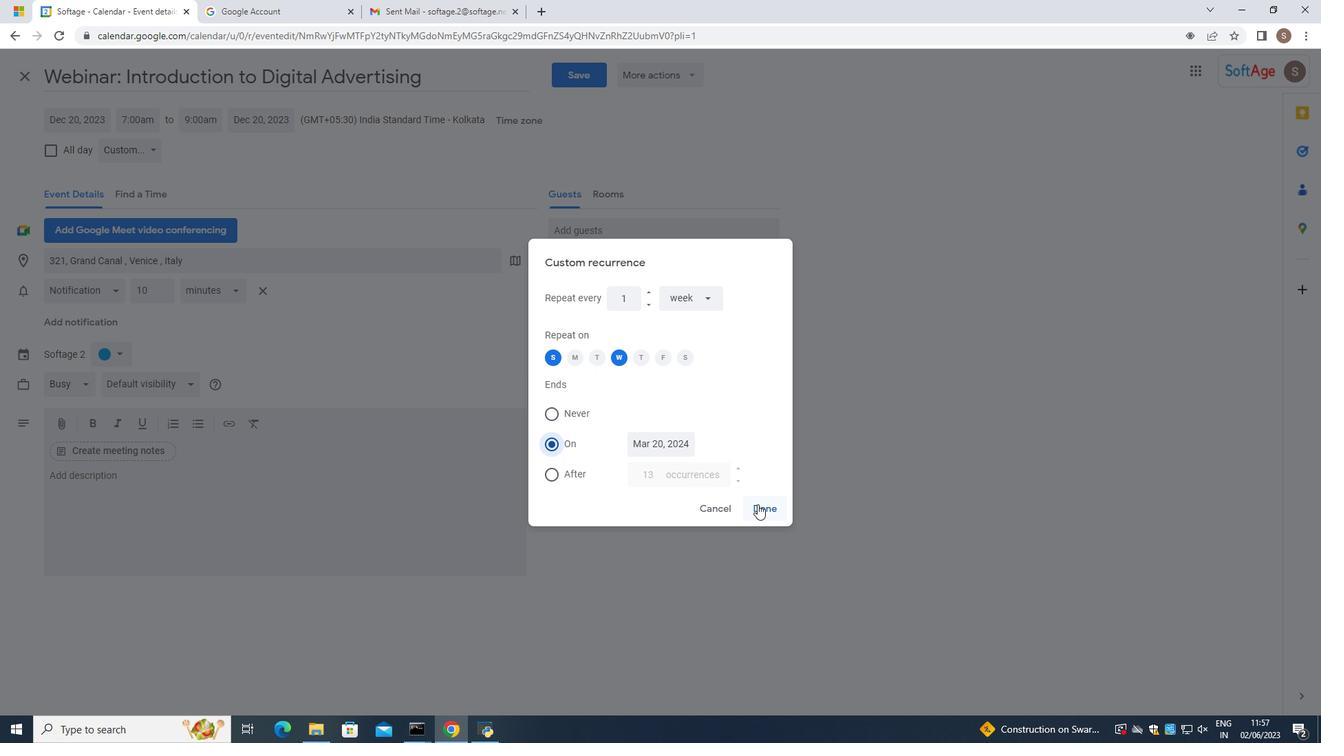 
Action: Mouse moved to (90, 476)
Screenshot: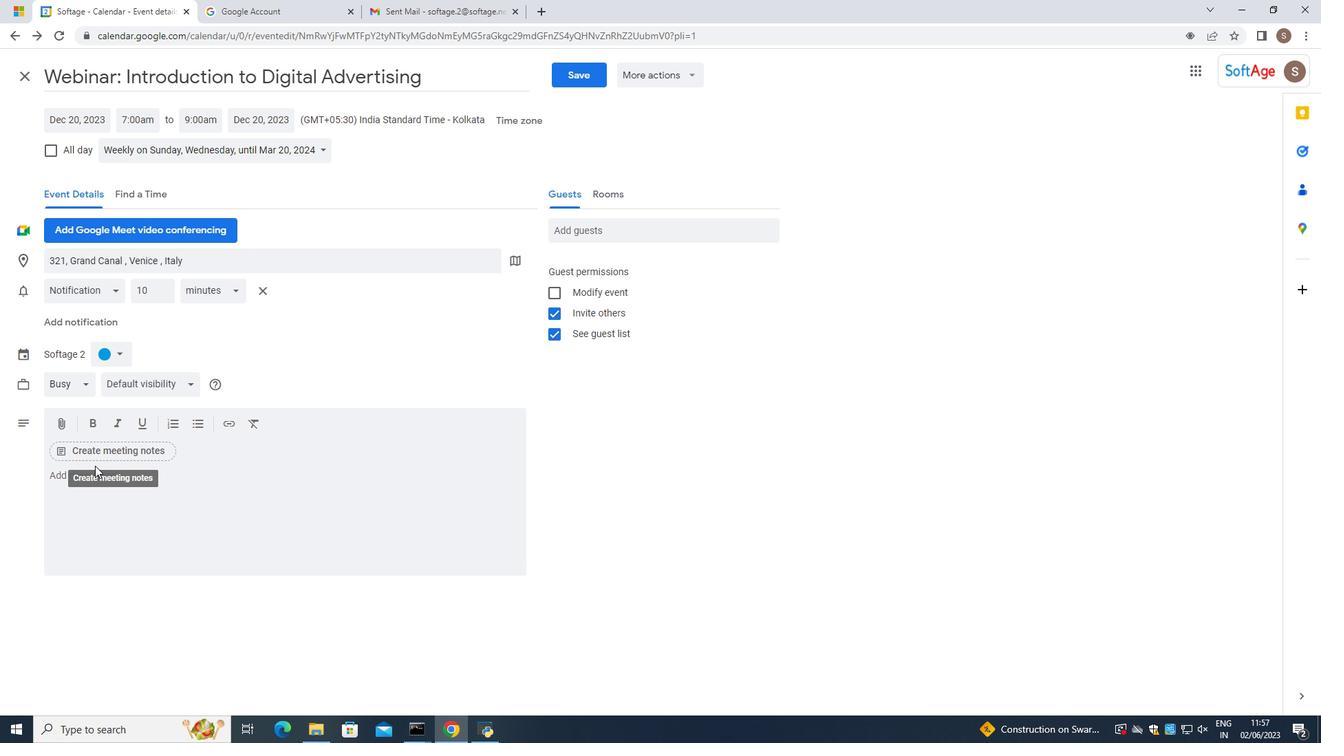 
Action: Mouse pressed left at (90, 476)
Screenshot: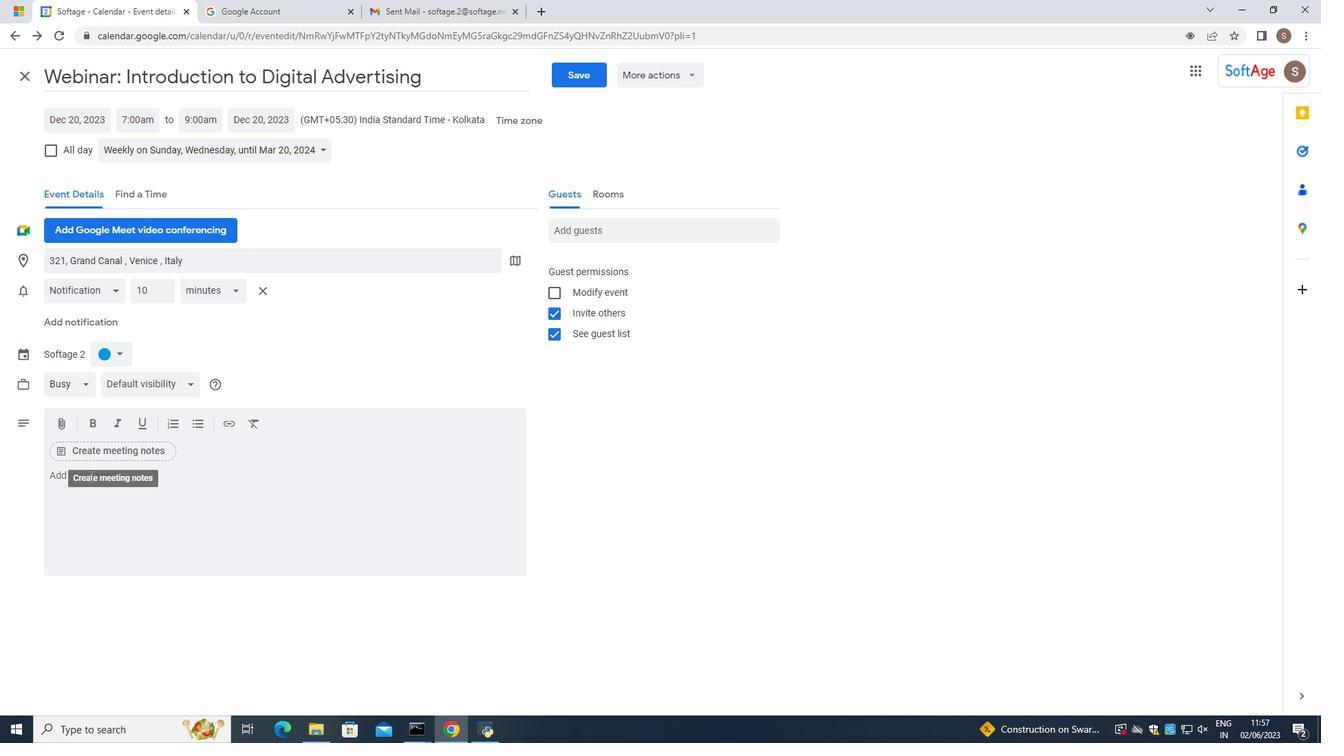 
Action: Key pressed <Key.caps_lock>P<Key.caps_lock>articipants<Key.space>will<Key.space>engage<Key.space>in<Key.space>self<Key.space>refk=
Screenshot: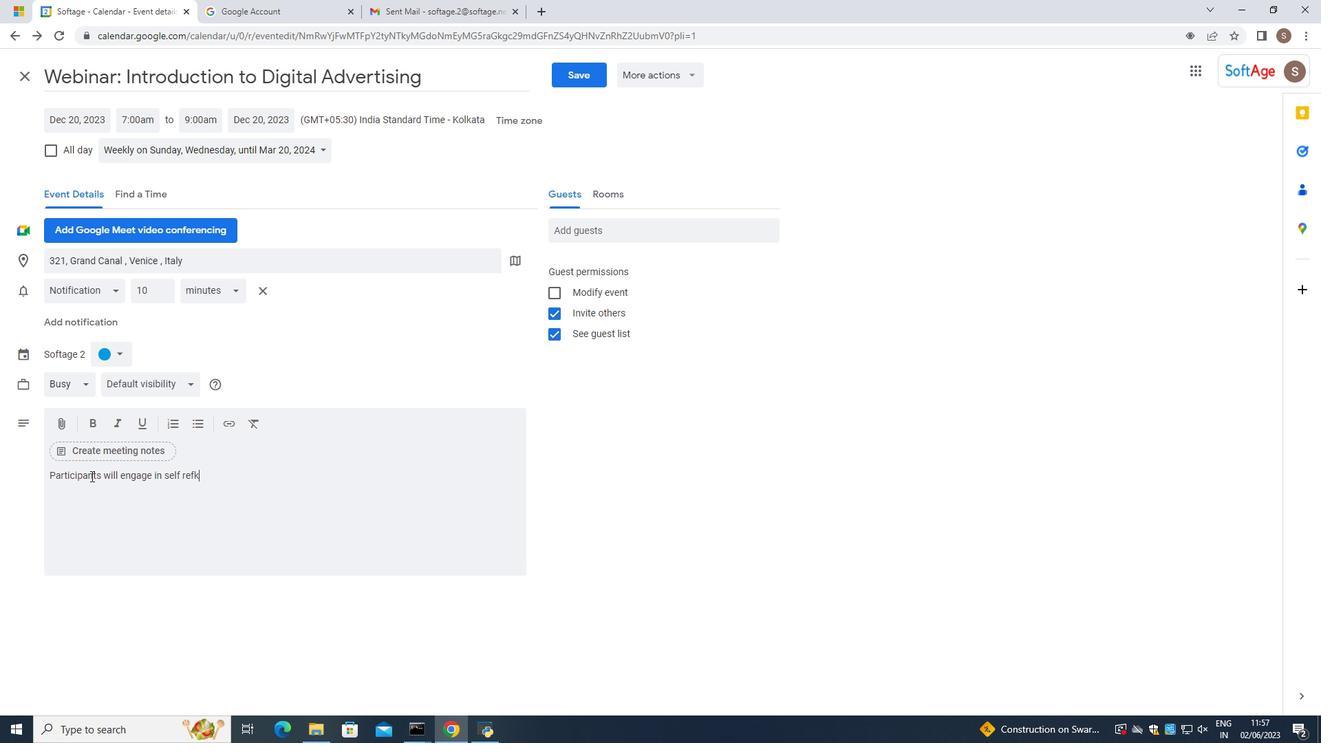 
Action: Mouse moved to (112, 465)
Screenshot: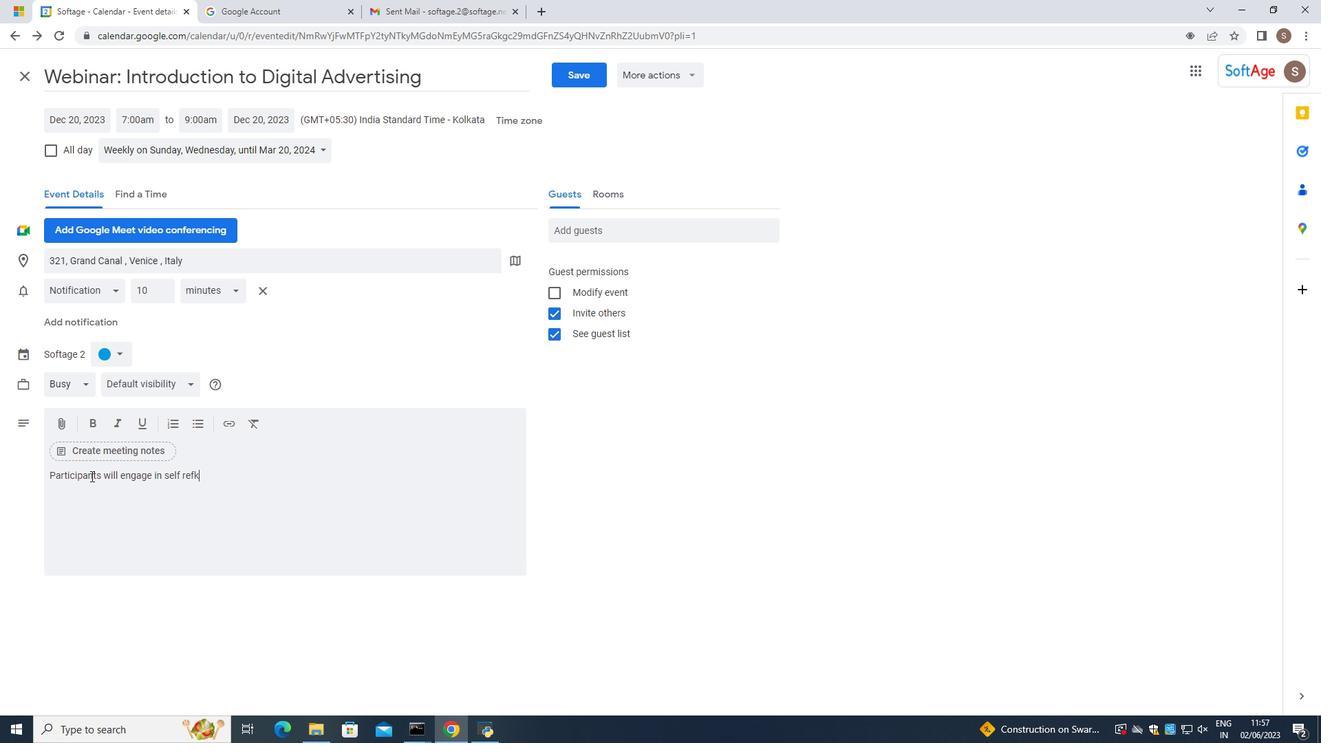 
Action: Key pressed <Key.backspace>
Screenshot: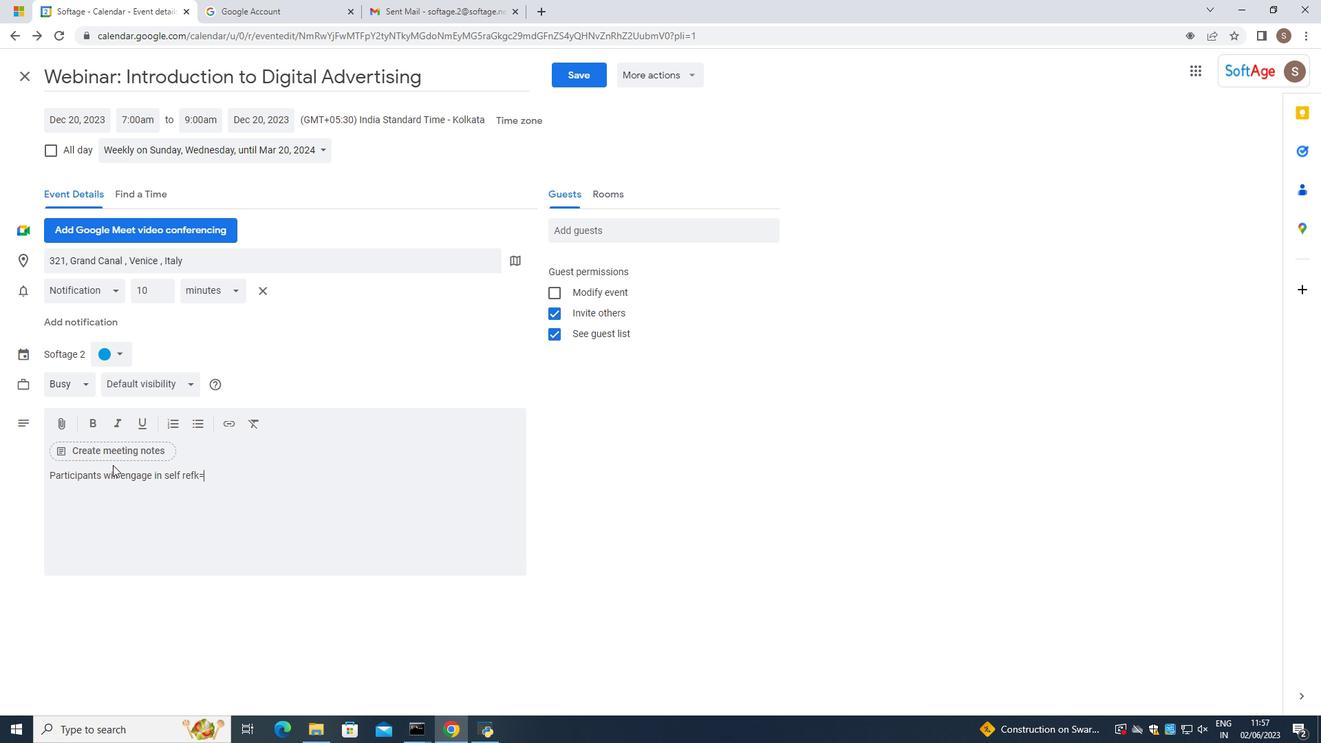 
Action: Mouse moved to (119, 465)
Screenshot: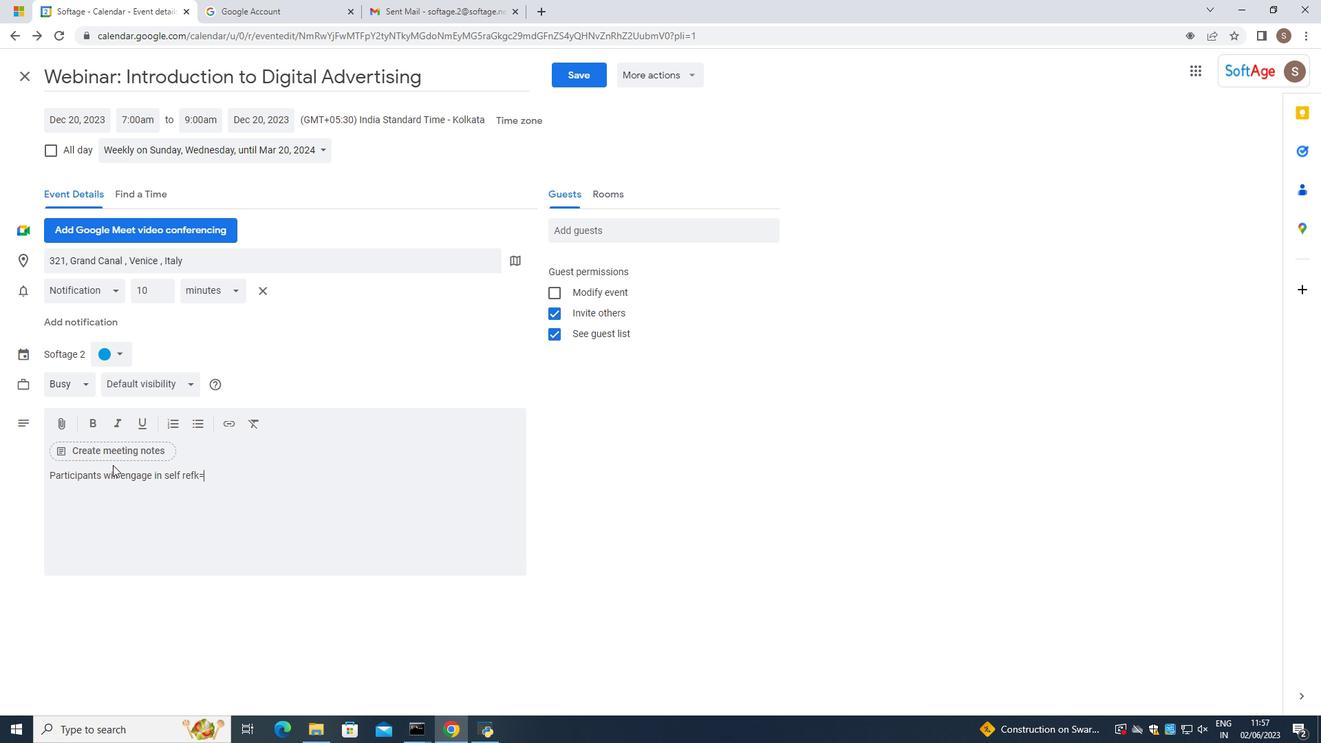 
Action: Key pressed <Key.backspace>
Screenshot: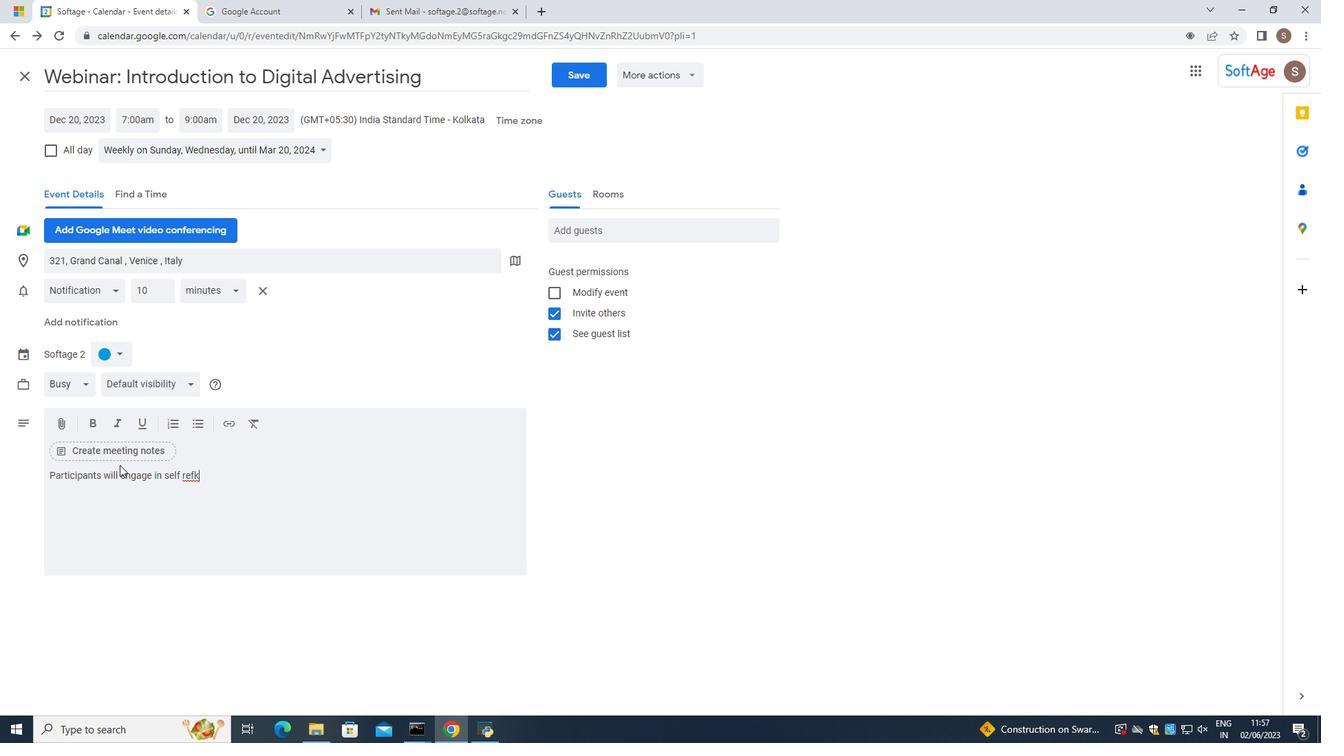 
Action: Mouse moved to (120, 465)
Screenshot: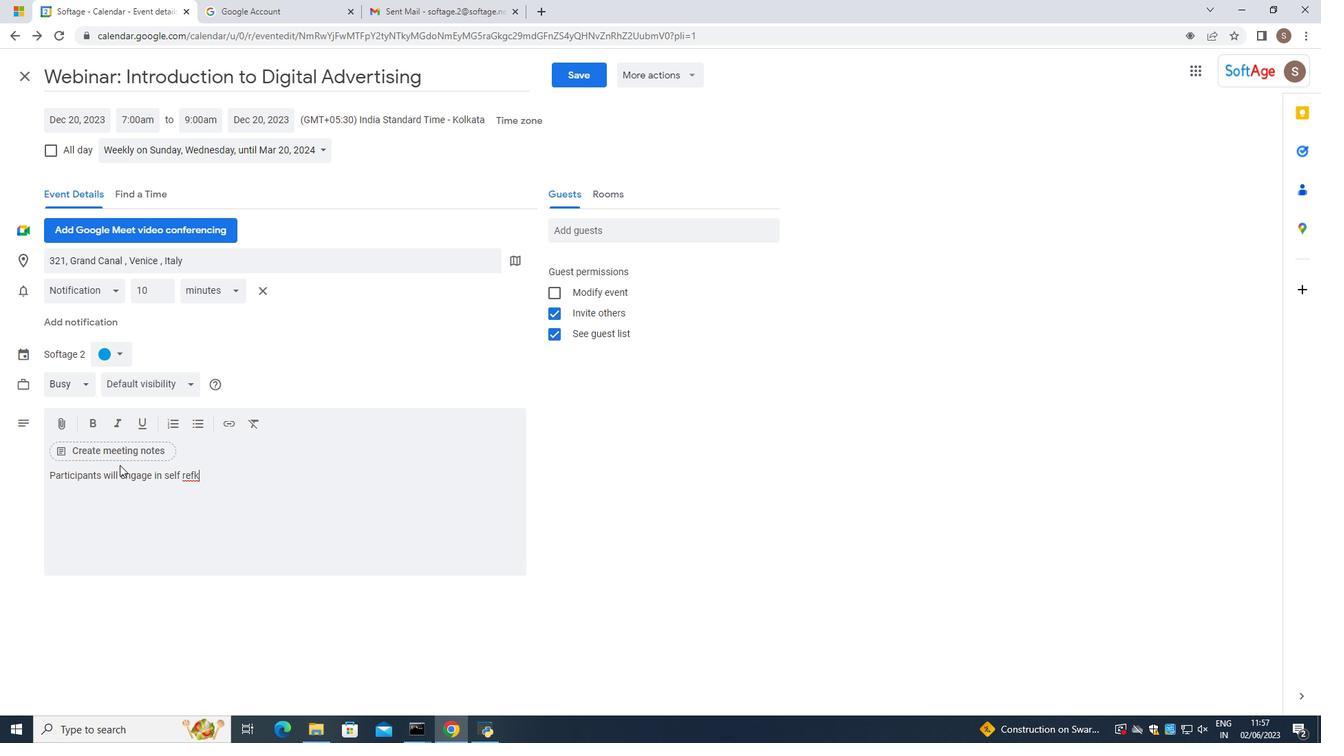 
Action: Key pressed <Key.backspace>flection<Key.space>
Screenshot: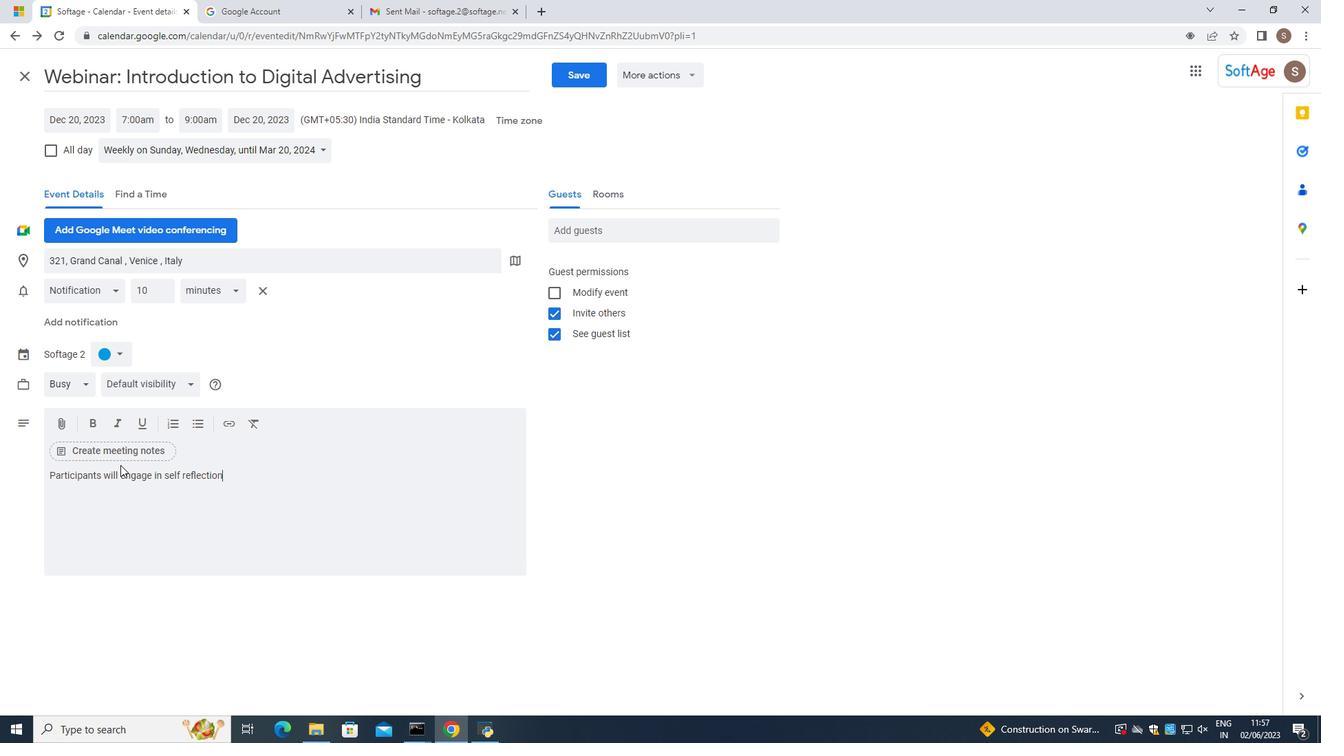 
Action: Mouse moved to (153, 445)
Screenshot: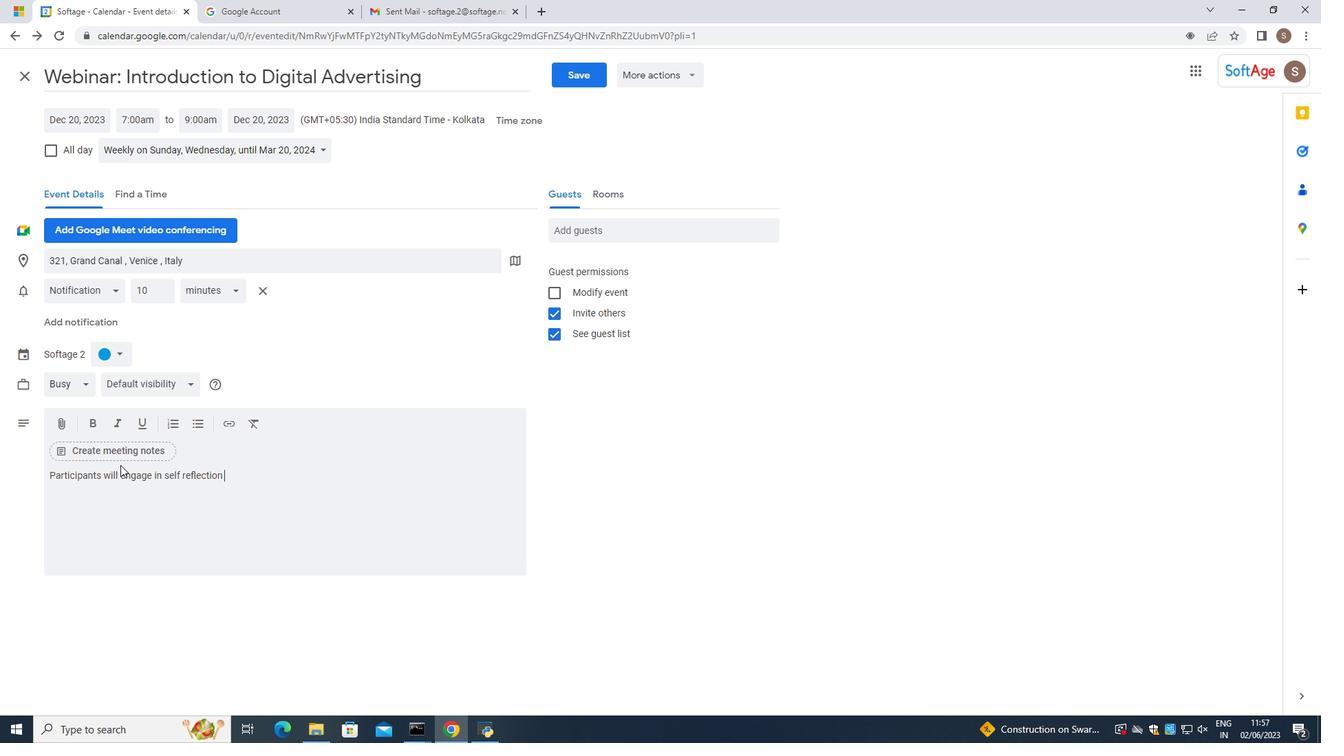 
Action: Key pressed <Key.backspace>
Screenshot: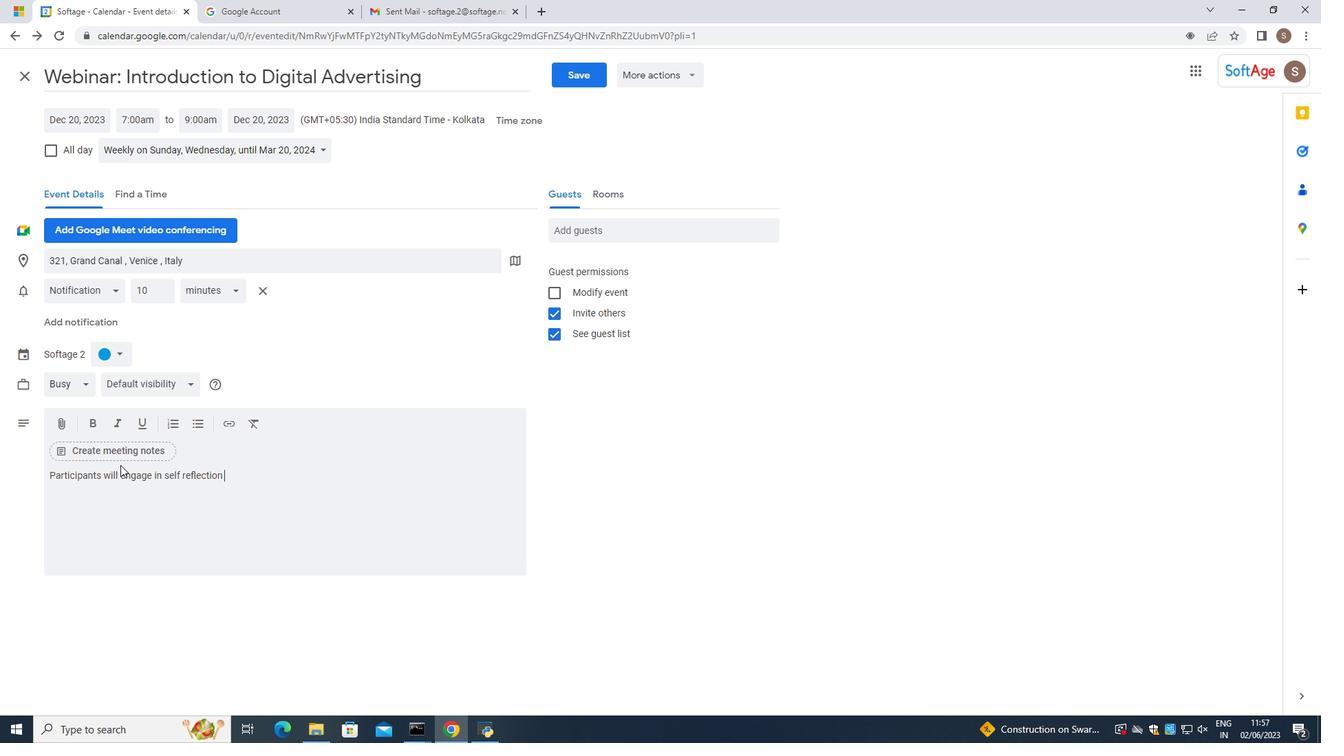 
Action: Mouse moved to (158, 442)
Screenshot: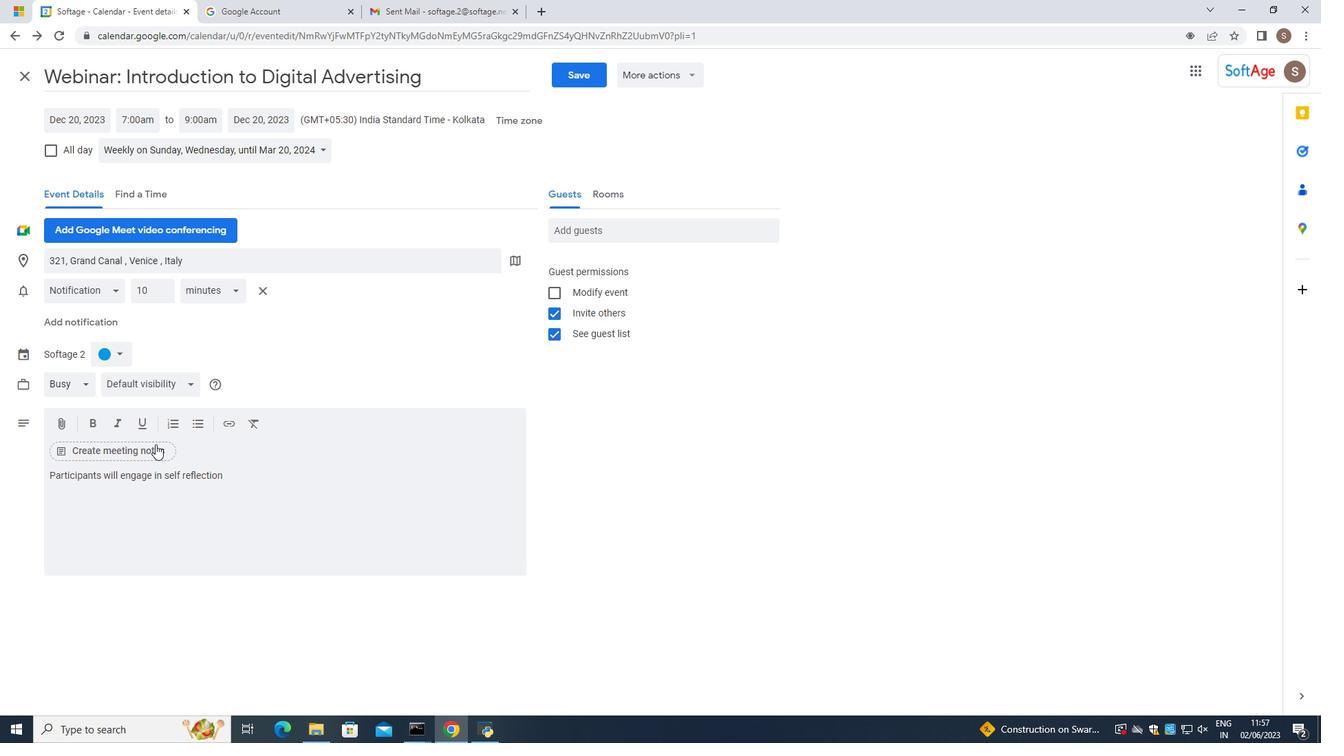 
Action: Key pressed <Key.space>activities<Key.space>to<Key.space>enhance<Key.space>es<Key.backspace><Key.backspace>self<Key.space>aww<Key.backspace>w<Key.backspace>areness<Key.space>and<Key.space>personbal<Key.space>growth<Key.space>ionl<Key.backspace><Key.backspace>
Screenshot: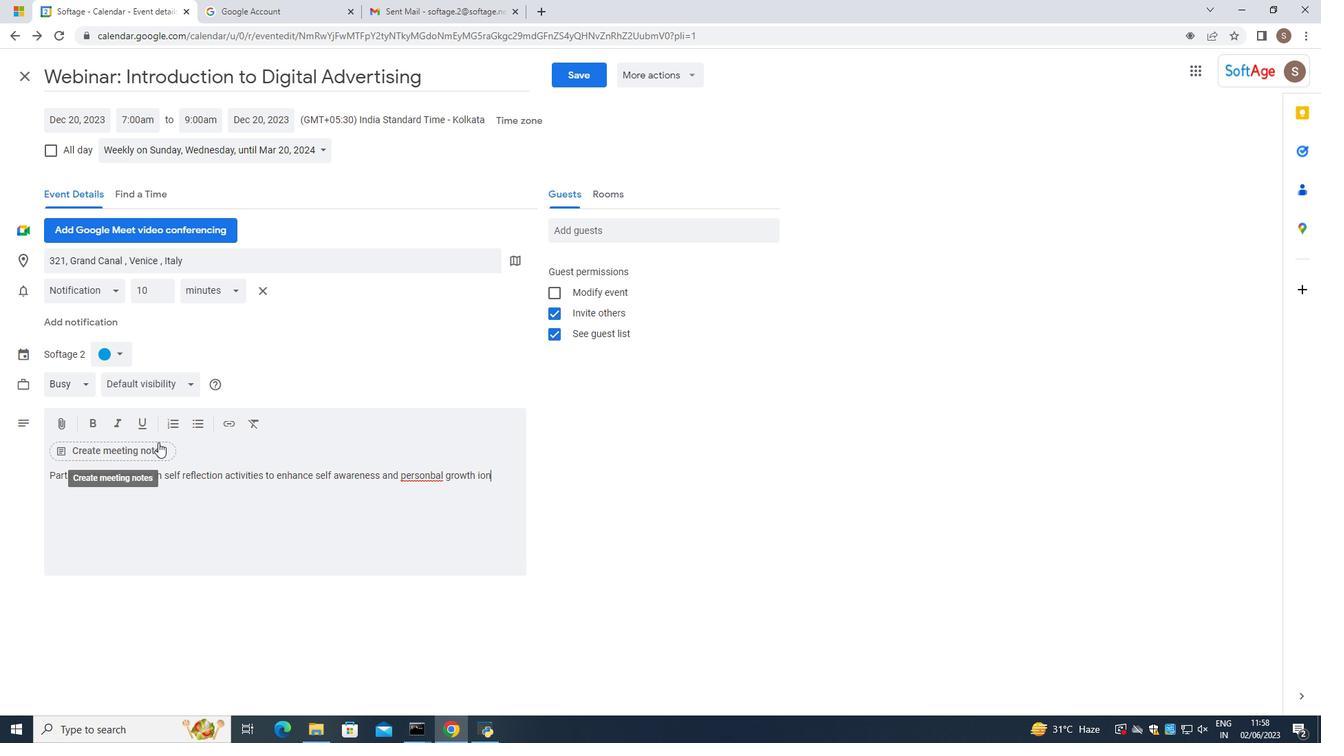 
Action: Mouse moved to (165, 439)
Screenshot: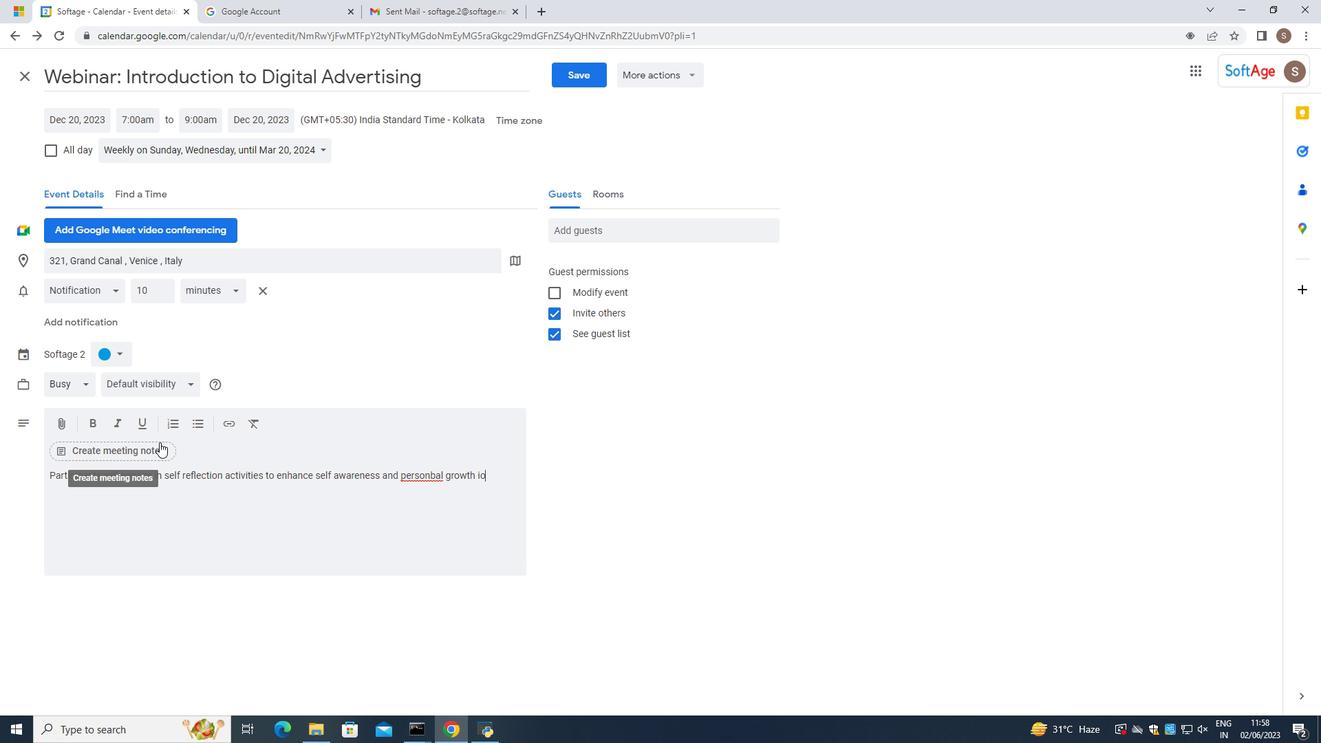 
Action: Key pressed <Key.backspace><Key.backspace><Key.backspace><Key.backspace><Key.backspace>
Screenshot: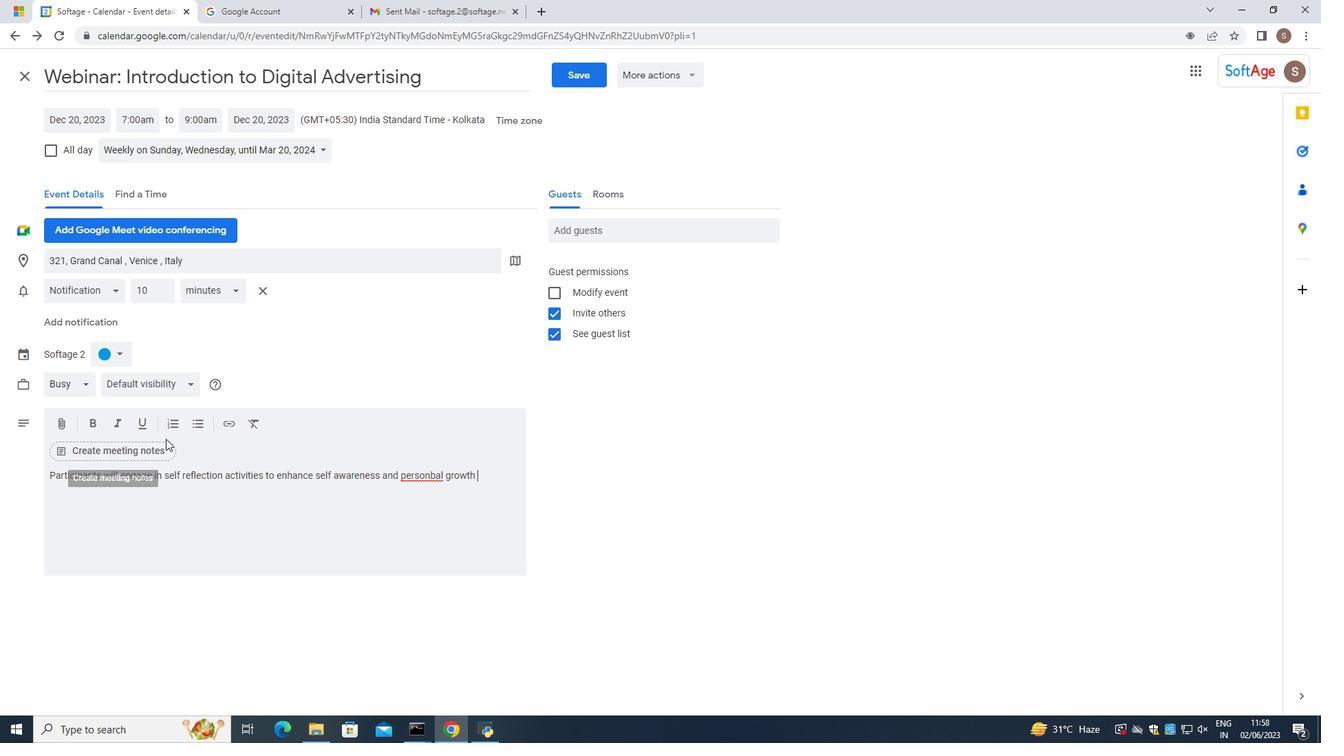 
Action: Mouse moved to (167, 438)
Screenshot: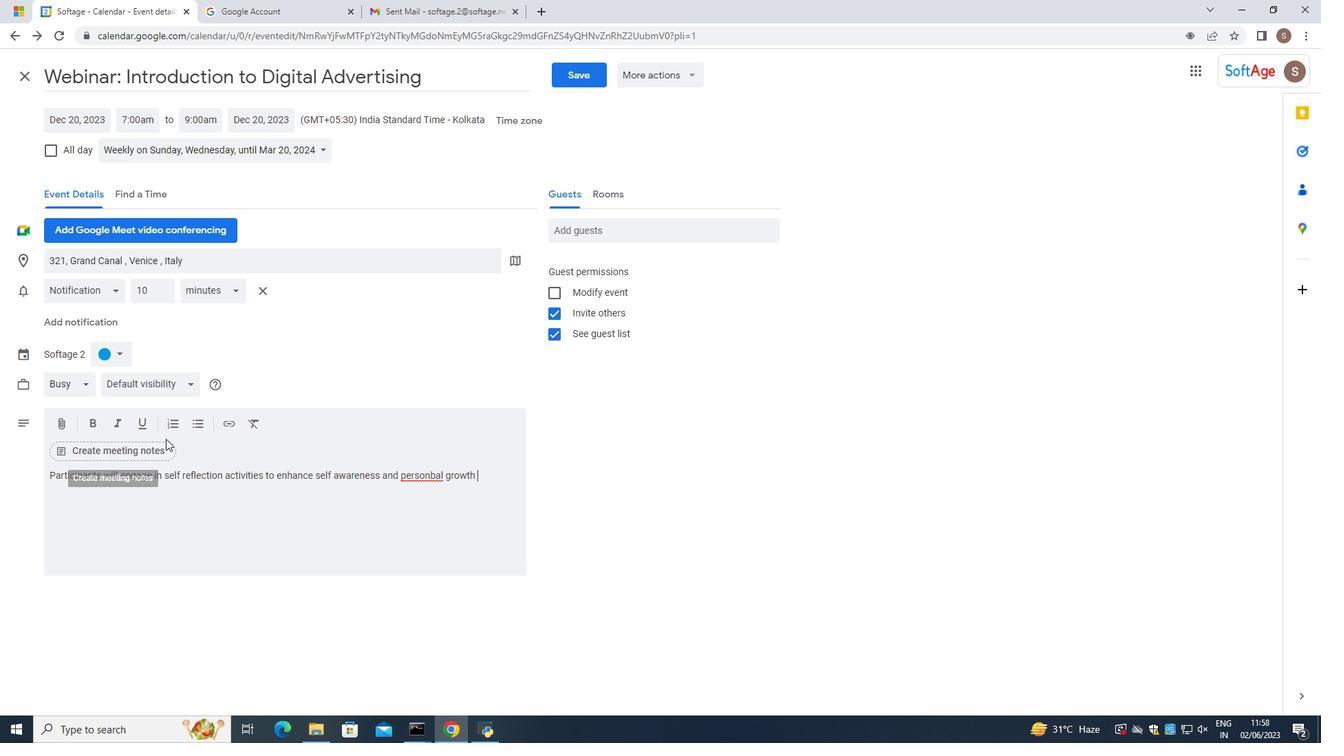 
Action: Key pressed <Key.backspace><Key.backspace>
Screenshot: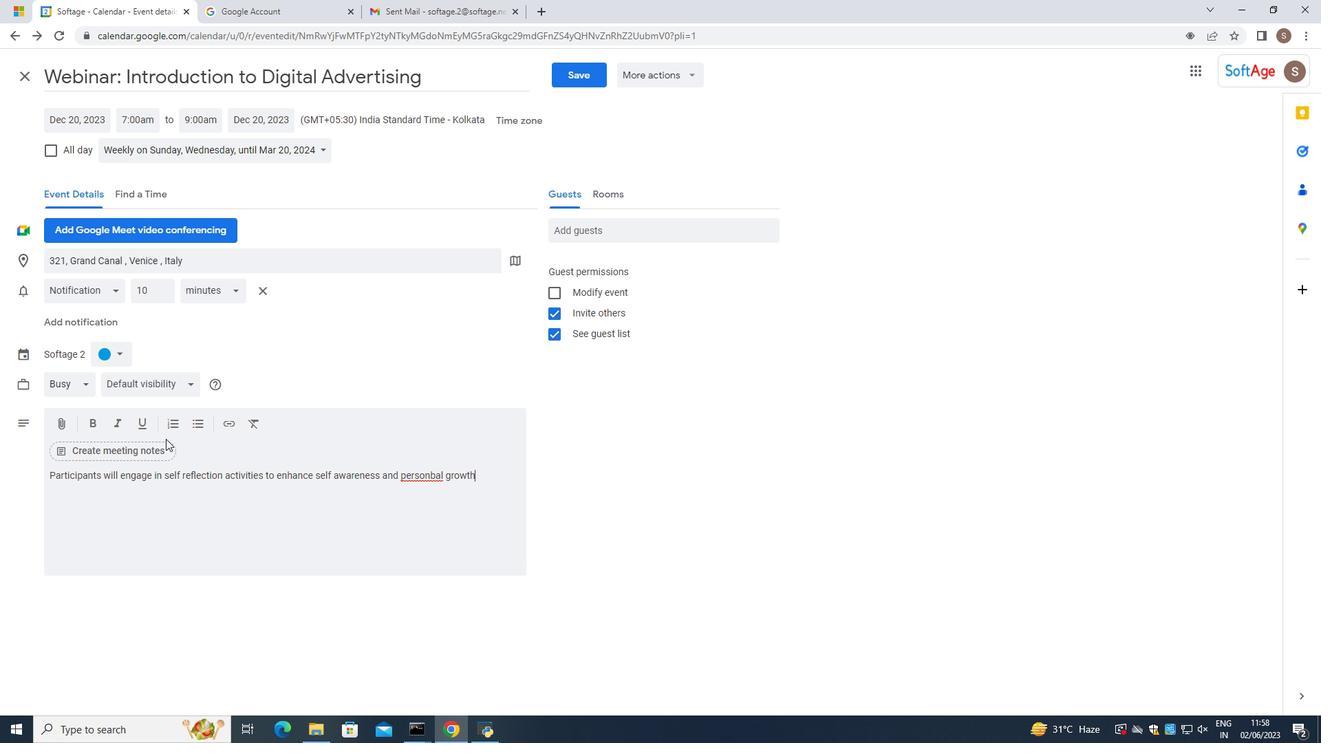 
Action: Mouse moved to (167, 438)
Screenshot: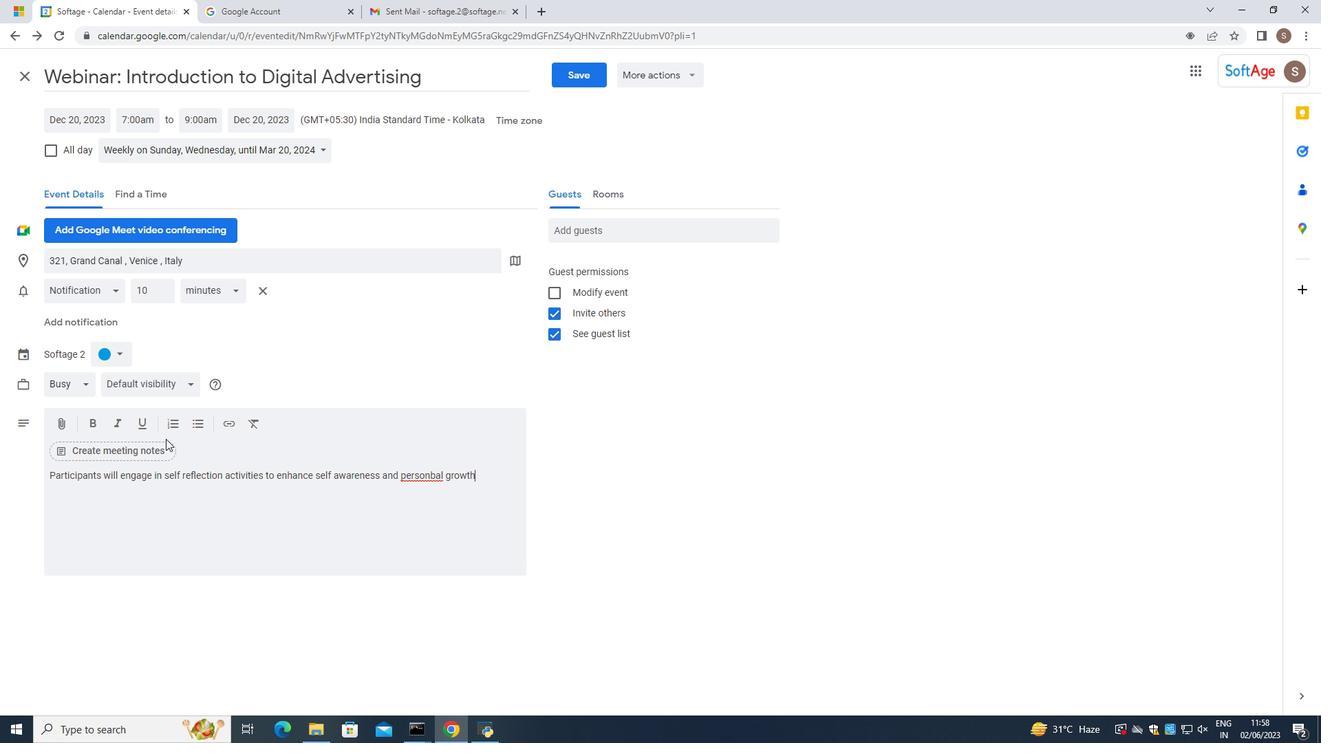 
Action: Key pressed <Key.backspace>
Screenshot: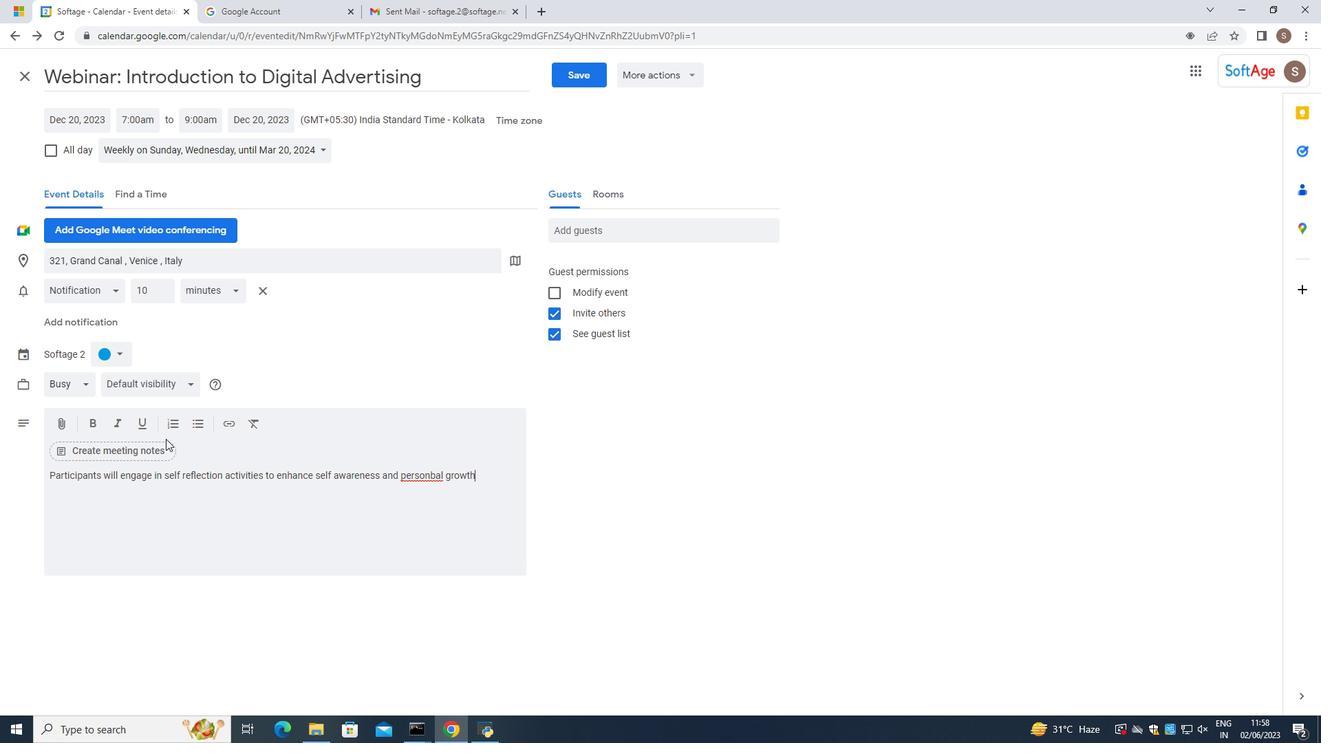 
Action: Mouse moved to (167, 437)
Screenshot: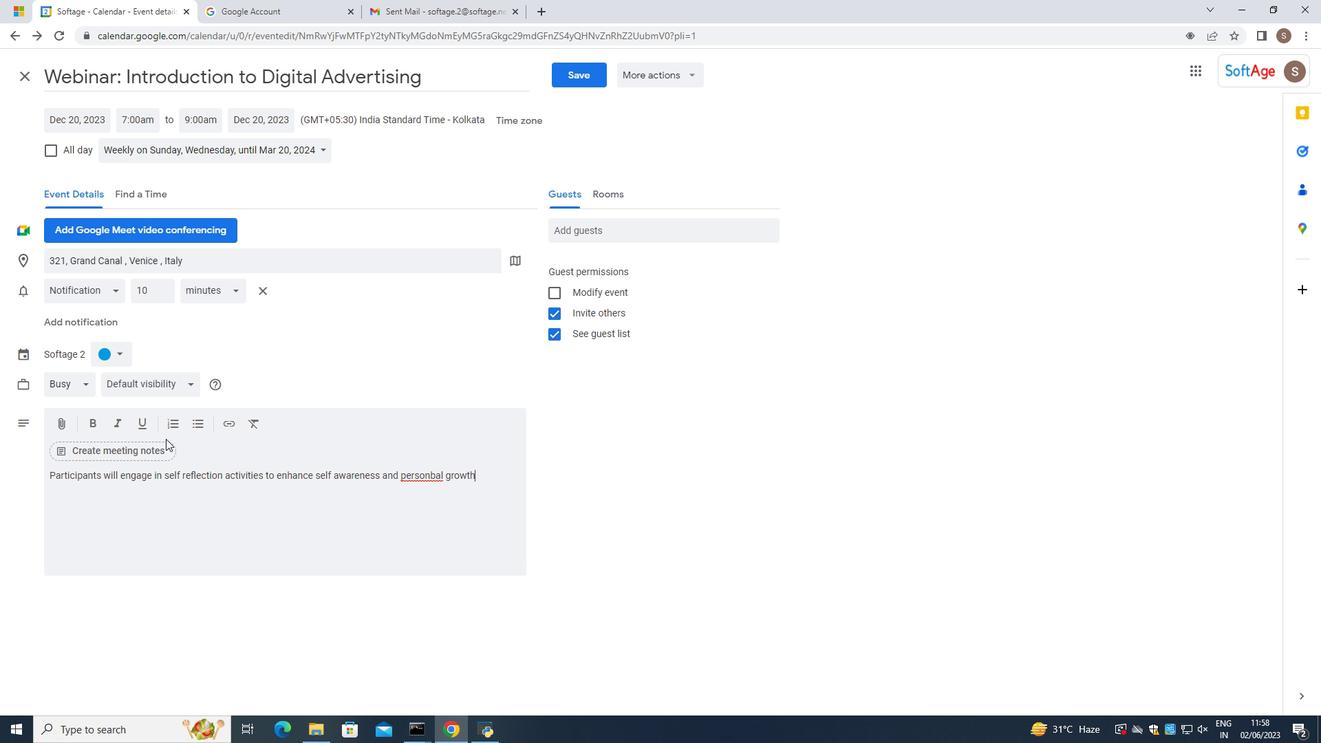 
Action: Key pressed <Key.backspace>
Screenshot: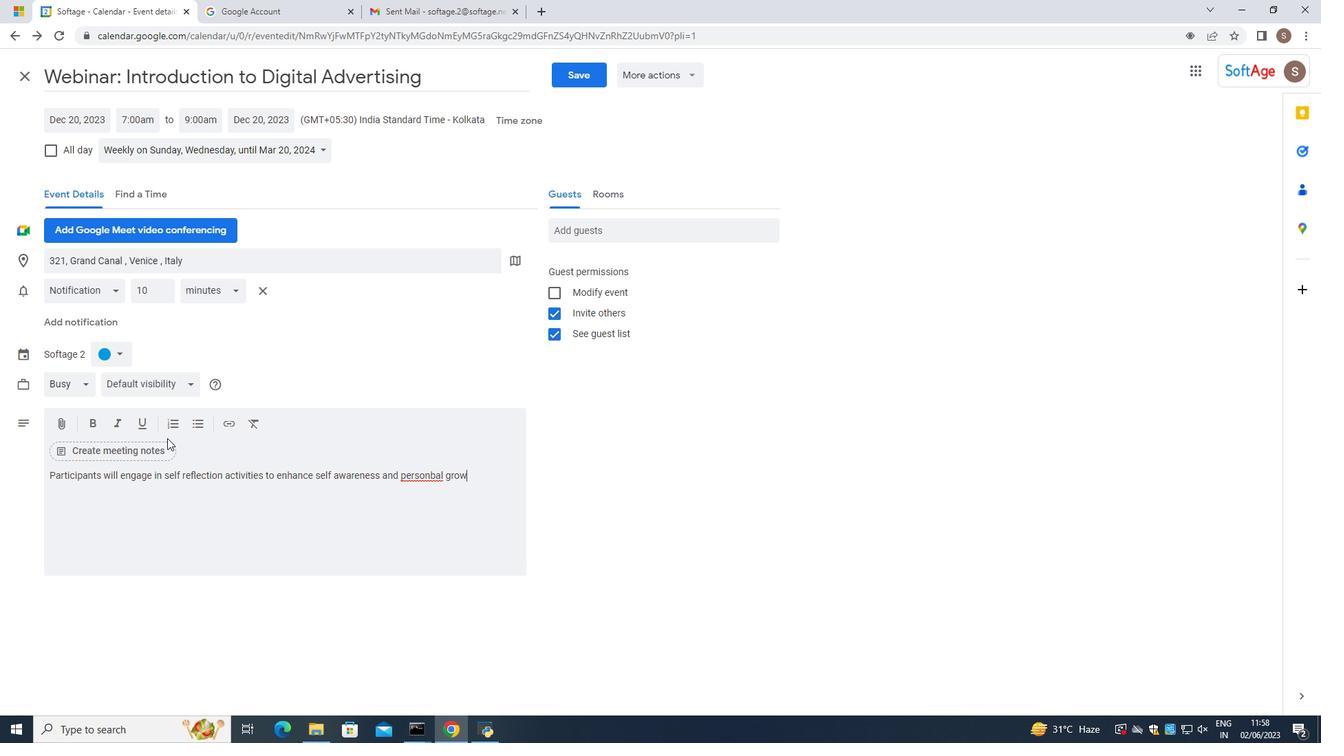 
Action: Mouse moved to (168, 436)
Screenshot: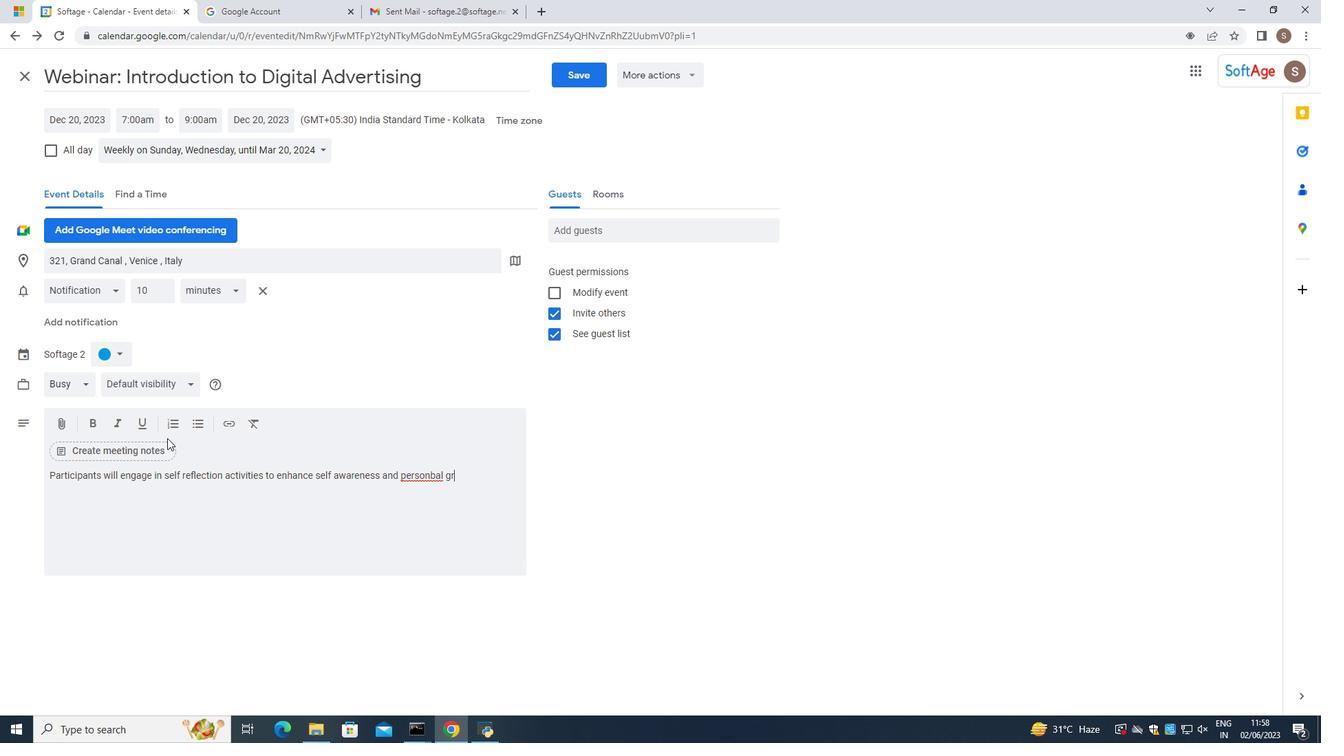 
Action: Key pressed <Key.backspace><Key.backspace>
Screenshot: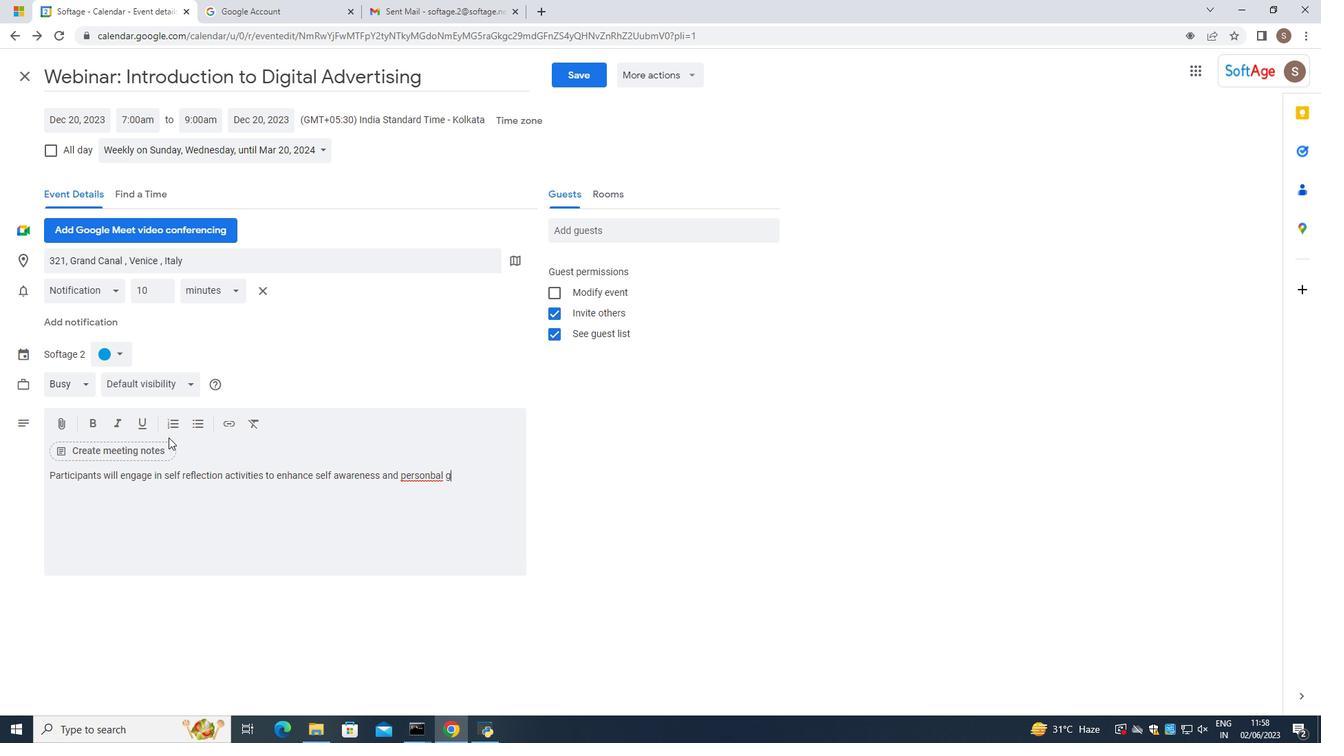 
Action: Mouse moved to (173, 436)
Screenshot: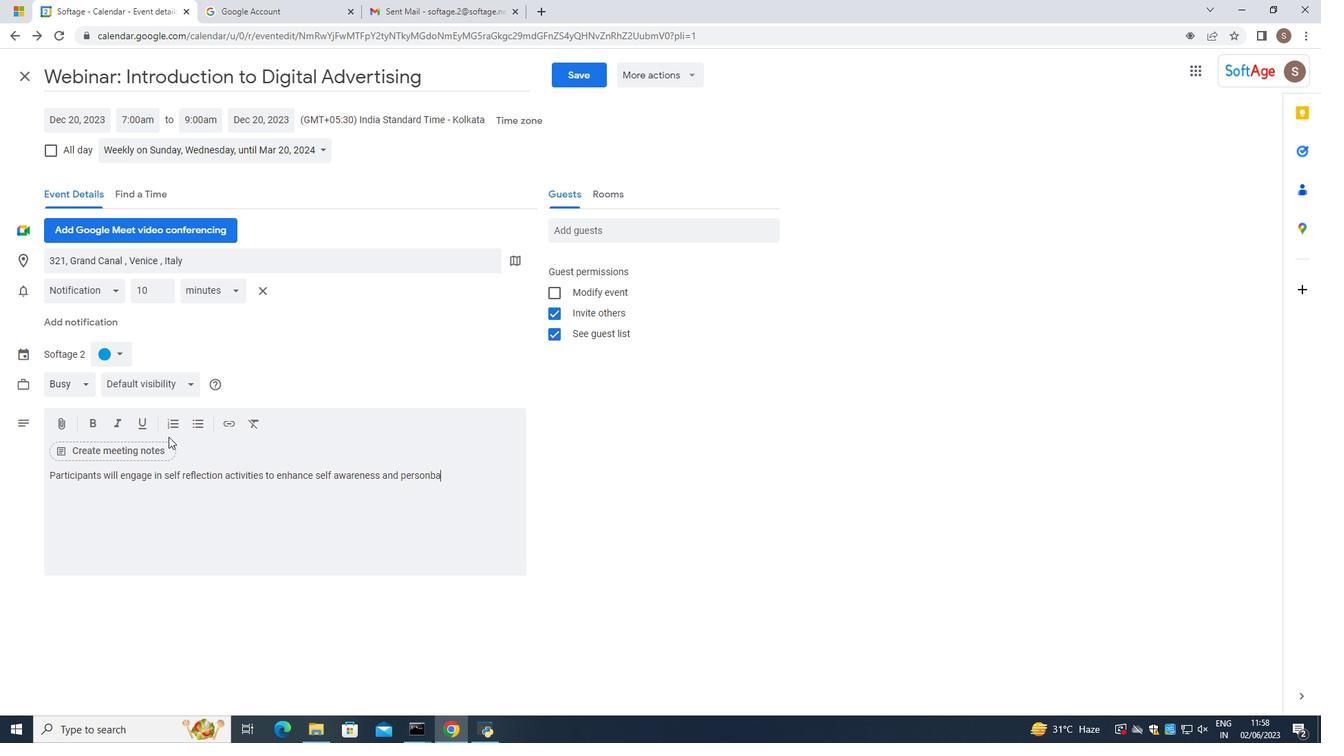 
Action: Key pressed <Key.backspace><Key.backspace><Key.backspace>
Screenshot: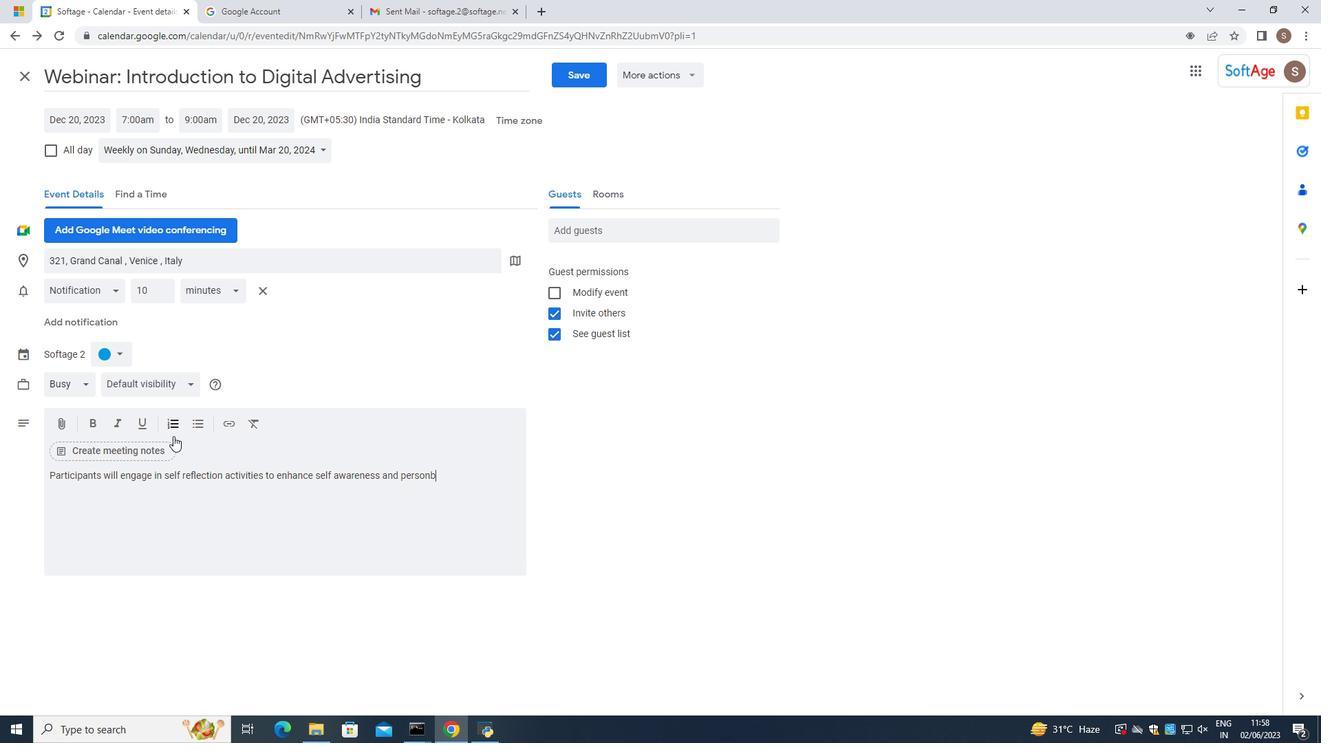 
Action: Mouse moved to (185, 433)
Screenshot: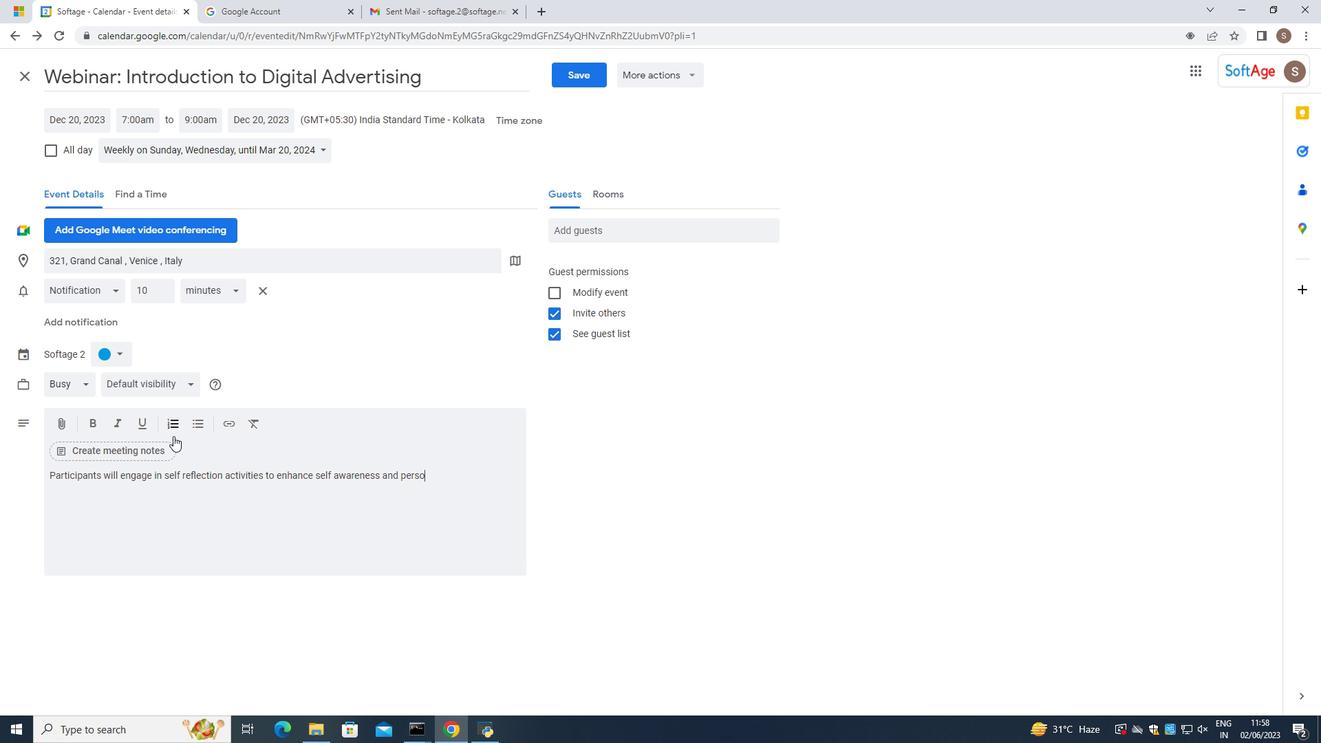
Action: Key pressed nal<Key.space>growth<Key.space>in<Key.space>leaders<Key.space>
Screenshot: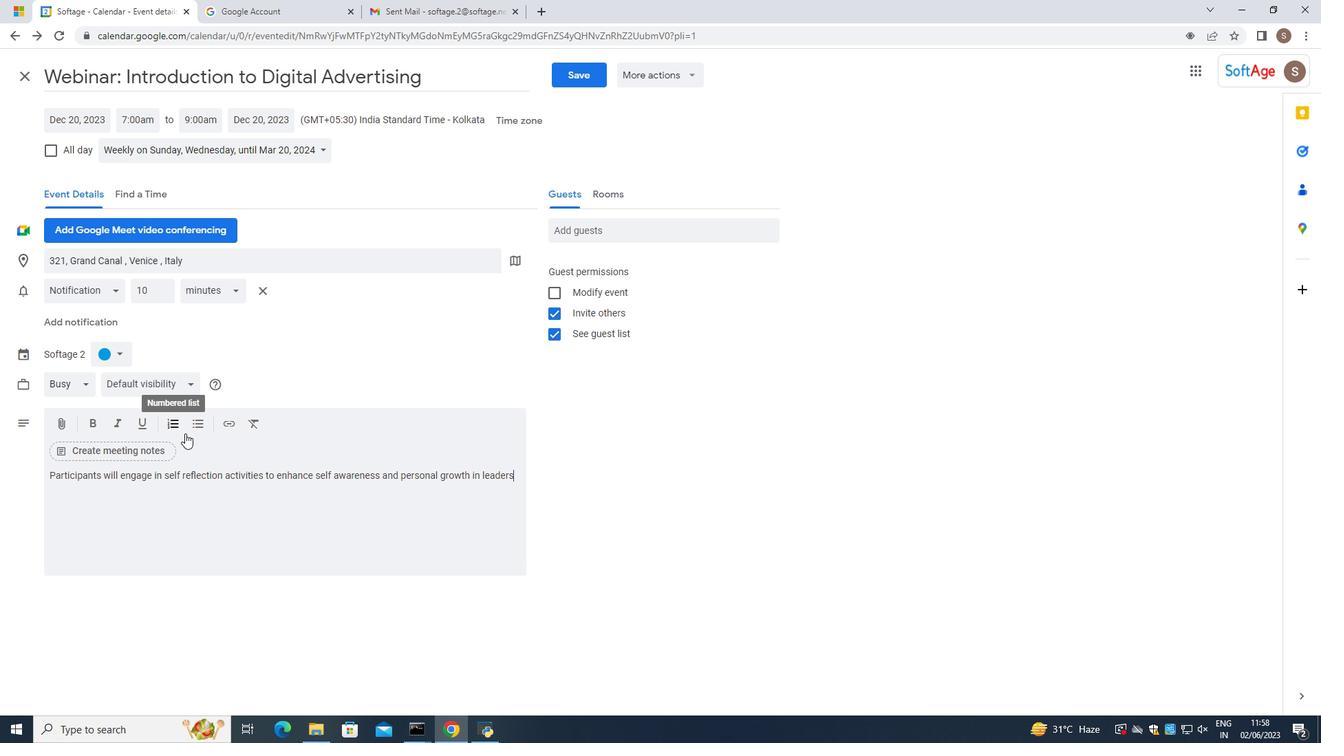
Action: Mouse moved to (262, 386)
Screenshot: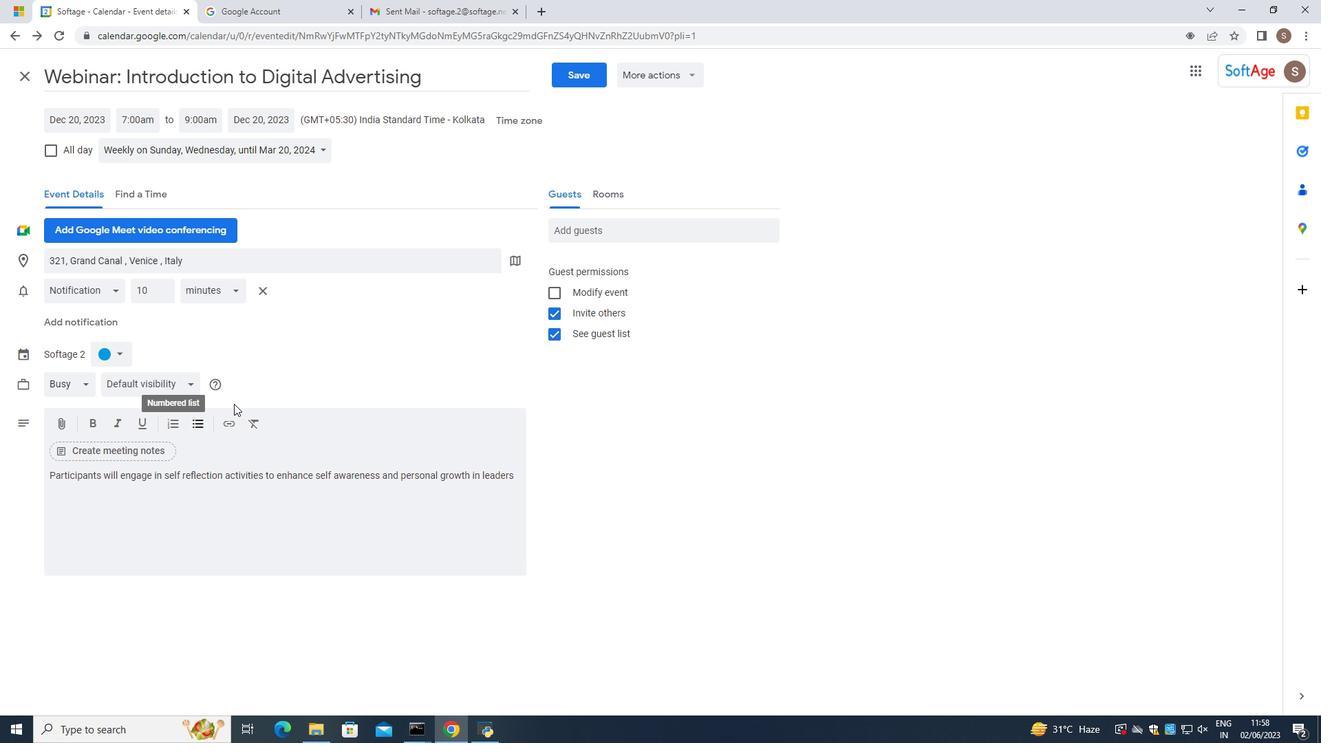 
Action: Key pressed <Key.backspace>.<Key.space><Key.caps_lock>T<Key.caps_lock>hey<Key.space>will<Key.space>explore<Key.space>strategies<Key.space>for<Key.space>continuos<Key.space>learning<Key.space>
Screenshot: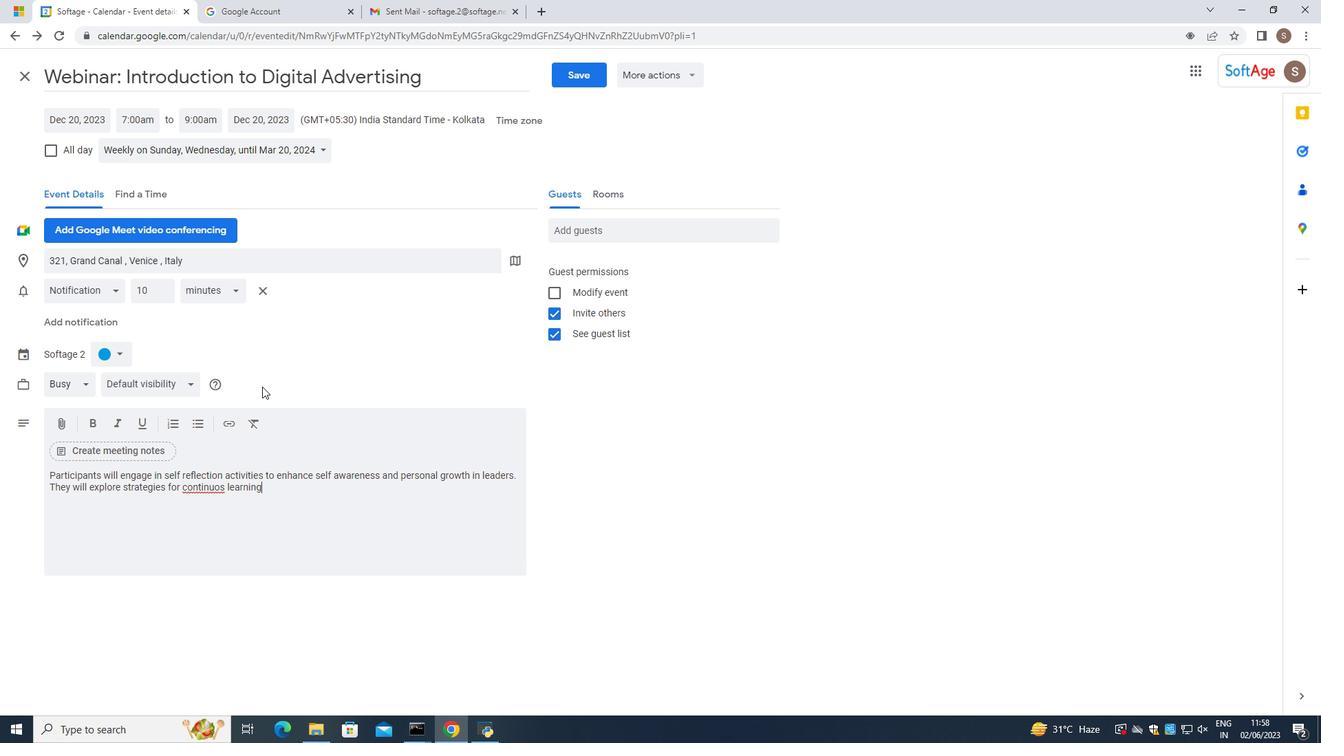 
Action: Mouse moved to (194, 487)
Screenshot: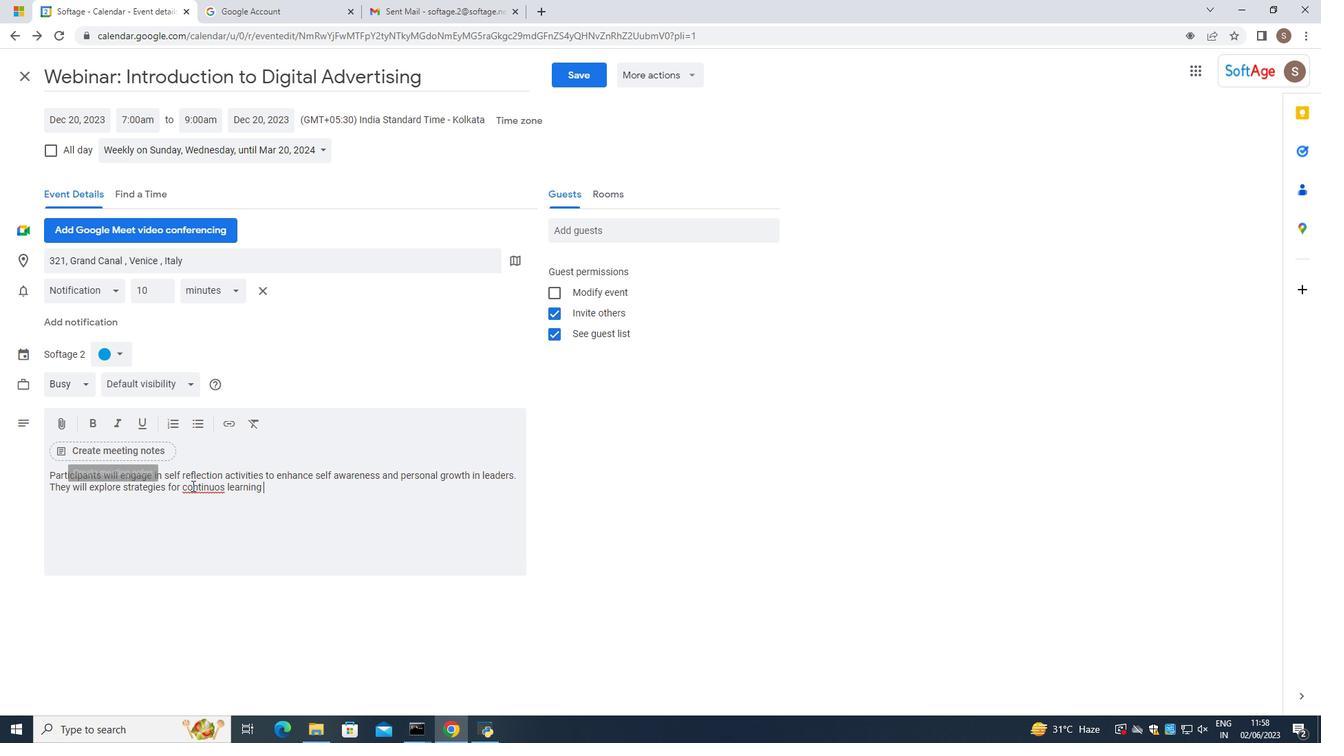 
Action: Mouse pressed left at (194, 487)
Screenshot: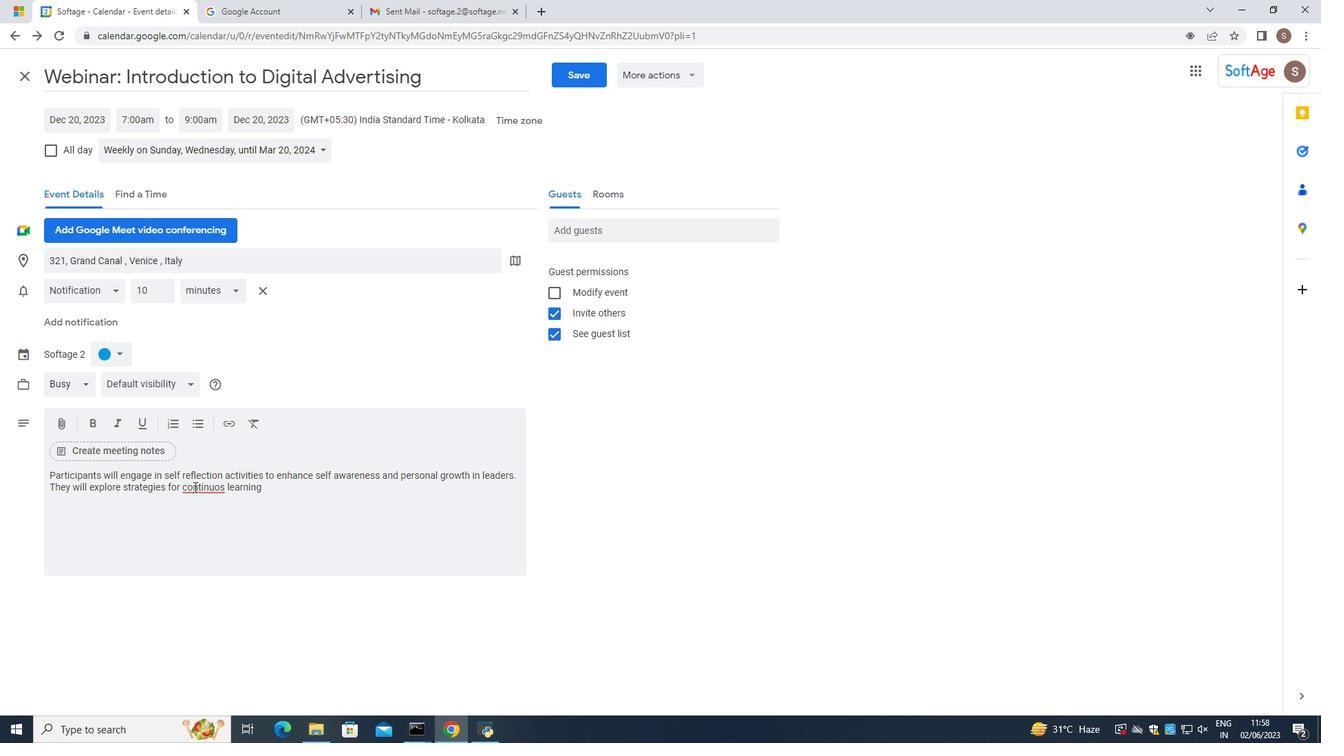 
Action: Mouse pressed right at (194, 487)
Screenshot: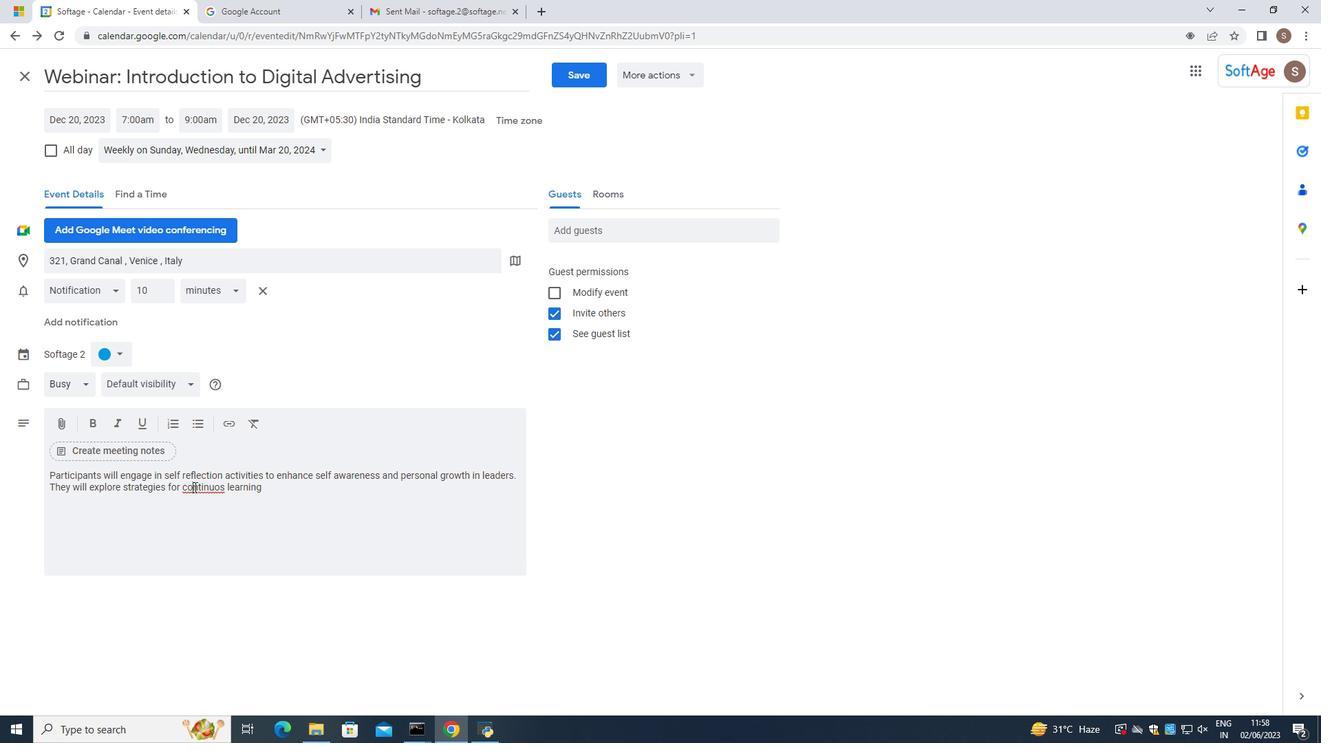 
Action: Mouse moved to (214, 494)
Screenshot: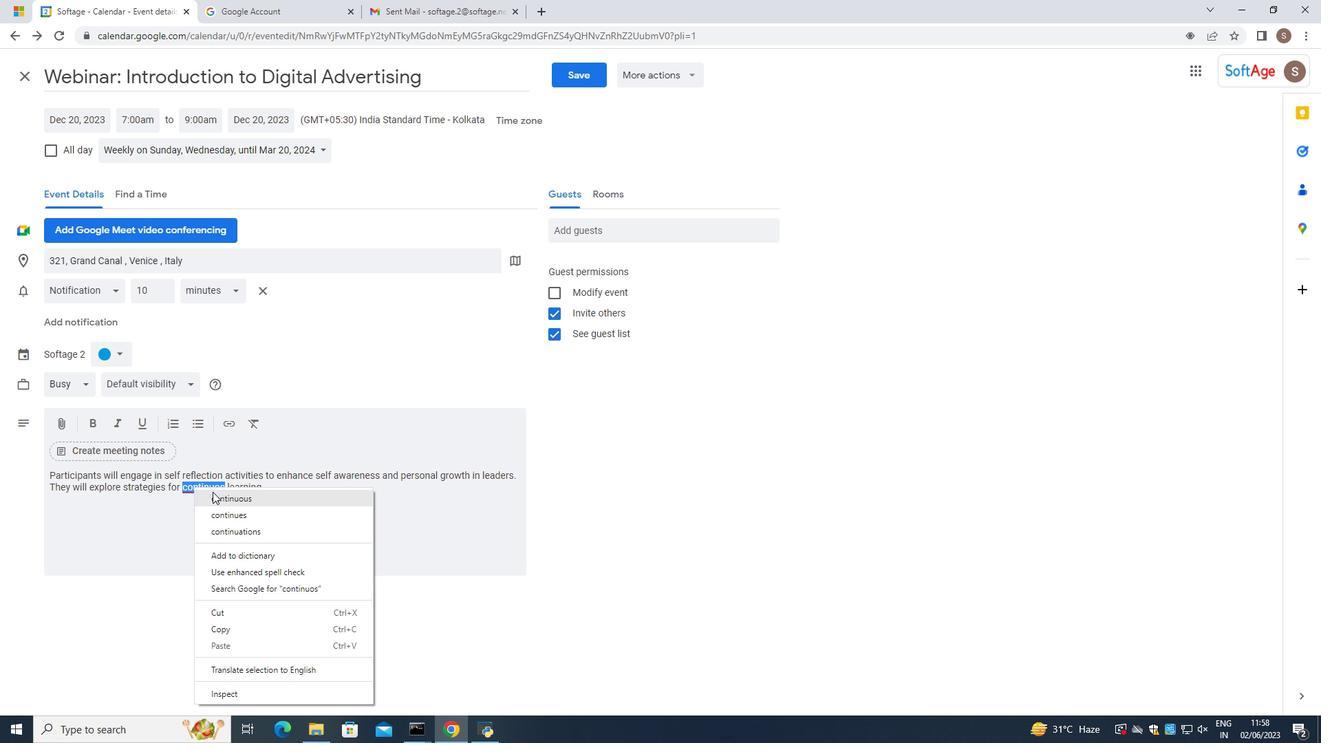 
Action: Mouse pressed left at (214, 494)
Screenshot: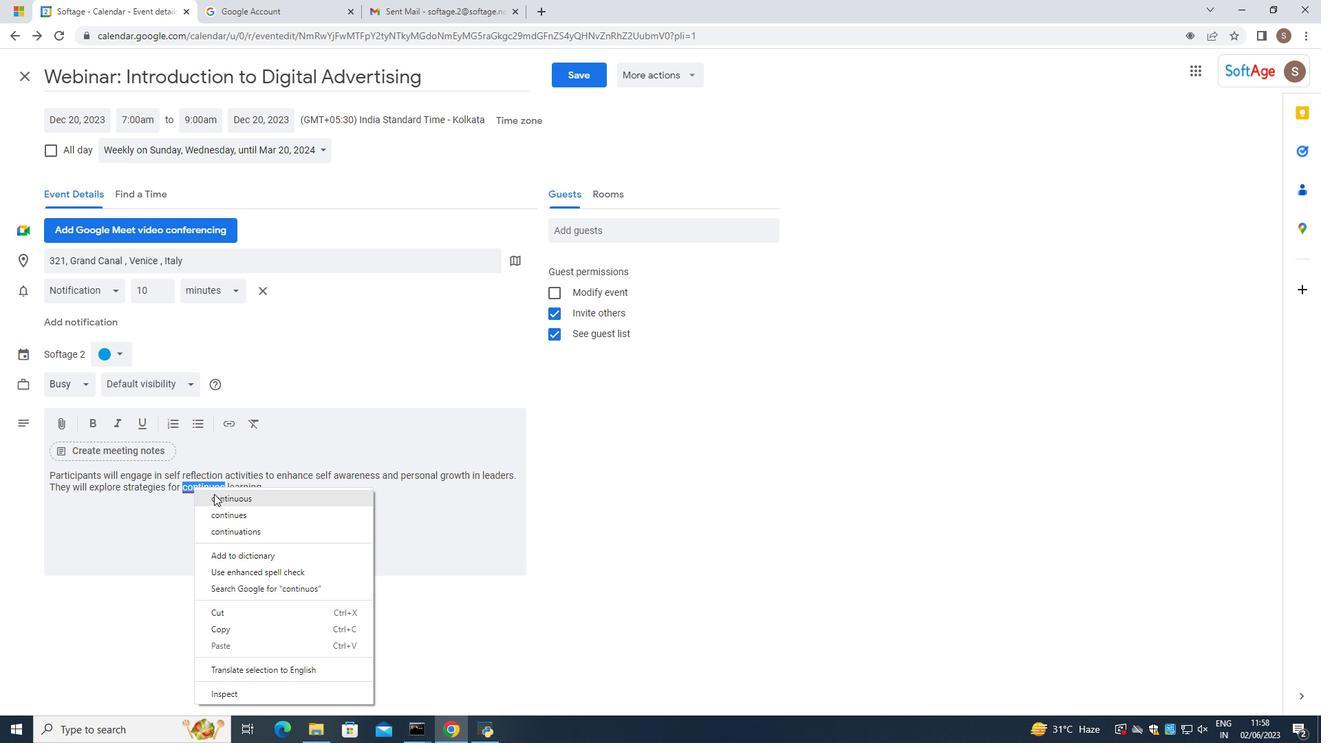 
Action: Mouse moved to (275, 492)
Screenshot: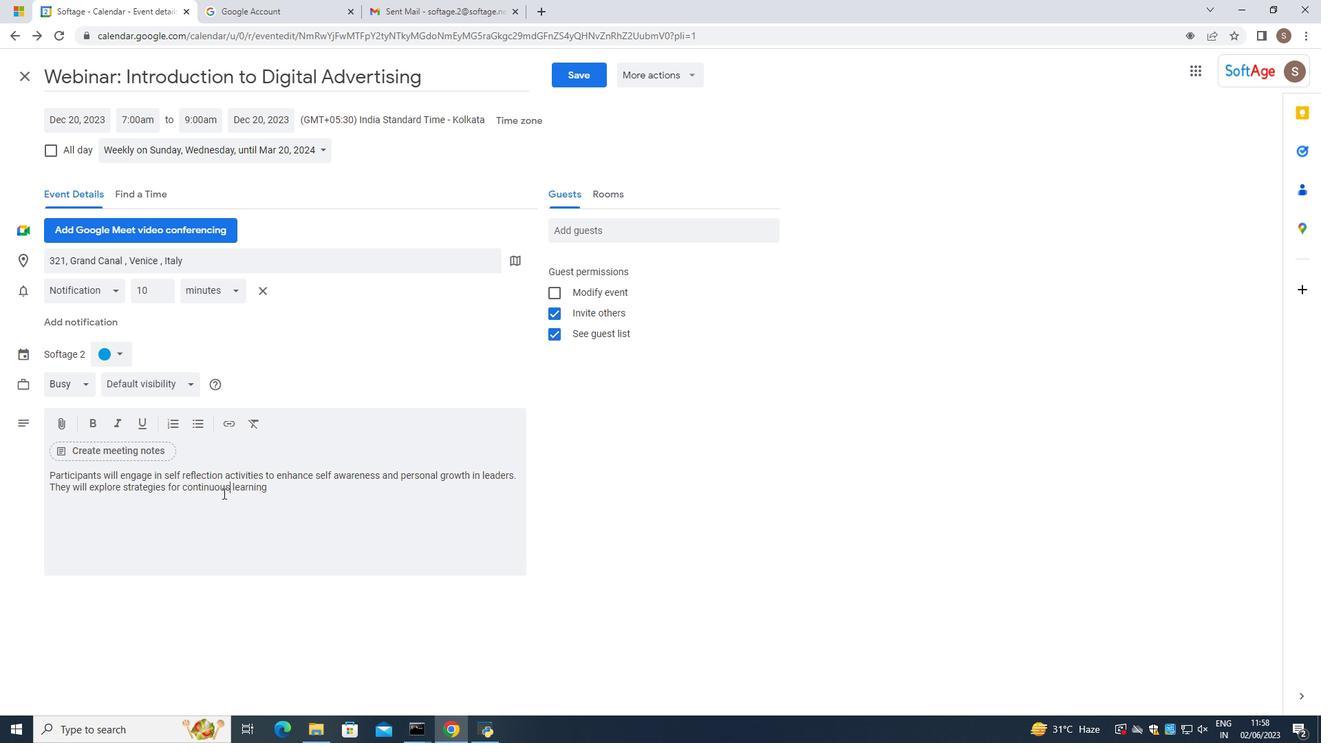 
Action: Mouse pressed left at (275, 492)
Screenshot: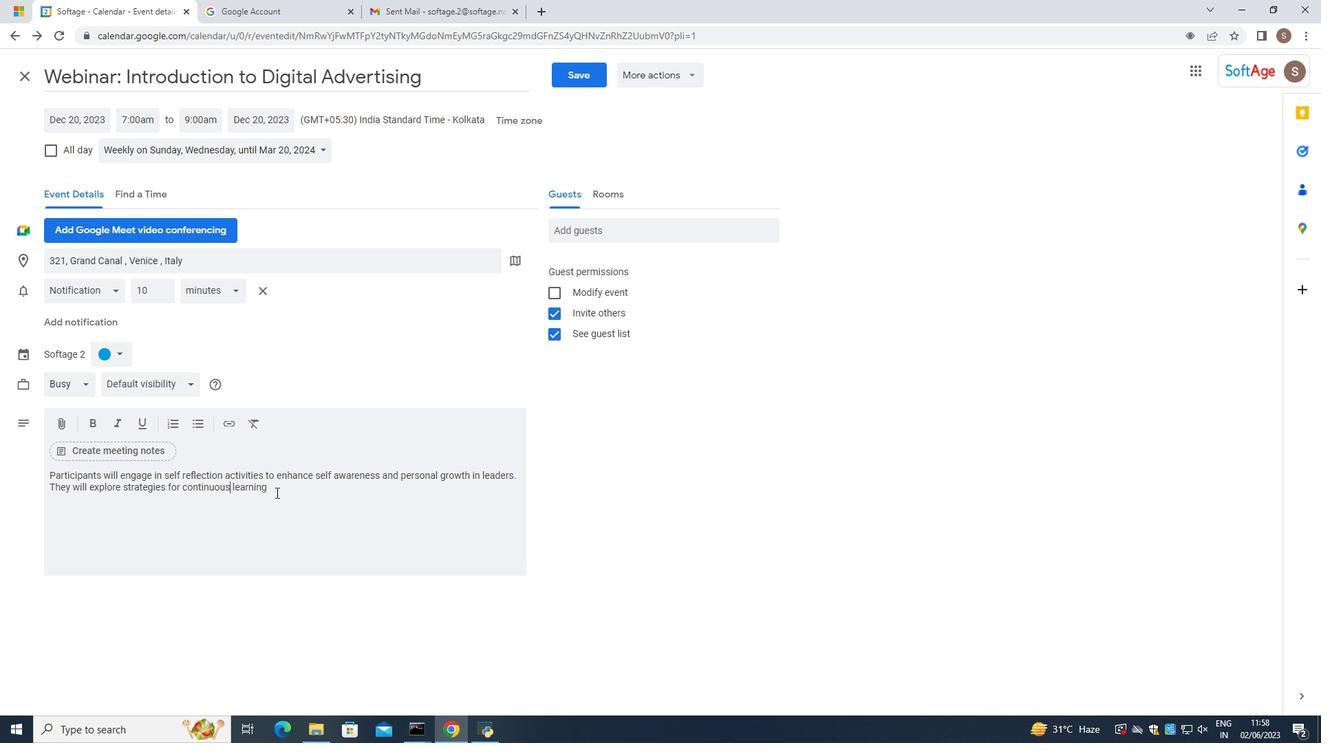 
Action: Mouse moved to (371, 403)
Screenshot: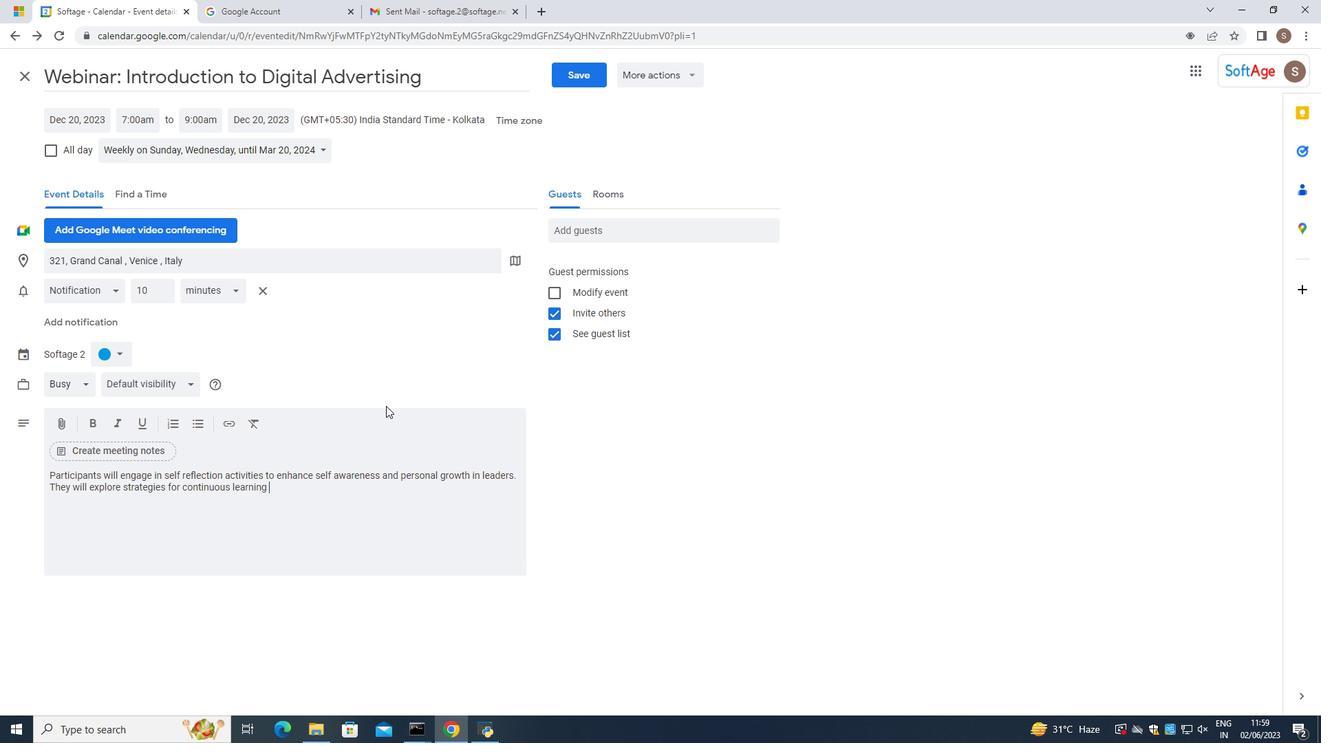 
Action: Key pressed ,self<Key.space>motivation<Key.space>and<Key.space>personal<Key.space>development.
Screenshot: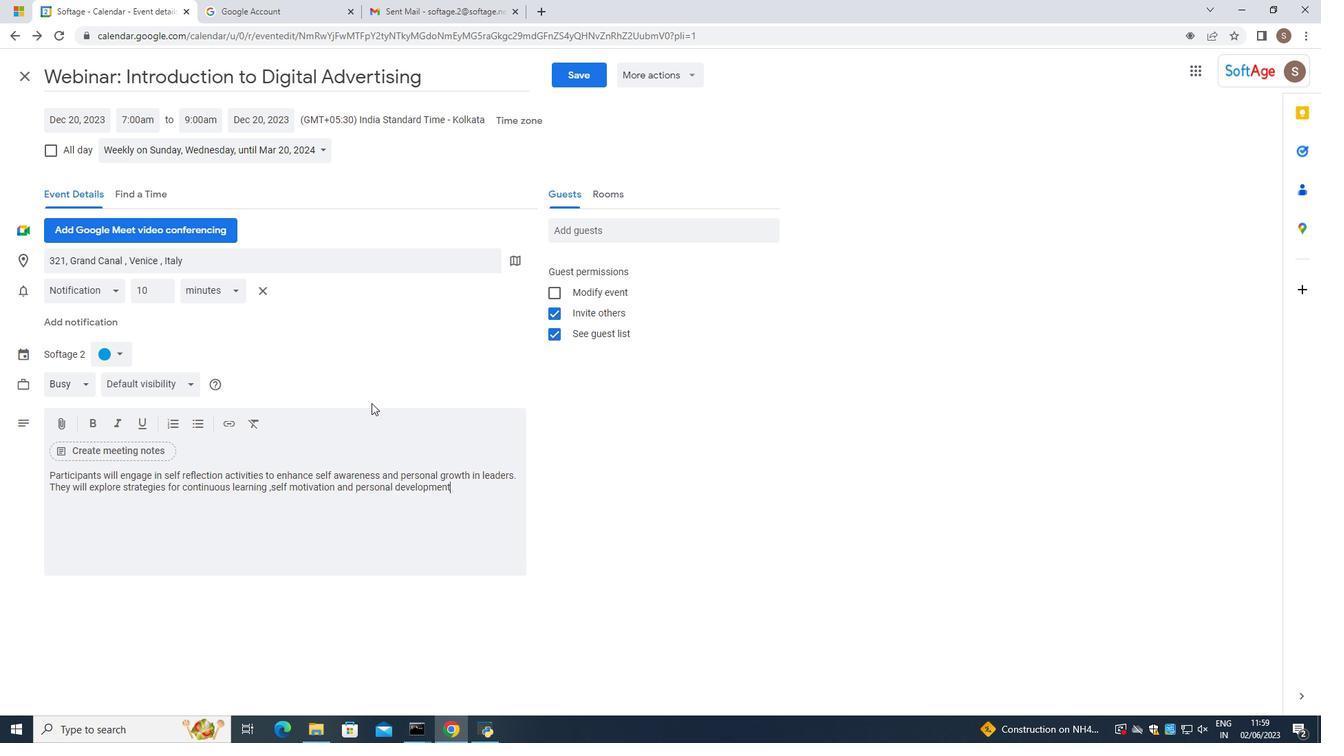 
Action: Mouse moved to (33, 428)
Screenshot: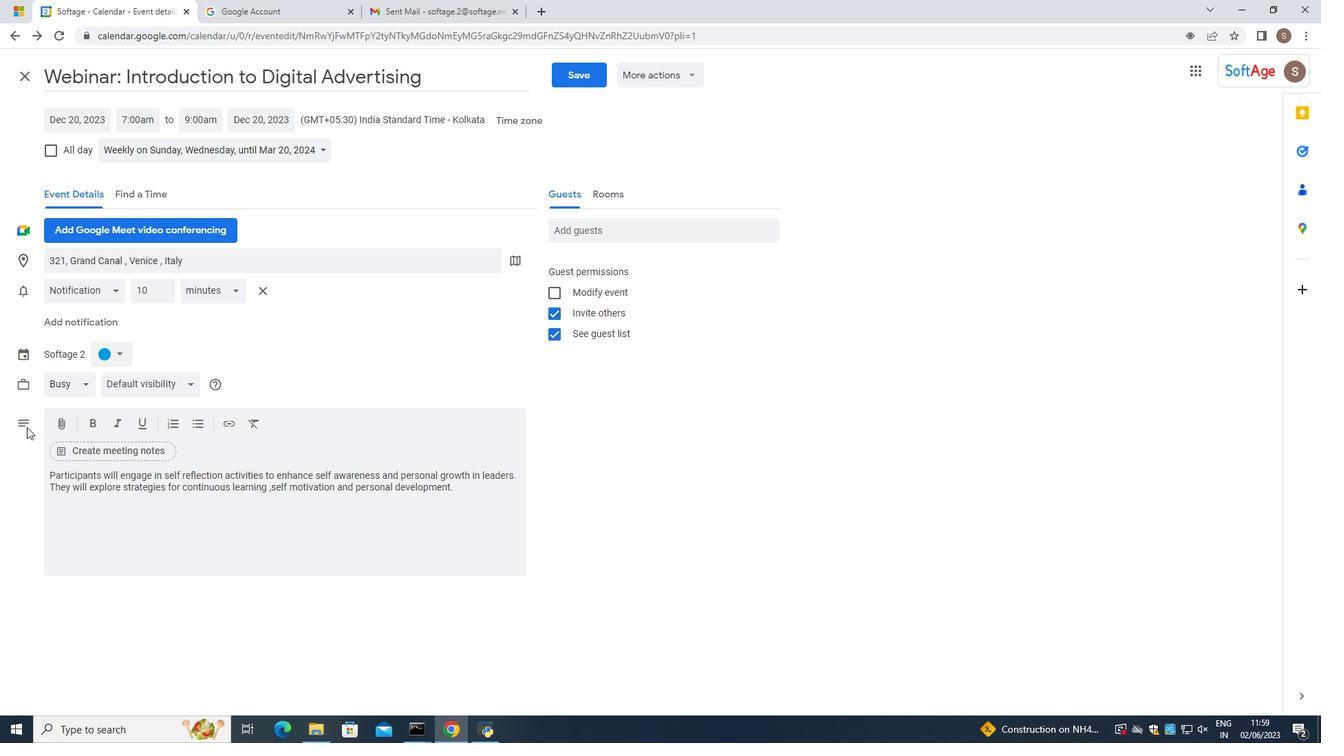 
Action: Mouse pressed left at (33, 428)
Screenshot: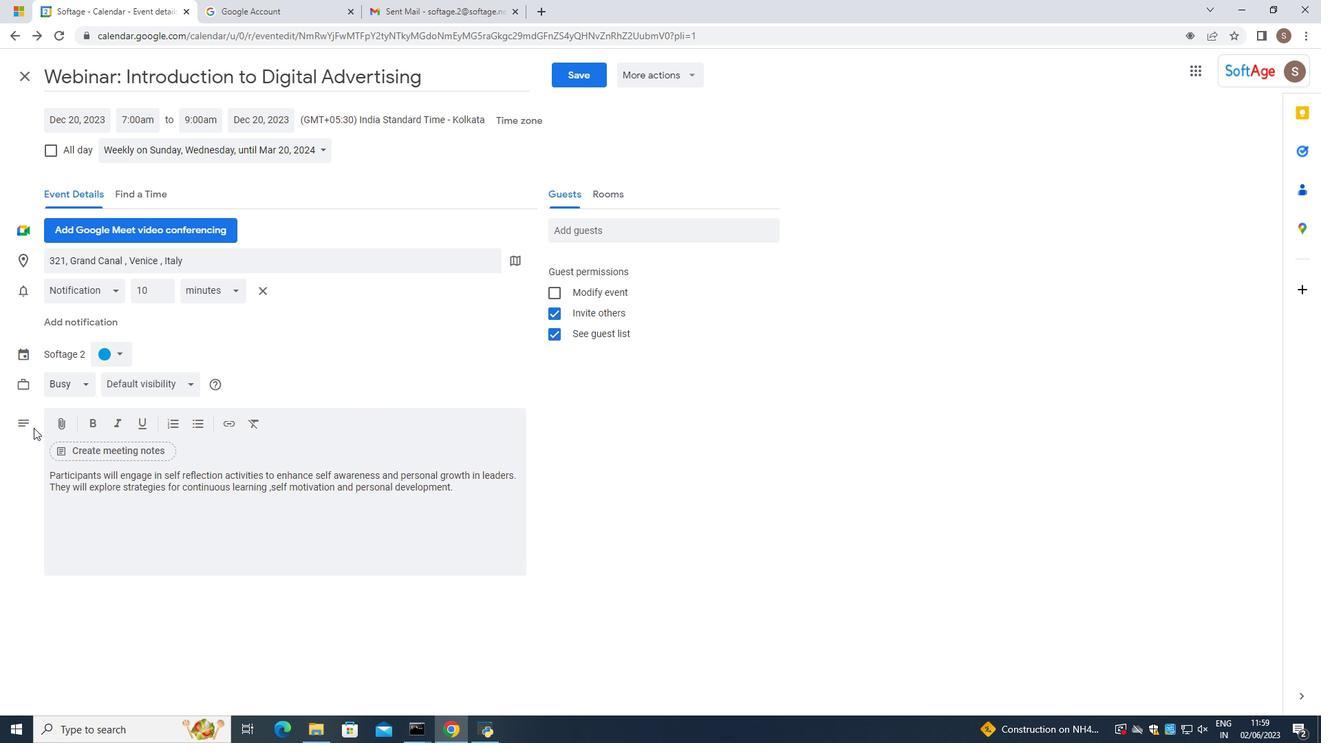 
Action: Mouse moved to (26, 425)
Screenshot: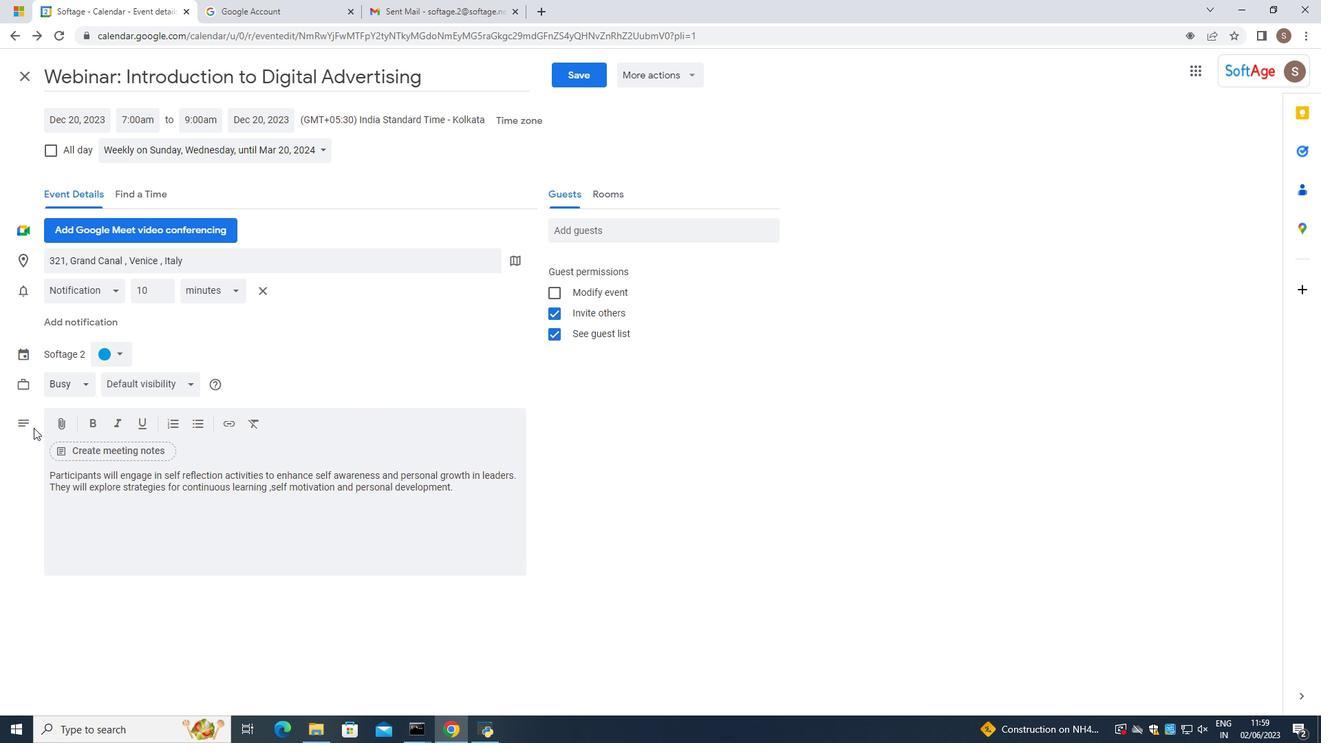 
Action: Mouse pressed left at (26, 425)
Screenshot: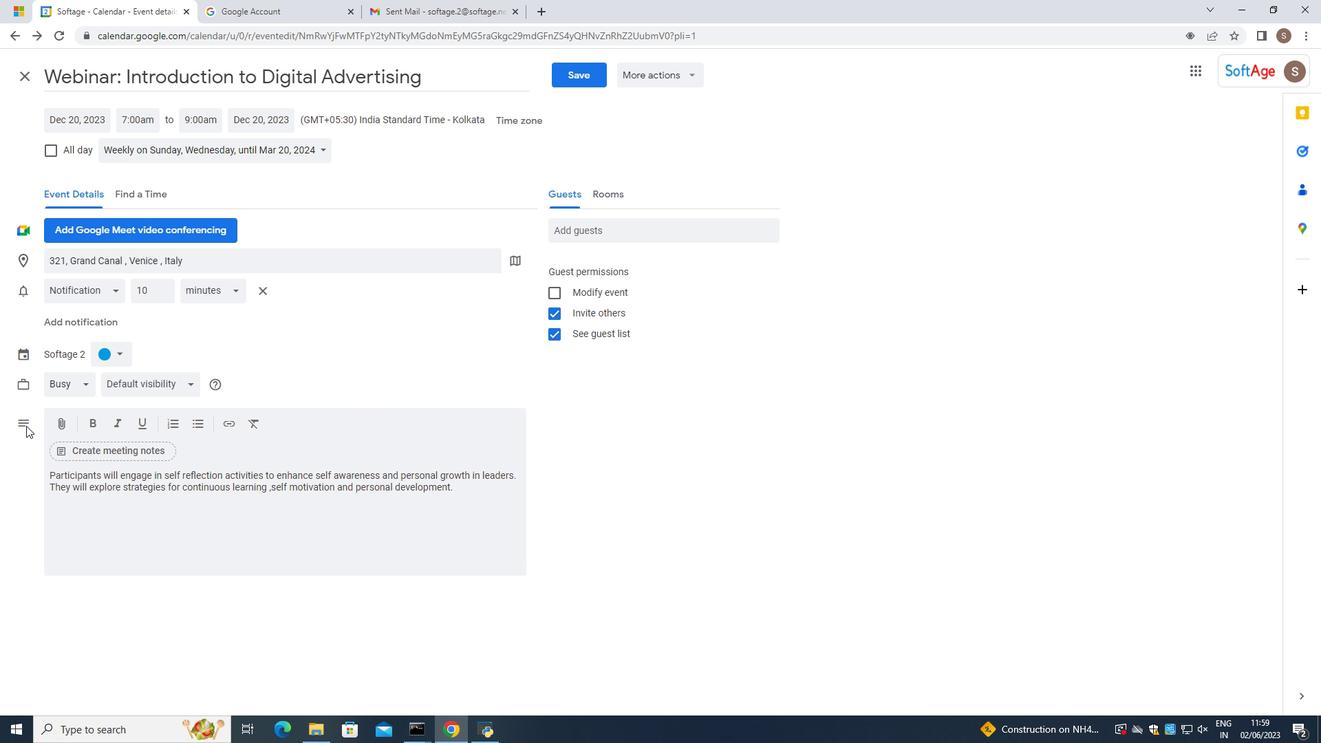 
Action: Mouse moved to (123, 352)
Screenshot: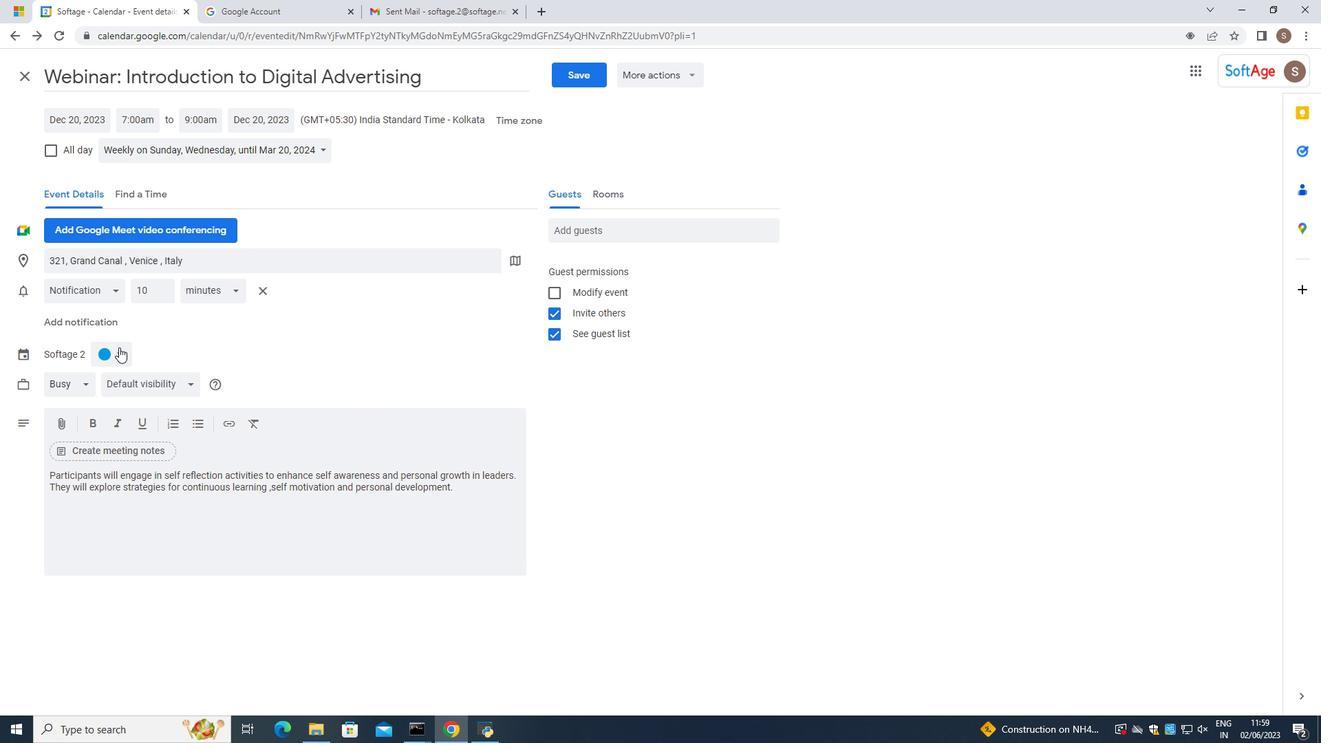 
Action: Mouse pressed left at (123, 352)
Screenshot: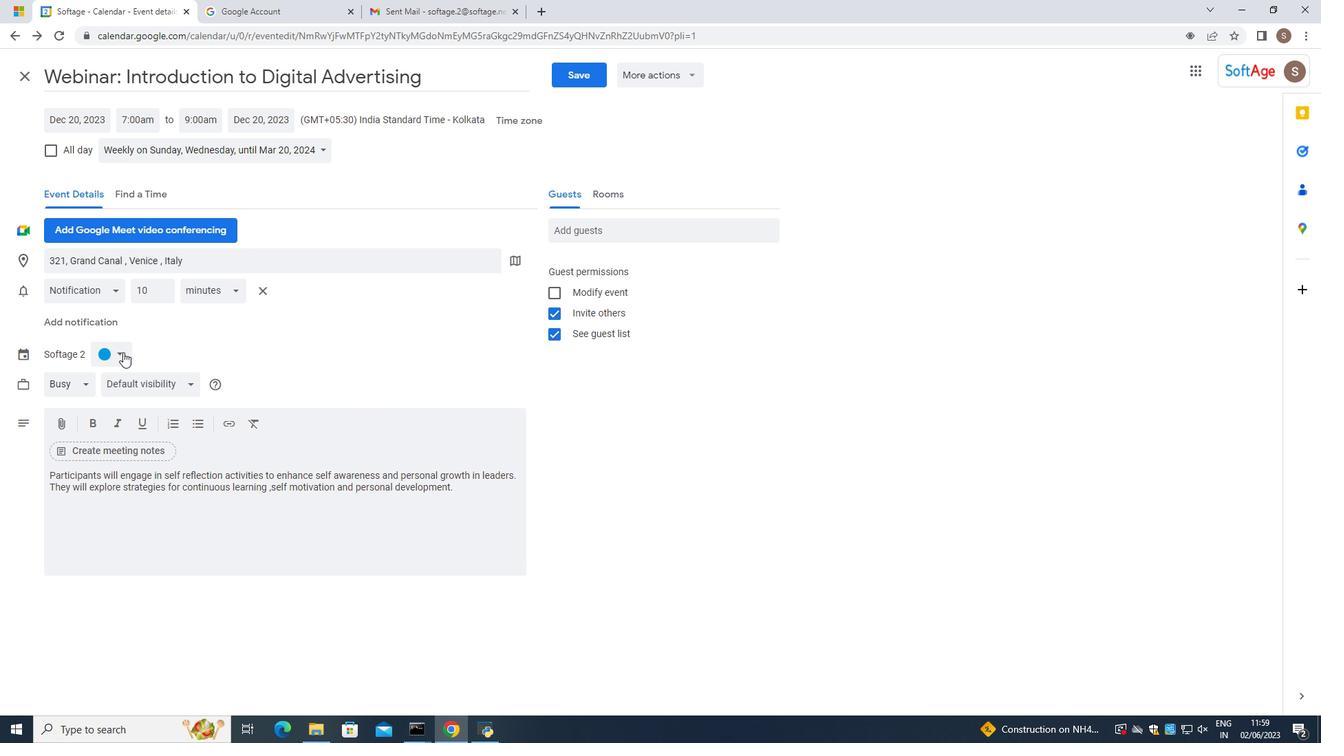 
Action: Mouse moved to (120, 384)
Screenshot: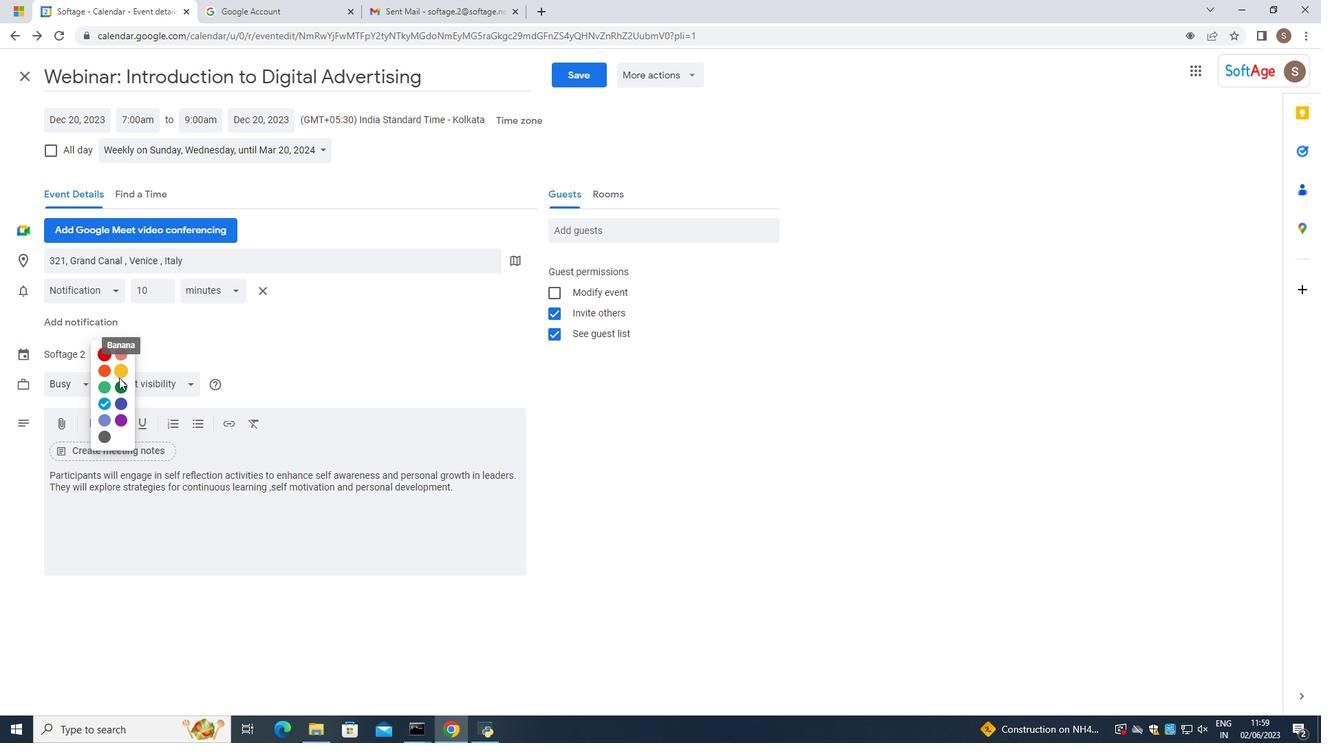 
Action: Mouse pressed left at (120, 384)
Screenshot: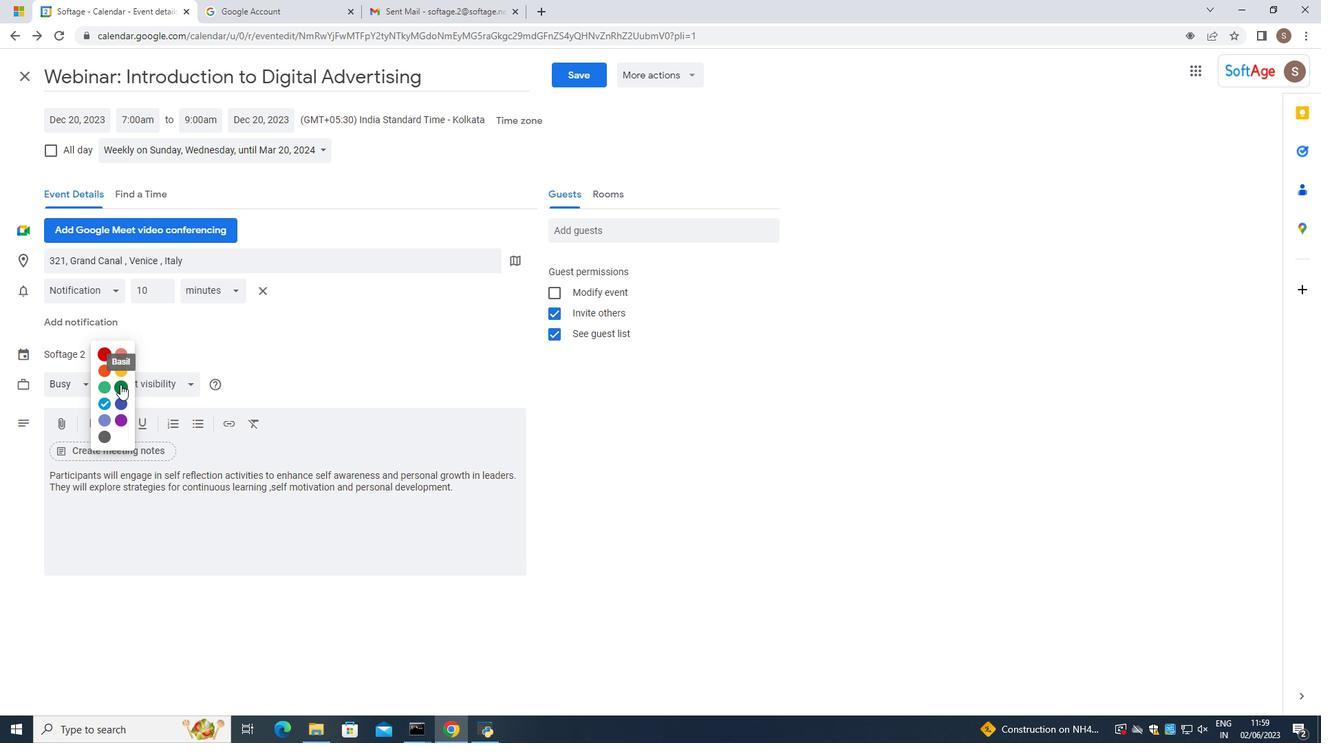 
Action: Mouse moved to (200, 336)
Screenshot: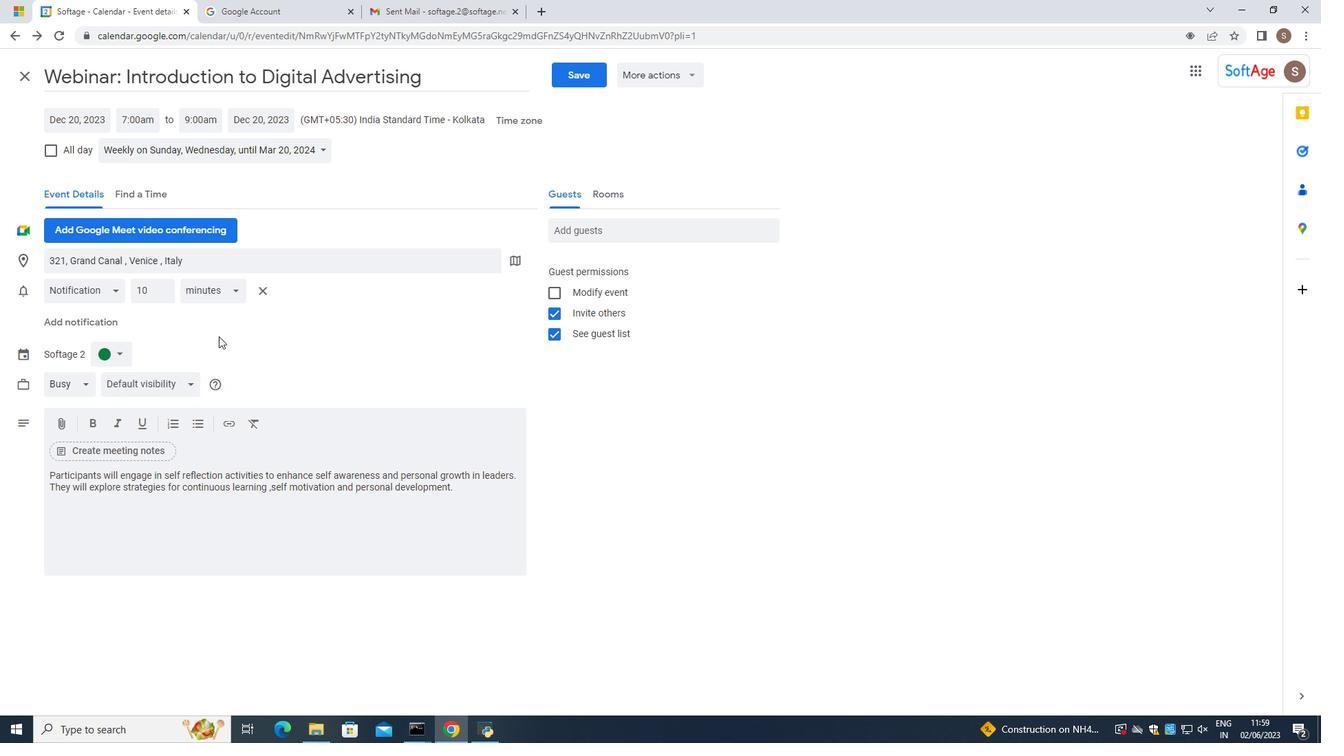 
Action: Mouse scrolled (200, 337) with delta (0, 0)
Screenshot: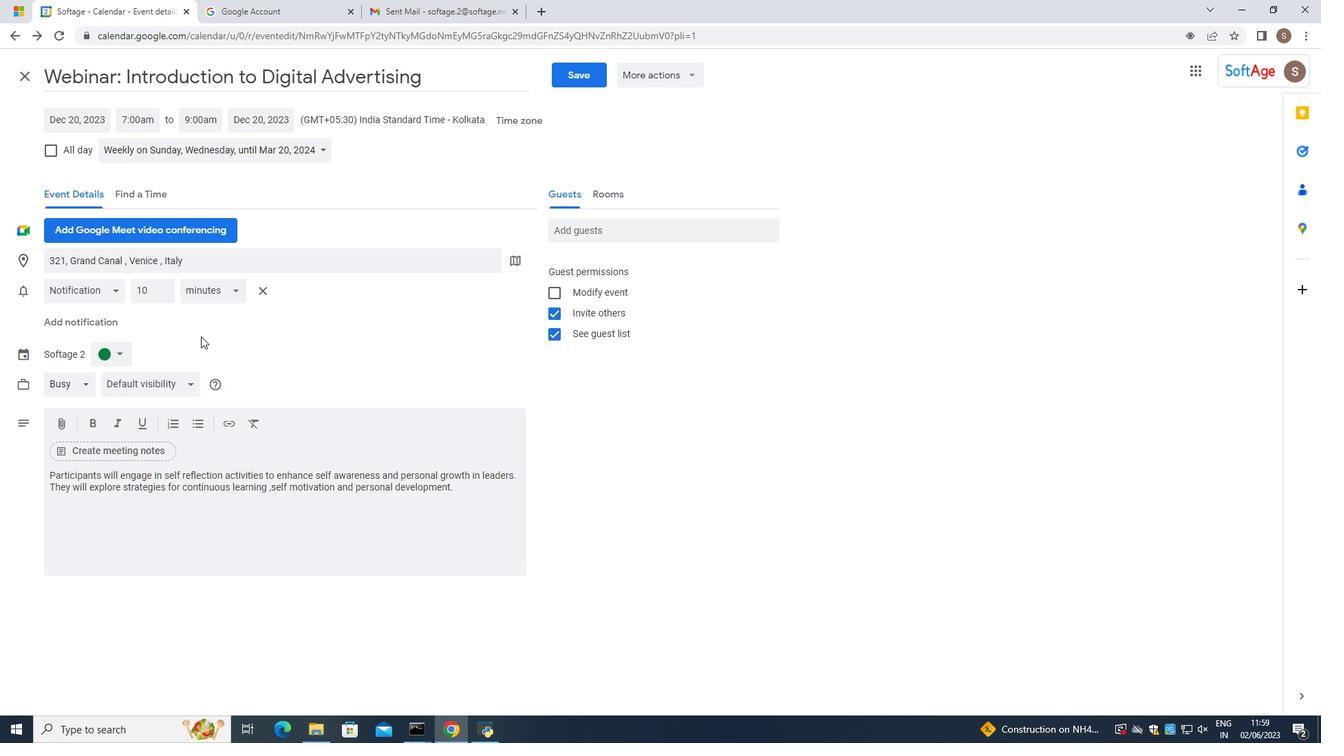 
Action: Mouse scrolled (200, 337) with delta (0, 0)
Screenshot: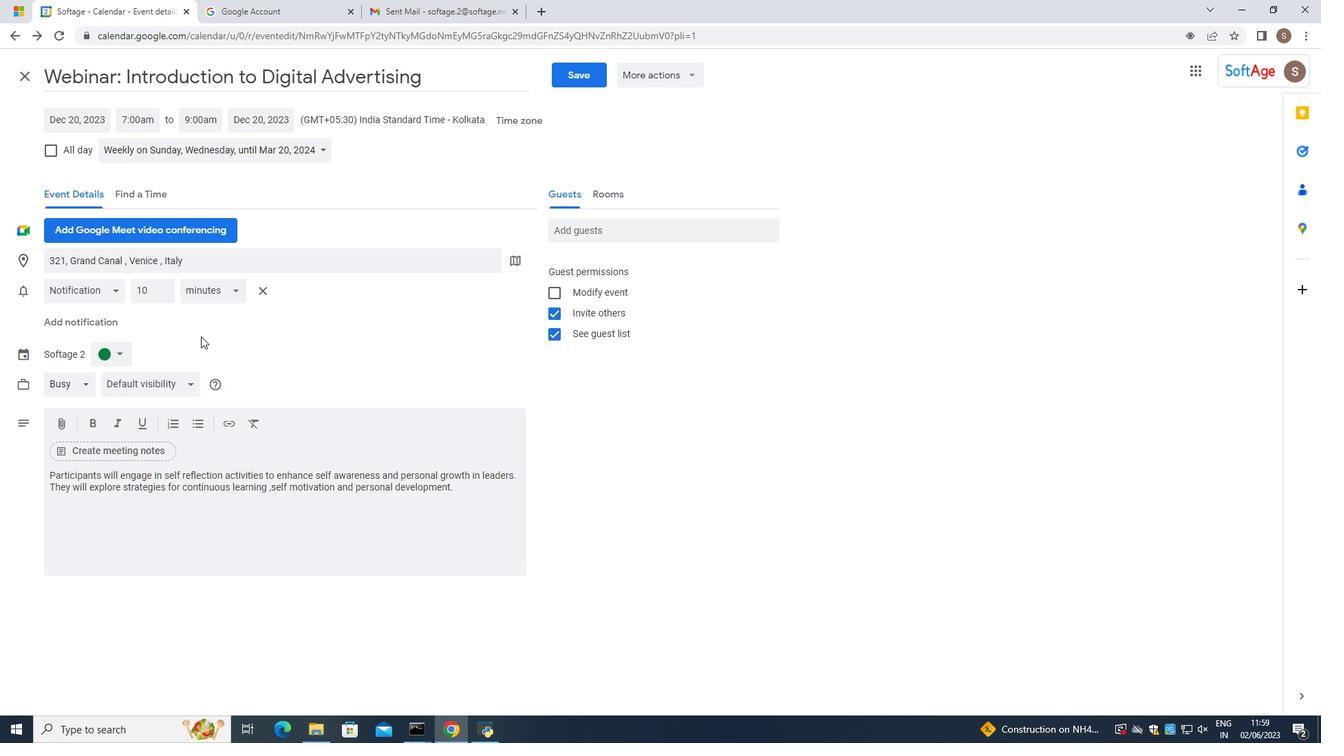 
Action: Mouse scrolled (200, 337) with delta (0, 0)
Screenshot: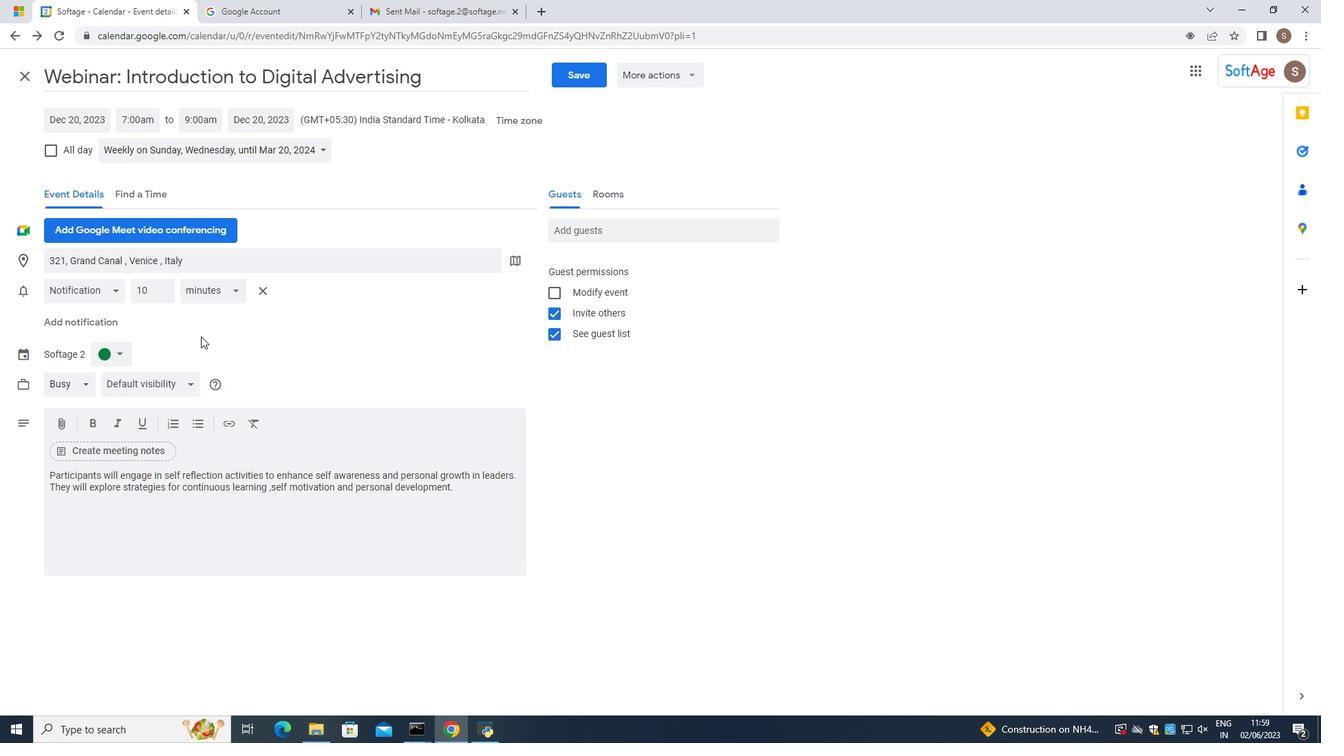 
Action: Mouse scrolled (200, 337) with delta (0, 0)
Screenshot: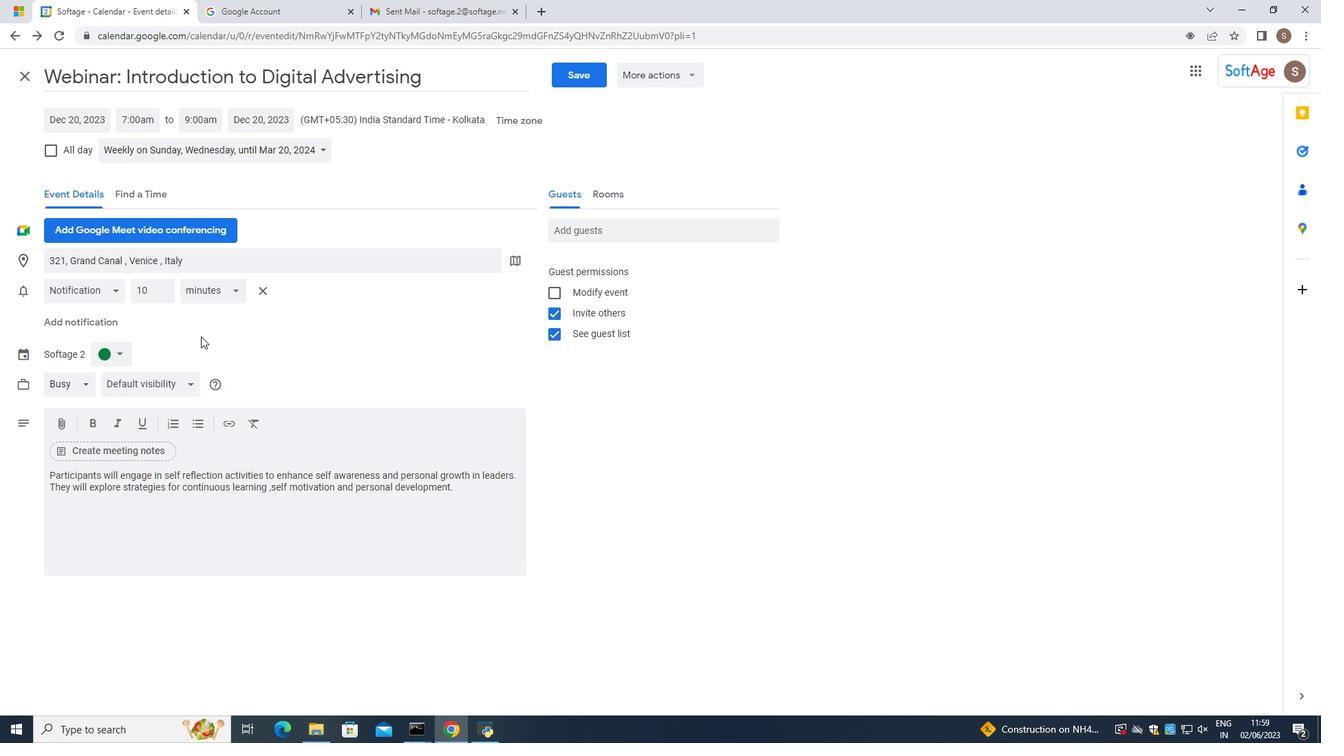 
Action: Mouse scrolled (200, 337) with delta (0, 0)
Screenshot: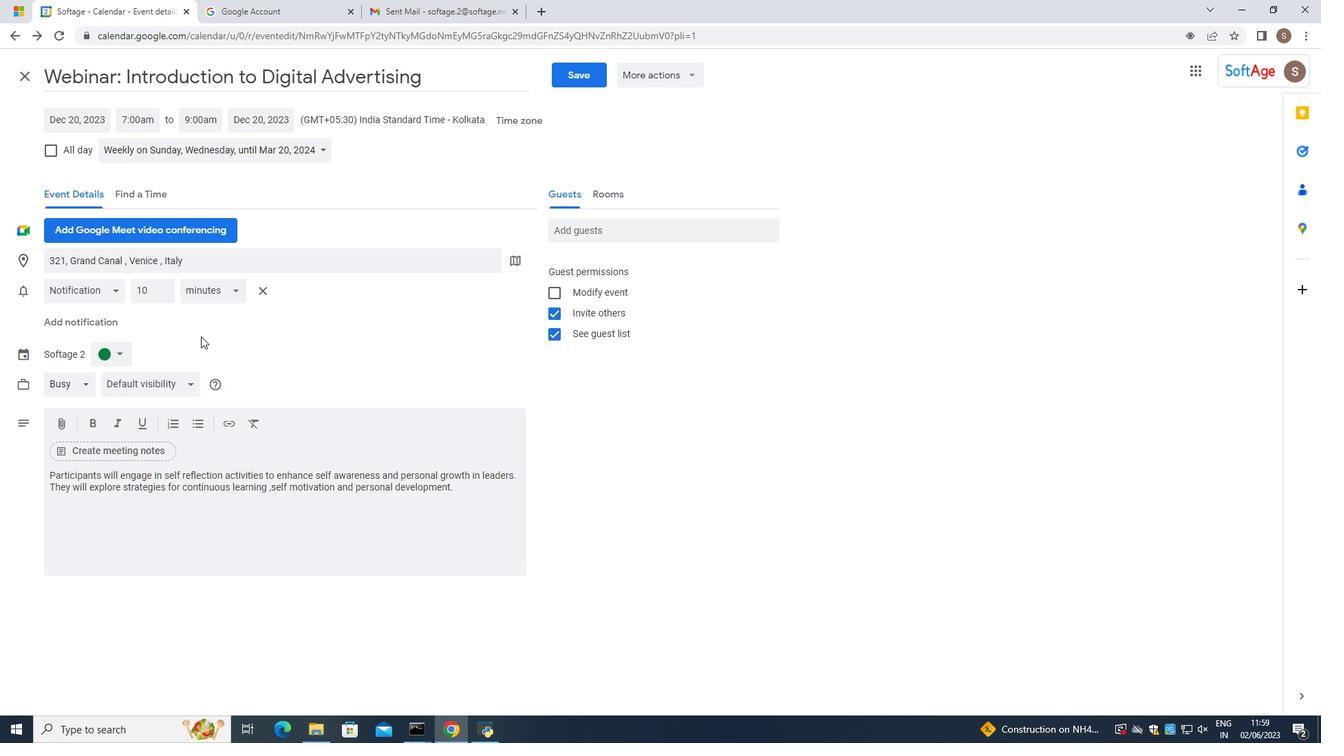 
Action: Mouse scrolled (200, 337) with delta (0, 0)
Screenshot: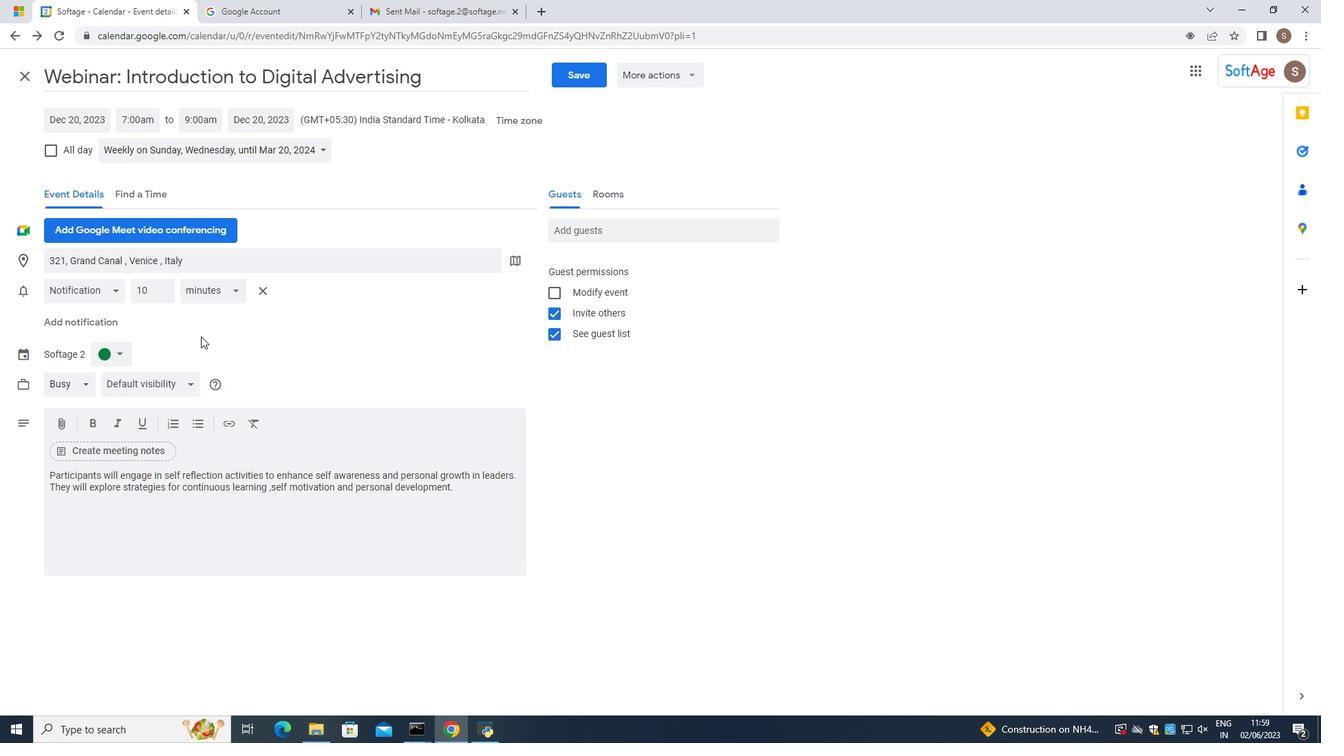 
Action: Mouse moved to (558, 75)
Screenshot: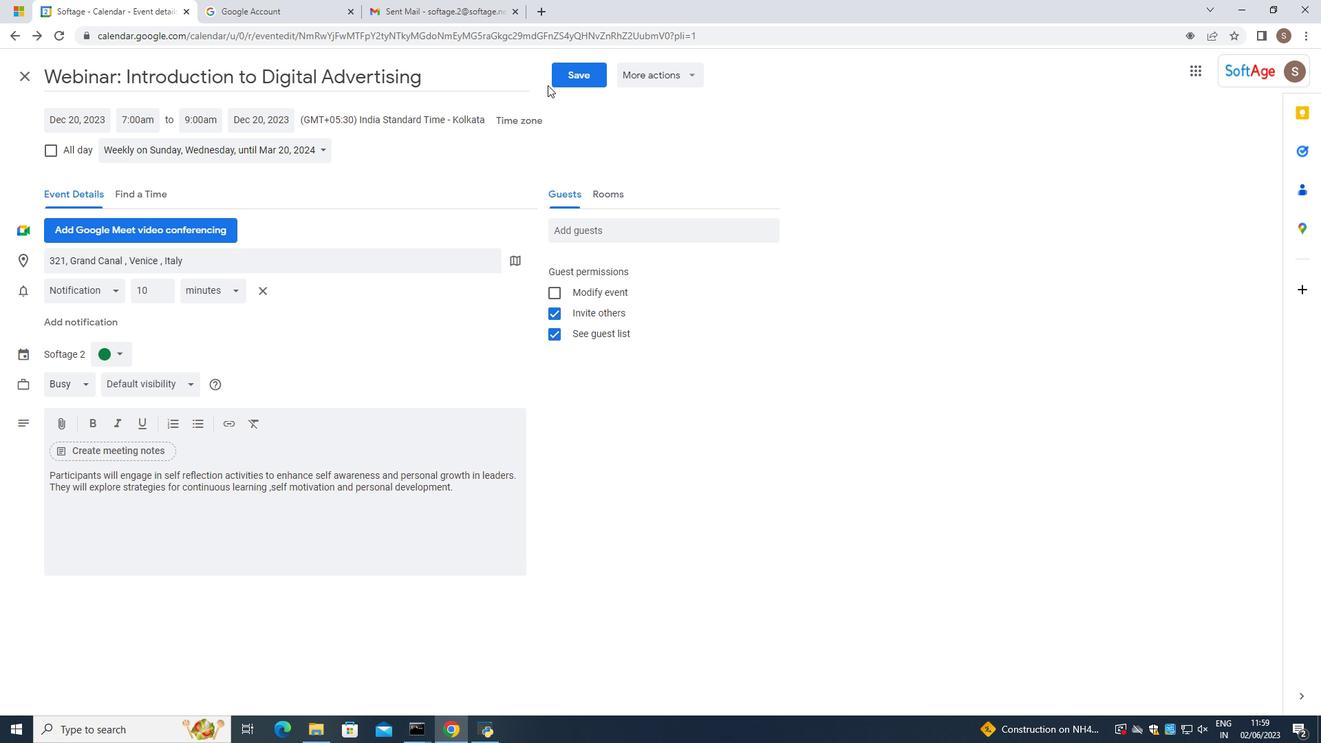 
Action: Mouse pressed left at (558, 75)
Screenshot: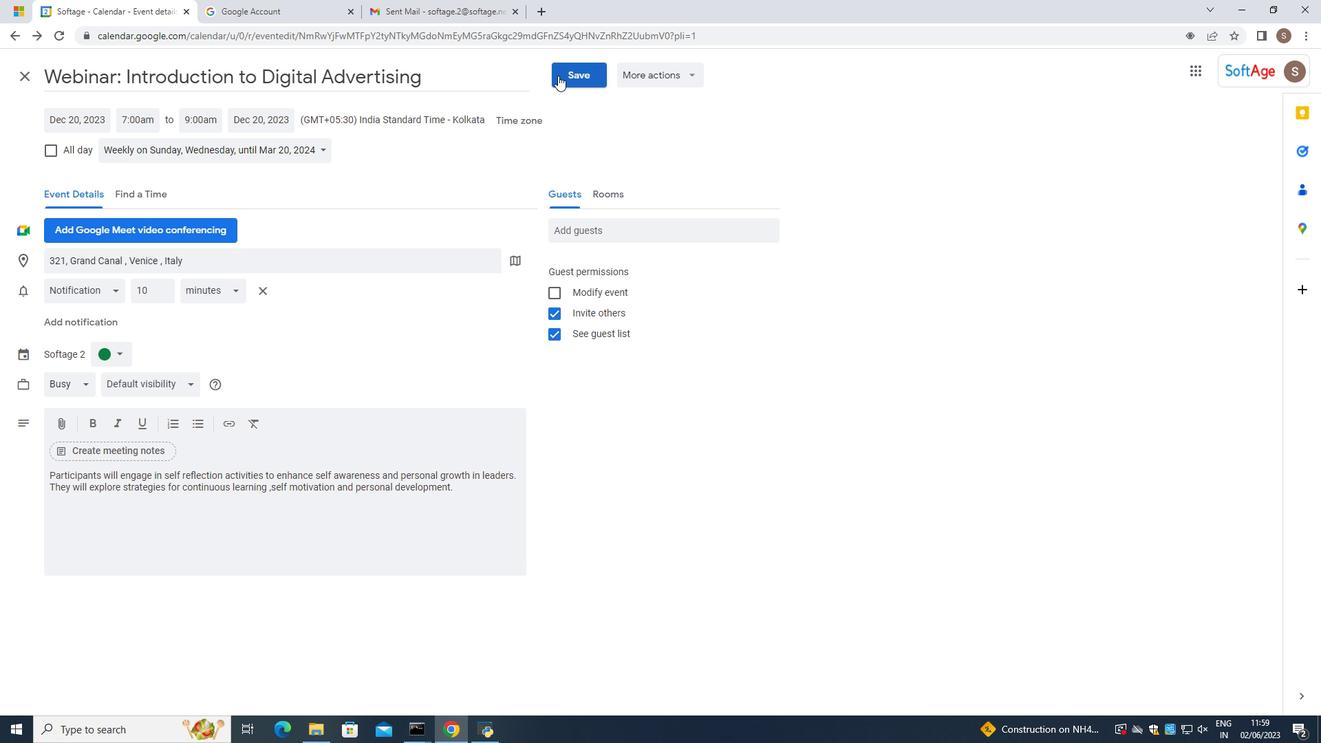 
Action: Mouse moved to (582, 156)
Screenshot: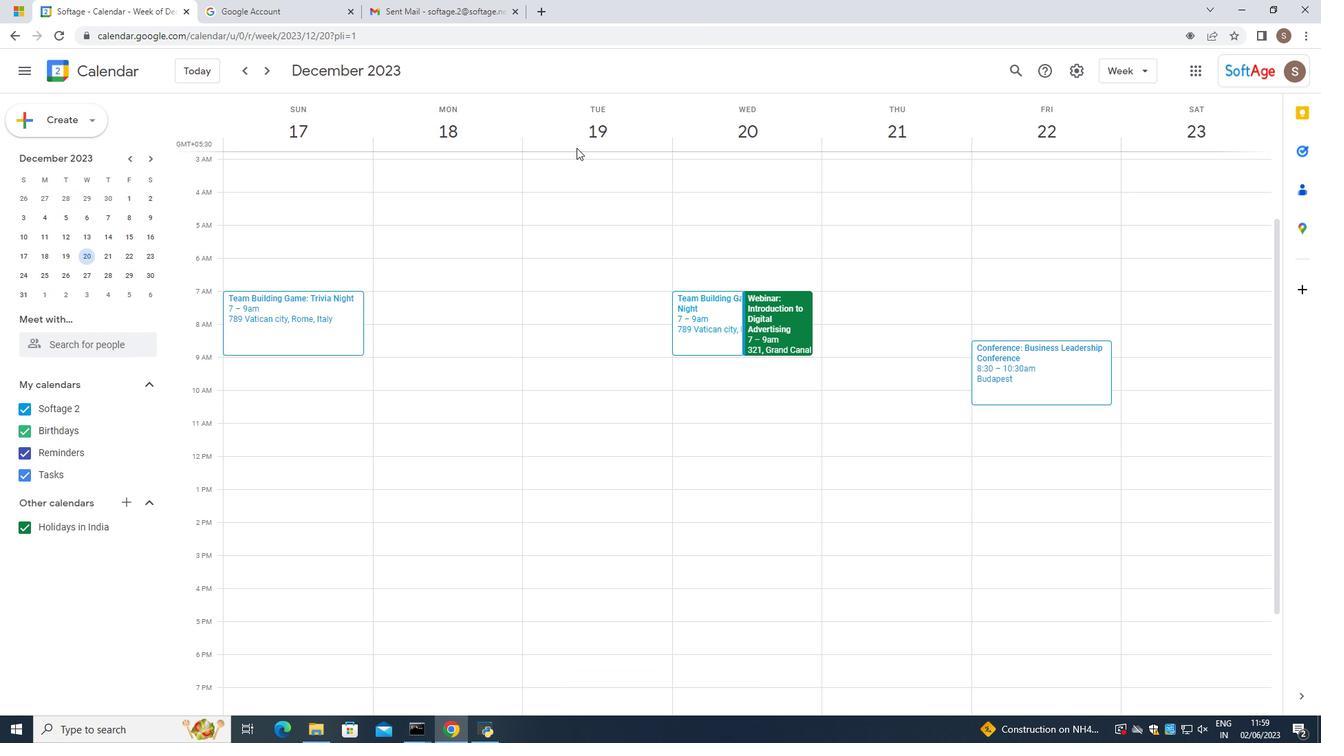 
